 Task: Play online Dominion games.
Action: Mouse moved to (702, 413)
Screenshot: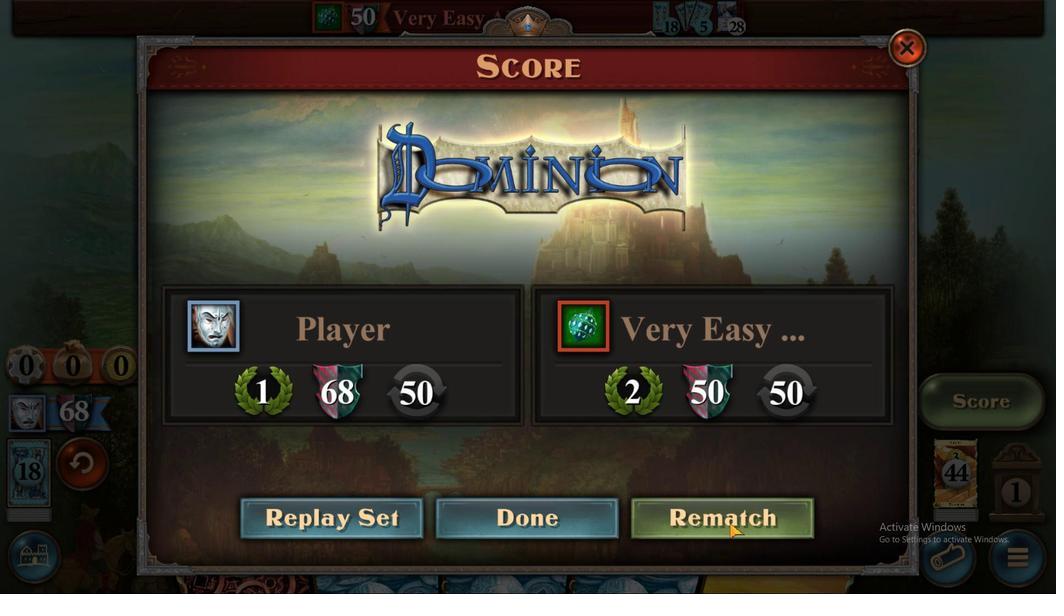 
Action: Mouse pressed left at (702, 413)
Screenshot: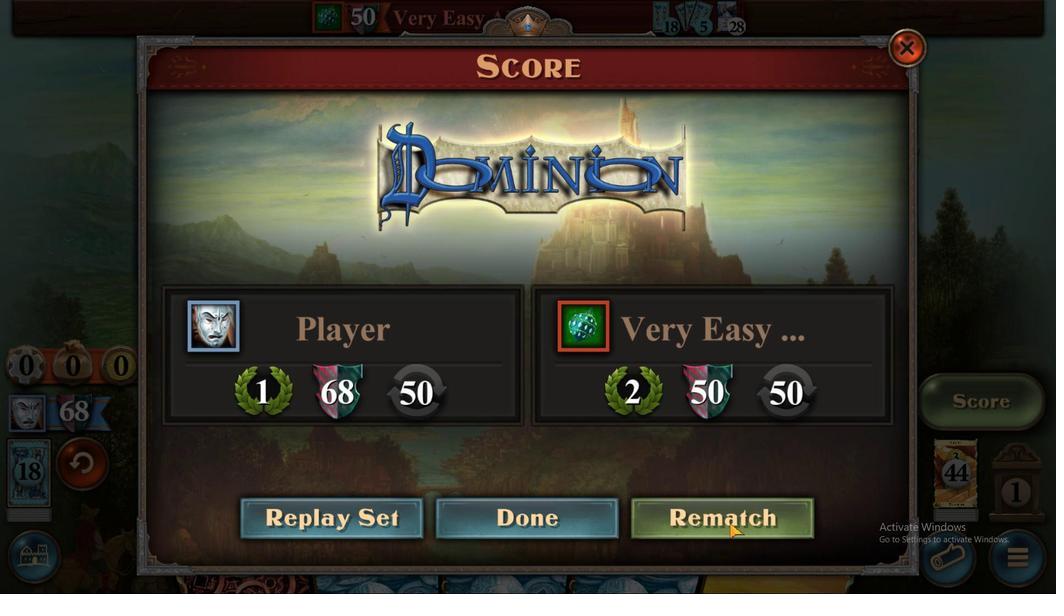 
Action: Mouse moved to (690, 415)
Screenshot: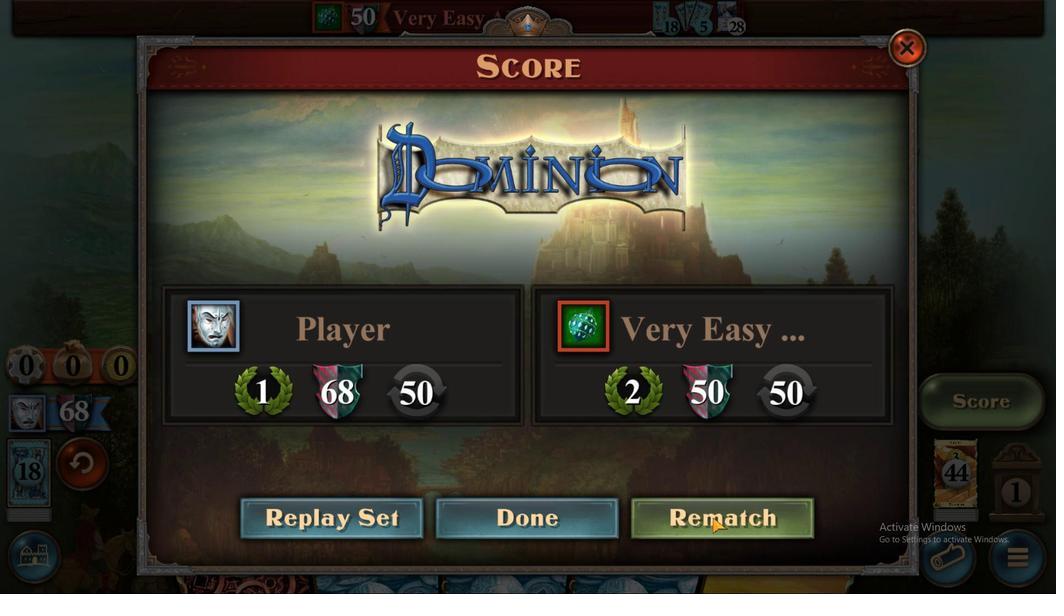 
Action: Mouse pressed left at (690, 415)
Screenshot: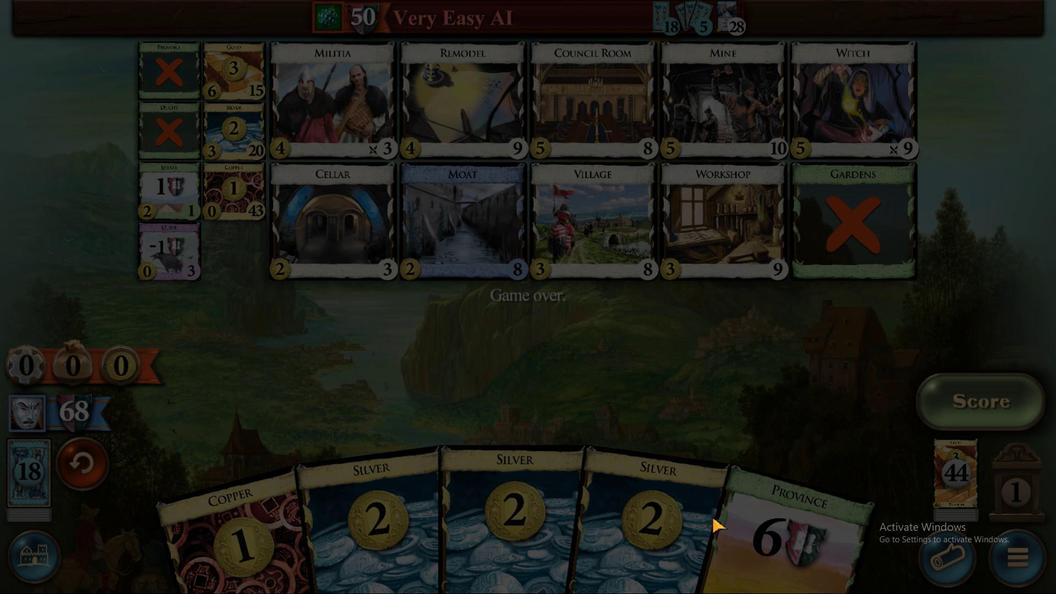
Action: Mouse moved to (633, 421)
Screenshot: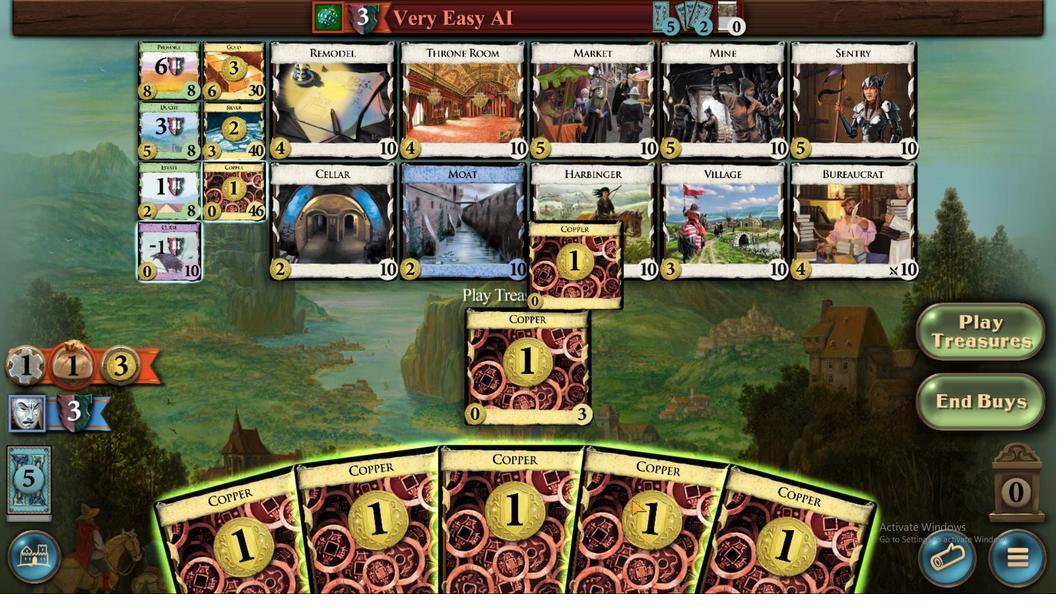 
Action: Mouse pressed left at (633, 421)
Screenshot: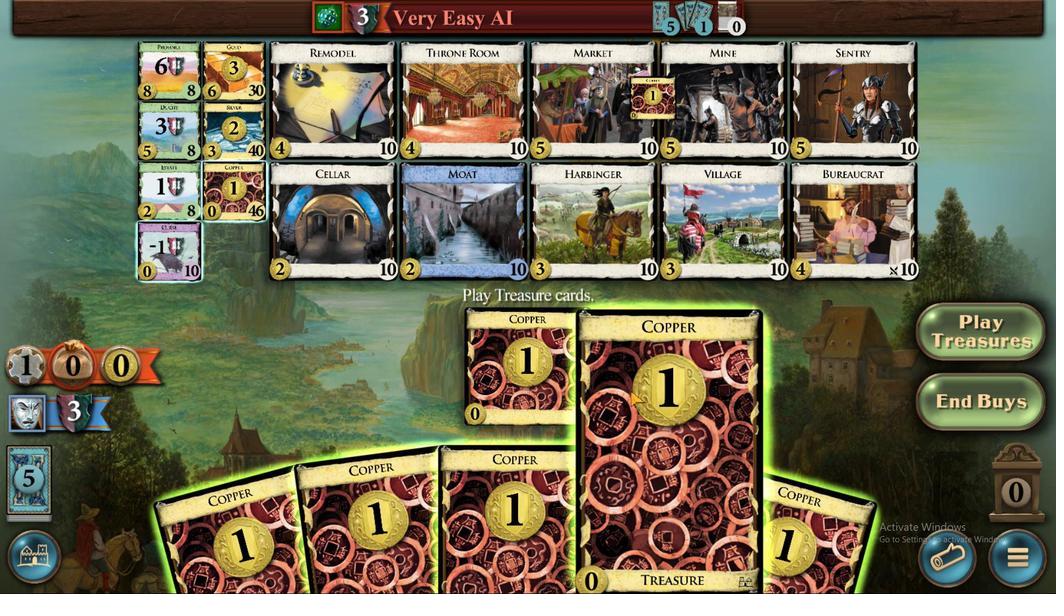 
Action: Mouse moved to (593, 422)
Screenshot: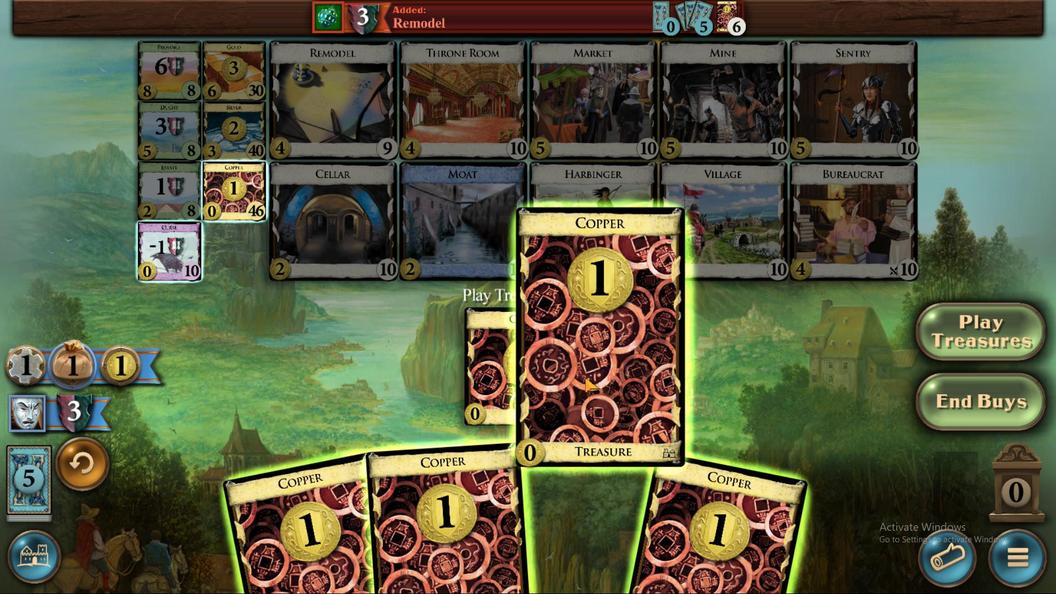 
Action: Mouse pressed left at (593, 422)
Screenshot: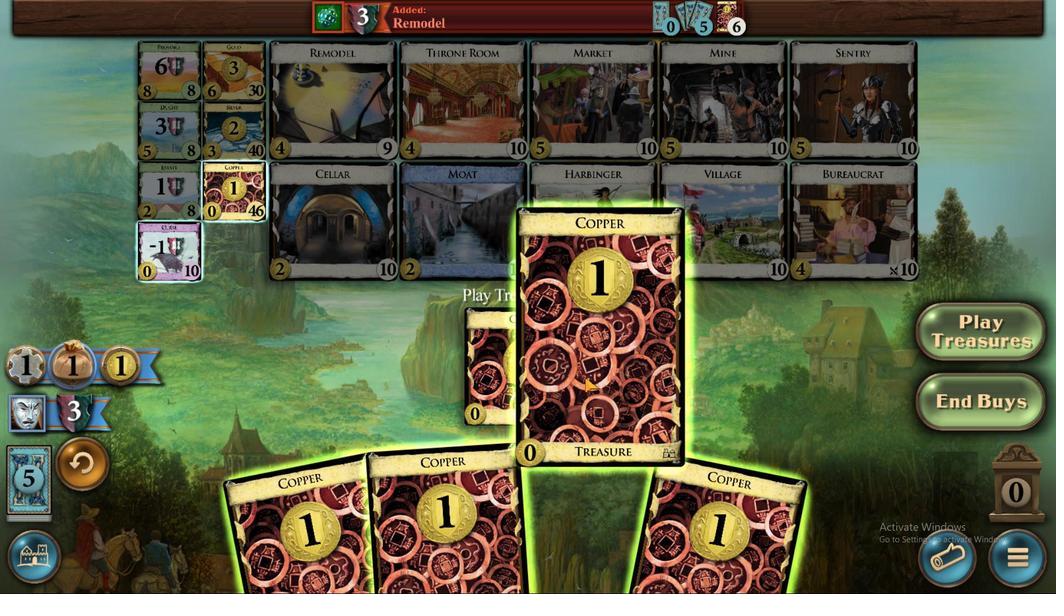 
Action: Mouse moved to (641, 401)
Screenshot: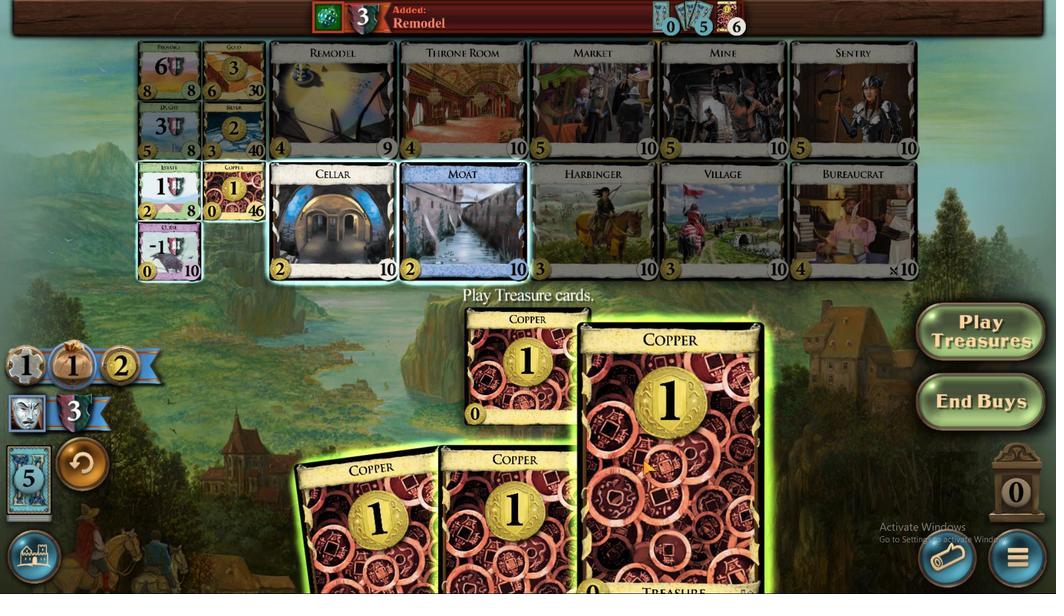 
Action: Mouse pressed left at (641, 401)
Screenshot: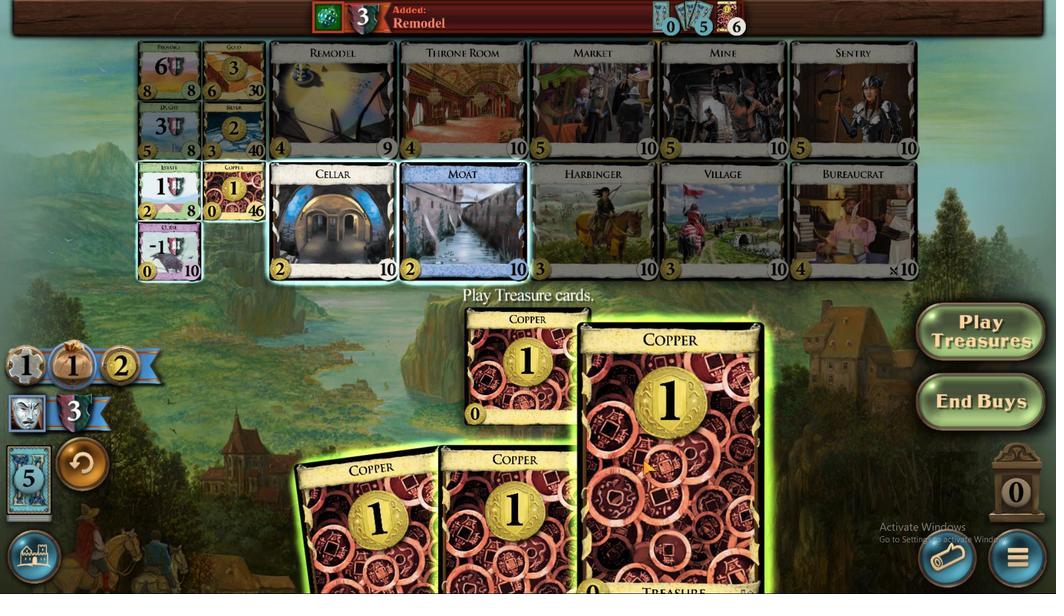 
Action: Mouse moved to (598, 413)
Screenshot: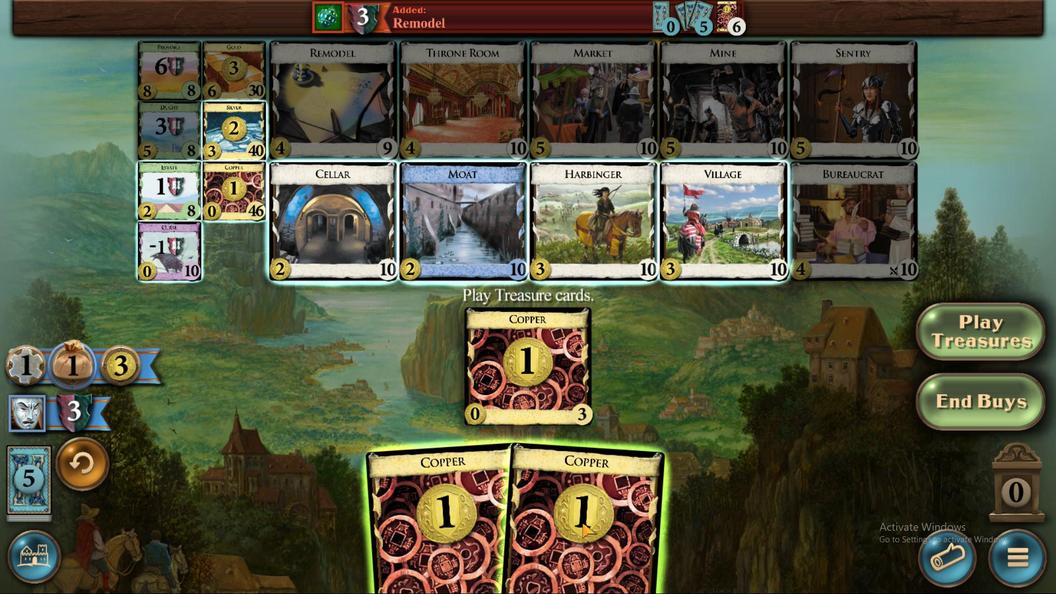 
Action: Mouse pressed left at (598, 413)
Screenshot: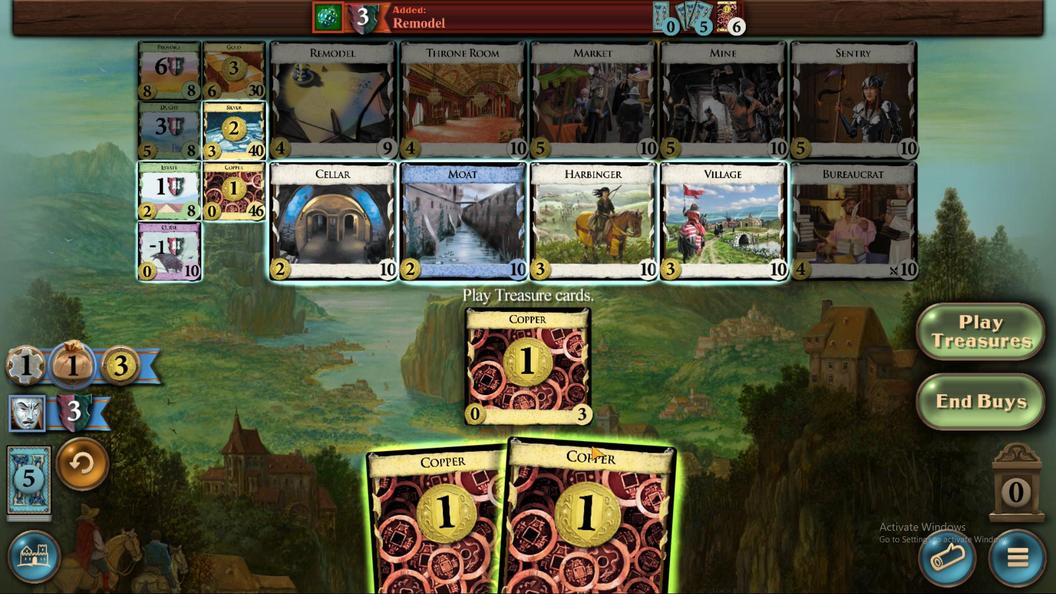 
Action: Mouse moved to (581, 400)
Screenshot: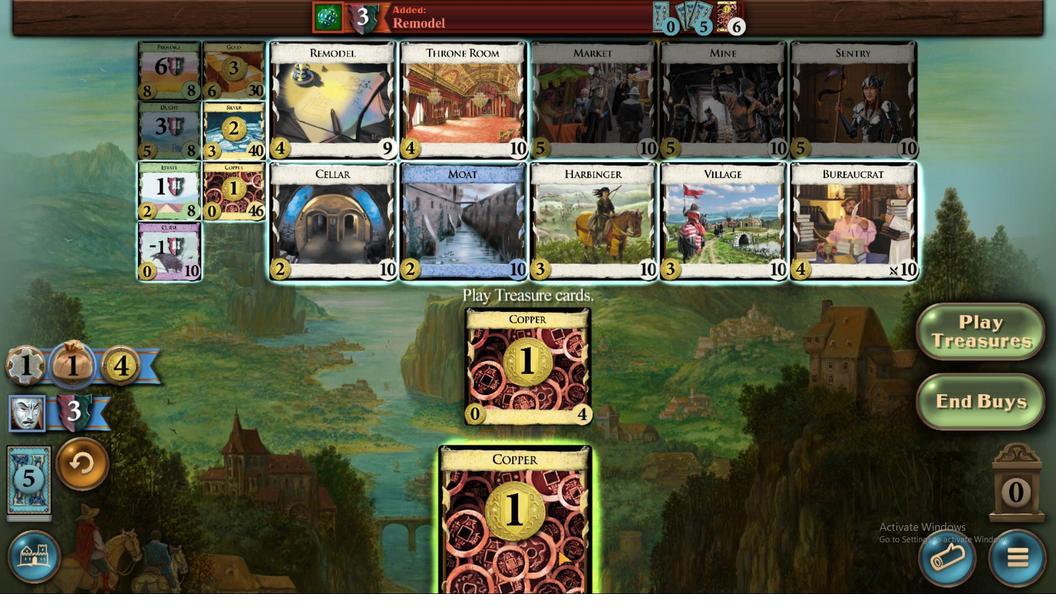 
Action: Mouse pressed left at (581, 400)
Screenshot: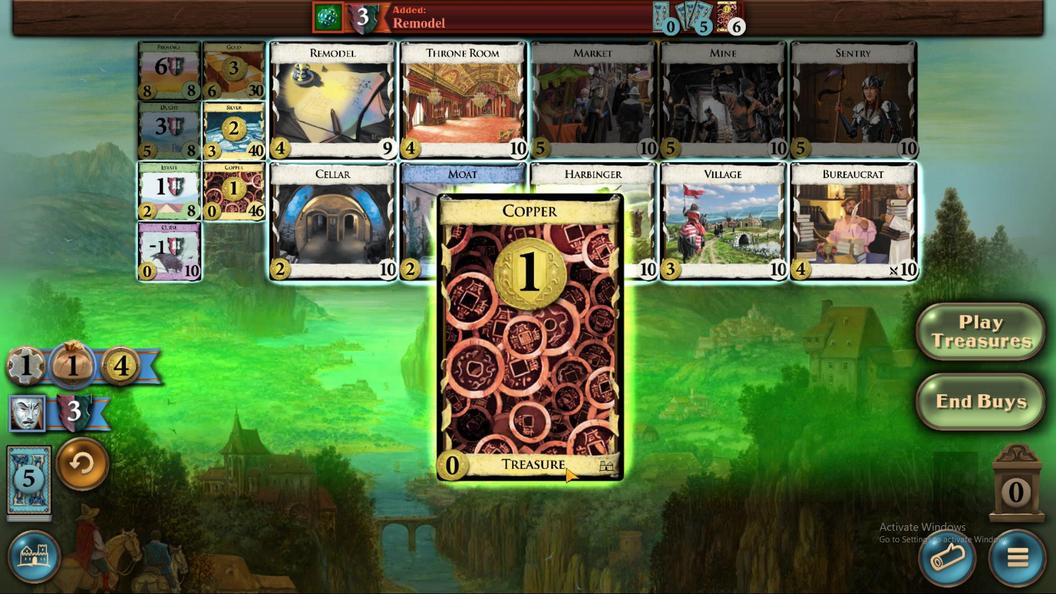 
Action: Mouse moved to (545, 401)
Screenshot: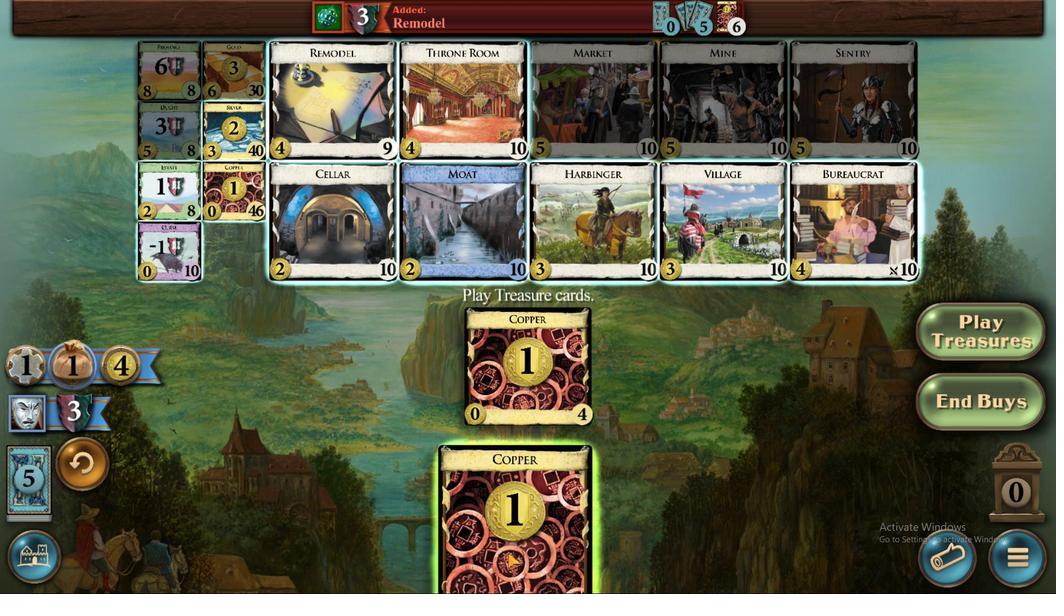 
Action: Mouse pressed left at (545, 401)
Screenshot: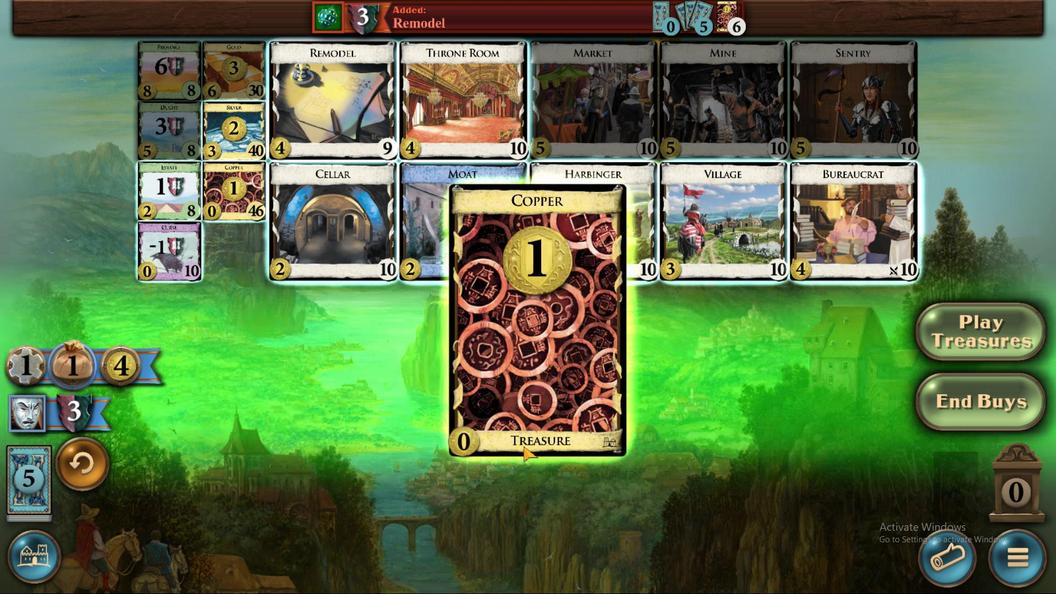 
Action: Mouse moved to (317, 549)
Screenshot: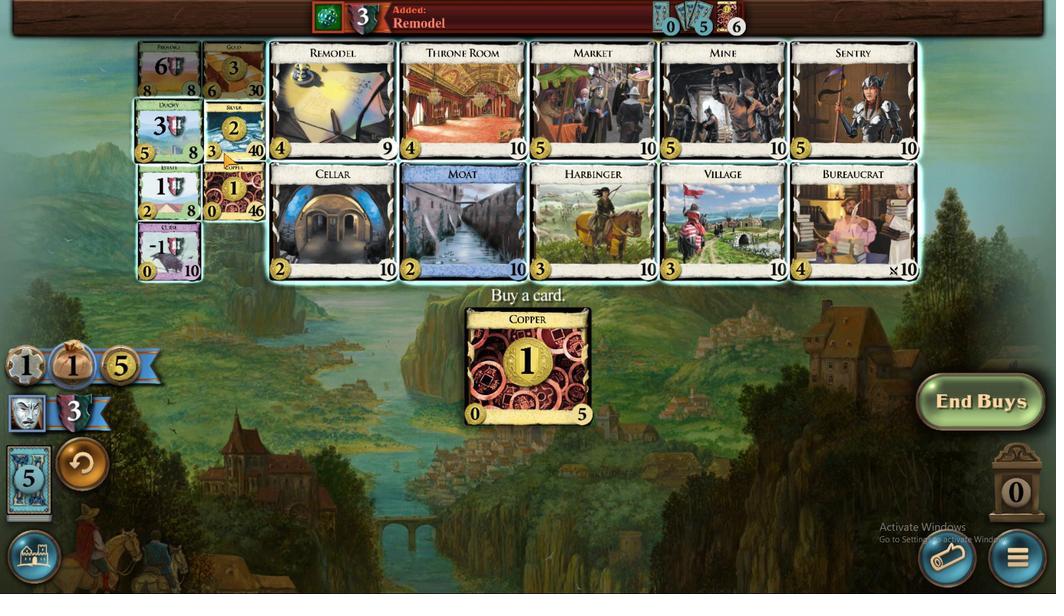 
Action: Mouse pressed left at (317, 549)
Screenshot: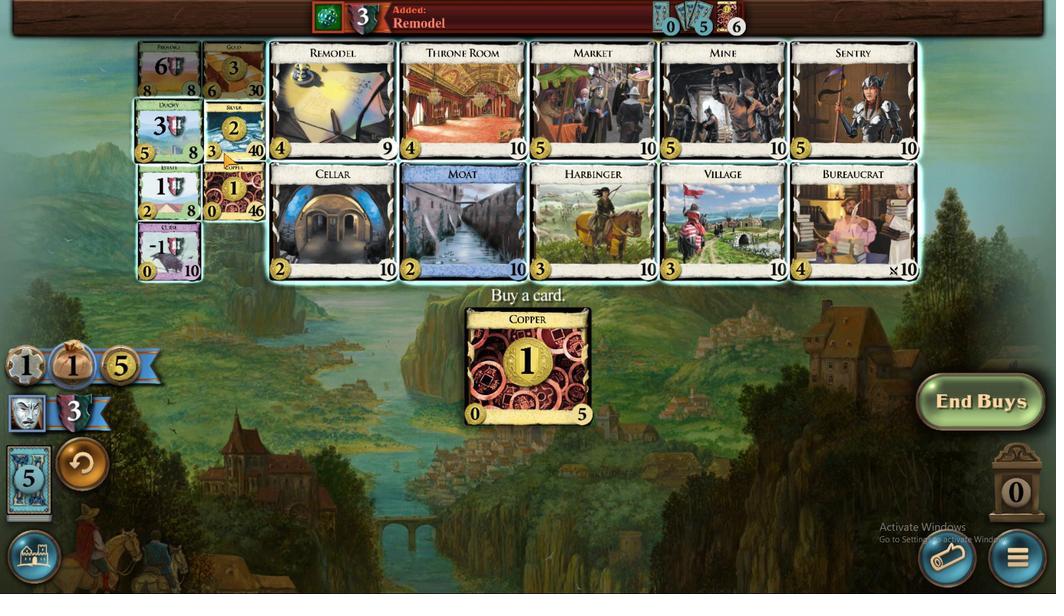 
Action: Mouse moved to (463, 416)
Screenshot: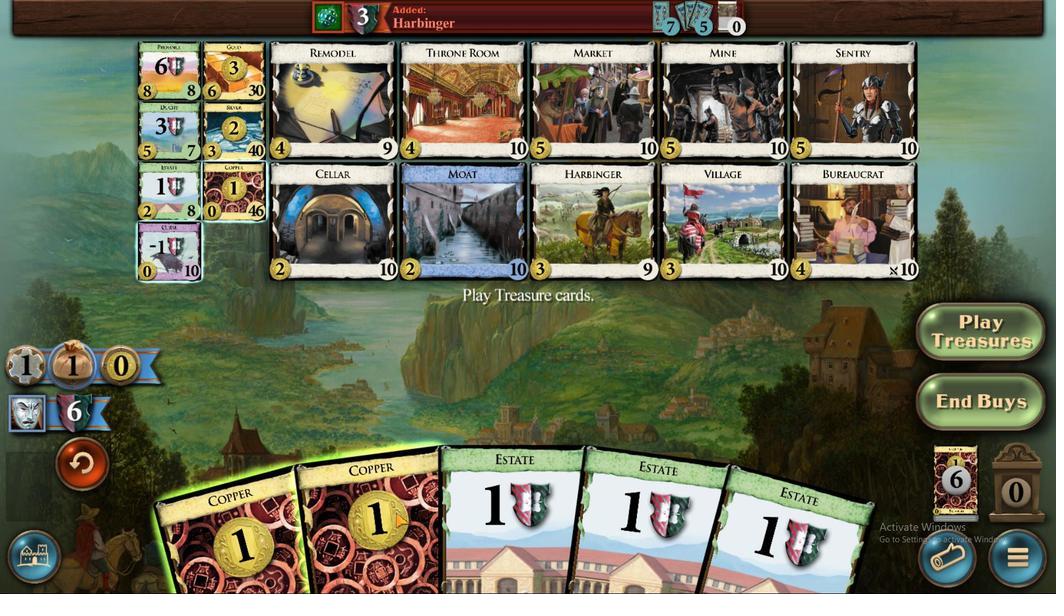 
Action: Mouse pressed left at (463, 416)
Screenshot: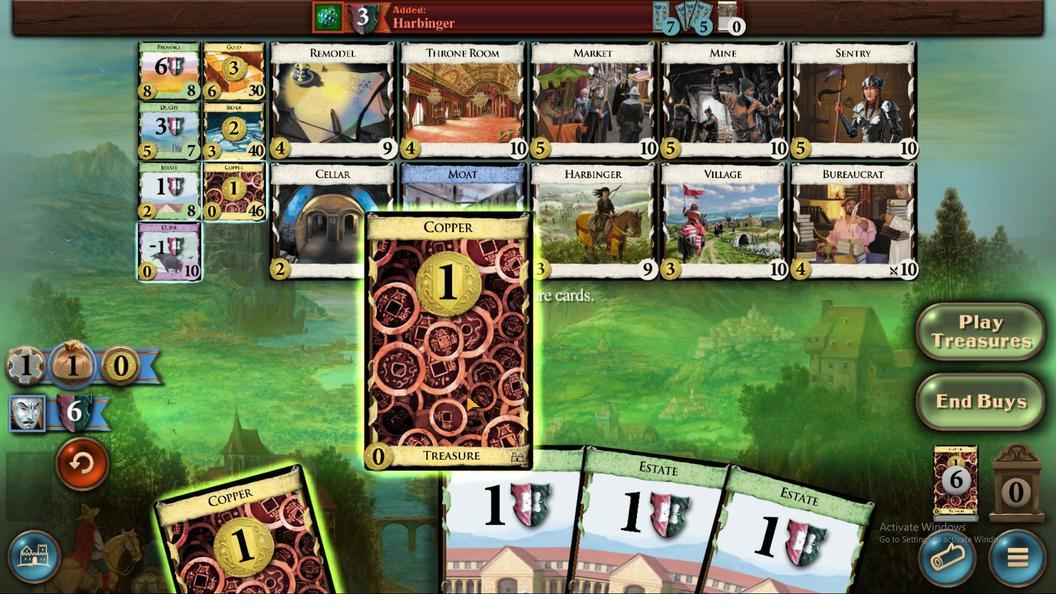 
Action: Mouse moved to (427, 428)
Screenshot: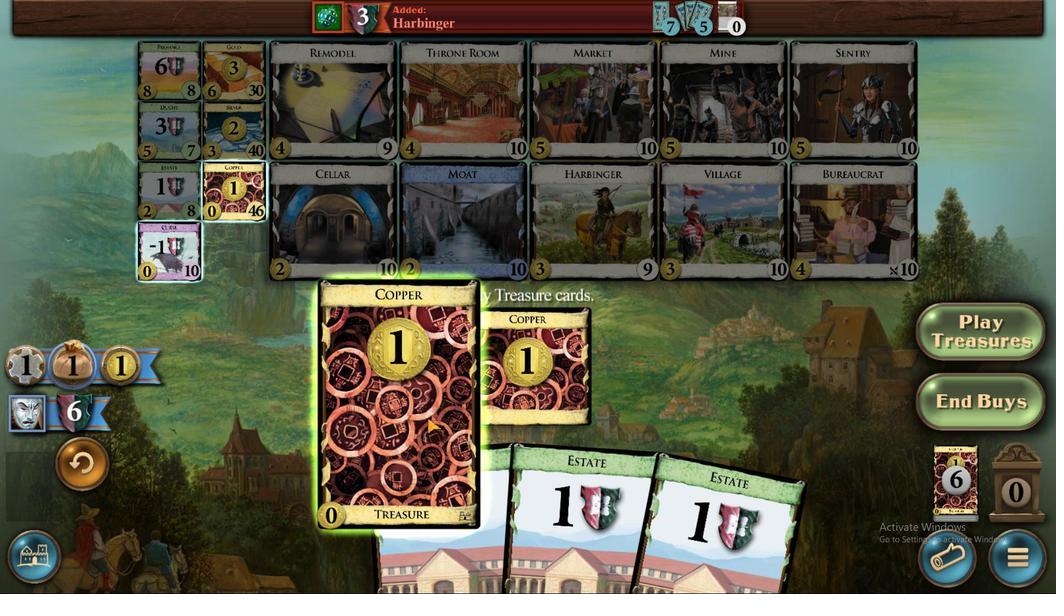 
Action: Mouse pressed left at (412, 418)
Screenshot: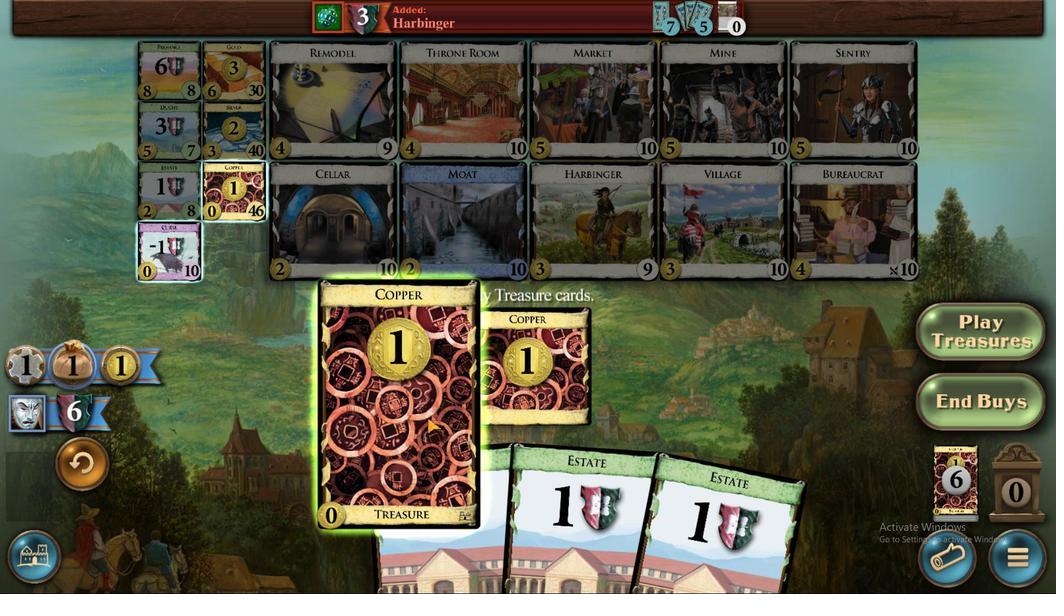 
Action: Mouse moved to (346, 530)
Screenshot: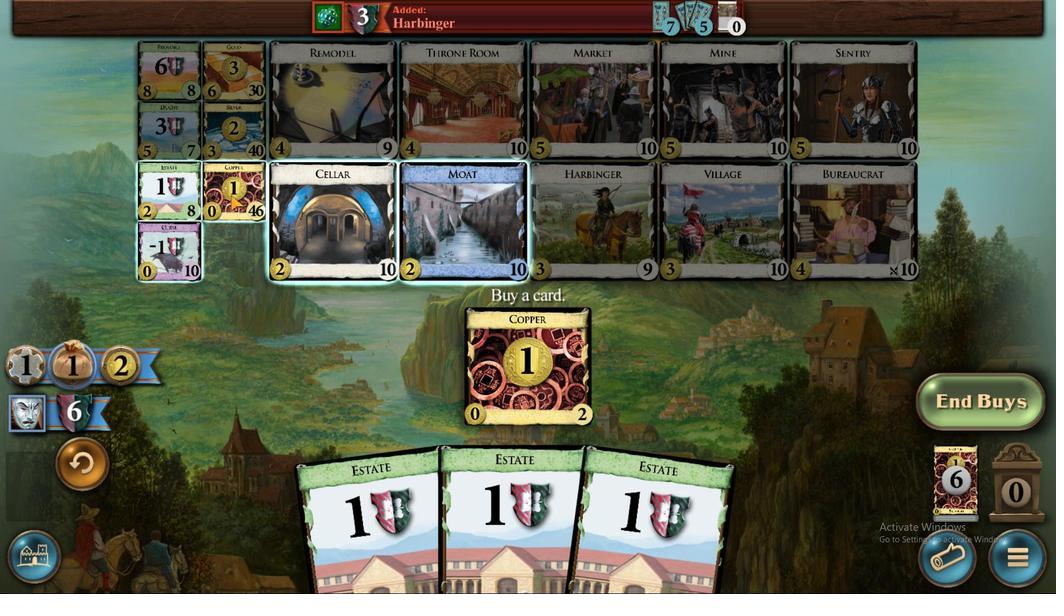 
Action: Mouse pressed left at (346, 530)
Screenshot: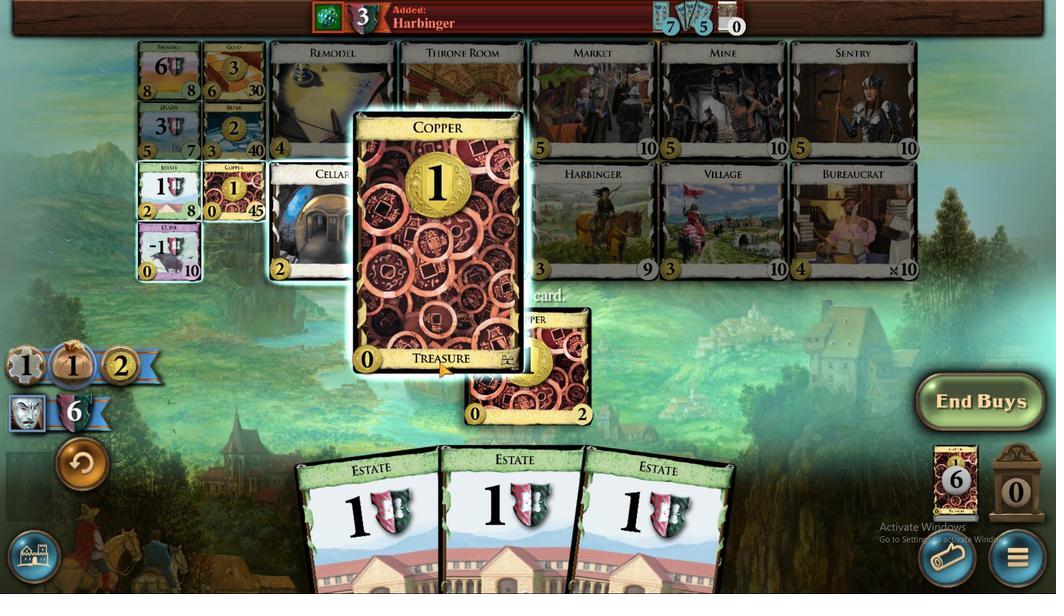 
Action: Mouse moved to (554, 427)
Screenshot: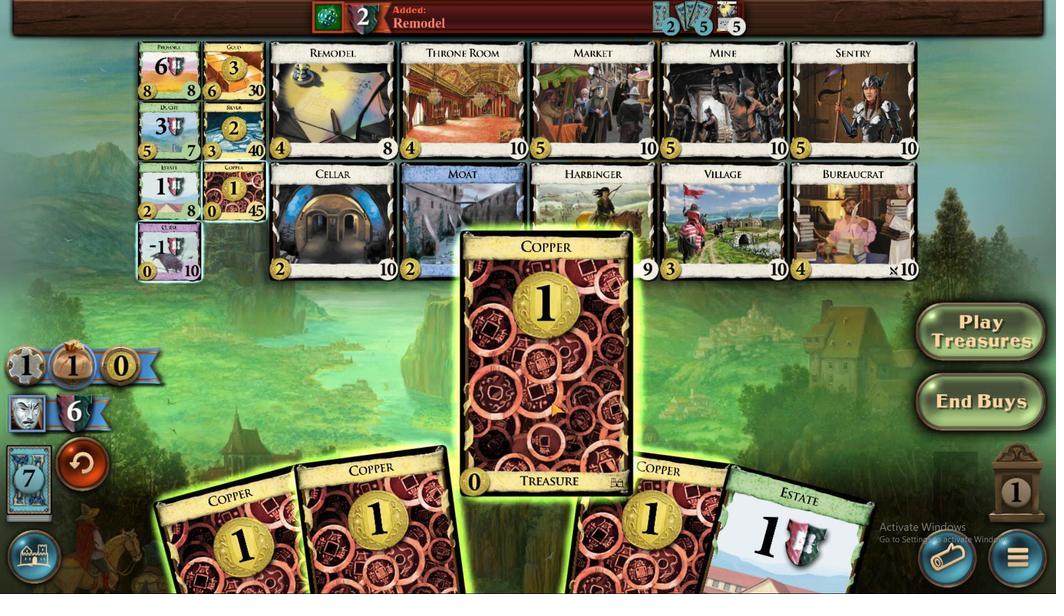 
Action: Mouse pressed left at (554, 427)
Screenshot: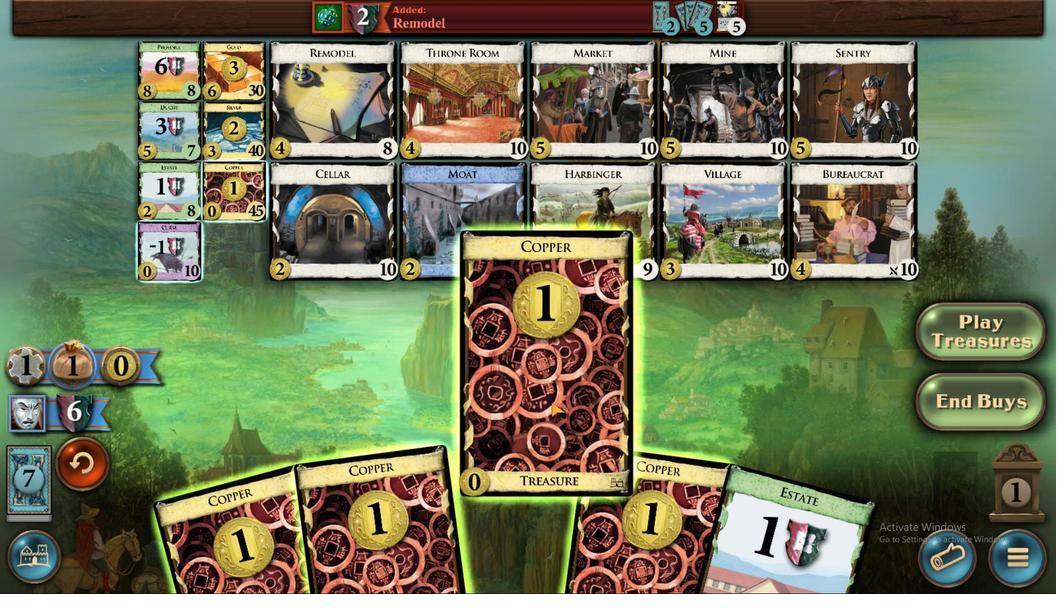 
Action: Mouse moved to (589, 424)
Screenshot: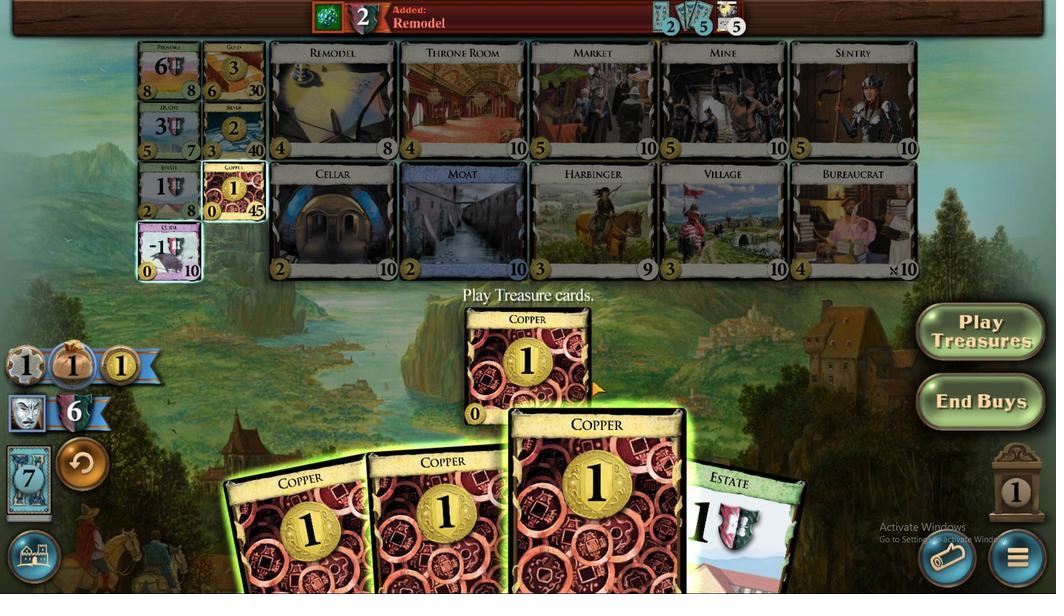 
Action: Mouse pressed left at (589, 424)
Screenshot: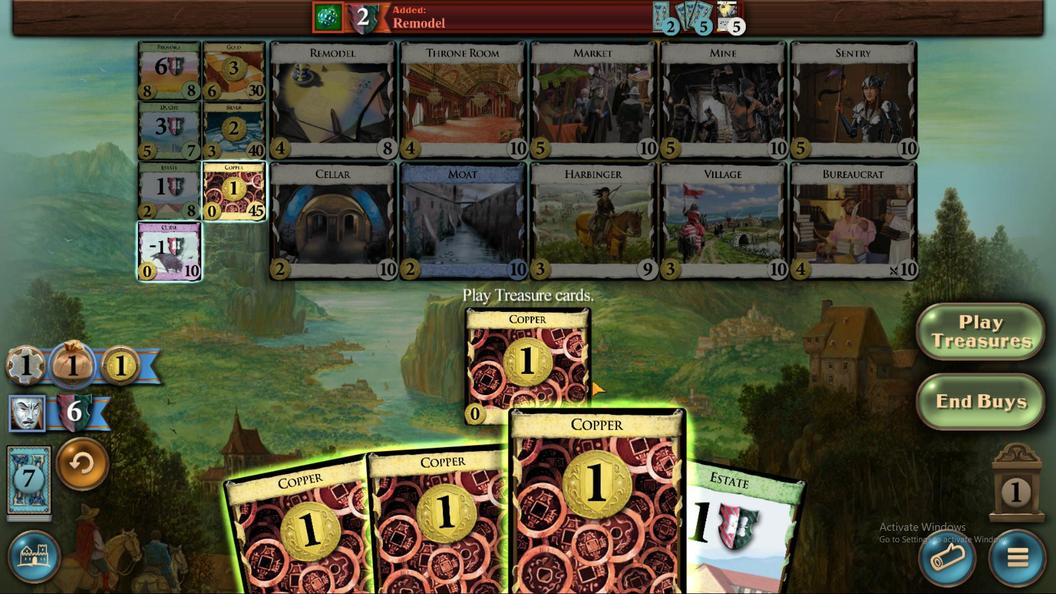
Action: Mouse moved to (553, 421)
Screenshot: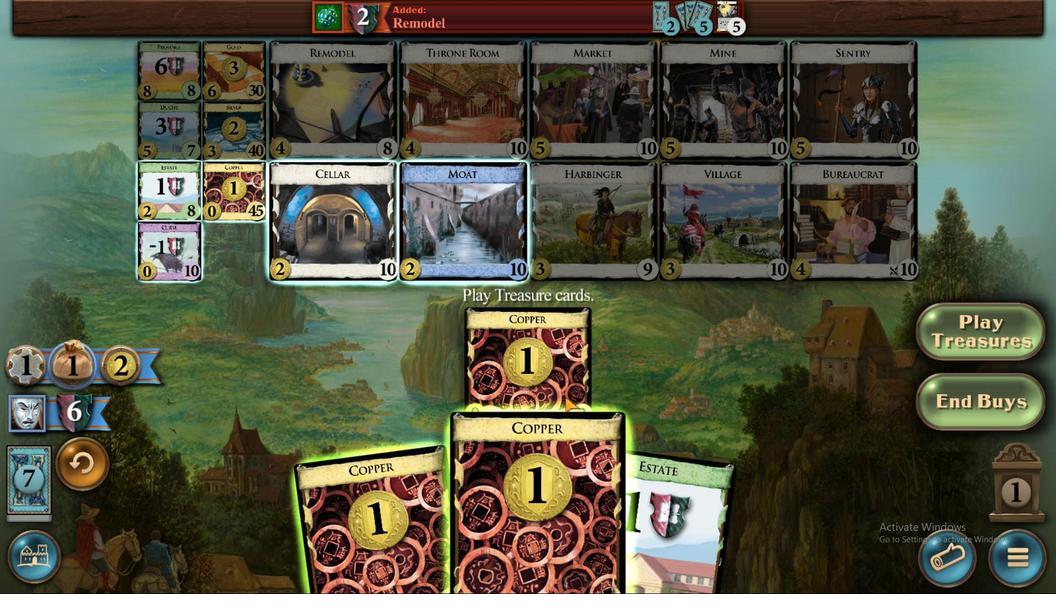 
Action: Mouse pressed left at (548, 419)
Screenshot: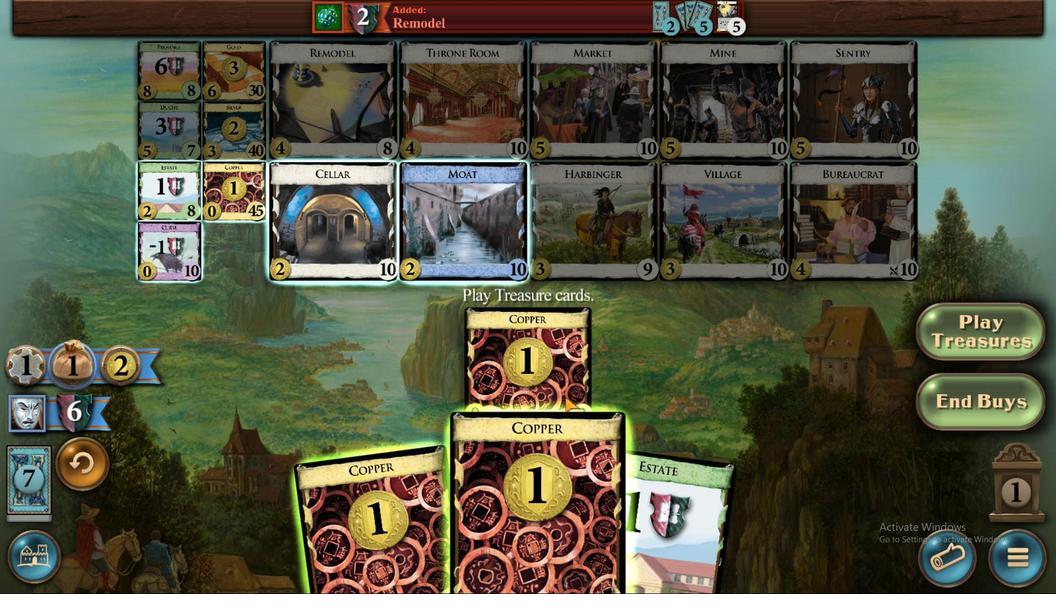 
Action: Mouse moved to (521, 420)
Screenshot: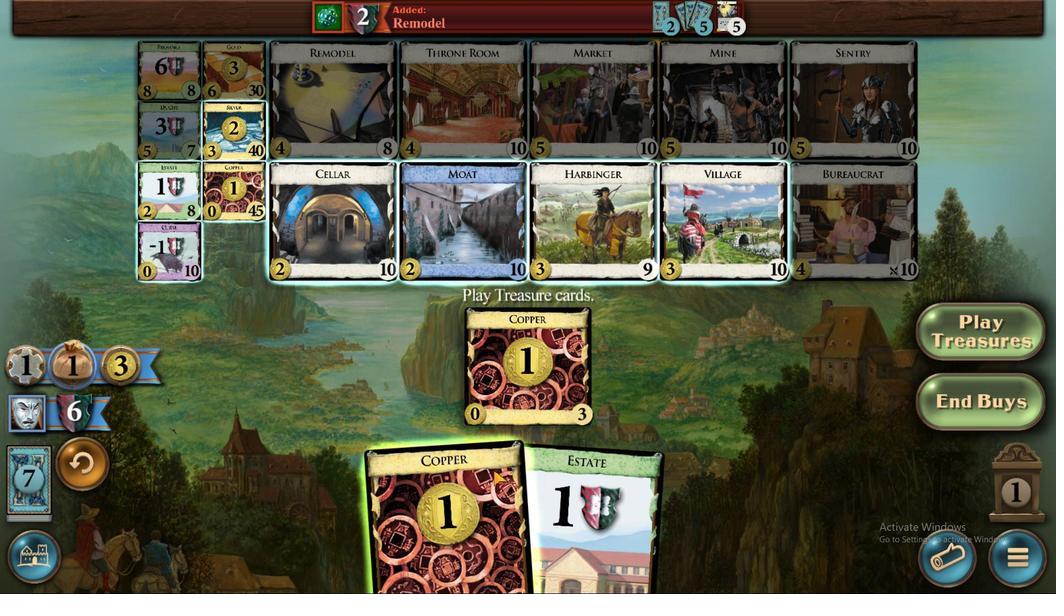 
Action: Mouse pressed left at (521, 420)
Screenshot: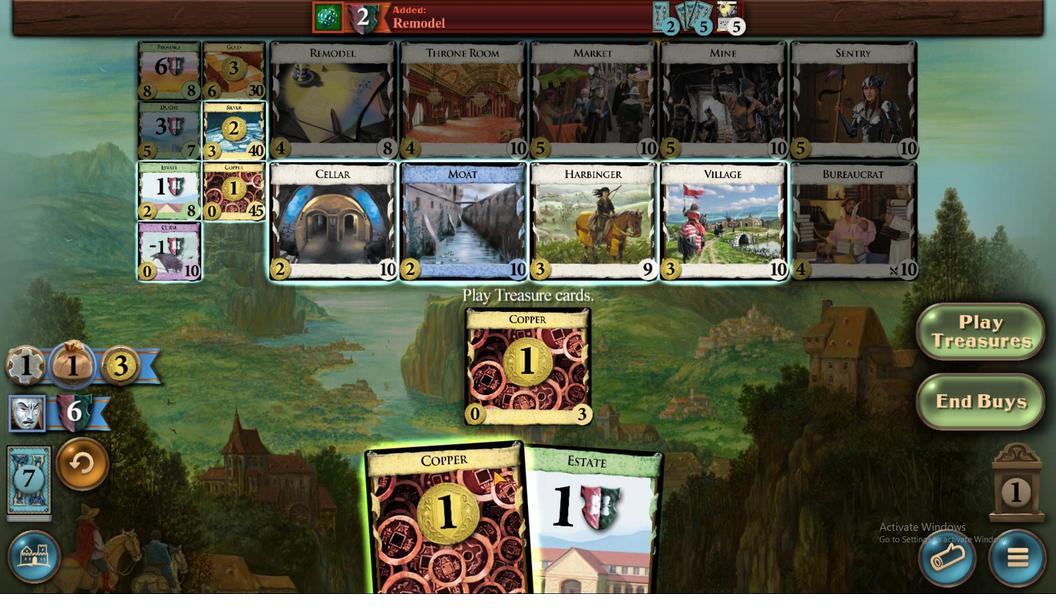 
Action: Mouse moved to (353, 551)
Screenshot: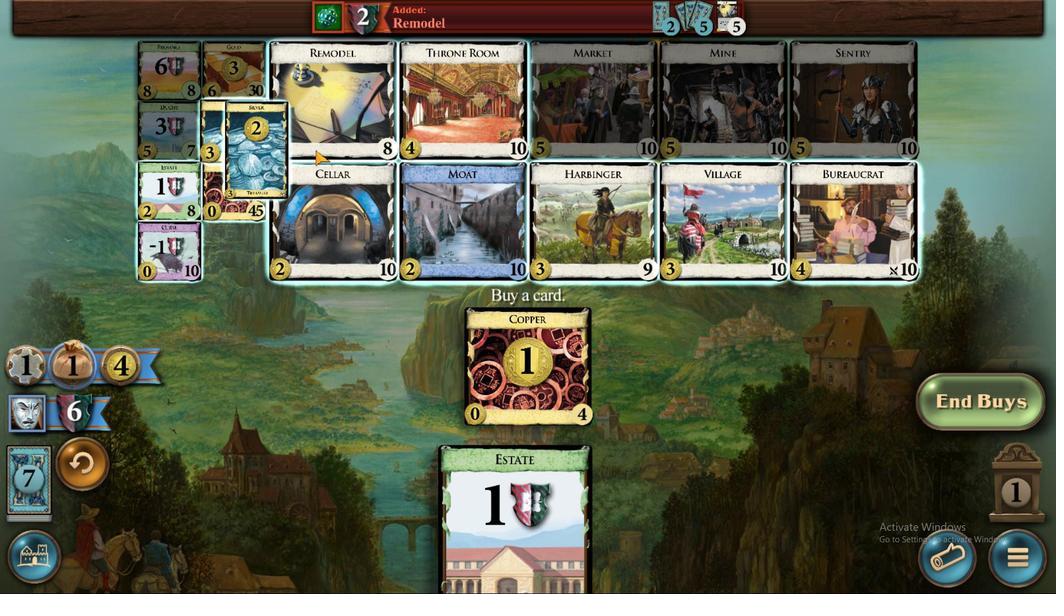 
Action: Mouse pressed left at (353, 551)
Screenshot: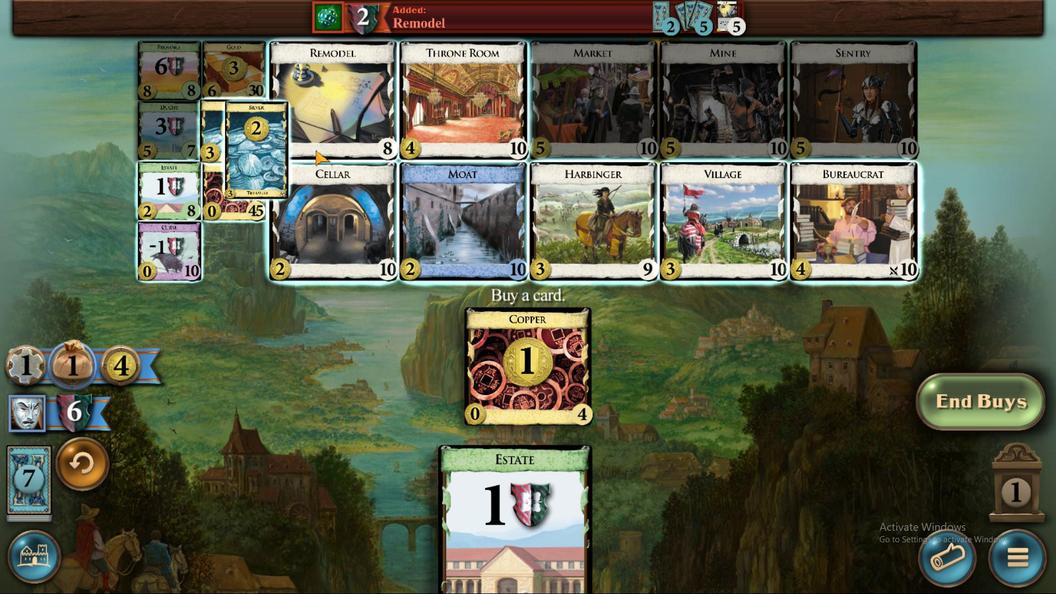 
Action: Mouse moved to (532, 408)
Screenshot: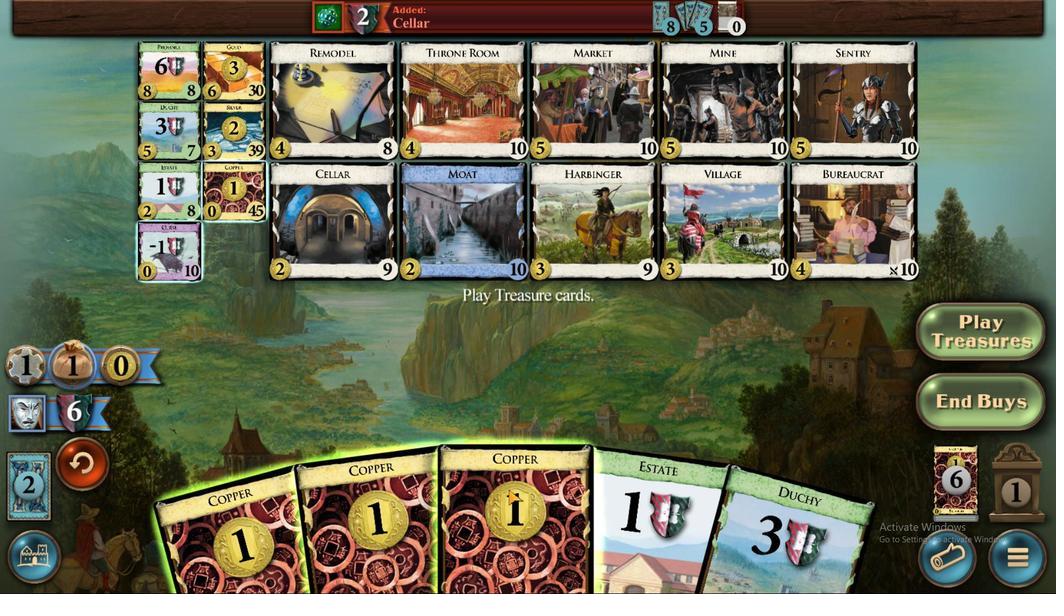 
Action: Mouse pressed left at (532, 408)
Screenshot: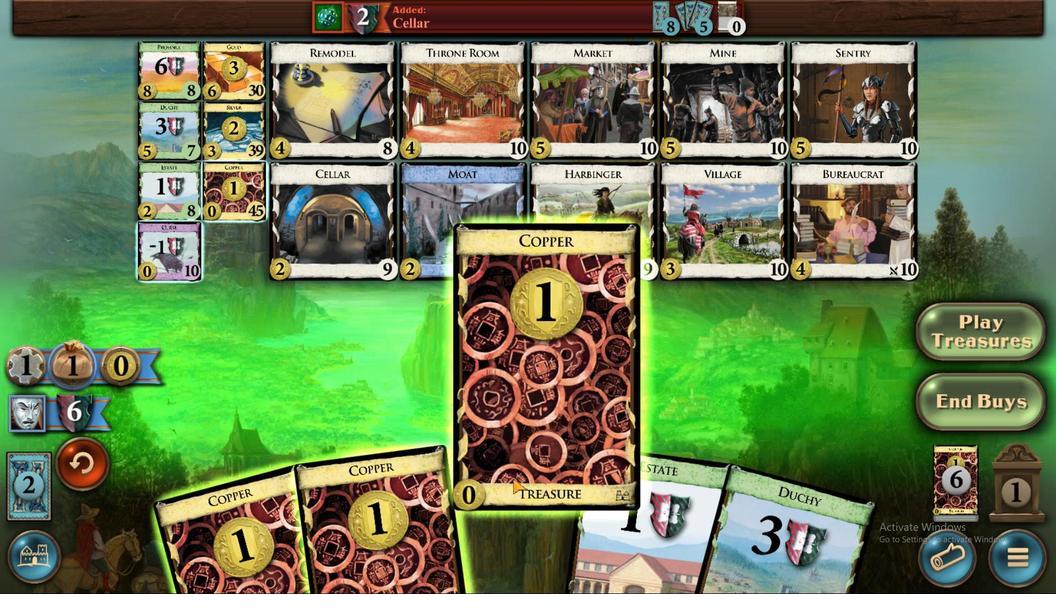 
Action: Mouse moved to (532, 417)
Screenshot: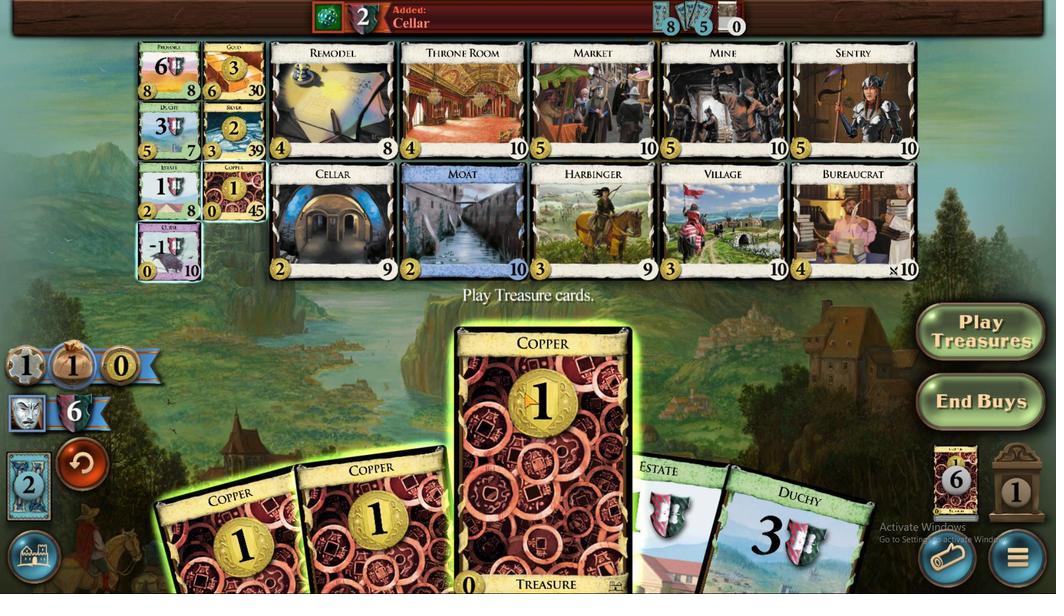 
Action: Mouse pressed left at (532, 417)
Screenshot: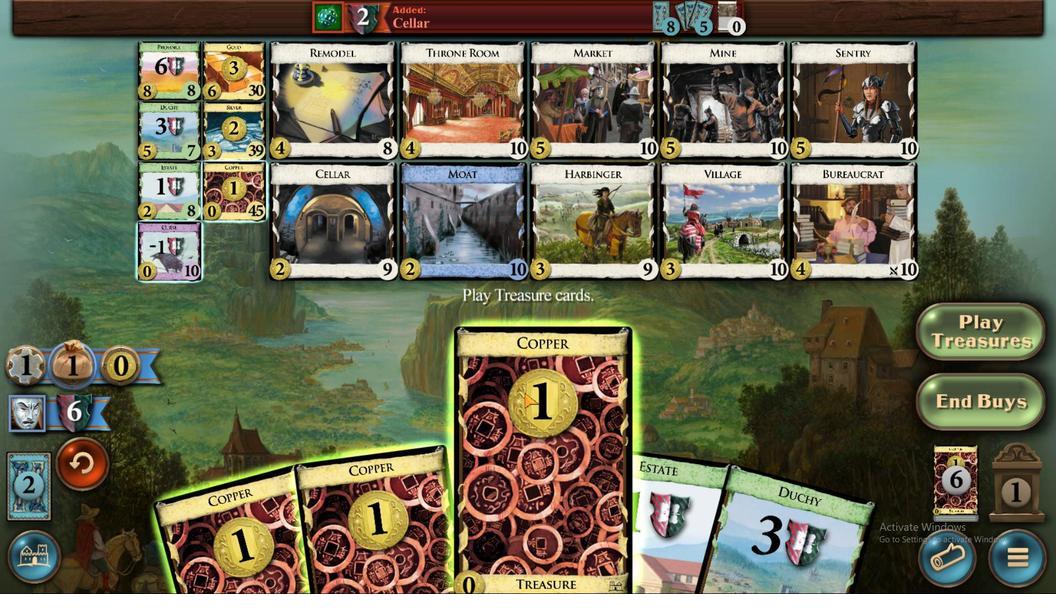 
Action: Mouse moved to (475, 419)
Screenshot: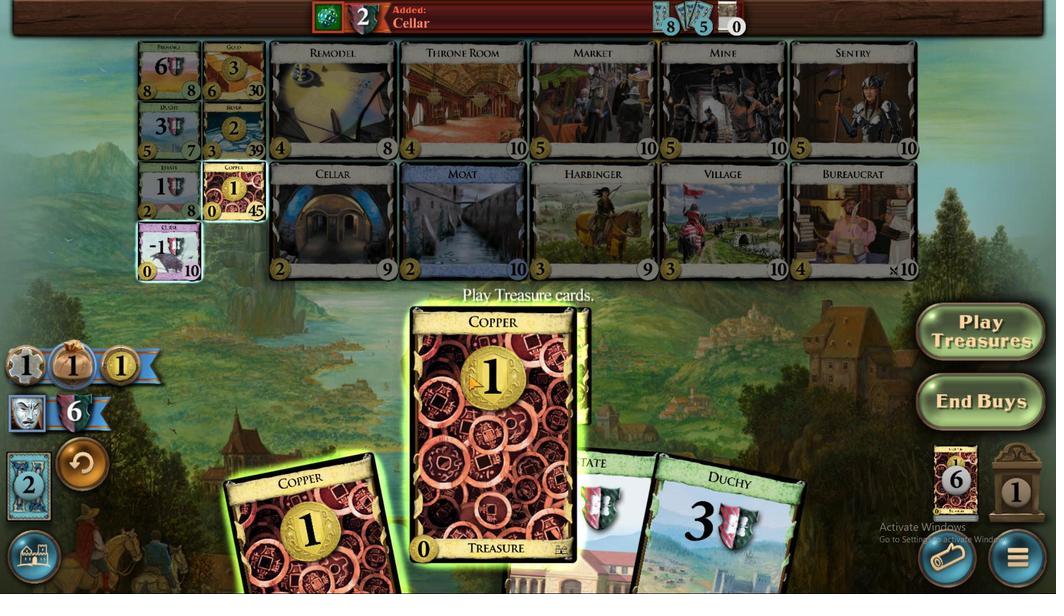 
Action: Mouse pressed left at (472, 413)
Screenshot: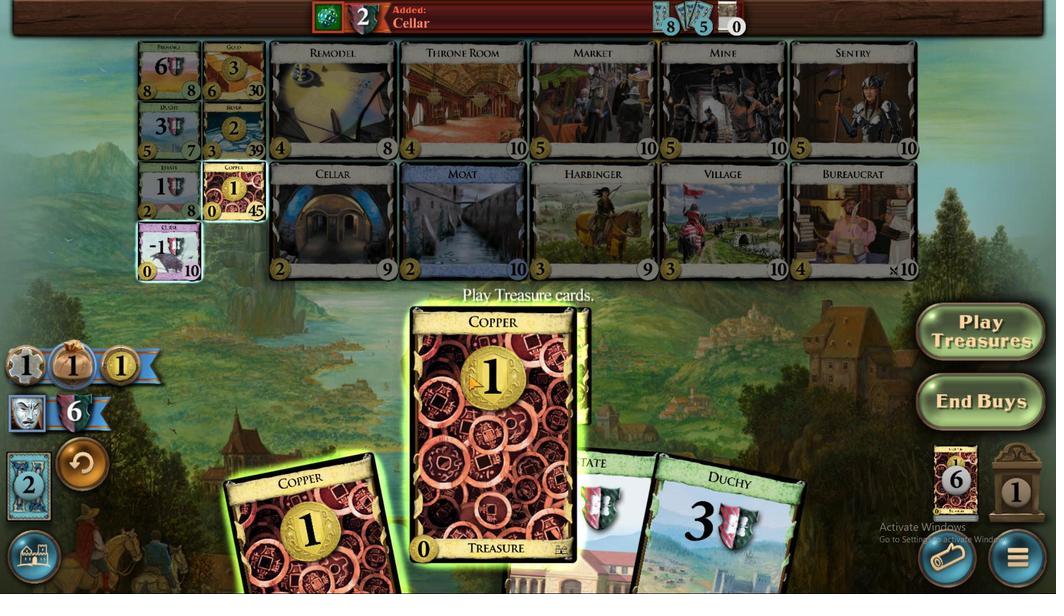 
Action: Mouse moved to (465, 424)
Screenshot: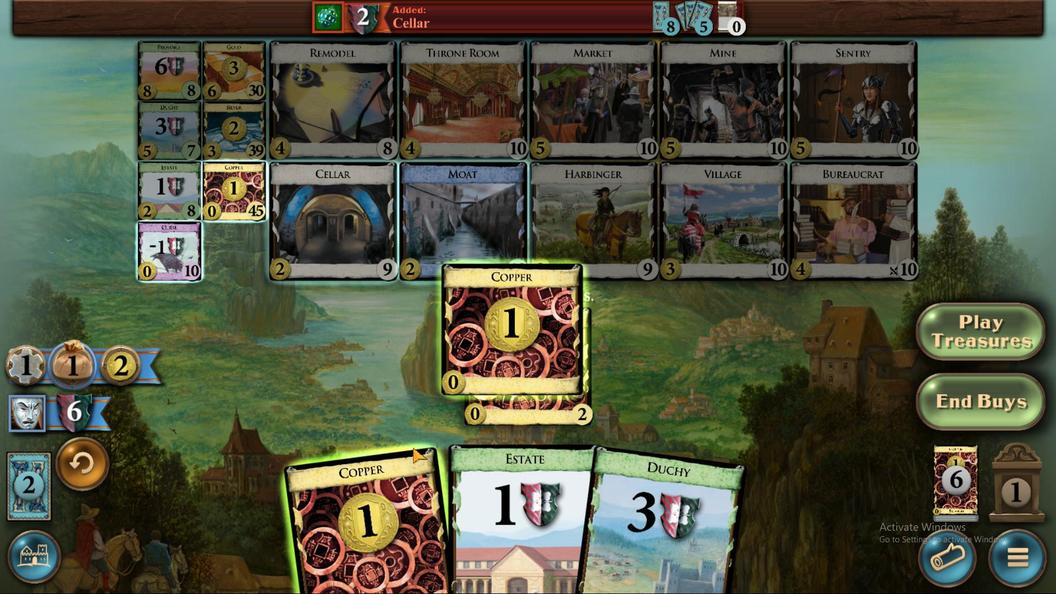 
Action: Mouse pressed left at (465, 424)
Screenshot: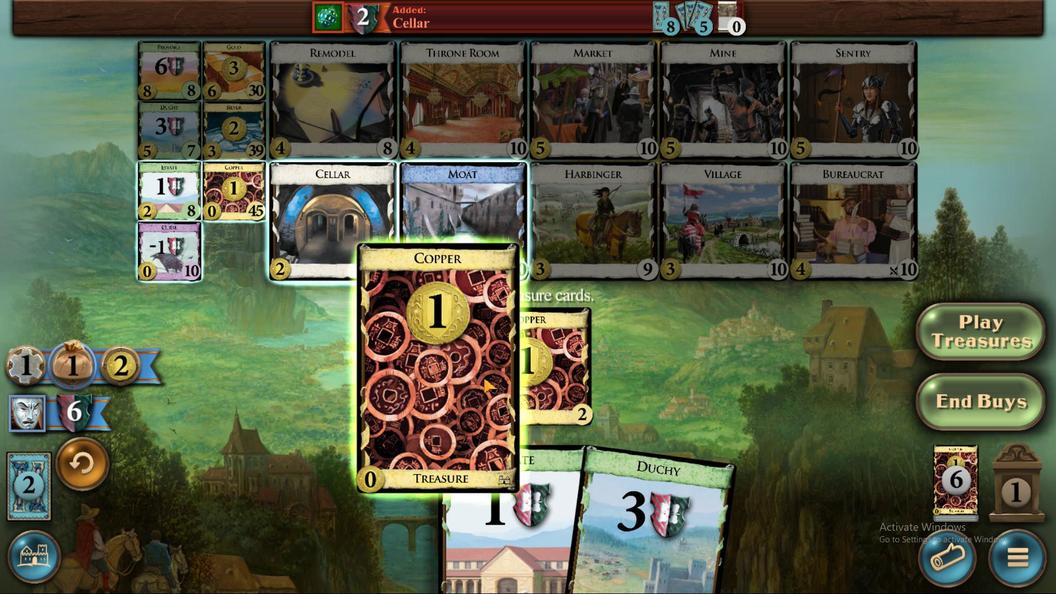 
Action: Mouse moved to (355, 554)
Screenshot: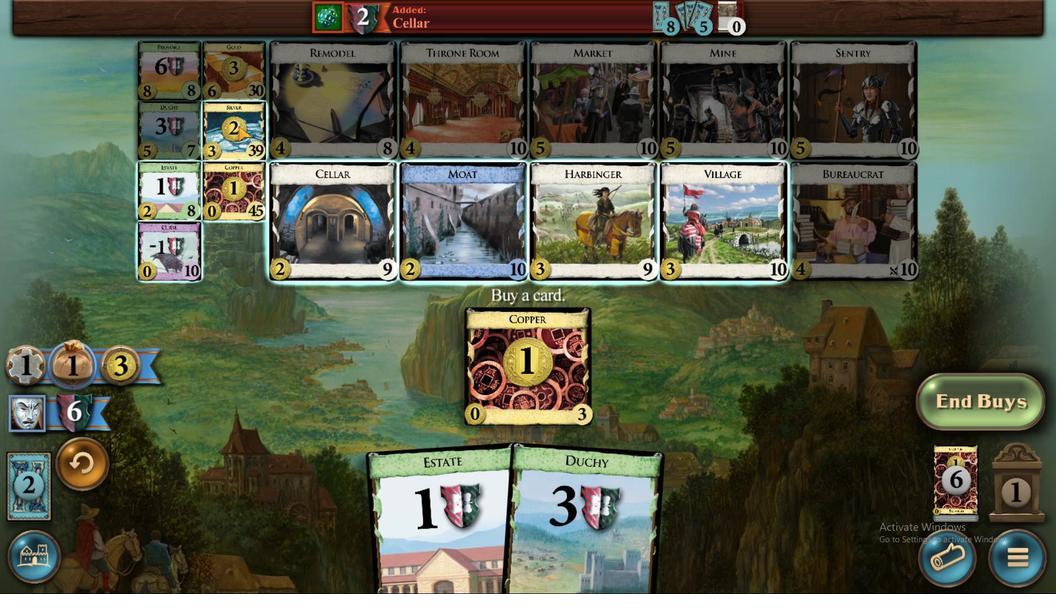 
Action: Mouse pressed left at (355, 554)
Screenshot: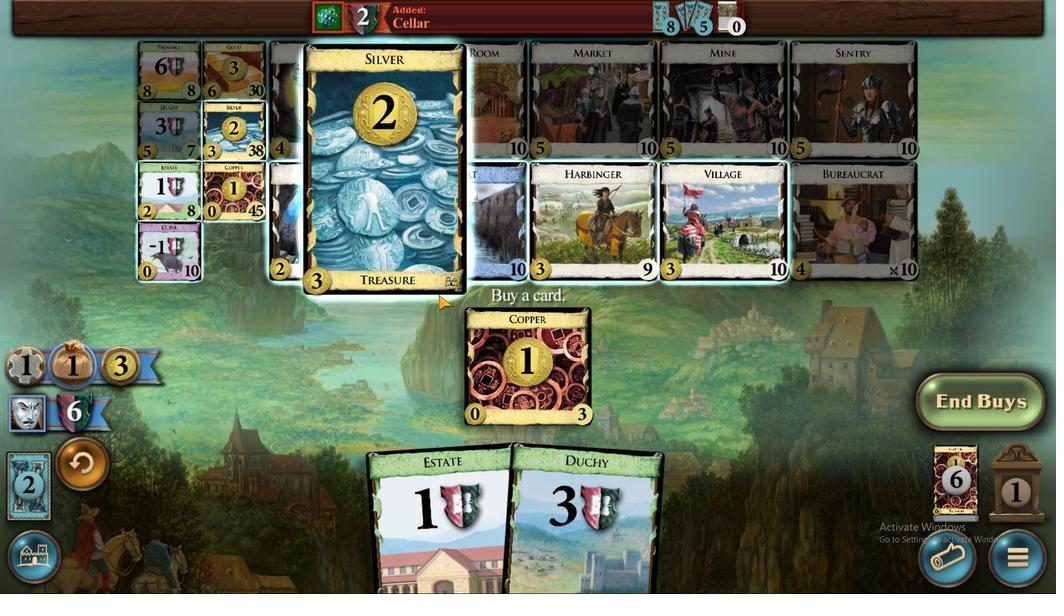 
Action: Mouse moved to (541, 418)
Screenshot: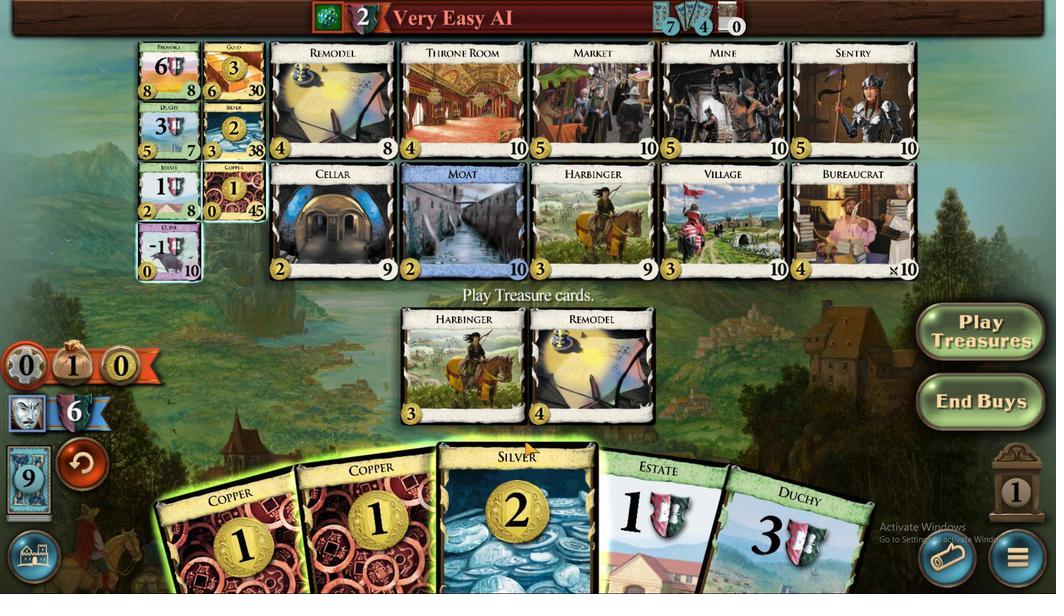 
Action: Mouse pressed left at (541, 418)
Screenshot: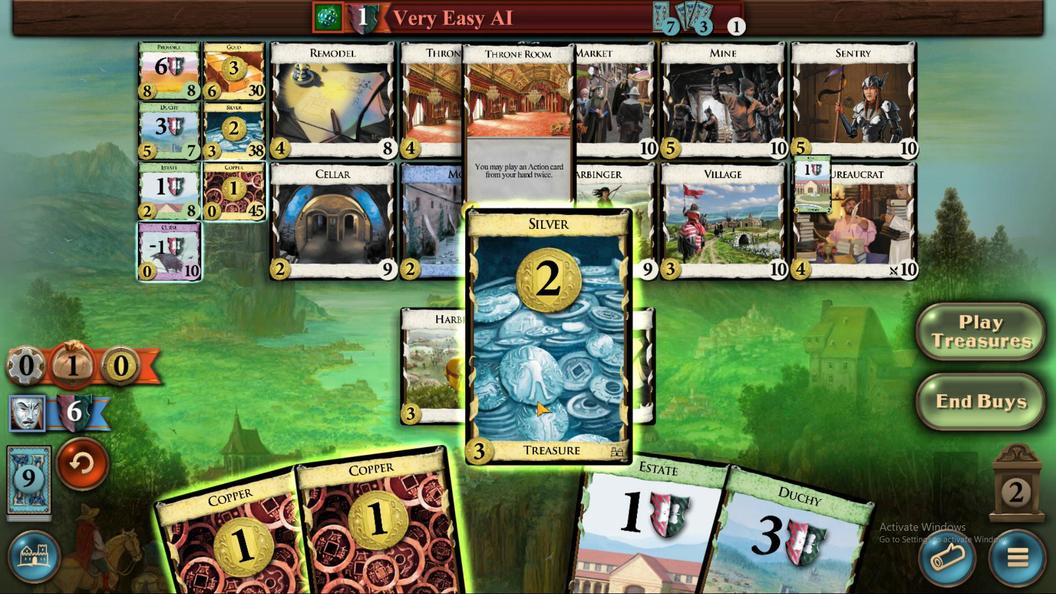 
Action: Mouse moved to (493, 413)
Screenshot: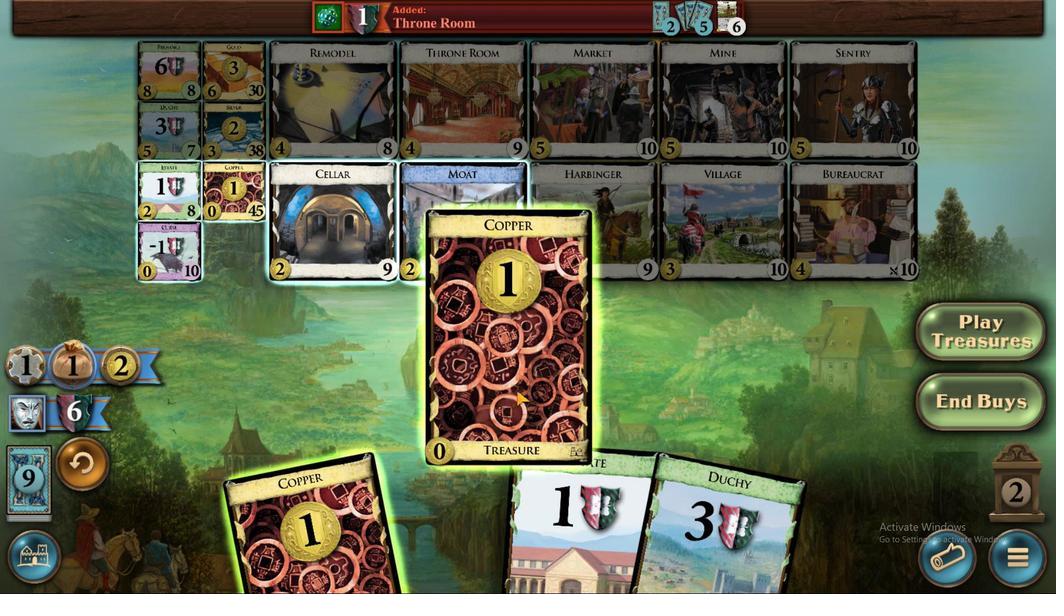 
Action: Mouse pressed left at (493, 413)
Screenshot: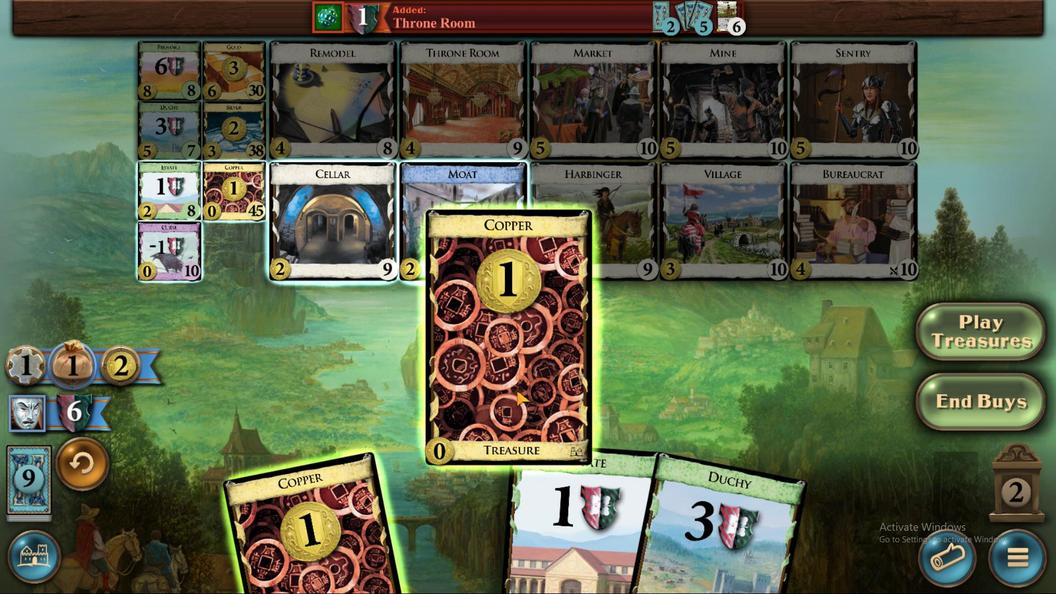 
Action: Mouse moved to (350, 555)
Screenshot: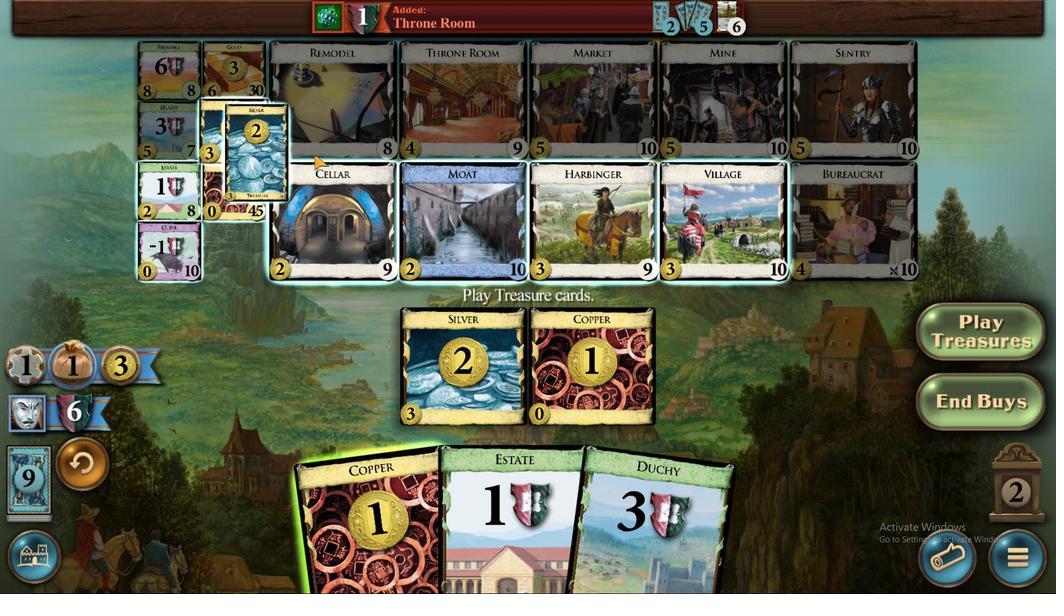 
Action: Mouse pressed left at (350, 555)
Screenshot: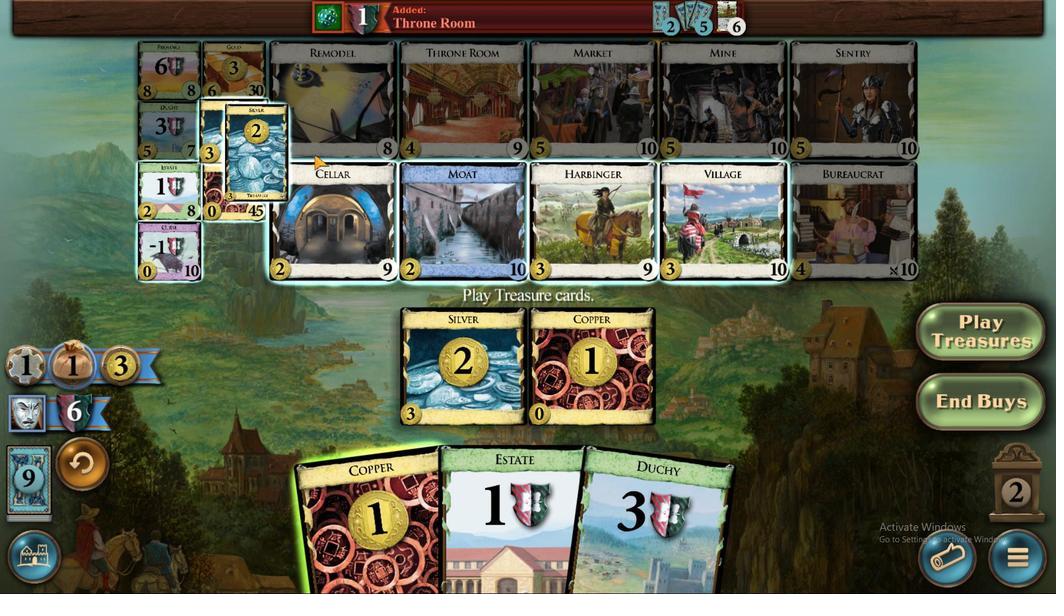 
Action: Mouse moved to (559, 419)
Screenshot: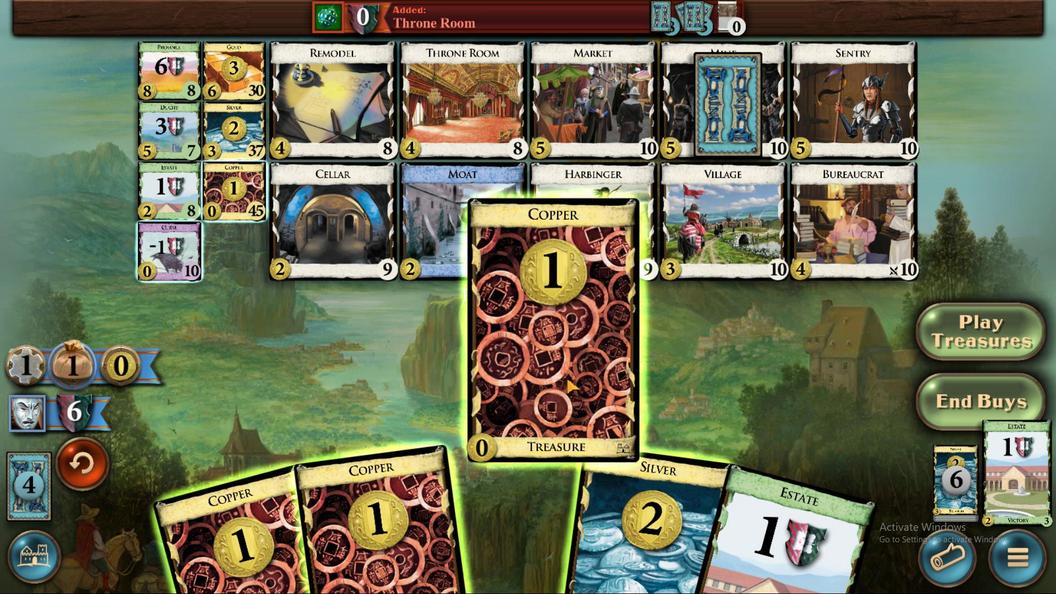 
Action: Mouse pressed left at (559, 419)
Screenshot: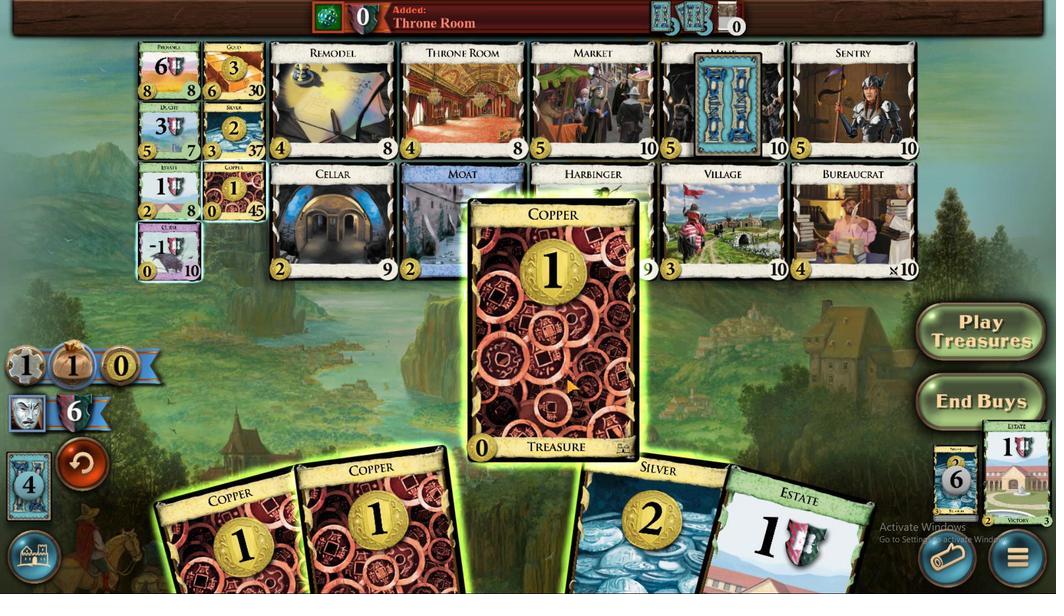 
Action: Mouse moved to (614, 421)
Screenshot: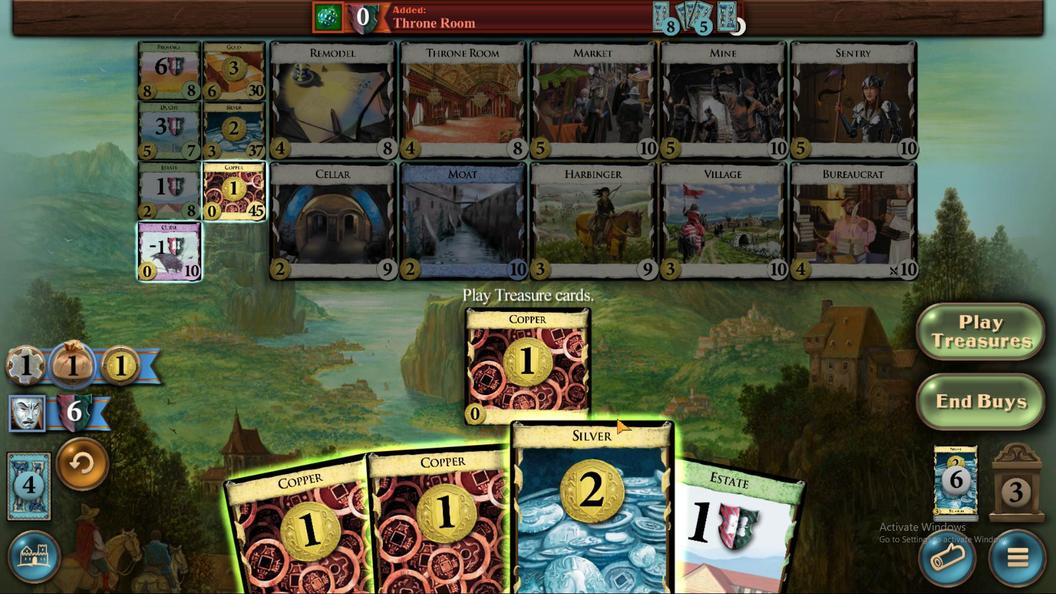 
Action: Mouse pressed left at (614, 421)
Screenshot: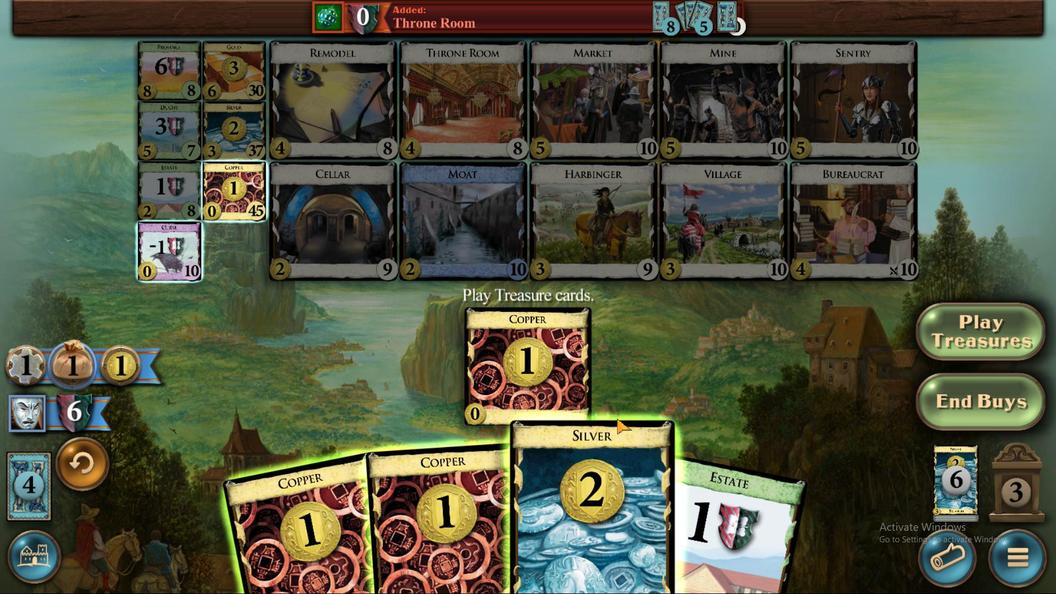 
Action: Mouse moved to (568, 425)
Screenshot: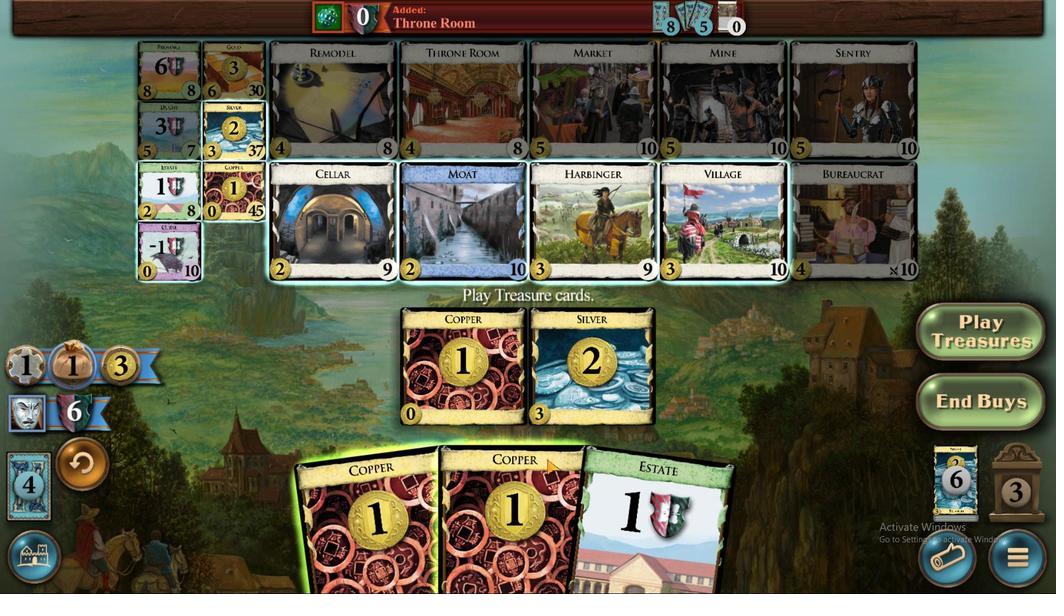 
Action: Mouse pressed left at (568, 425)
Screenshot: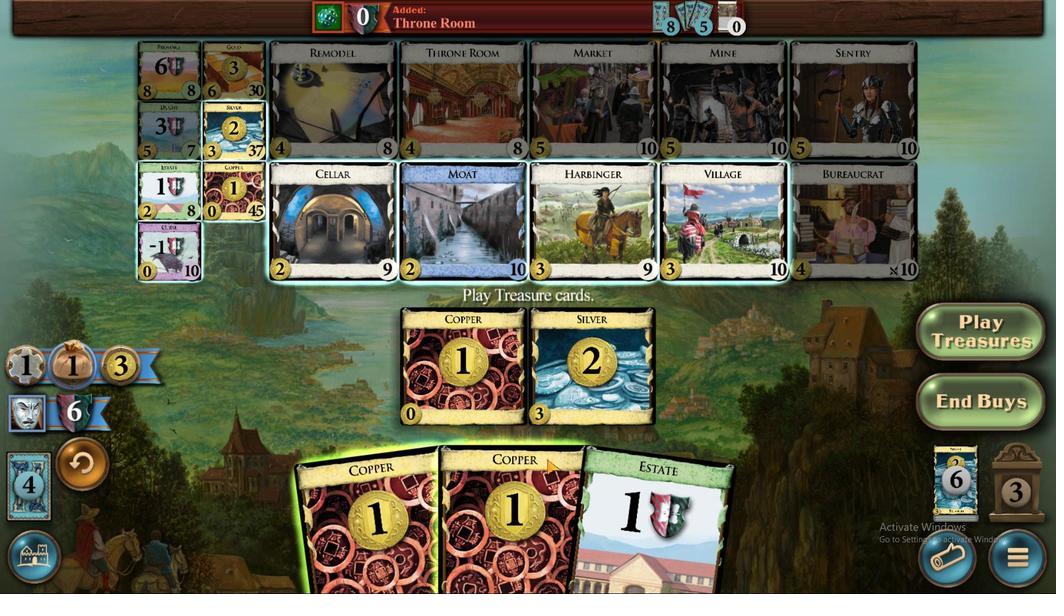 
Action: Mouse moved to (356, 553)
Screenshot: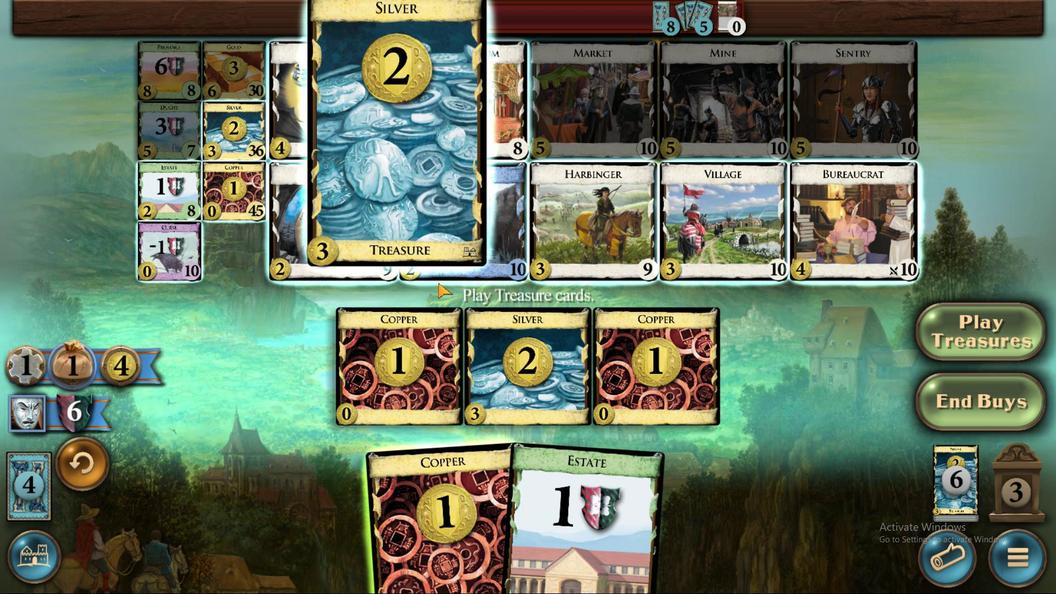 
Action: Mouse pressed left at (355, 553)
Screenshot: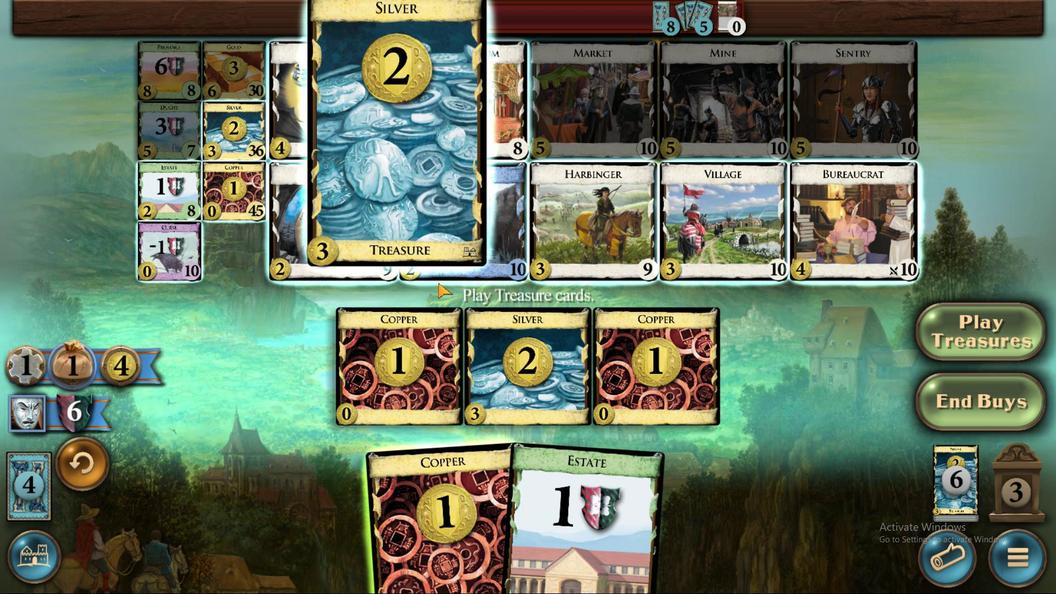 
Action: Mouse moved to (555, 423)
Screenshot: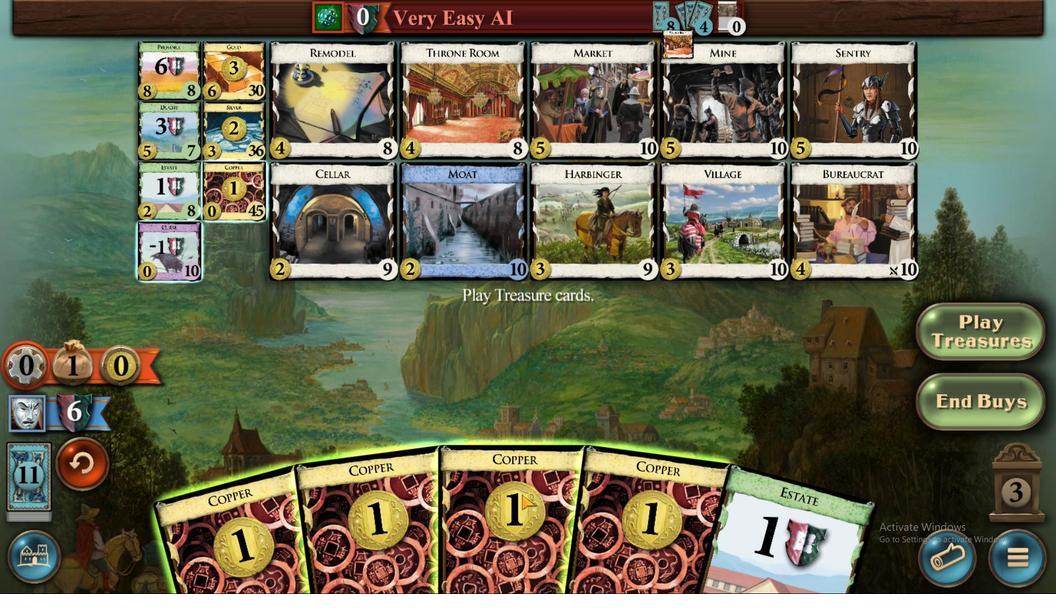 
Action: Mouse pressed left at (555, 423)
Screenshot: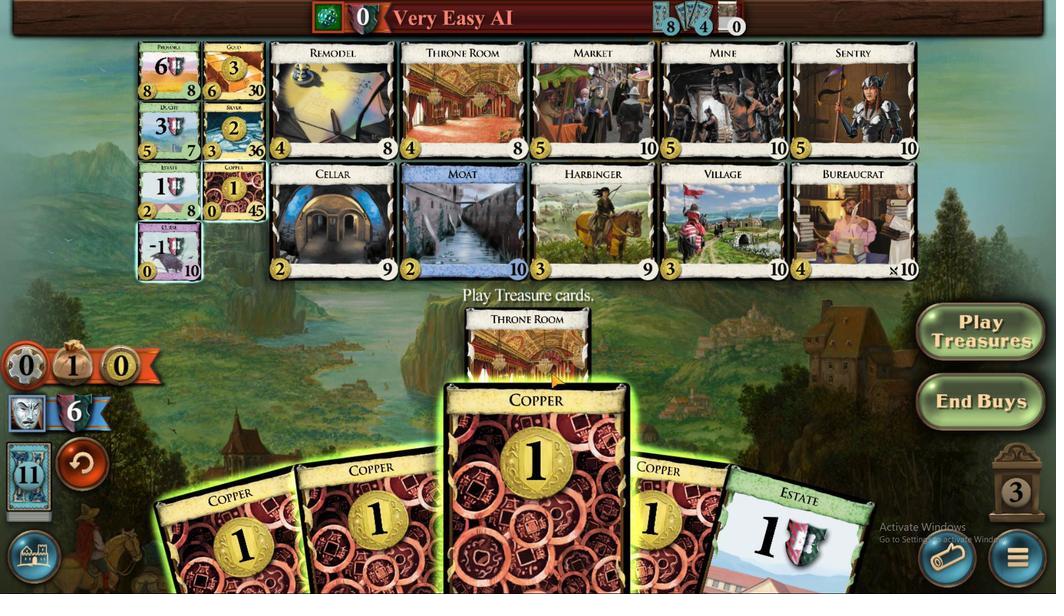 
Action: Mouse moved to (626, 421)
Screenshot: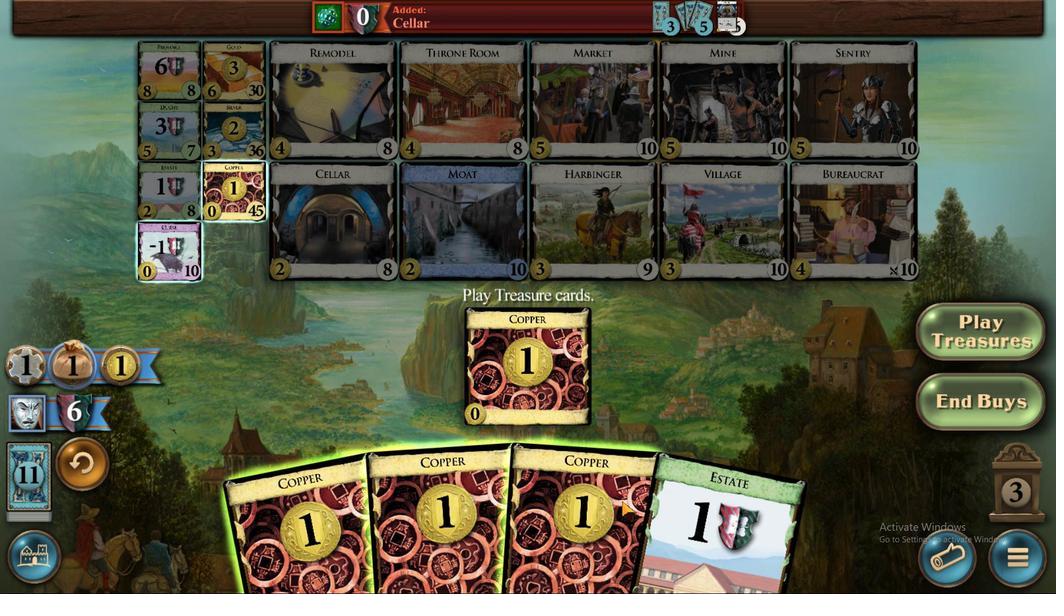
Action: Mouse pressed left at (626, 421)
Screenshot: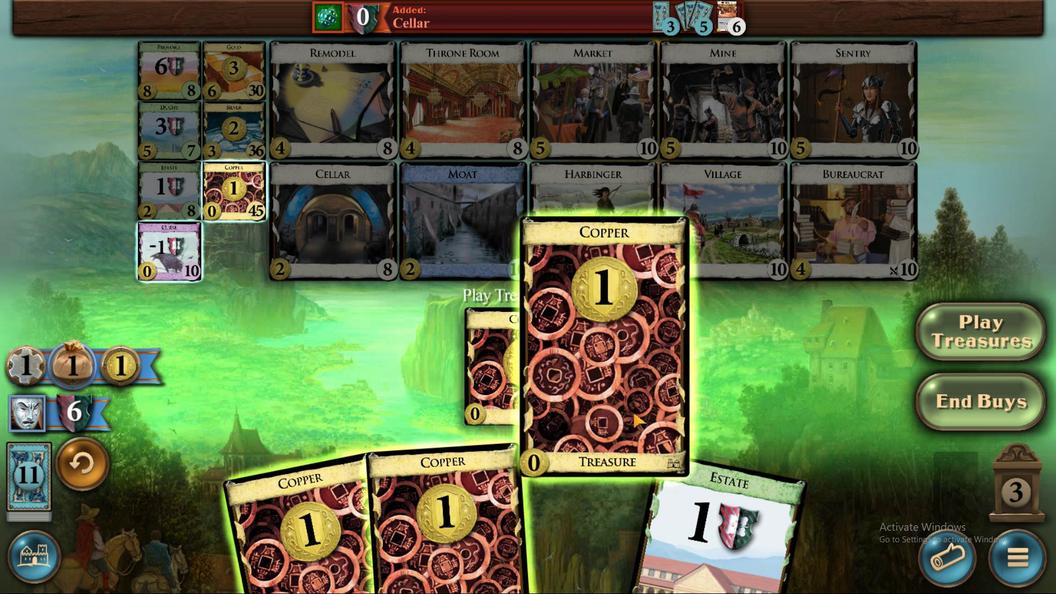 
Action: Mouse moved to (553, 413)
Screenshot: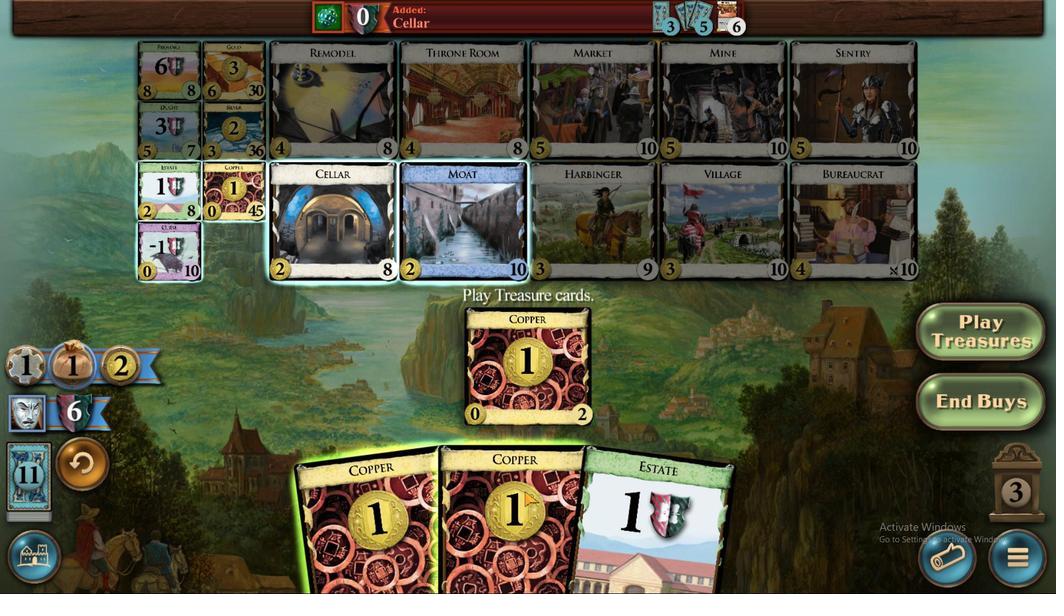 
Action: Mouse pressed left at (553, 413)
Screenshot: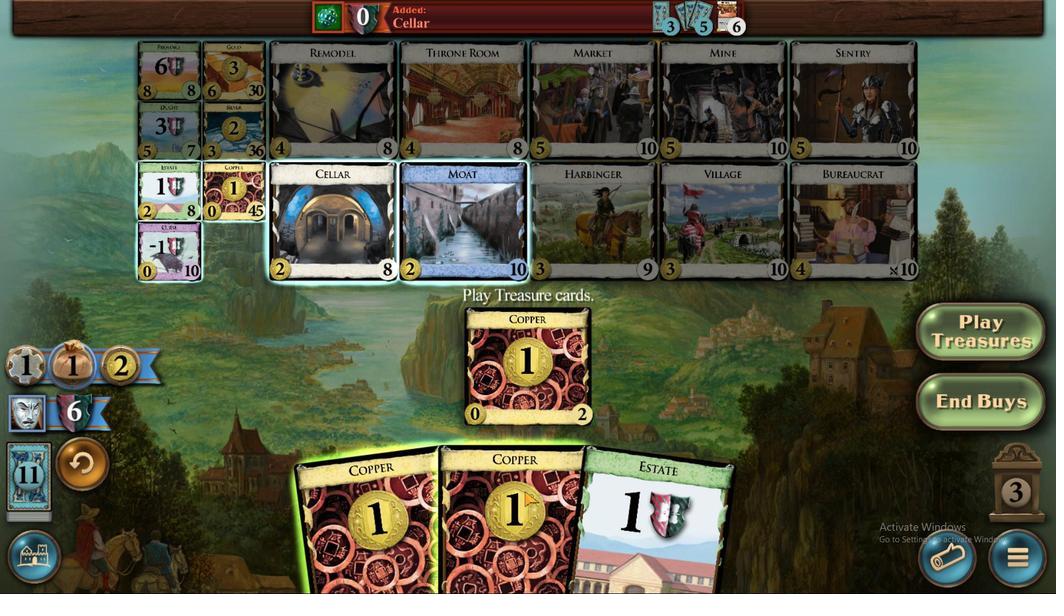 
Action: Mouse moved to (517, 418)
Screenshot: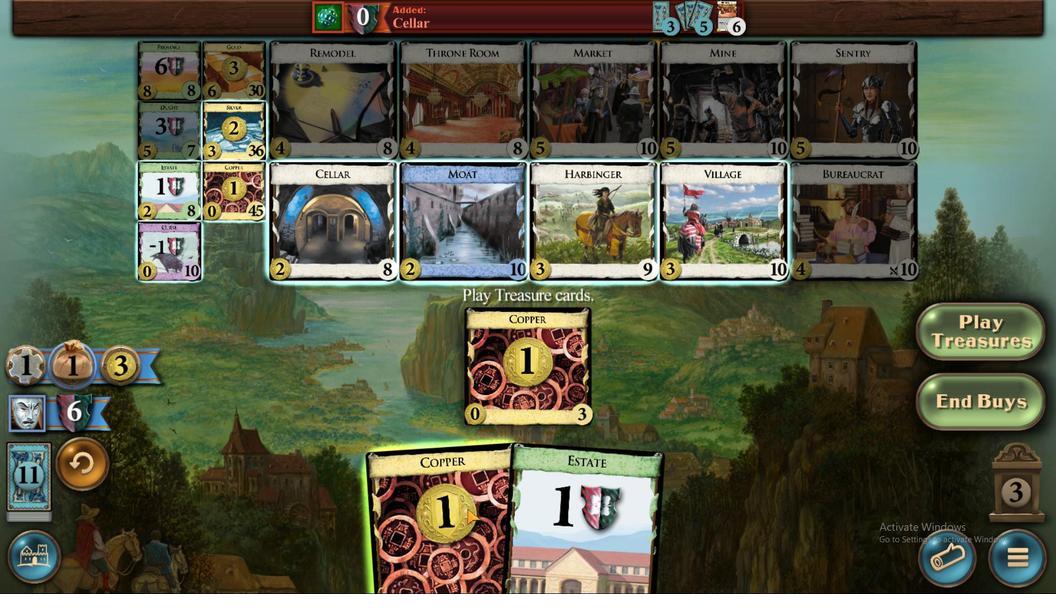 
Action: Mouse pressed left at (517, 418)
Screenshot: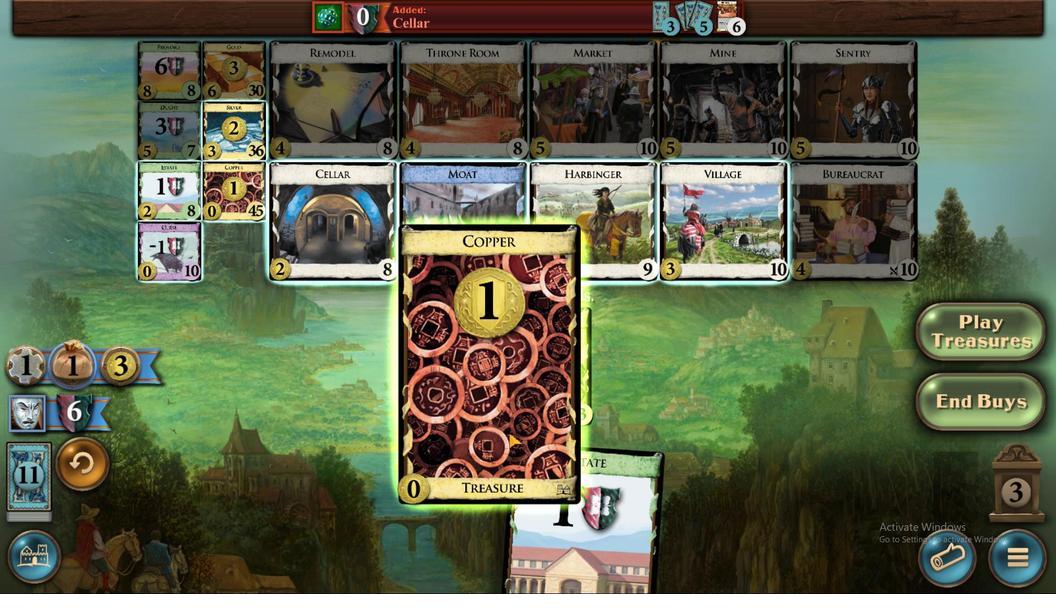
Action: Mouse moved to (364, 556)
Screenshot: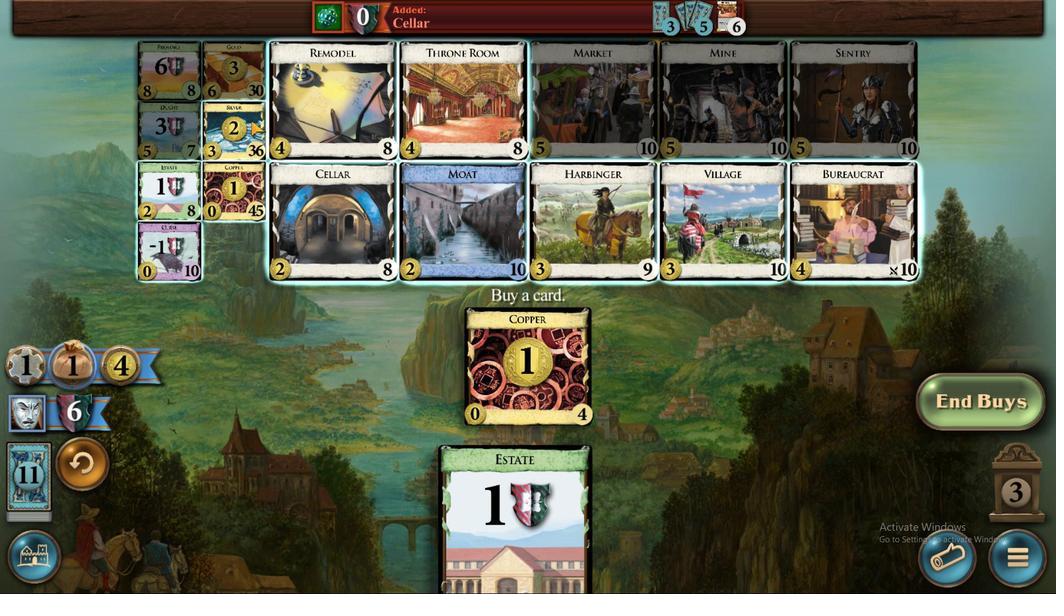 
Action: Mouse pressed left at (364, 556)
Screenshot: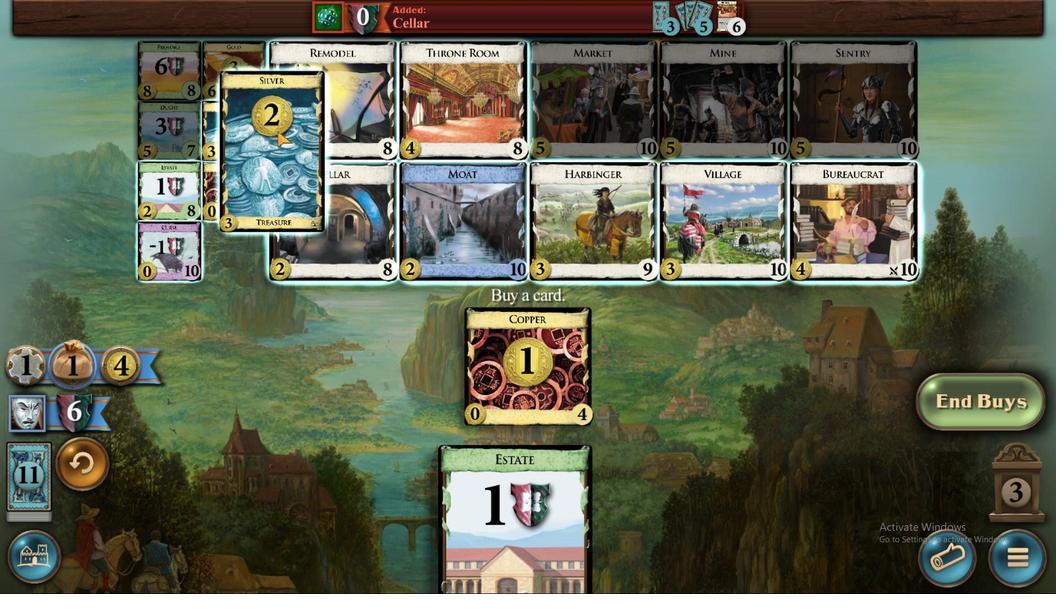 
Action: Mouse moved to (540, 425)
Screenshot: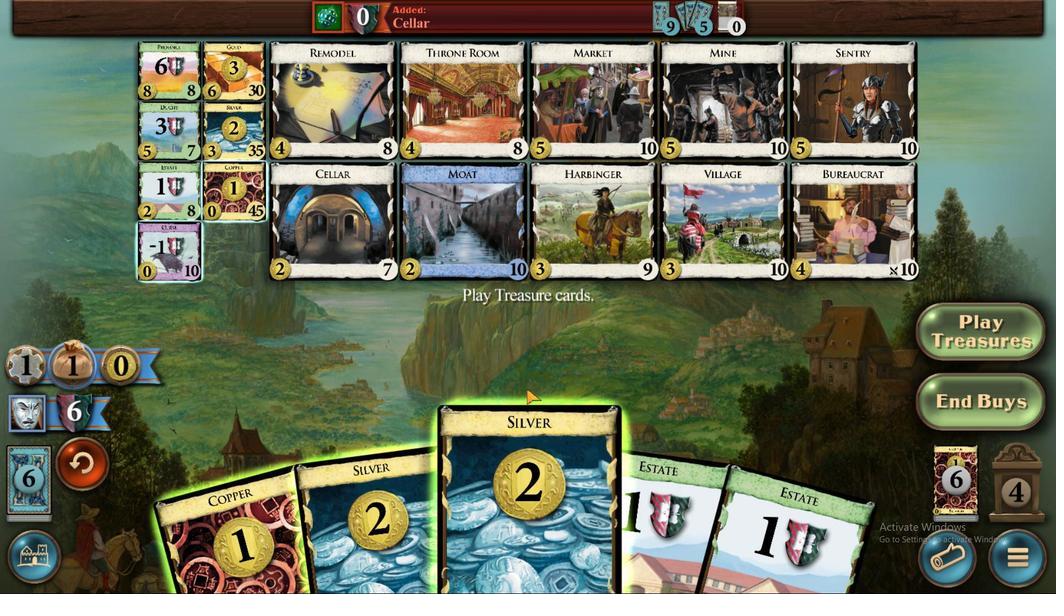 
Action: Mouse pressed left at (540, 425)
Screenshot: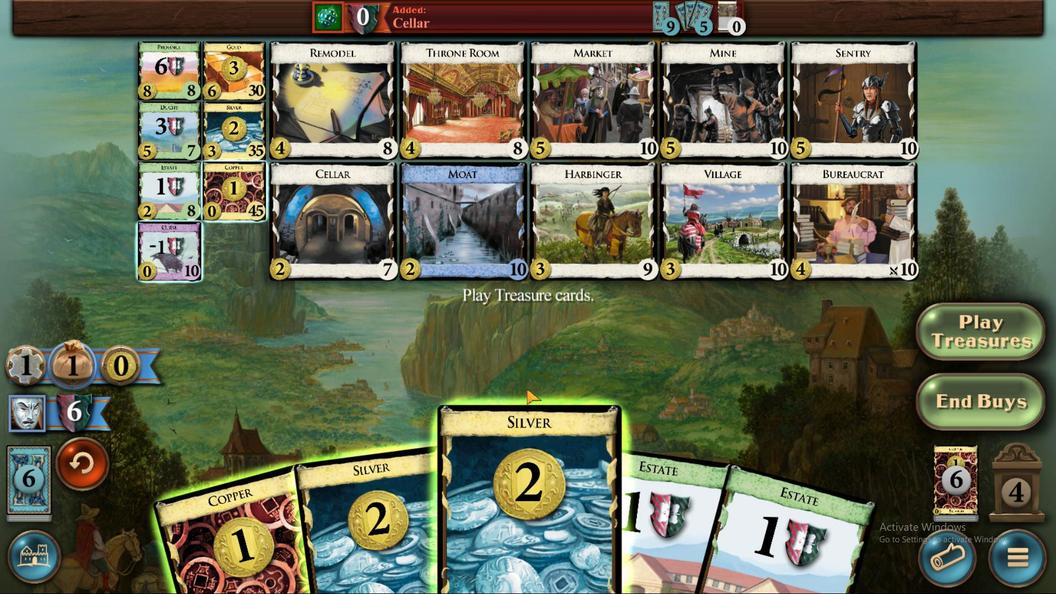 
Action: Mouse moved to (509, 416)
Screenshot: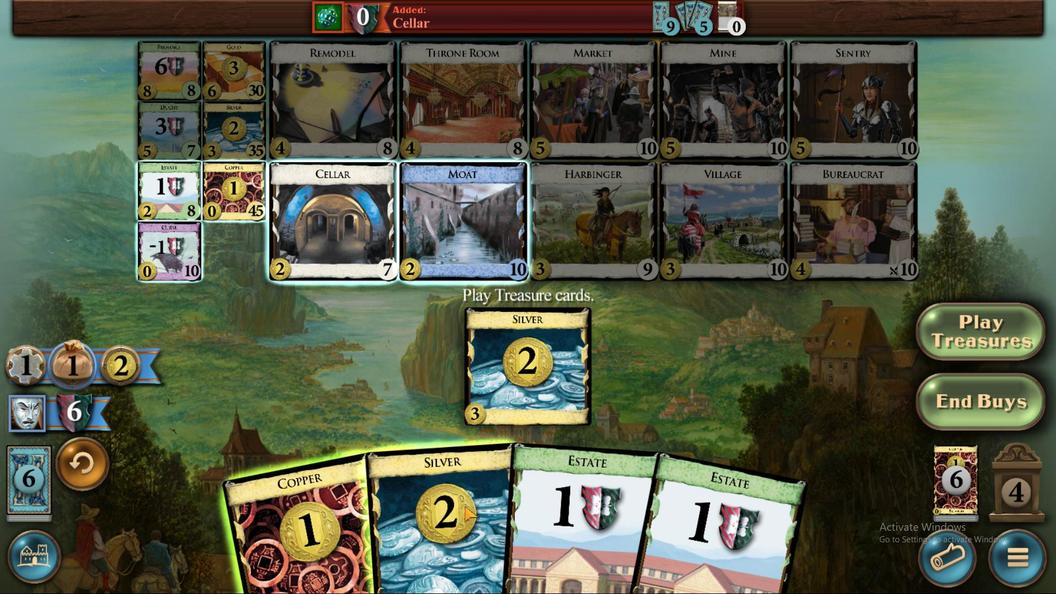 
Action: Mouse pressed left at (509, 416)
Screenshot: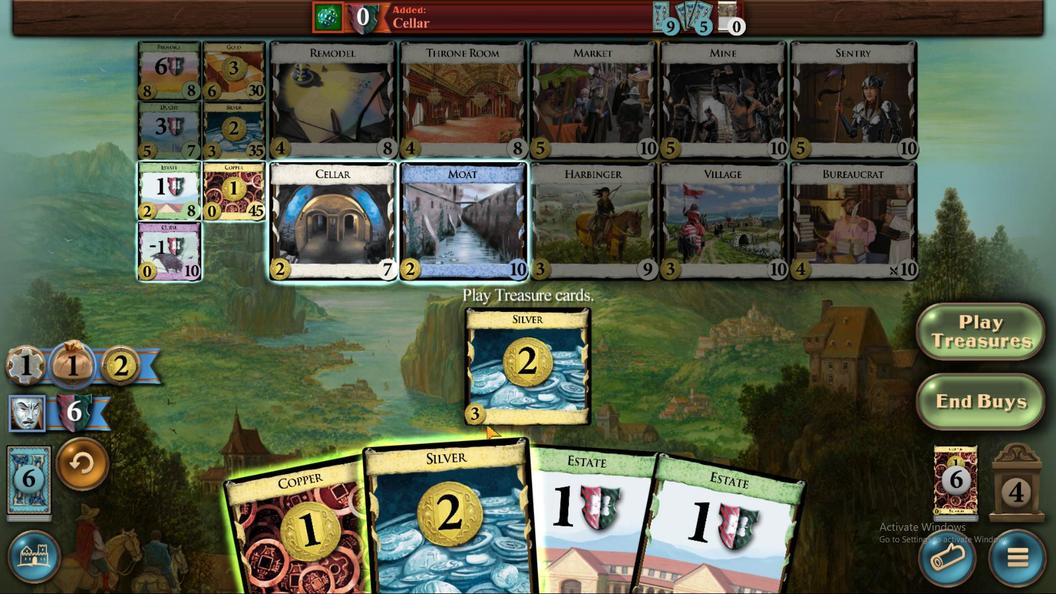 
Action: Mouse moved to (465, 414)
Screenshot: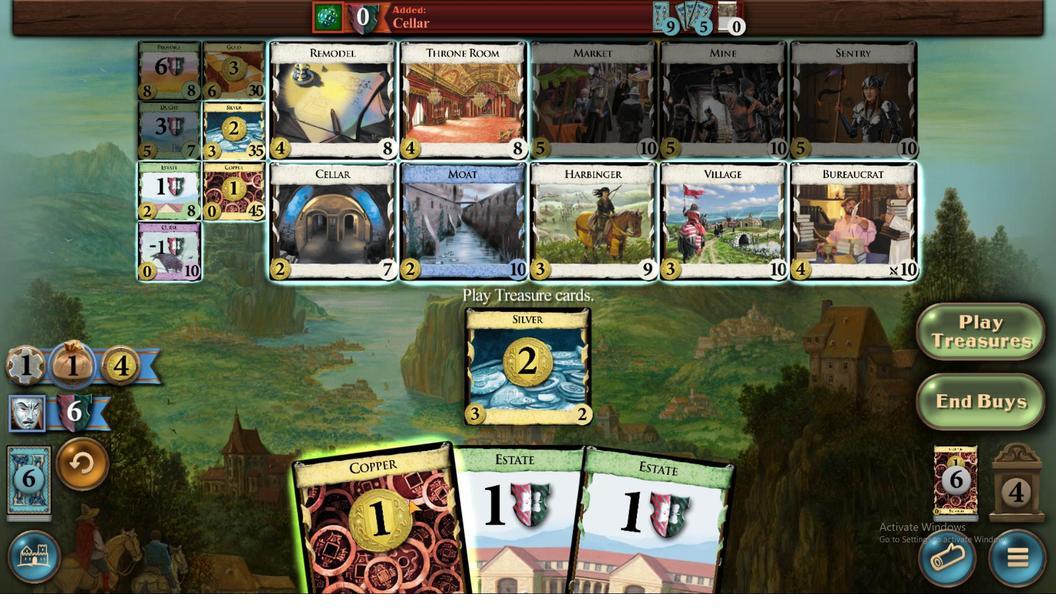 
Action: Mouse pressed left at (465, 414)
Screenshot: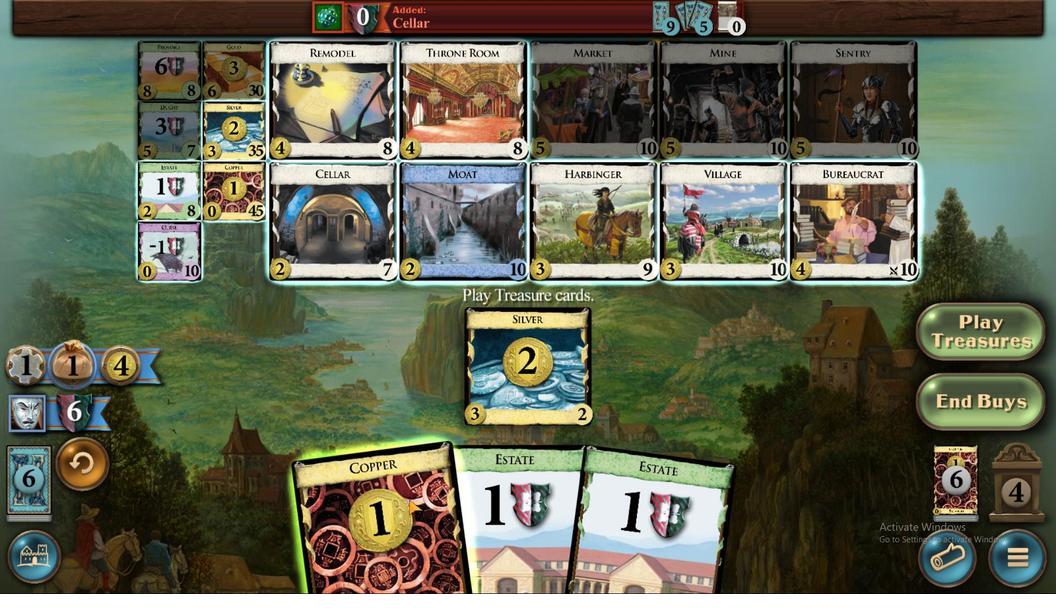 
Action: Mouse moved to (310, 559)
Screenshot: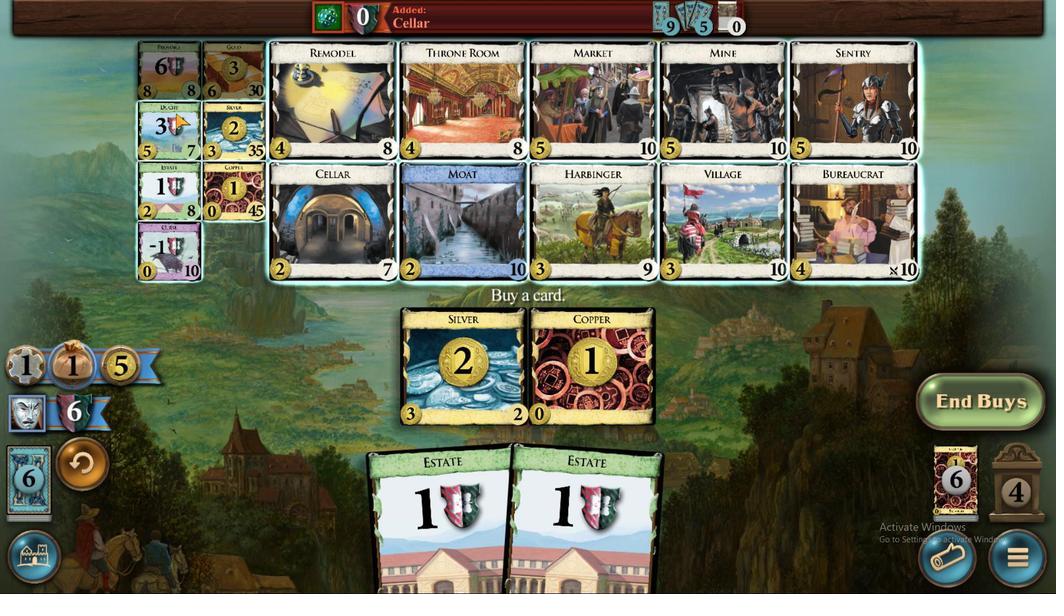 
Action: Mouse pressed left at (310, 559)
Screenshot: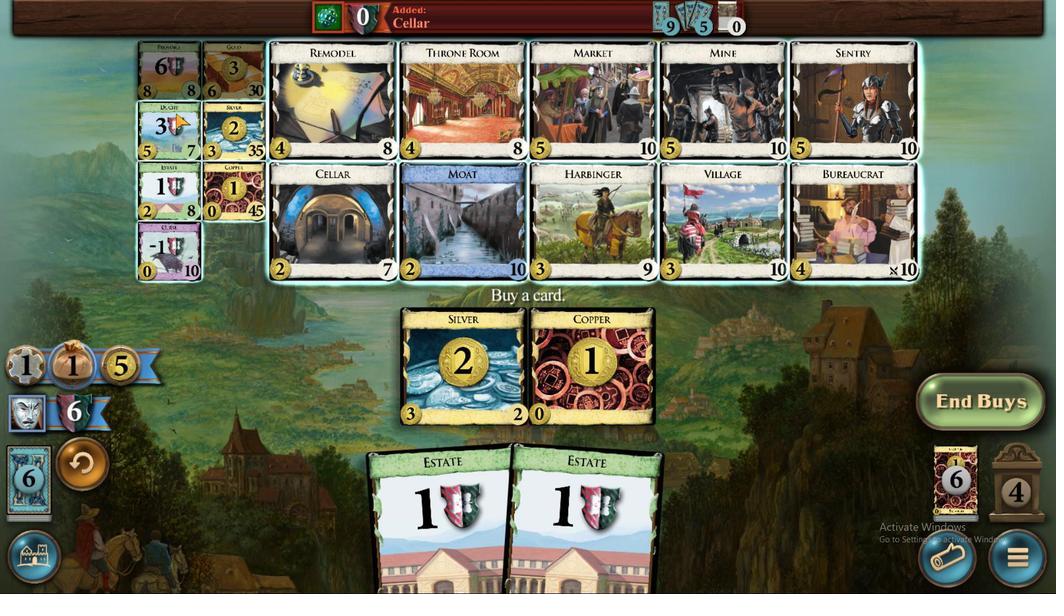 
Action: Mouse moved to (621, 414)
Screenshot: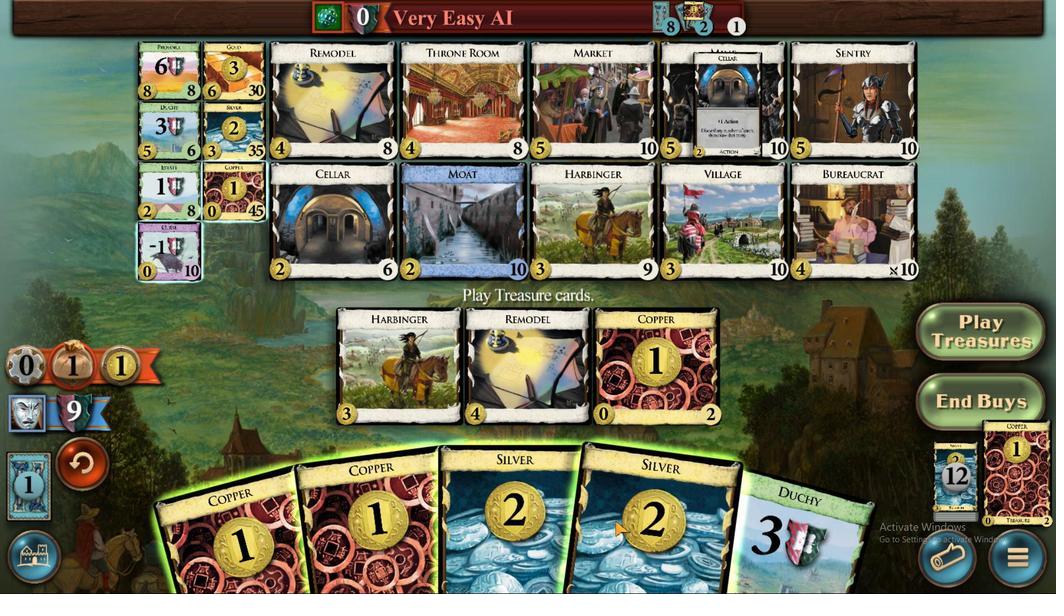 
Action: Mouse pressed left at (621, 414)
Screenshot: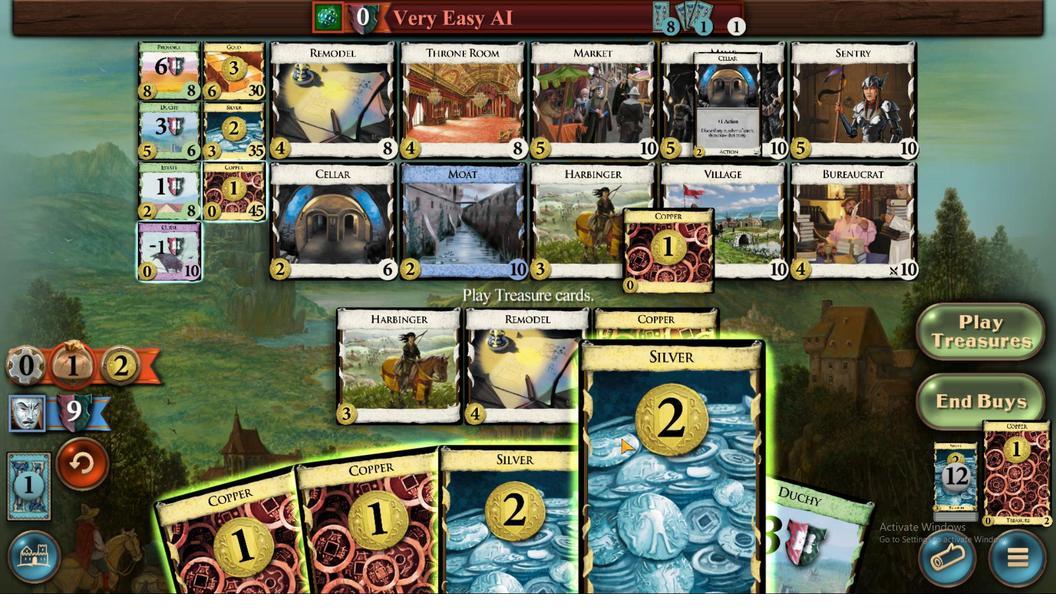 
Action: Mouse moved to (609, 421)
Screenshot: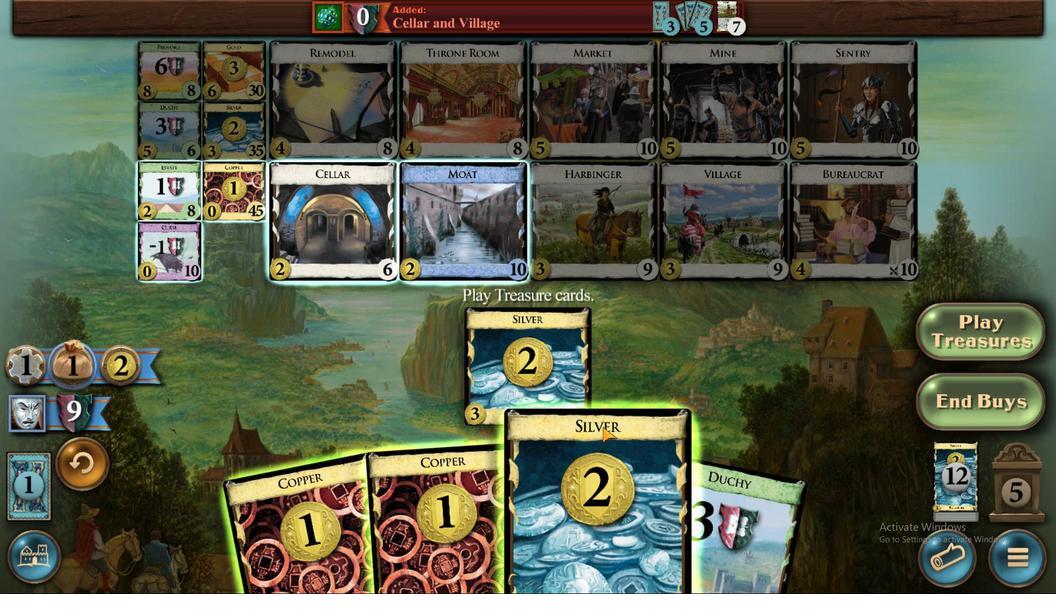 
Action: Mouse pressed left at (609, 421)
Screenshot: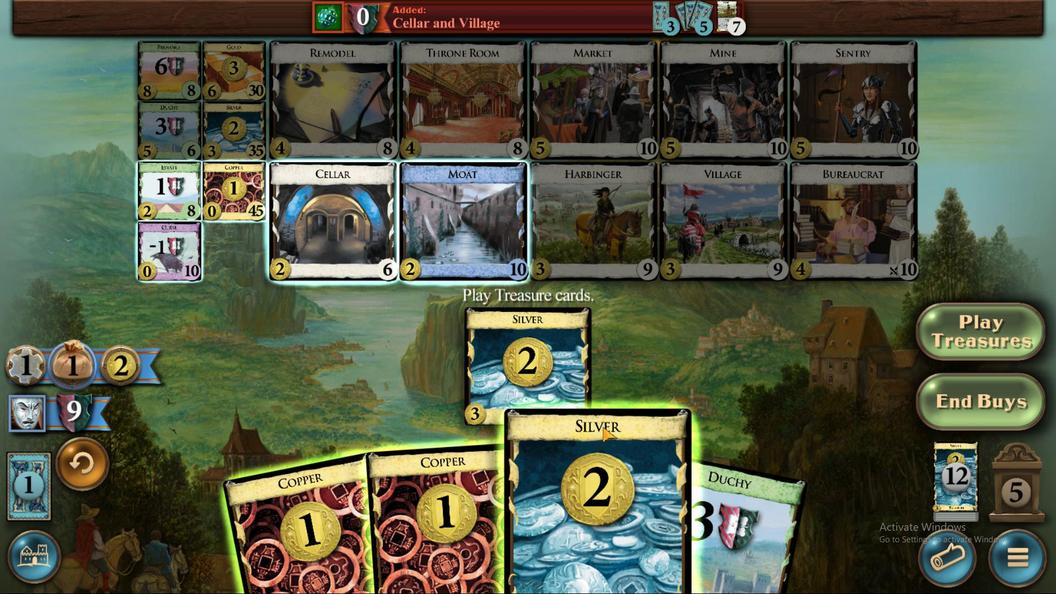 
Action: Mouse moved to (561, 407)
Screenshot: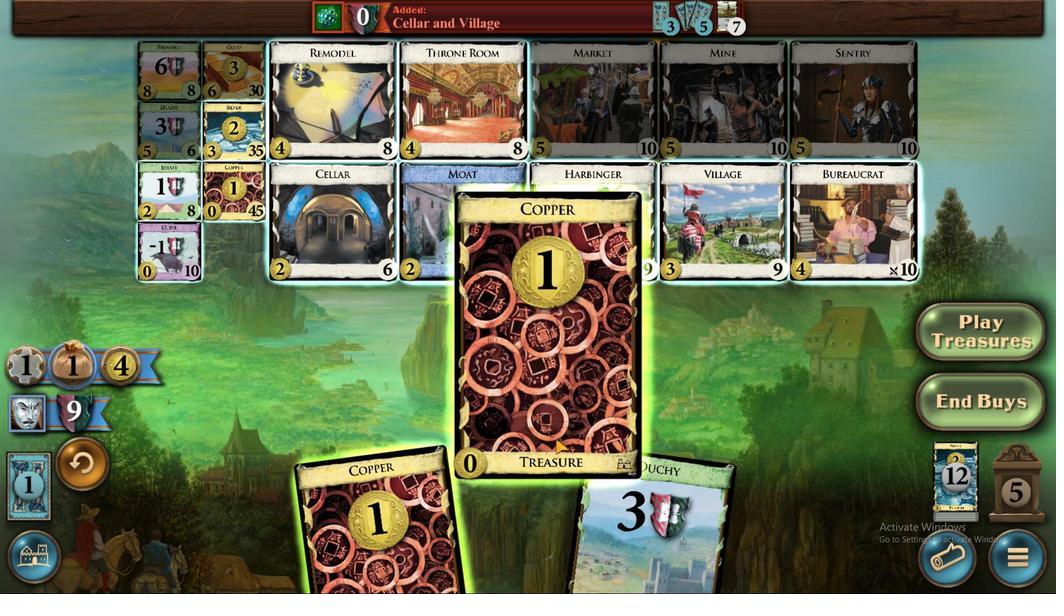 
Action: Mouse pressed left at (561, 407)
Screenshot: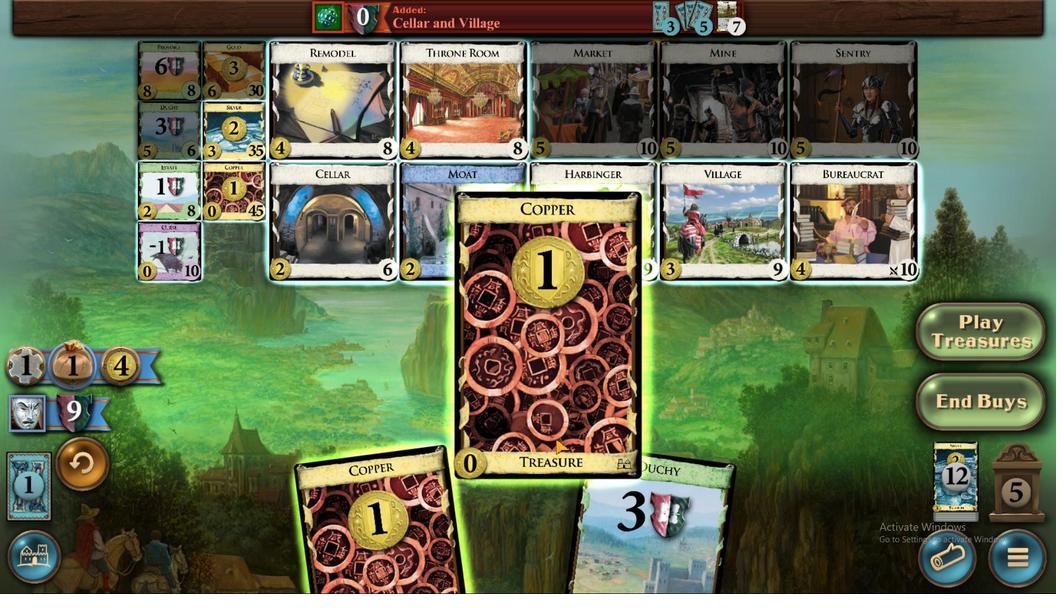 
Action: Mouse moved to (515, 412)
Screenshot: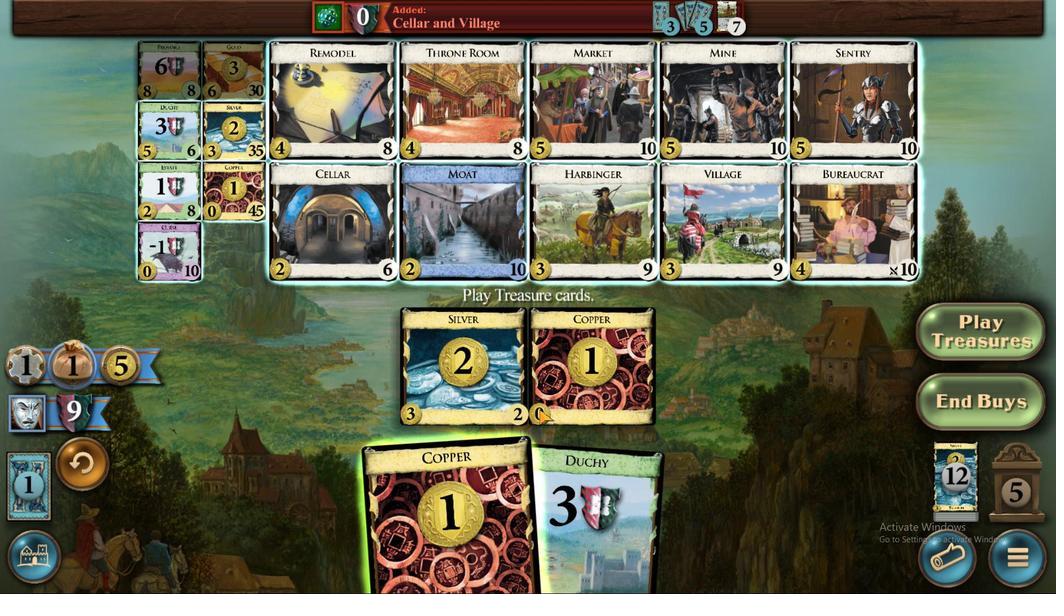 
Action: Mouse pressed left at (510, 410)
Screenshot: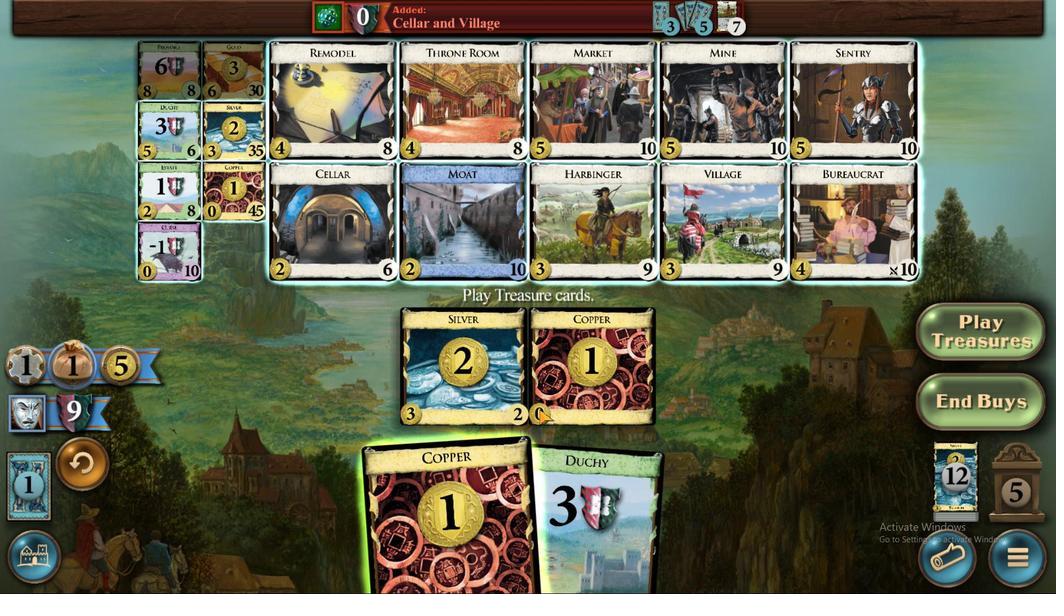 
Action: Mouse moved to (350, 570)
Screenshot: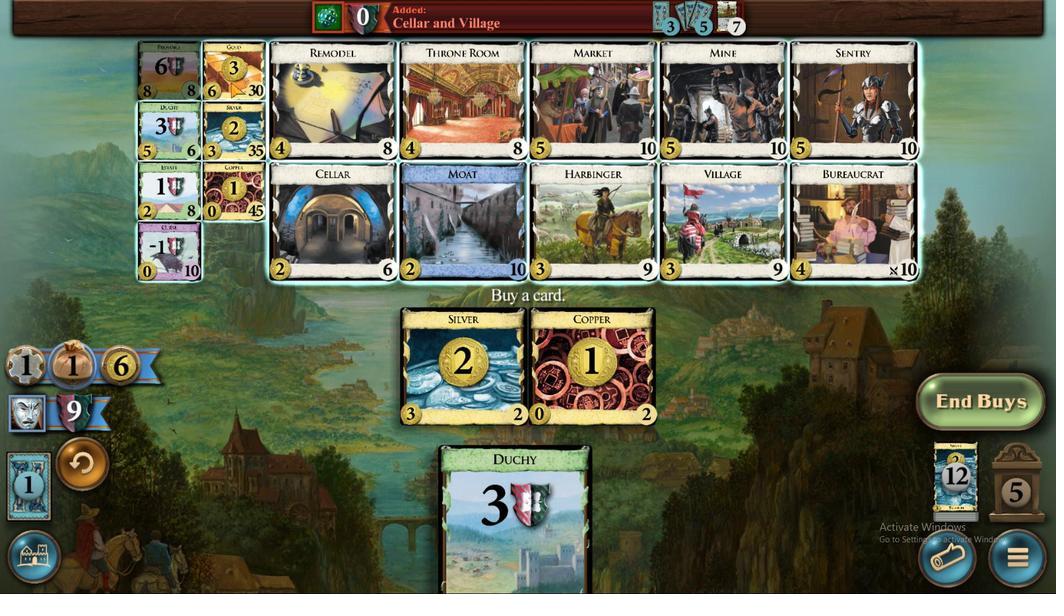 
Action: Mouse pressed left at (350, 570)
Screenshot: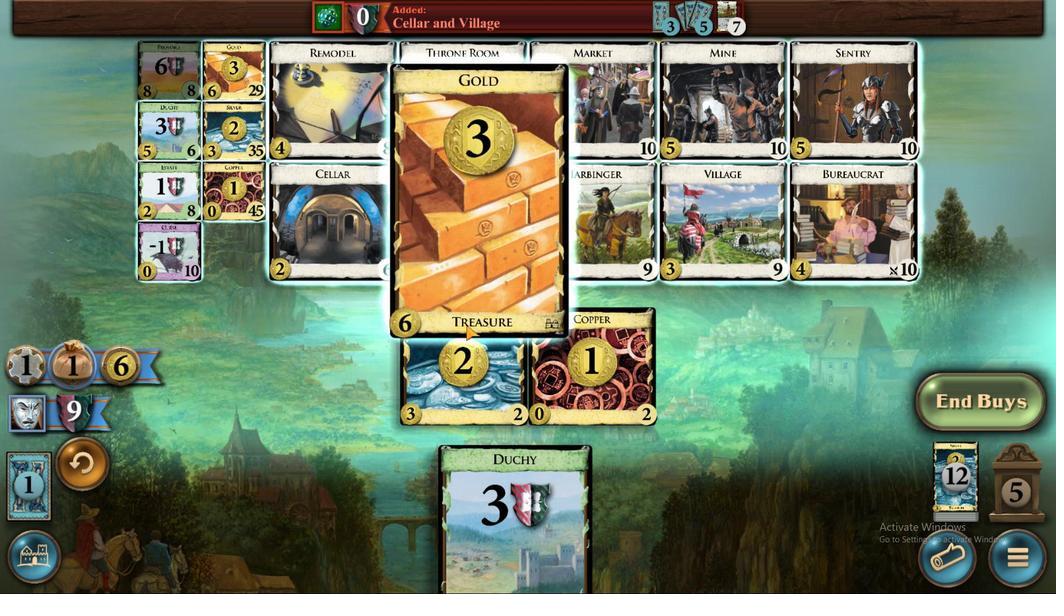 
Action: Mouse moved to (733, 413)
Screenshot: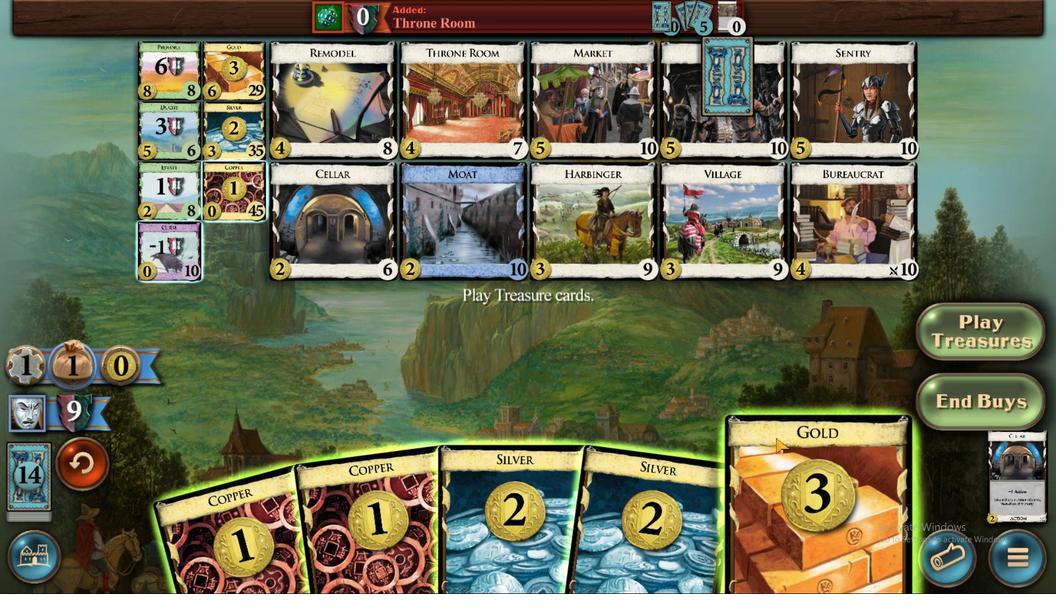 
Action: Mouse pressed left at (733, 413)
Screenshot: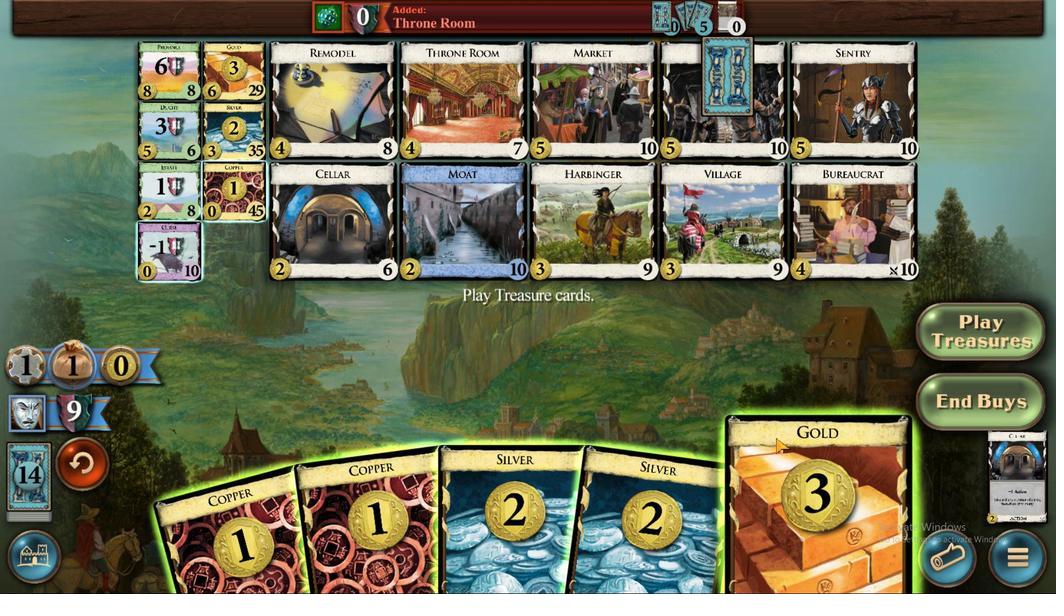 
Action: Mouse moved to (696, 427)
Screenshot: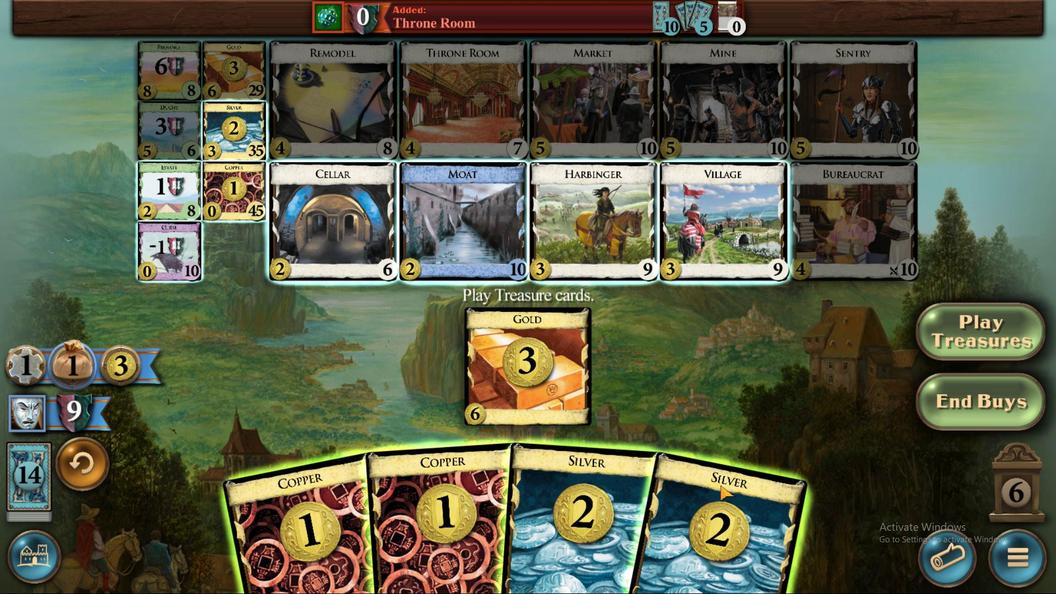 
Action: Mouse pressed left at (696, 427)
Screenshot: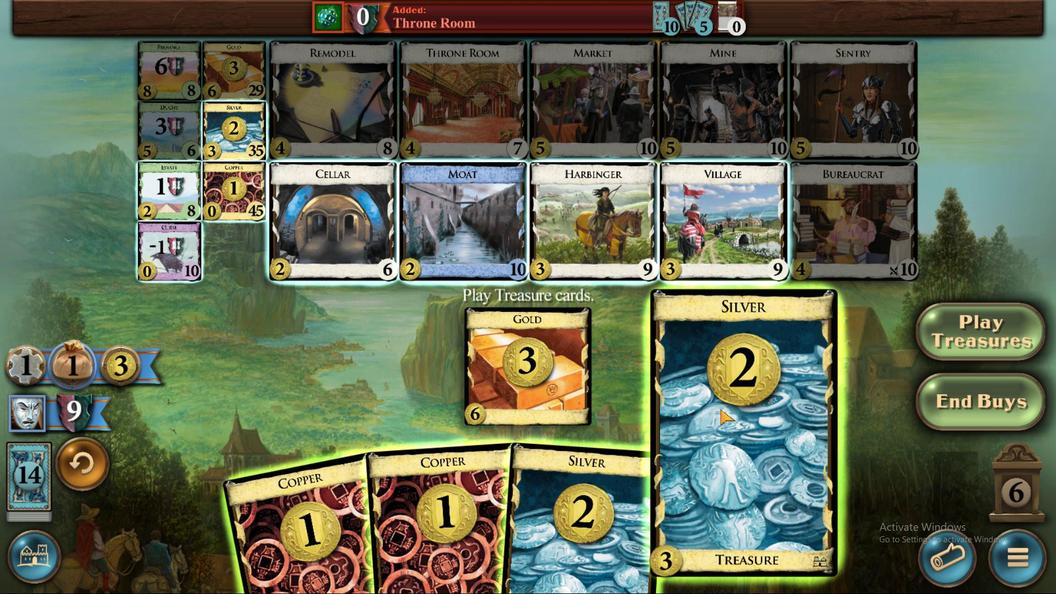 
Action: Mouse moved to (676, 424)
Screenshot: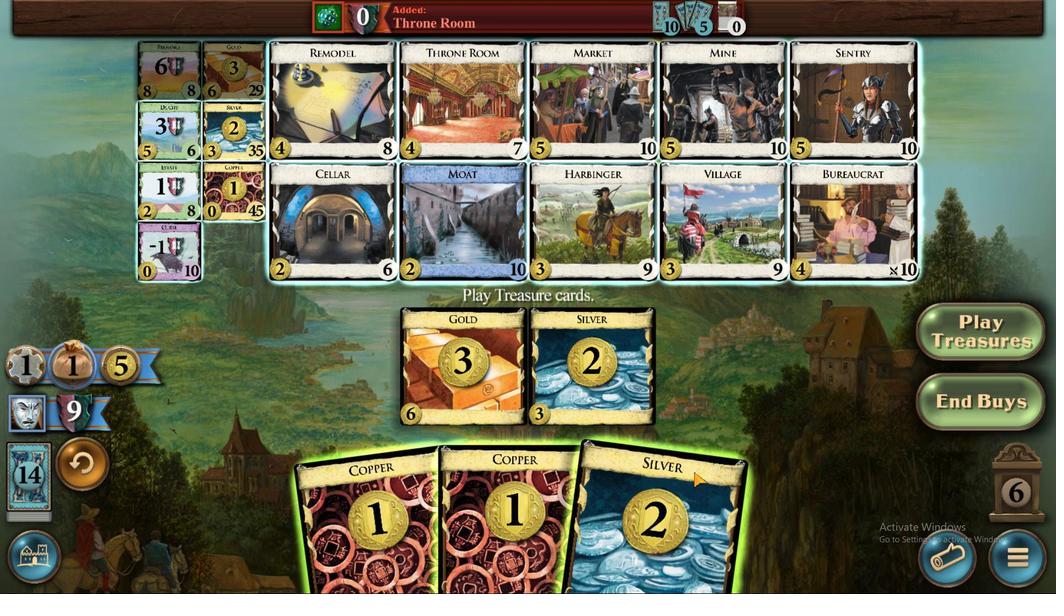 
Action: Mouse pressed left at (676, 424)
Screenshot: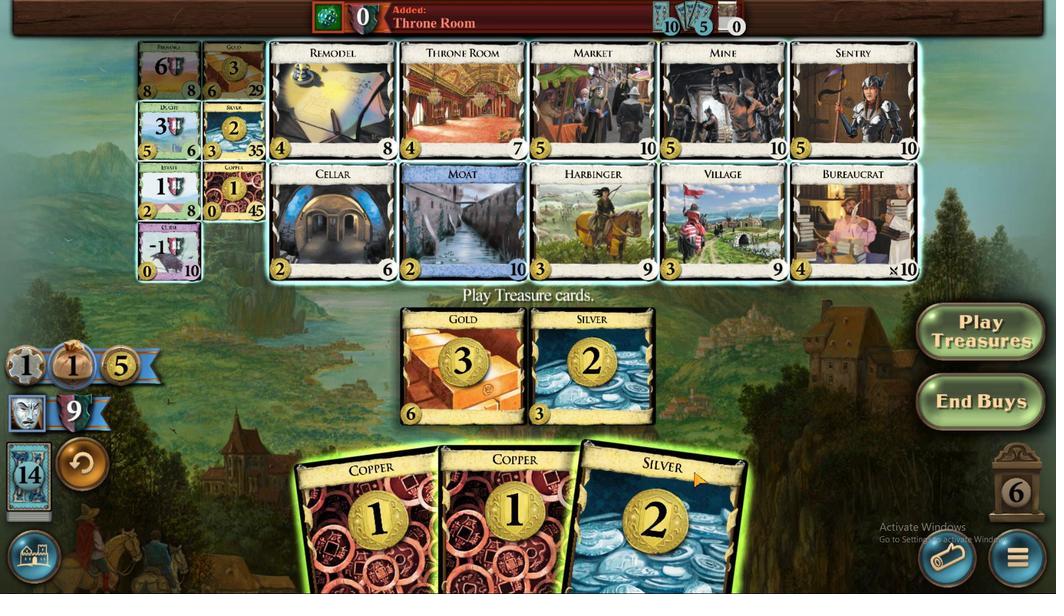 
Action: Mouse moved to (627, 422)
Screenshot: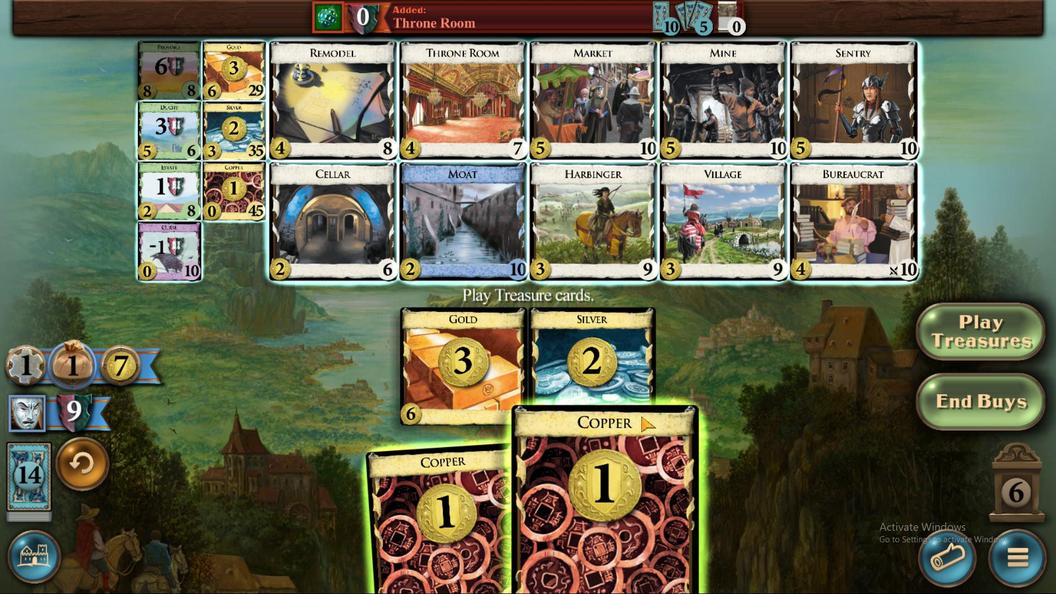 
Action: Mouse pressed left at (627, 422)
Screenshot: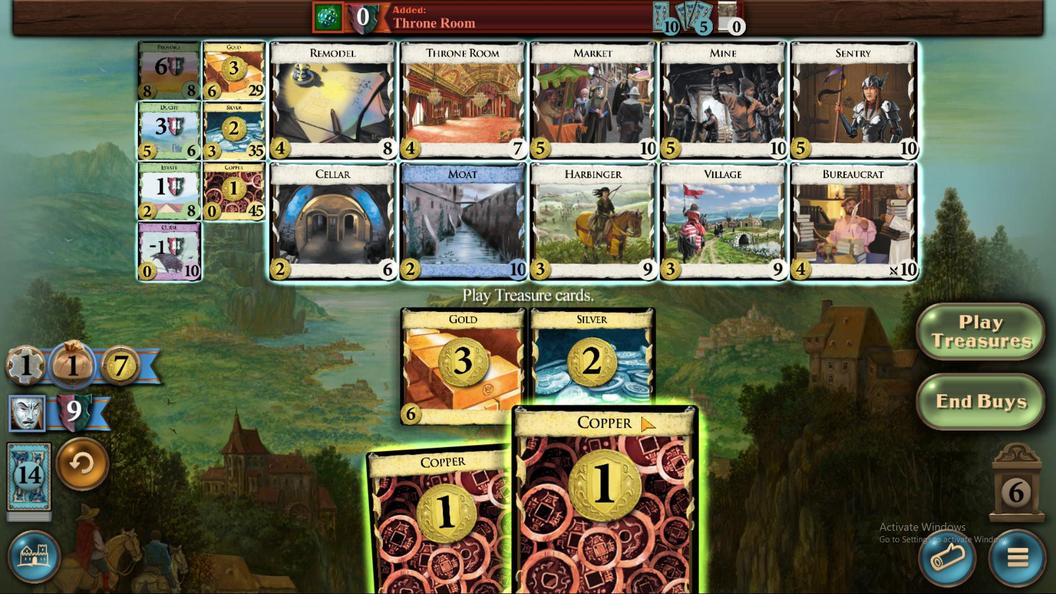 
Action: Mouse moved to (555, 420)
Screenshot: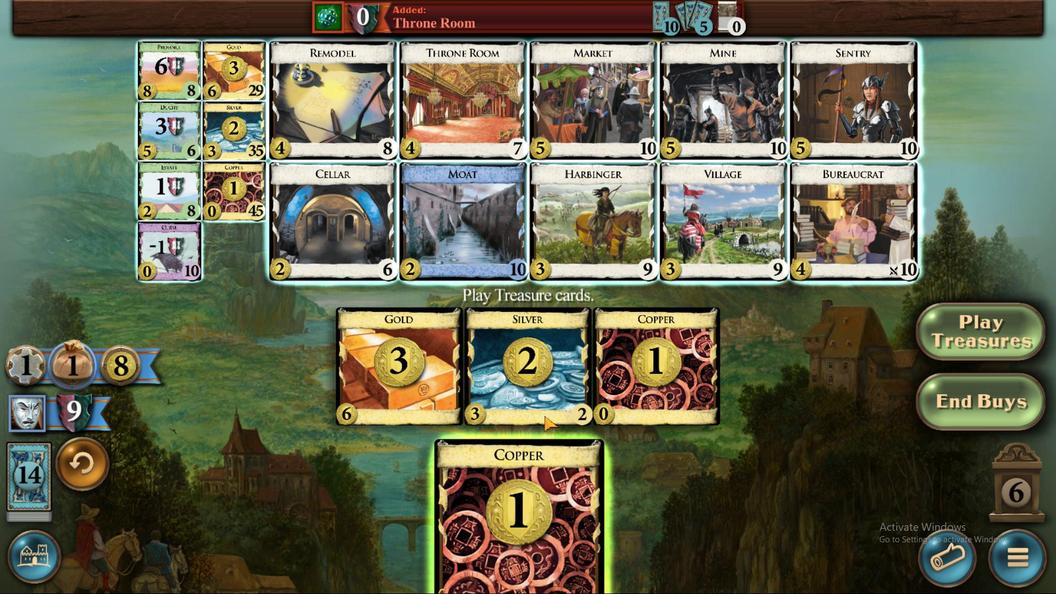 
Action: Mouse pressed left at (555, 420)
Screenshot: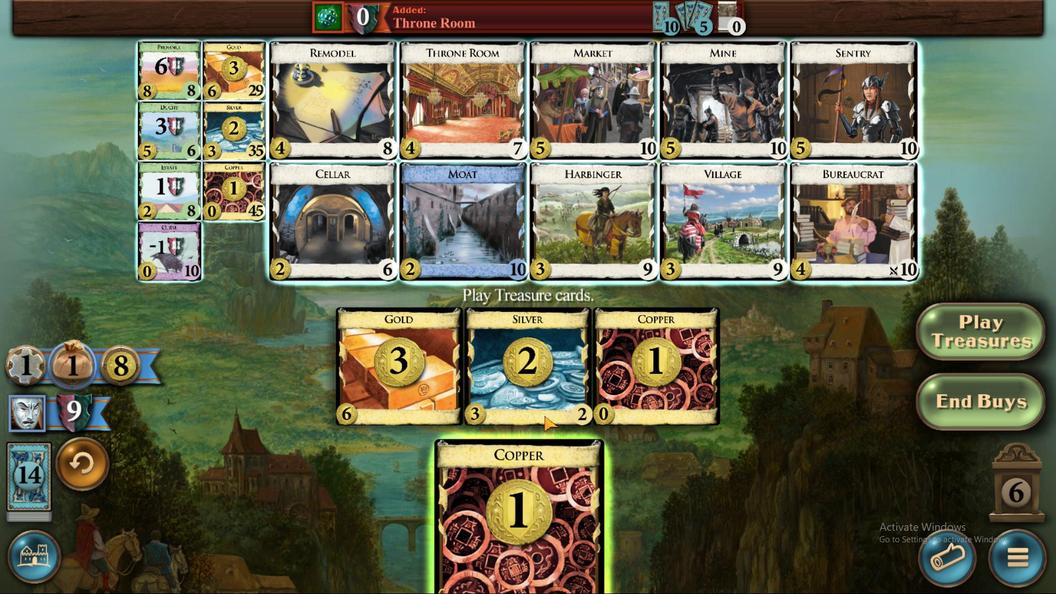 
Action: Mouse moved to (308, 571)
Screenshot: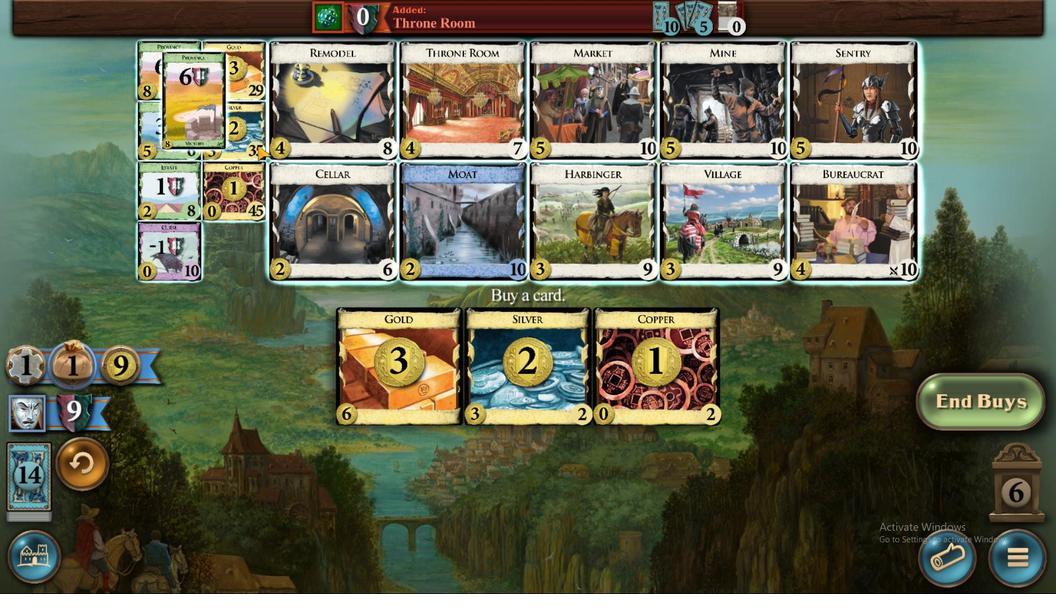 
Action: Mouse pressed left at (308, 571)
Screenshot: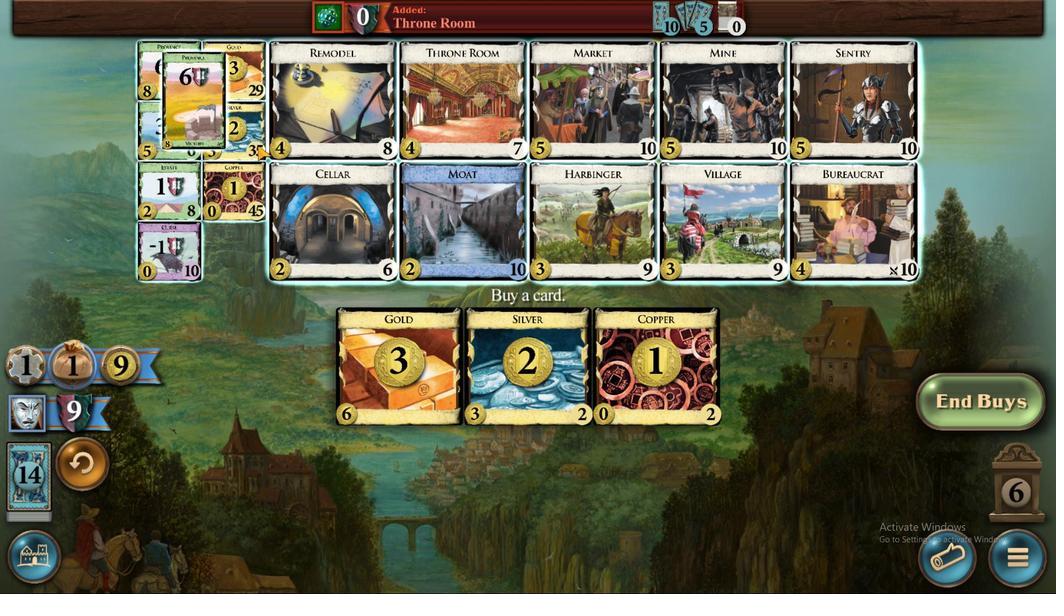 
Action: Mouse moved to (461, 413)
Screenshot: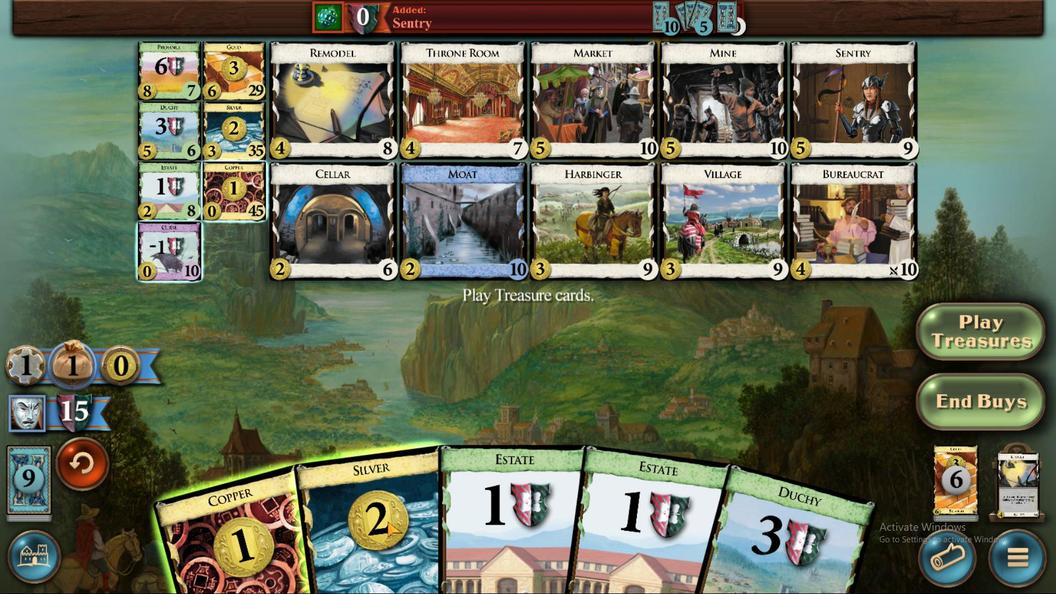 
Action: Mouse pressed left at (461, 413)
Screenshot: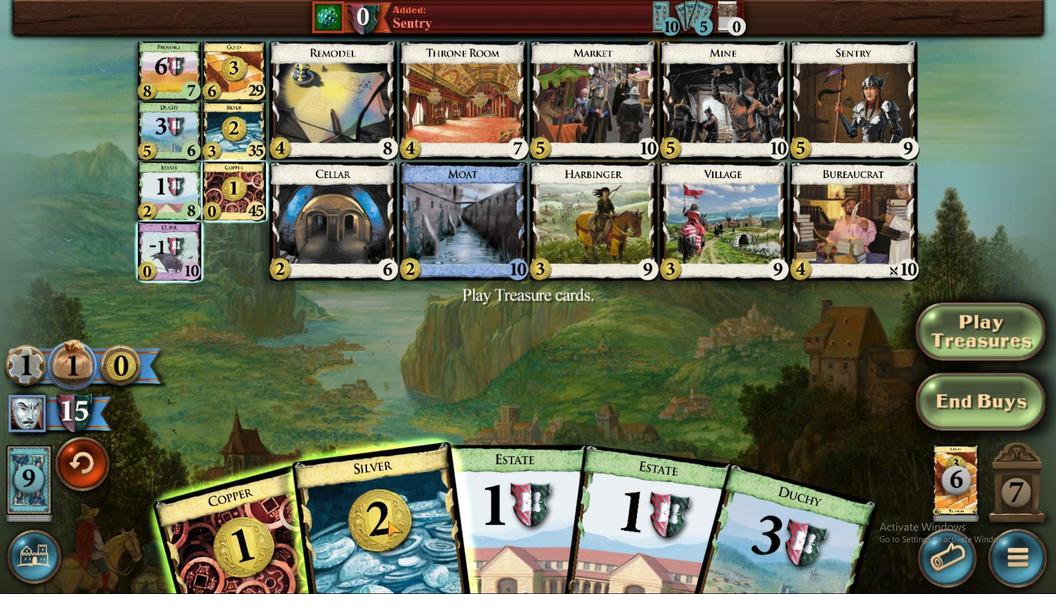 
Action: Mouse moved to (419, 417)
Screenshot: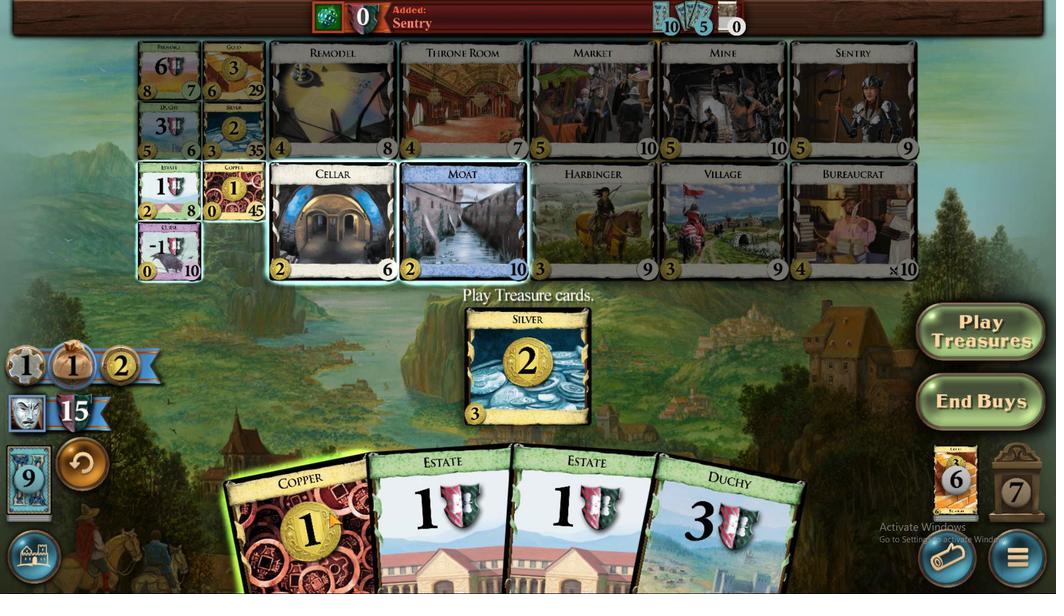 
Action: Mouse pressed left at (419, 417)
Screenshot: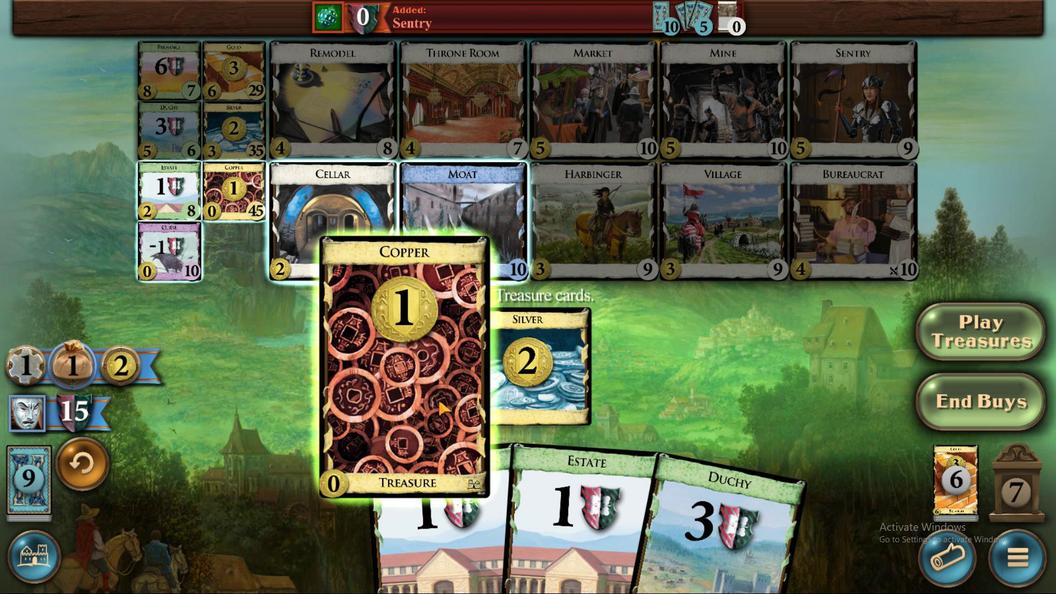 
Action: Mouse moved to (360, 550)
Screenshot: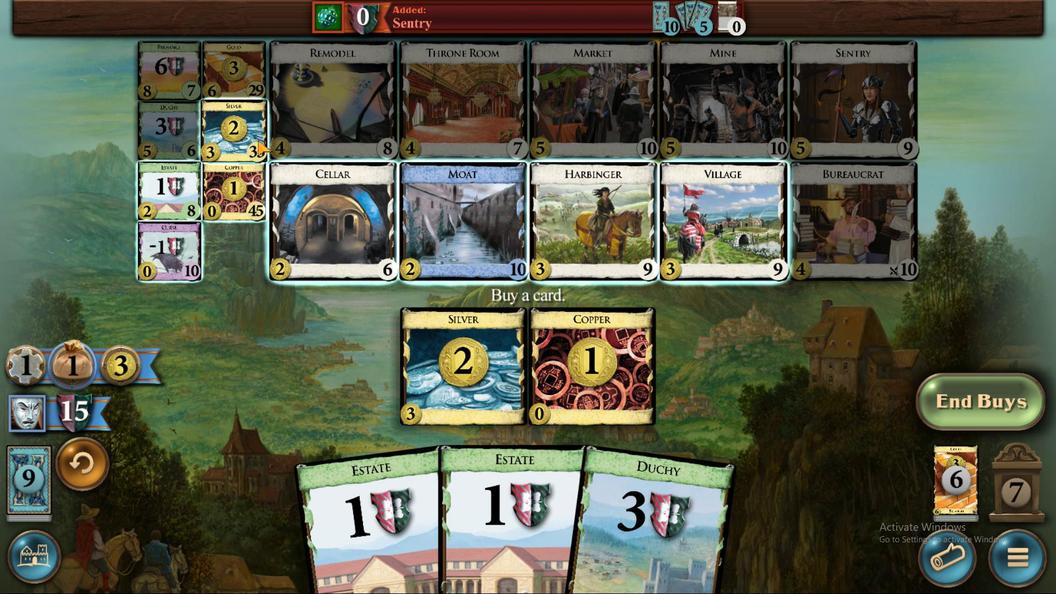 
Action: Mouse pressed left at (360, 550)
Screenshot: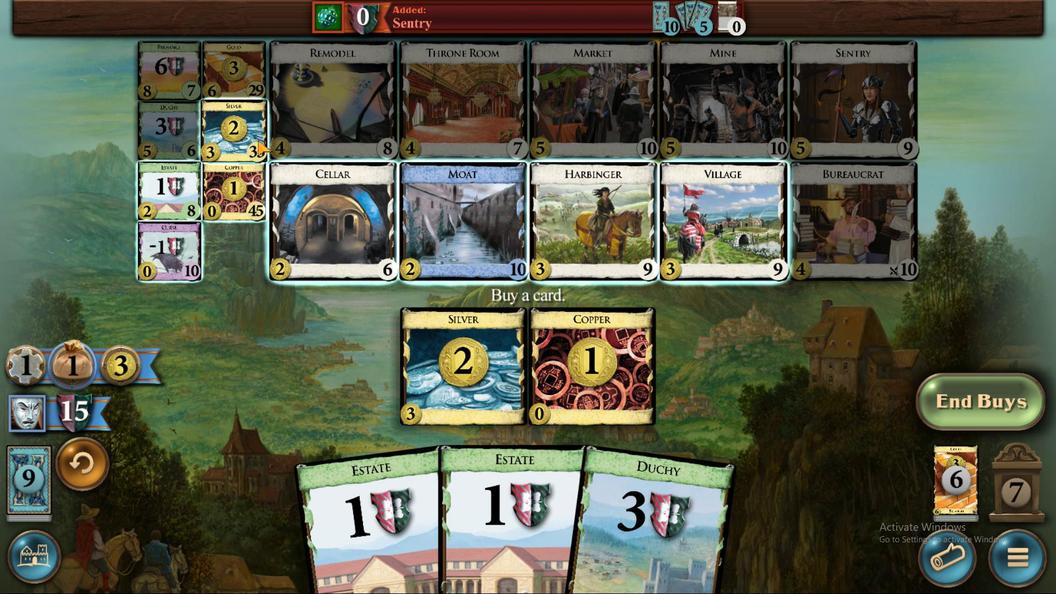 
Action: Mouse moved to (745, 418)
Screenshot: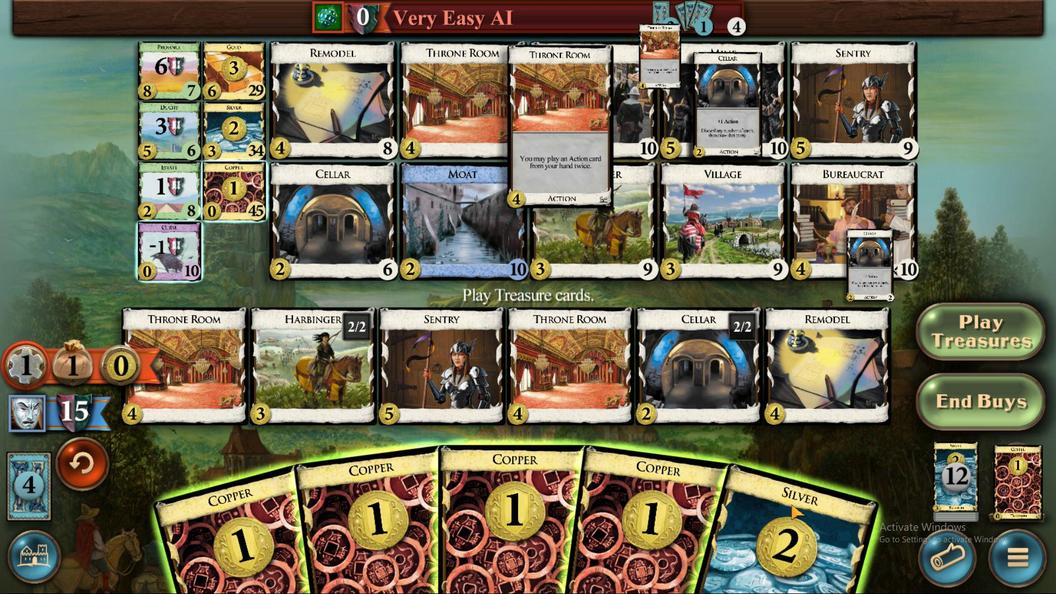 
Action: Mouse pressed left at (745, 418)
Screenshot: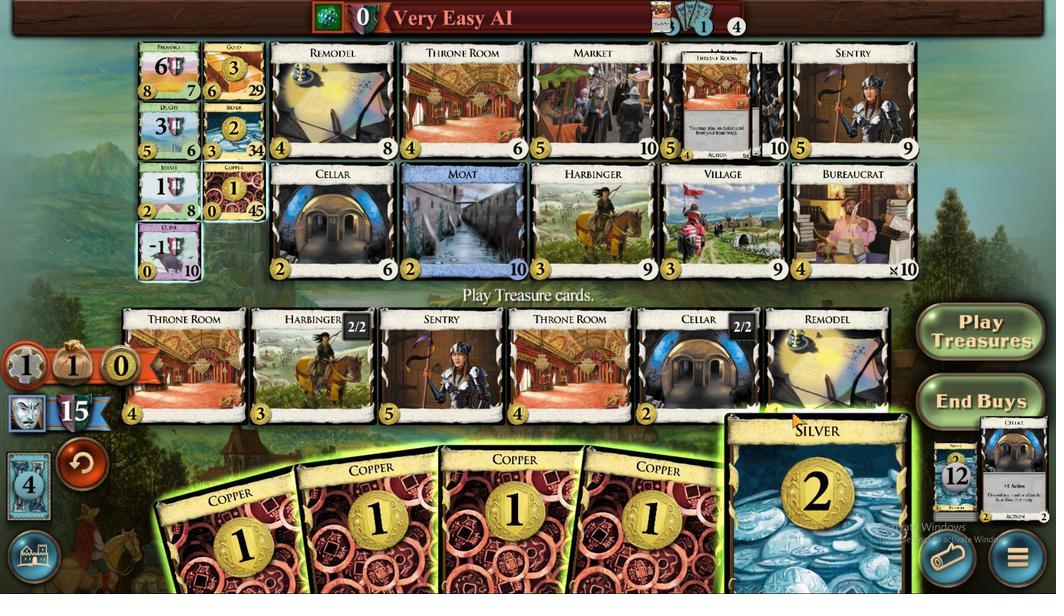 
Action: Mouse moved to (668, 417)
Screenshot: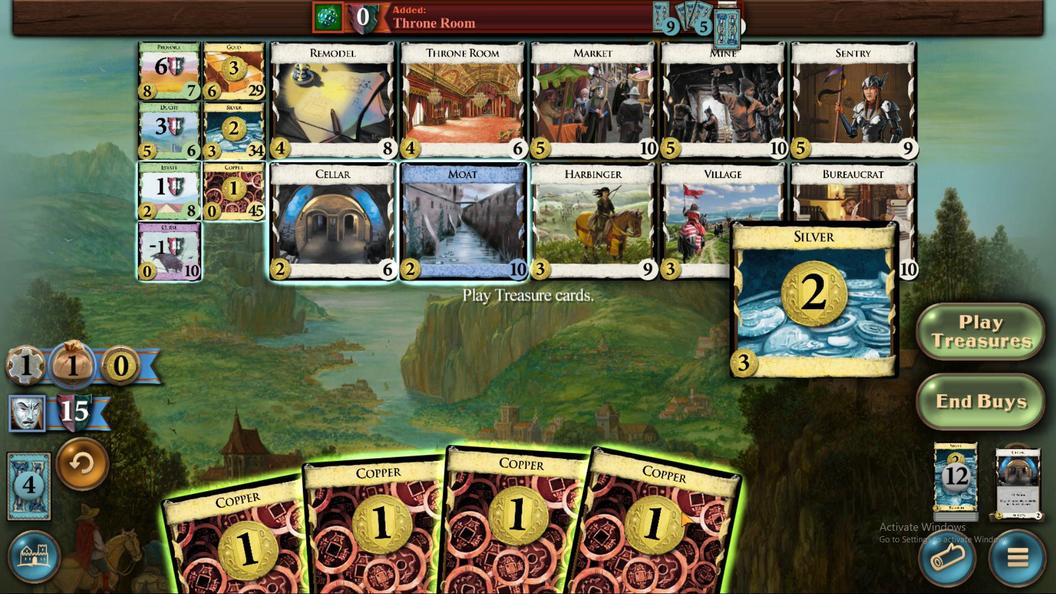 
Action: Mouse pressed left at (668, 417)
Screenshot: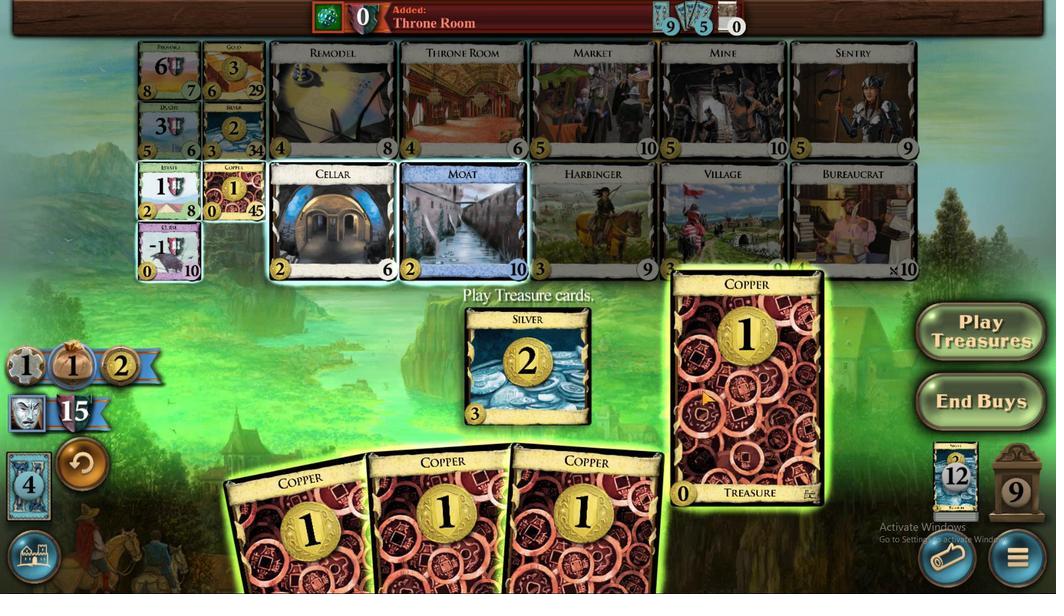 
Action: Mouse moved to (654, 424)
Screenshot: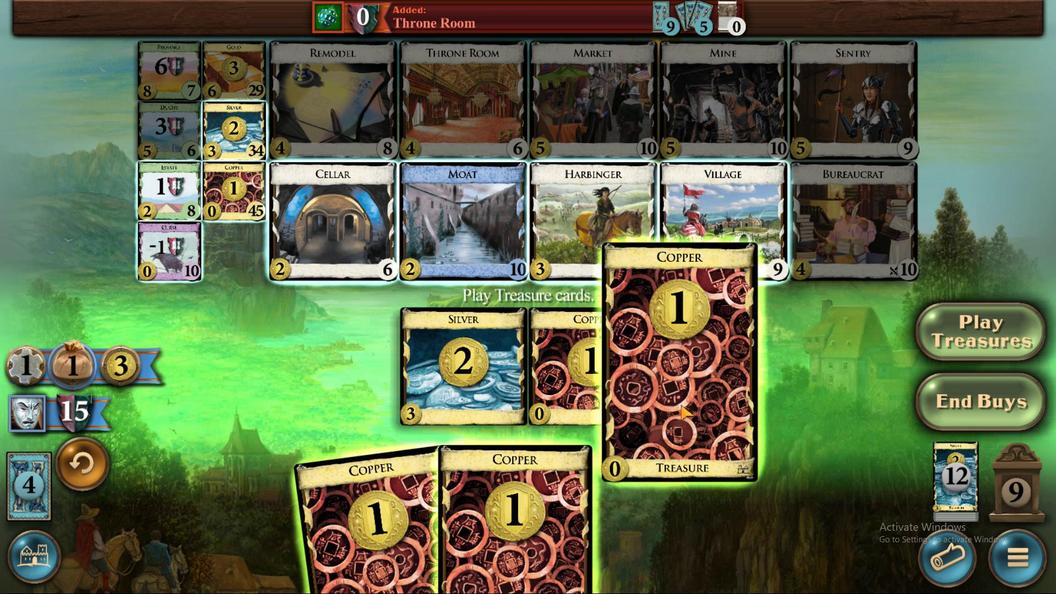 
Action: Mouse pressed left at (653, 423)
Screenshot: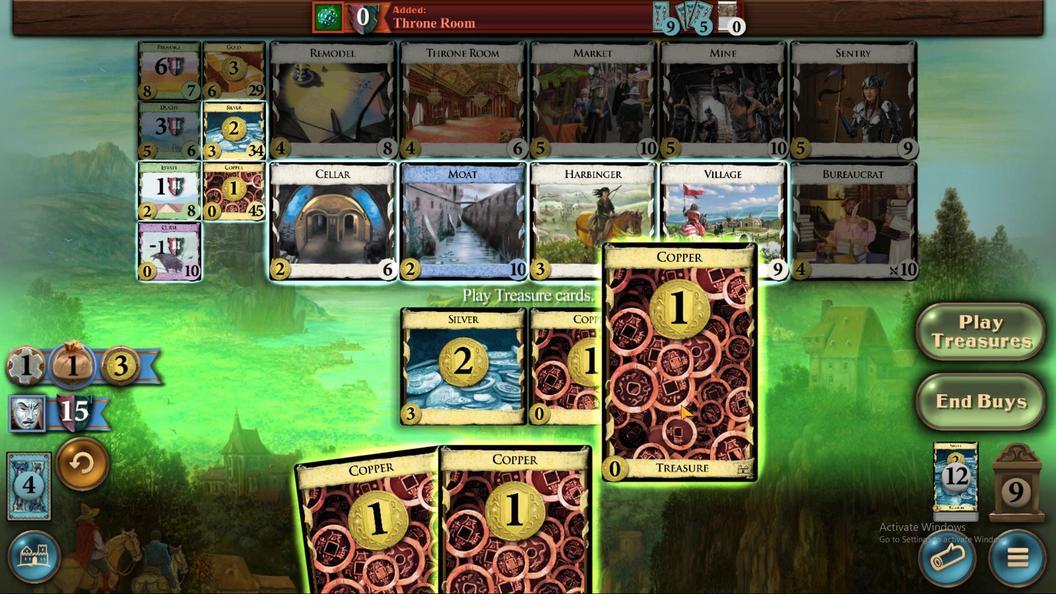
Action: Mouse moved to (615, 418)
Screenshot: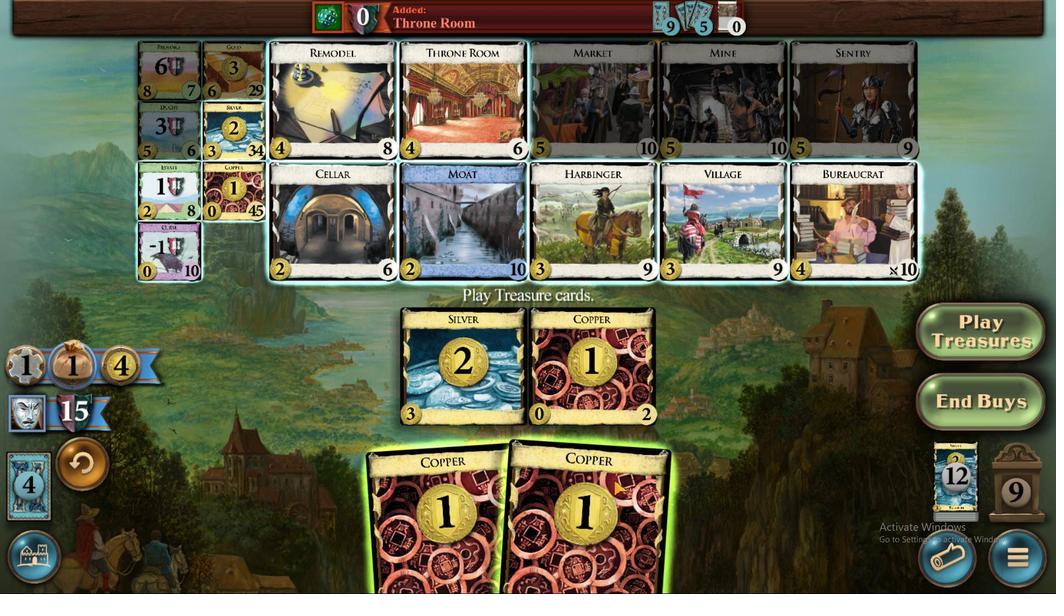 
Action: Mouse pressed left at (615, 418)
Screenshot: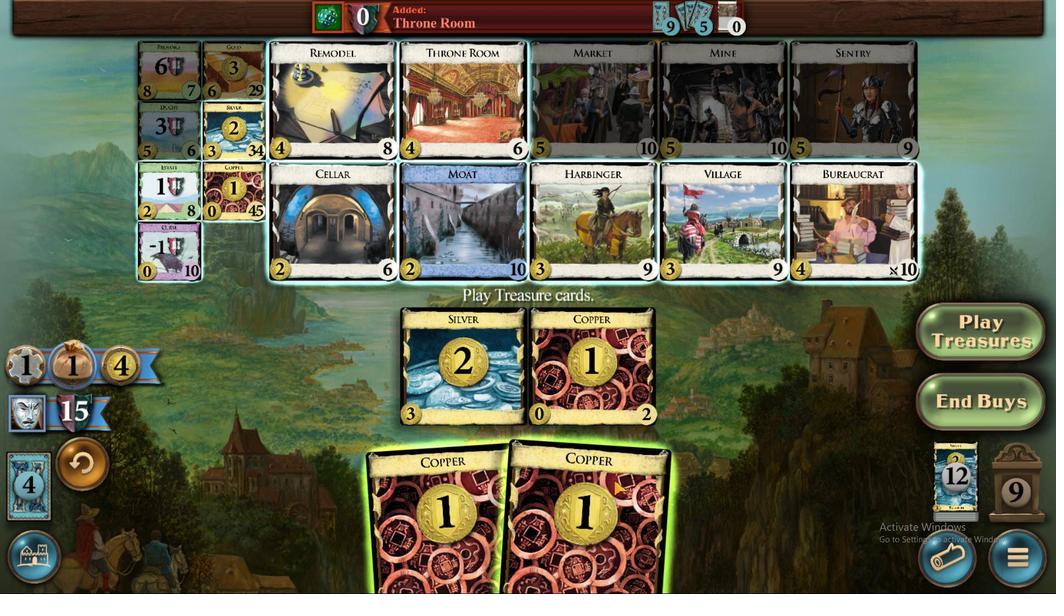 
Action: Mouse moved to (302, 554)
Screenshot: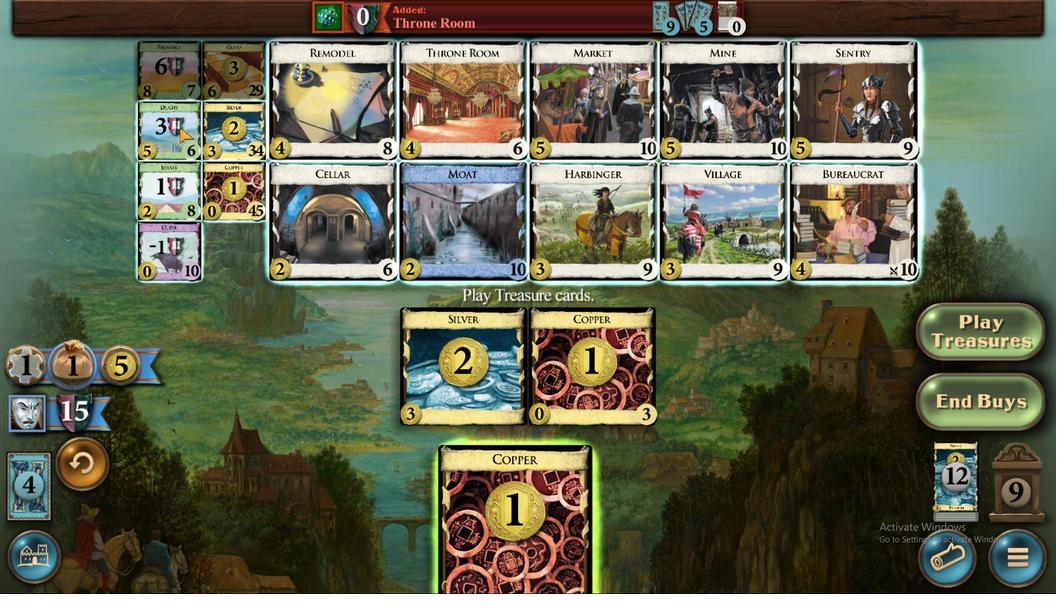 
Action: Mouse pressed left at (302, 554)
Screenshot: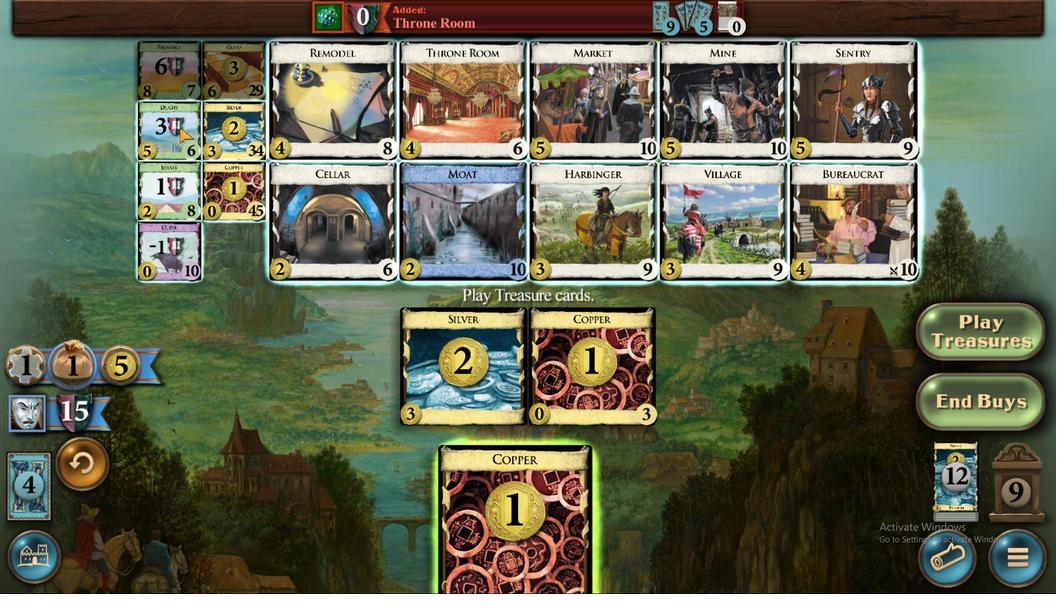 
Action: Mouse moved to (543, 423)
Screenshot: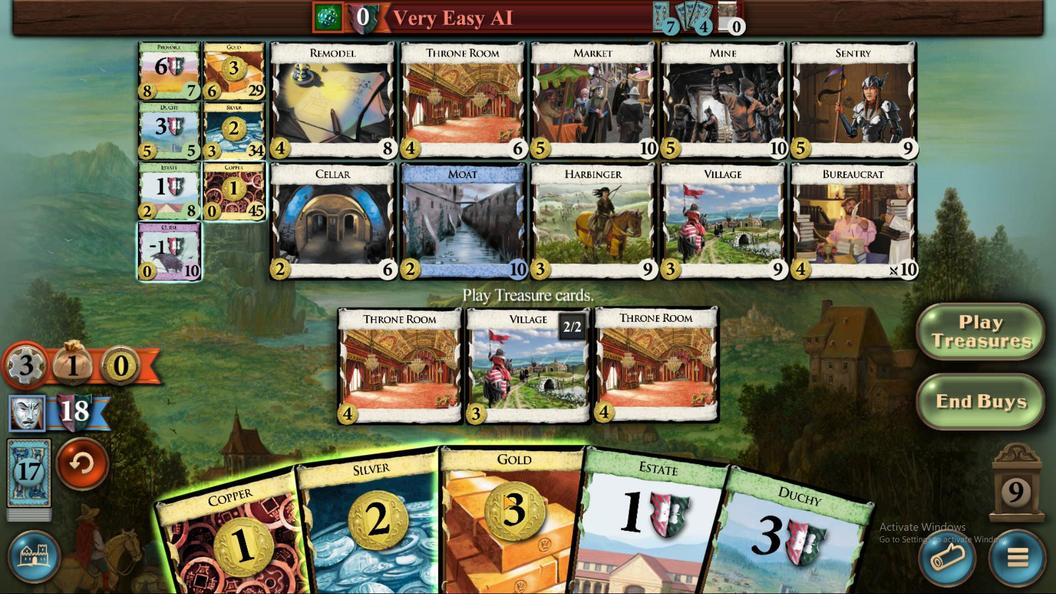 
Action: Mouse pressed left at (543, 423)
Screenshot: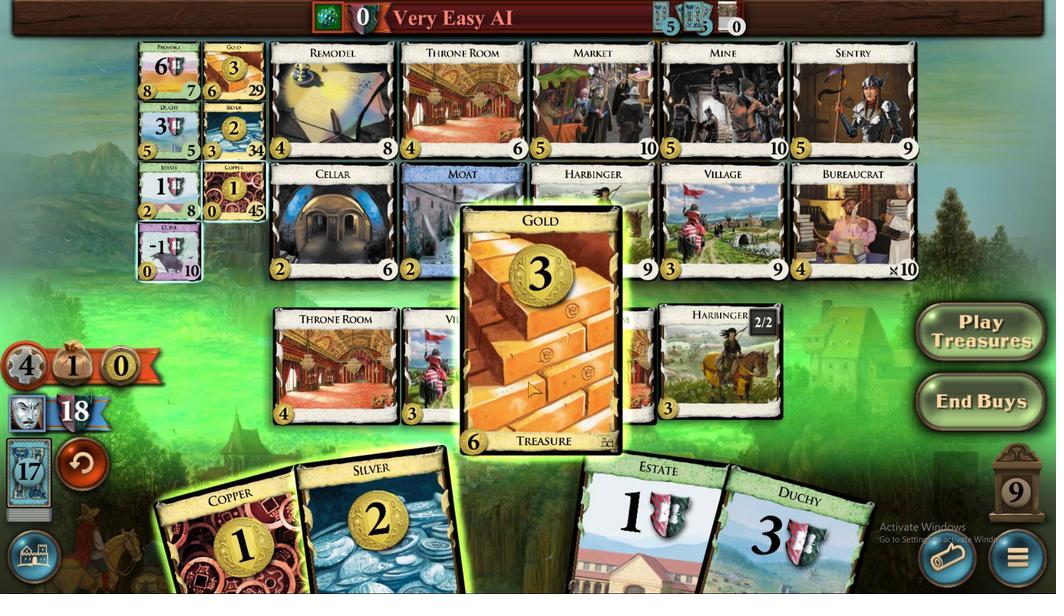 
Action: Mouse moved to (506, 426)
Screenshot: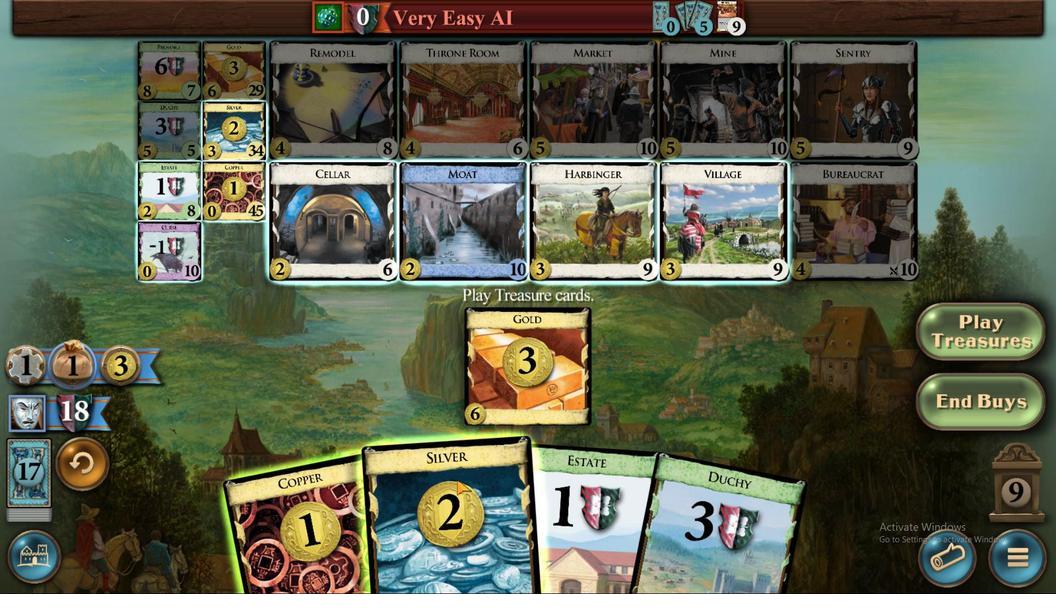 
Action: Mouse pressed left at (506, 426)
Screenshot: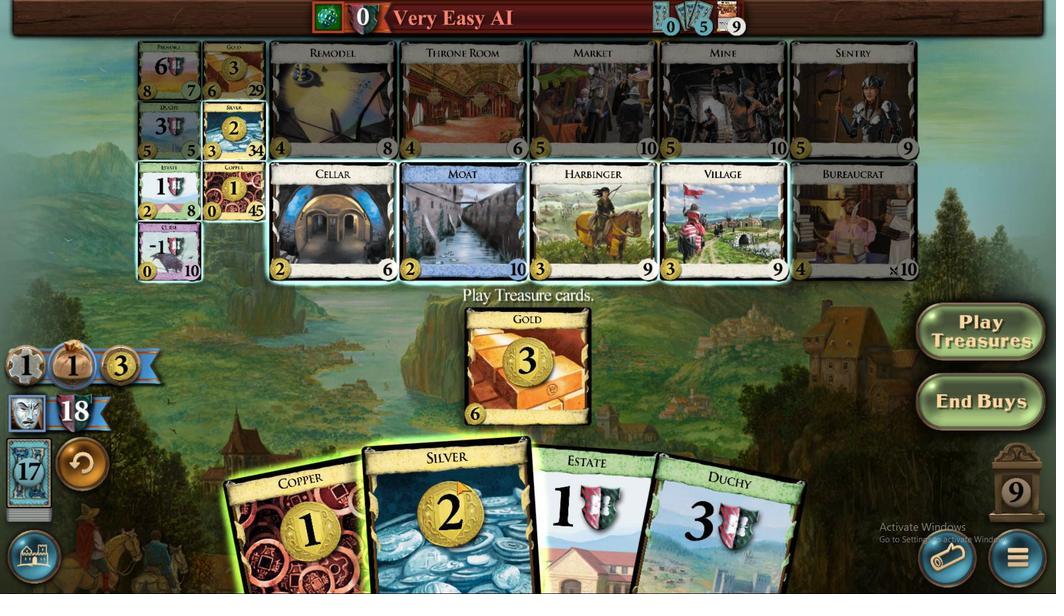 
Action: Mouse moved to (466, 421)
Screenshot: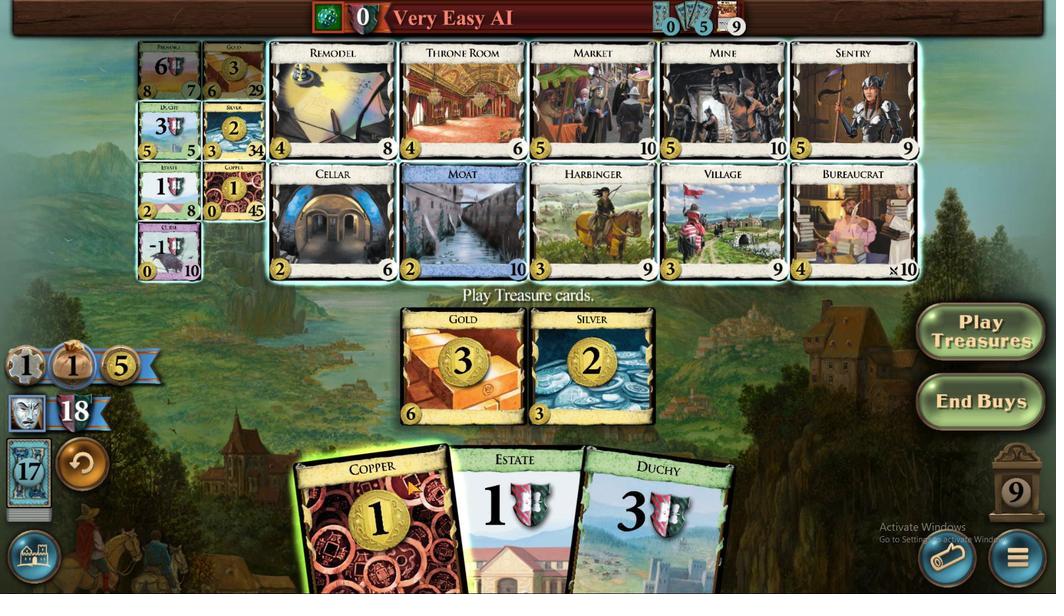 
Action: Mouse pressed left at (466, 421)
Screenshot: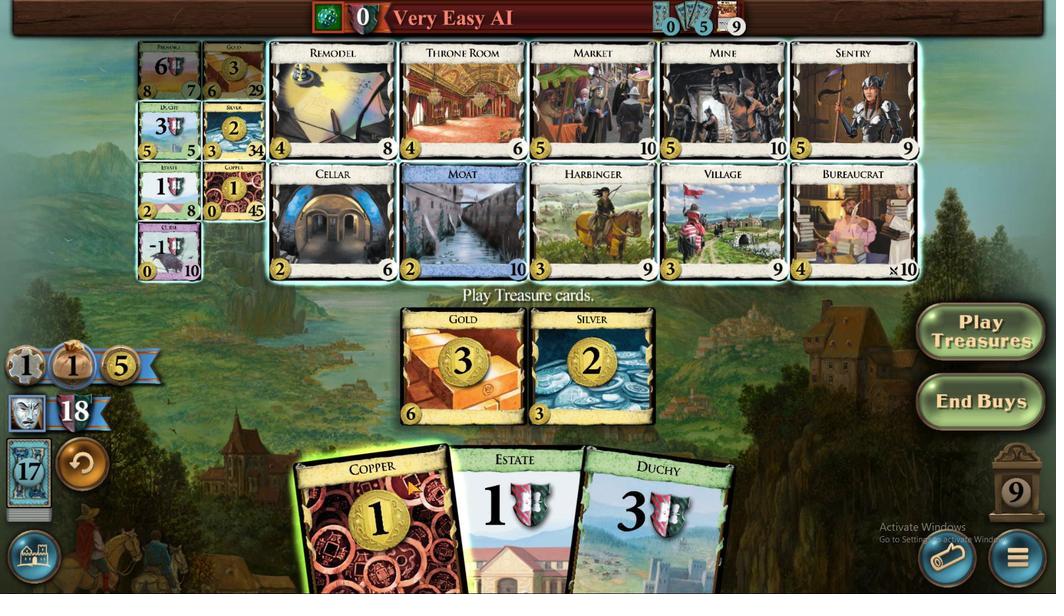 
Action: Mouse moved to (358, 580)
Screenshot: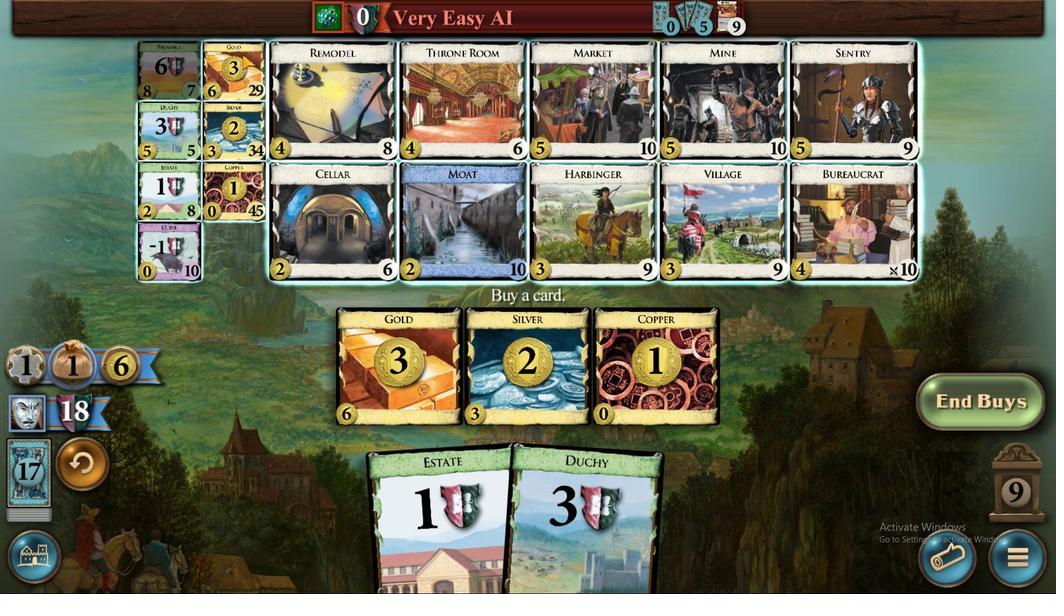 
Action: Mouse pressed left at (358, 580)
Screenshot: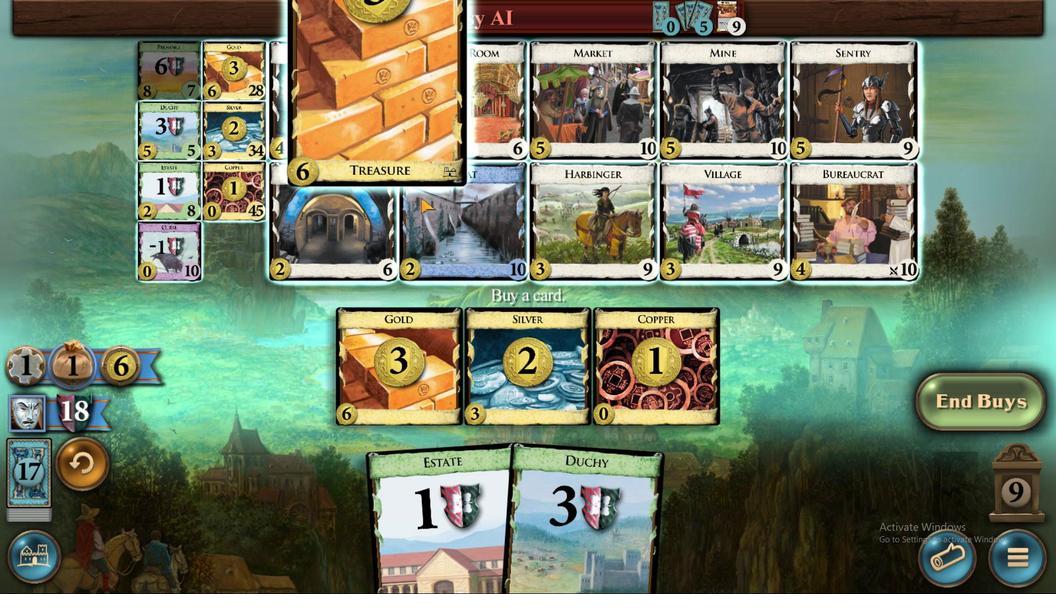 
Action: Mouse moved to (662, 429)
Screenshot: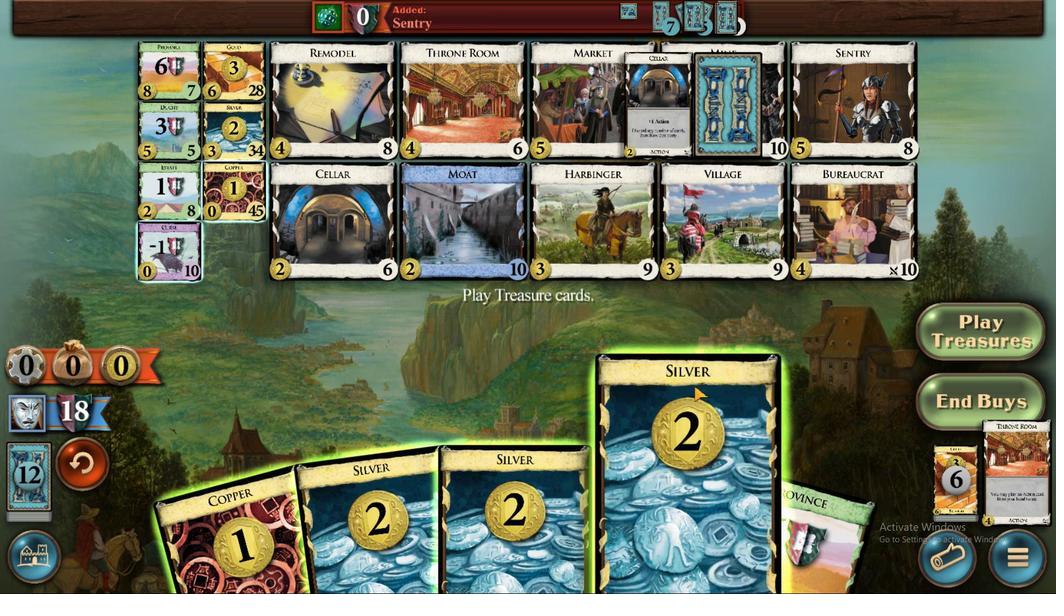 
Action: Mouse pressed left at (662, 429)
Screenshot: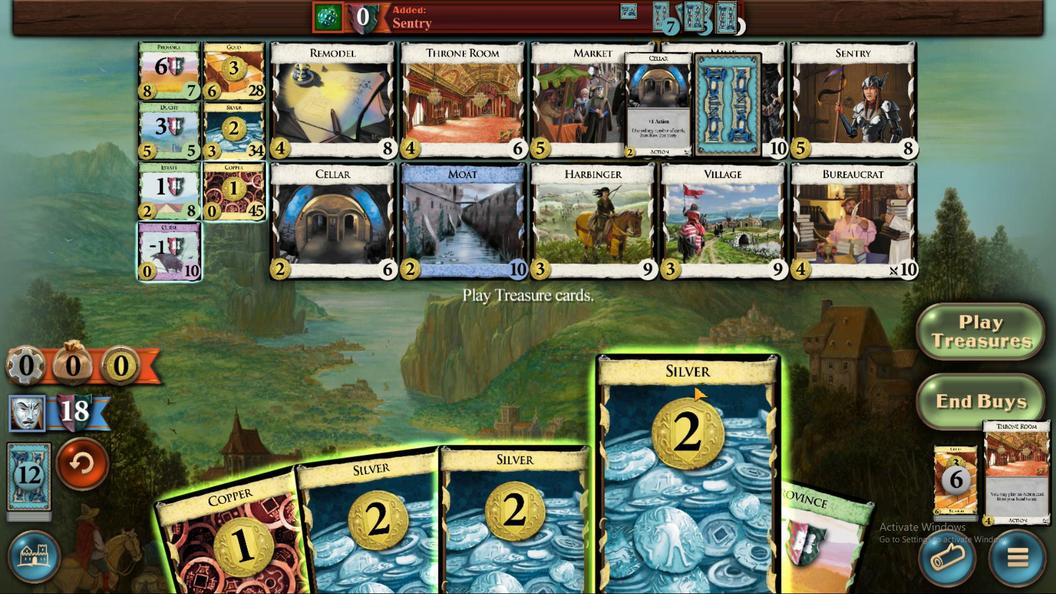 
Action: Mouse moved to (594, 424)
Screenshot: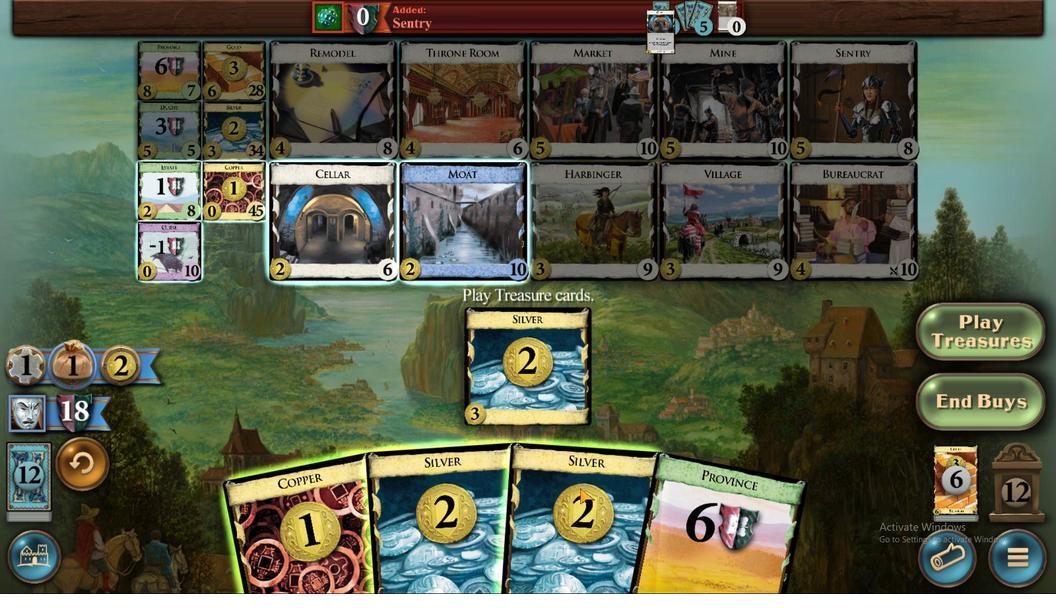 
Action: Mouse pressed left at (594, 424)
Screenshot: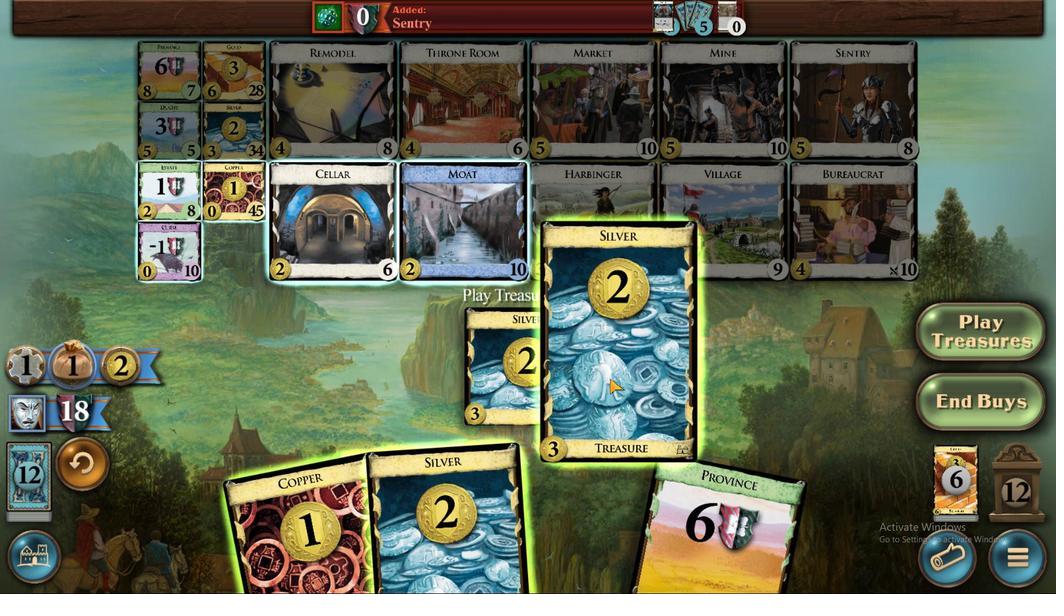 
Action: Mouse moved to (580, 427)
Screenshot: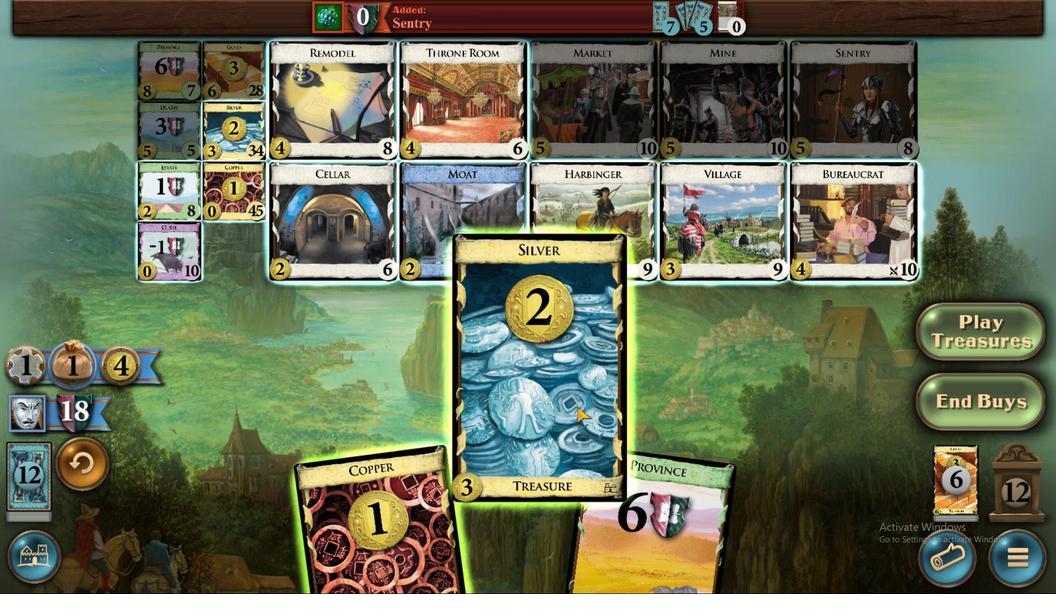 
Action: Mouse pressed left at (580, 427)
Screenshot: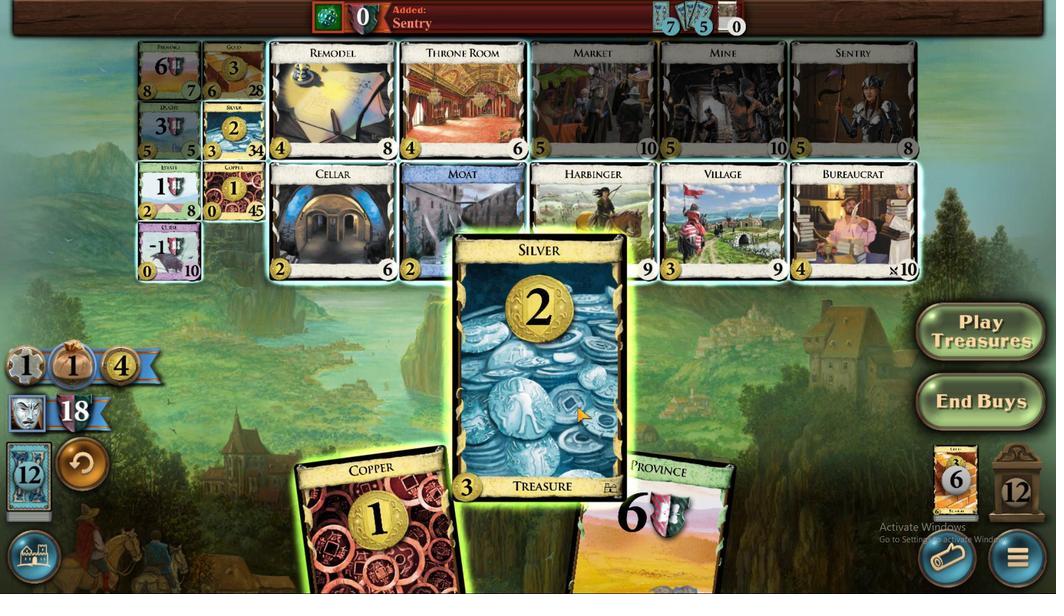 
Action: Mouse moved to (358, 577)
Screenshot: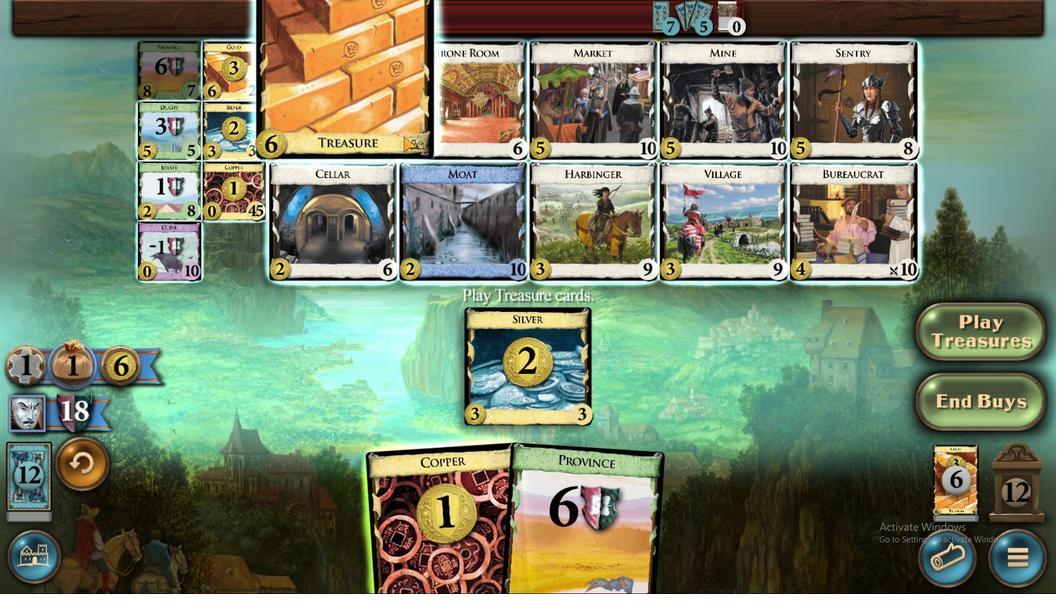 
Action: Mouse pressed left at (358, 577)
Screenshot: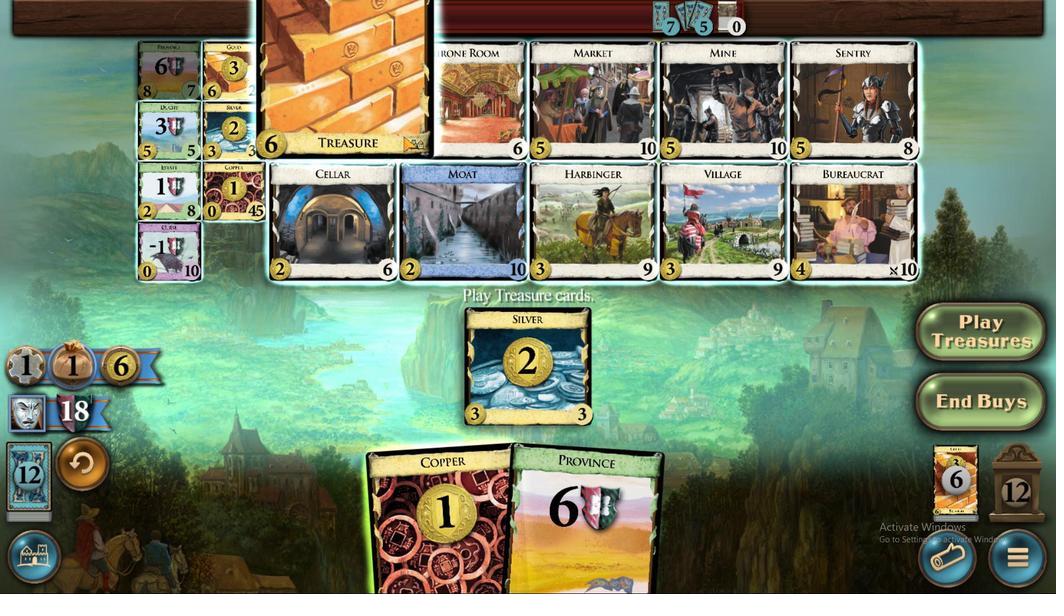 
Action: Mouse moved to (634, 418)
Screenshot: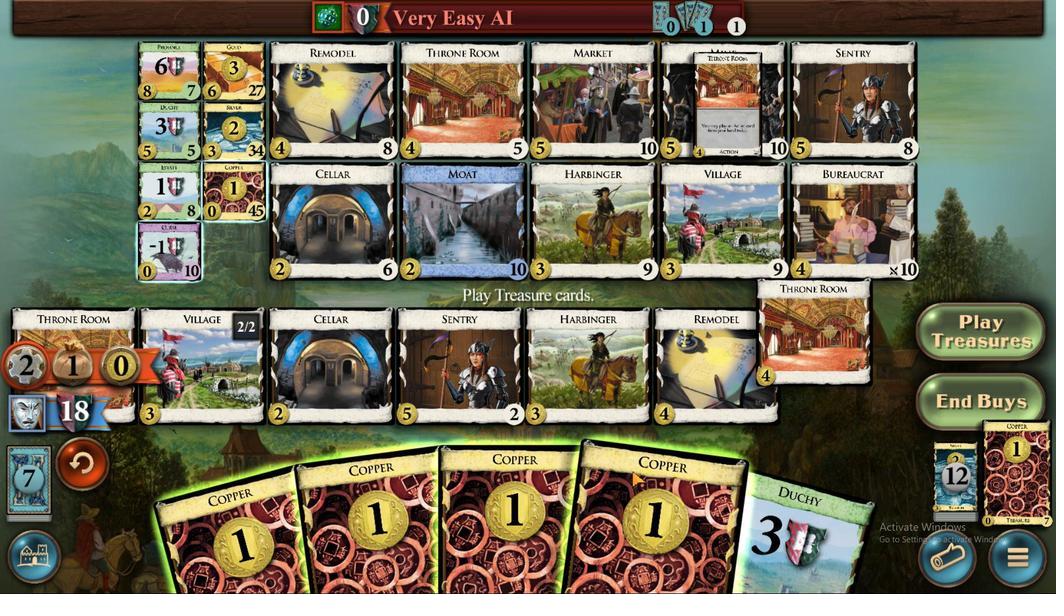 
Action: Mouse pressed left at (634, 418)
Screenshot: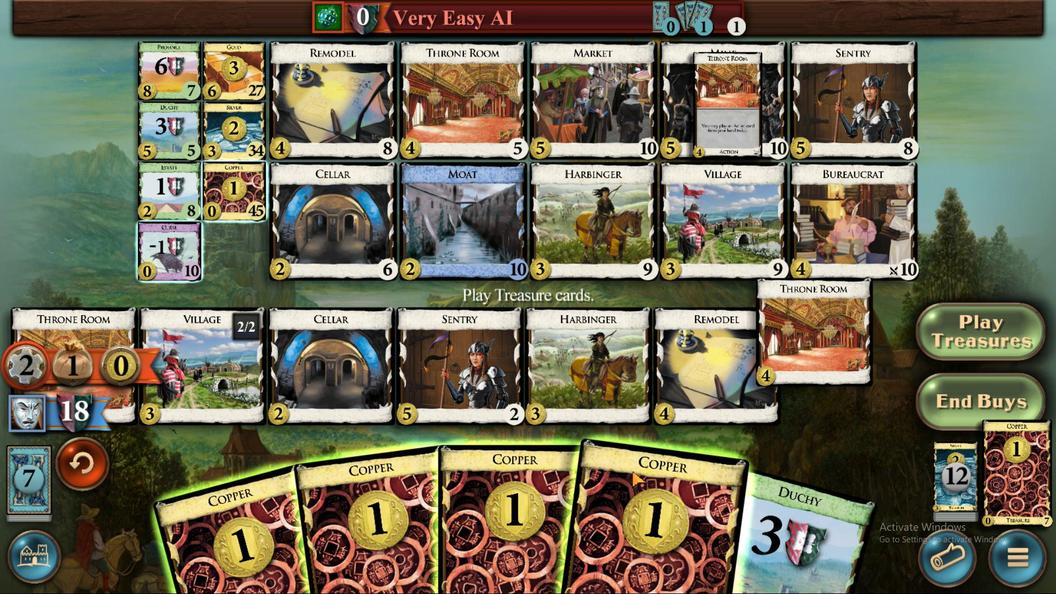 
Action: Mouse moved to (570, 427)
Screenshot: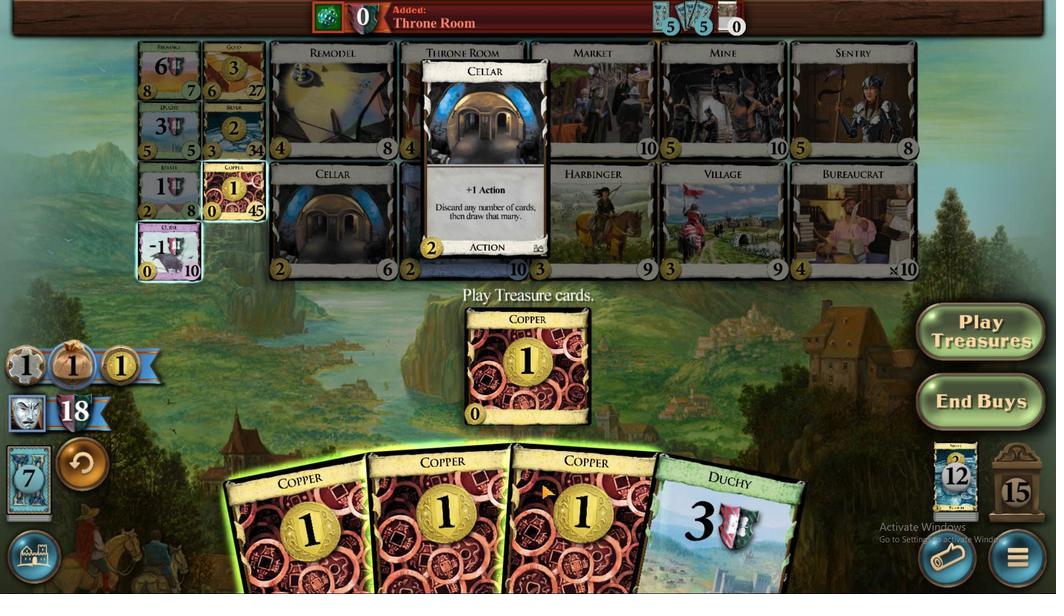 
Action: Mouse pressed left at (570, 427)
Screenshot: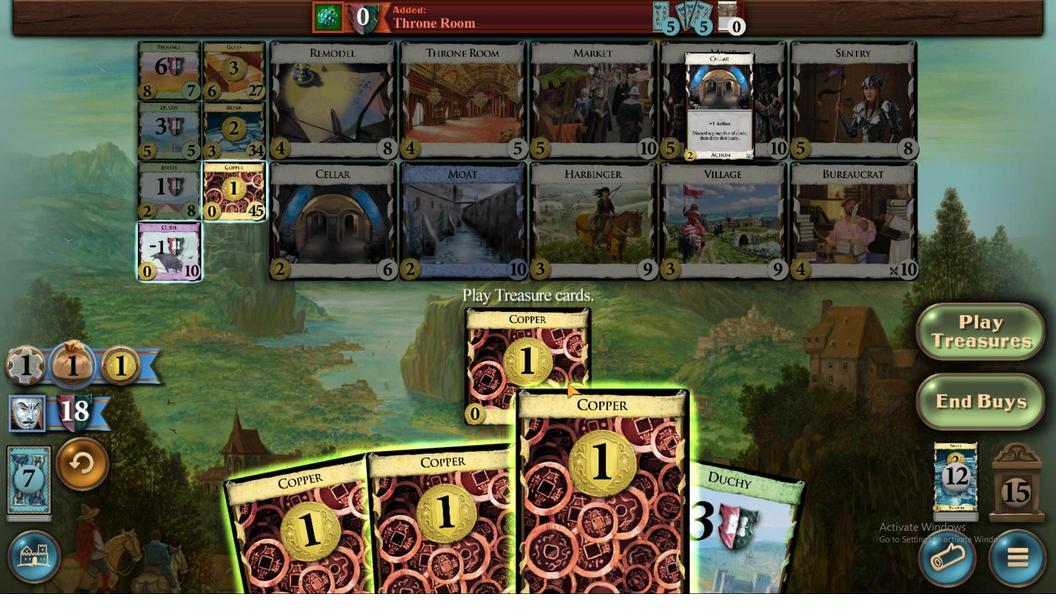 
Action: Mouse moved to (566, 428)
Screenshot: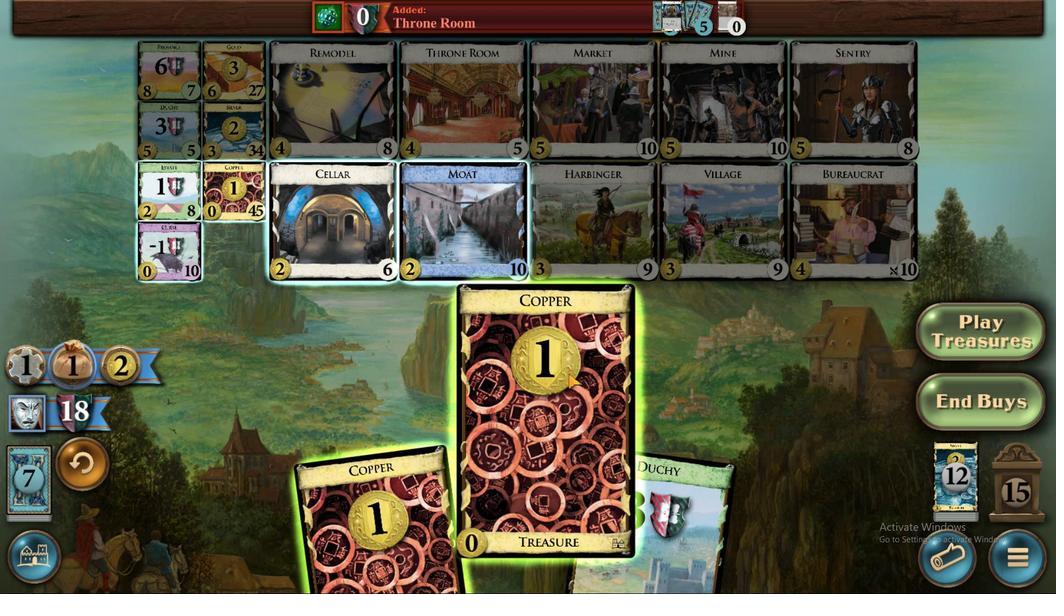 
Action: Mouse pressed left at (566, 428)
Screenshot: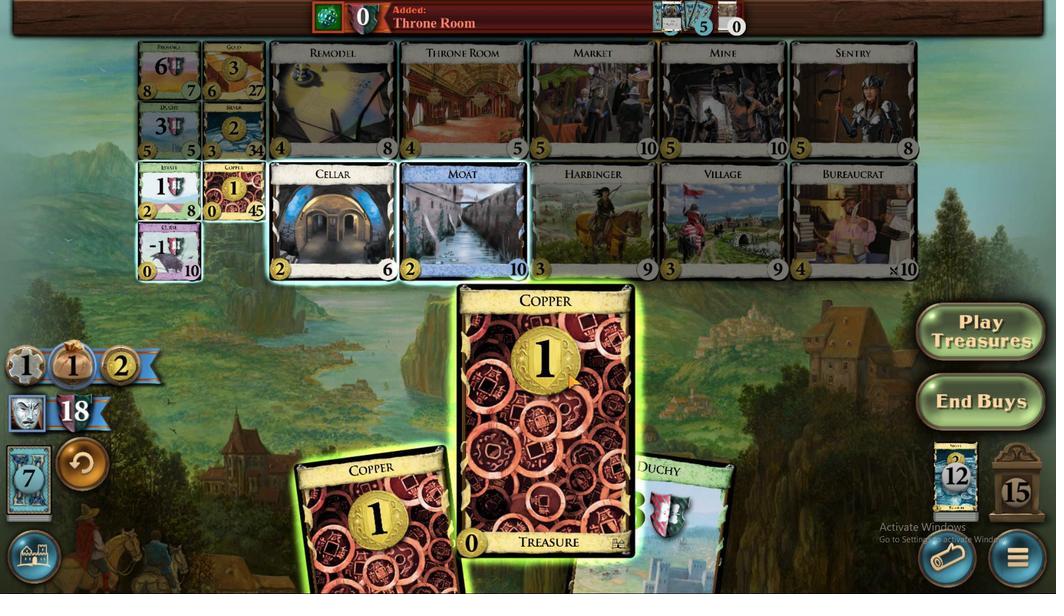 
Action: Mouse moved to (354, 549)
Screenshot: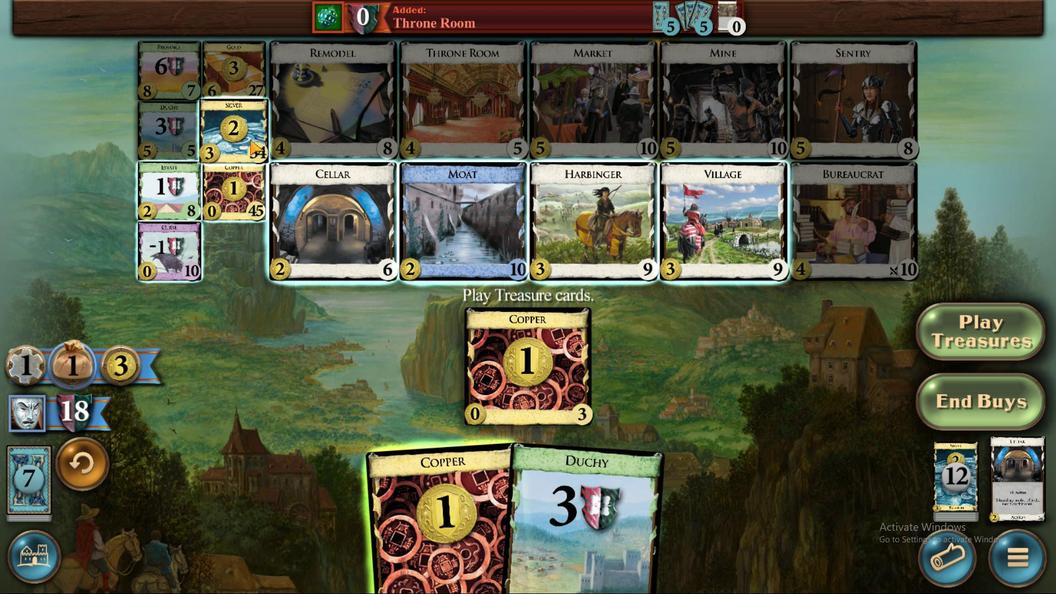 
Action: Mouse pressed left at (354, 549)
Screenshot: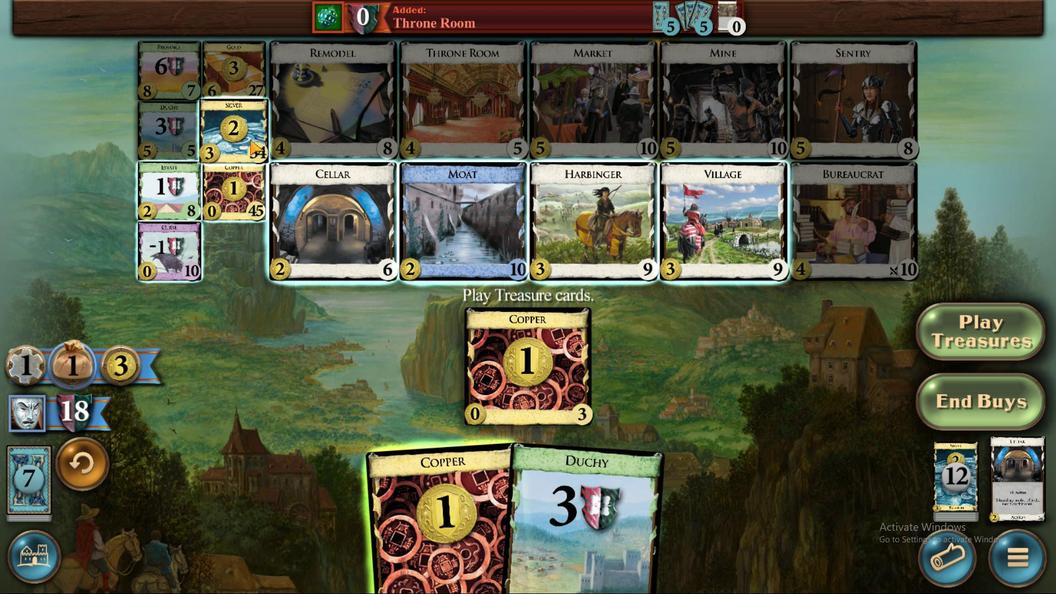 
Action: Mouse moved to (645, 421)
Screenshot: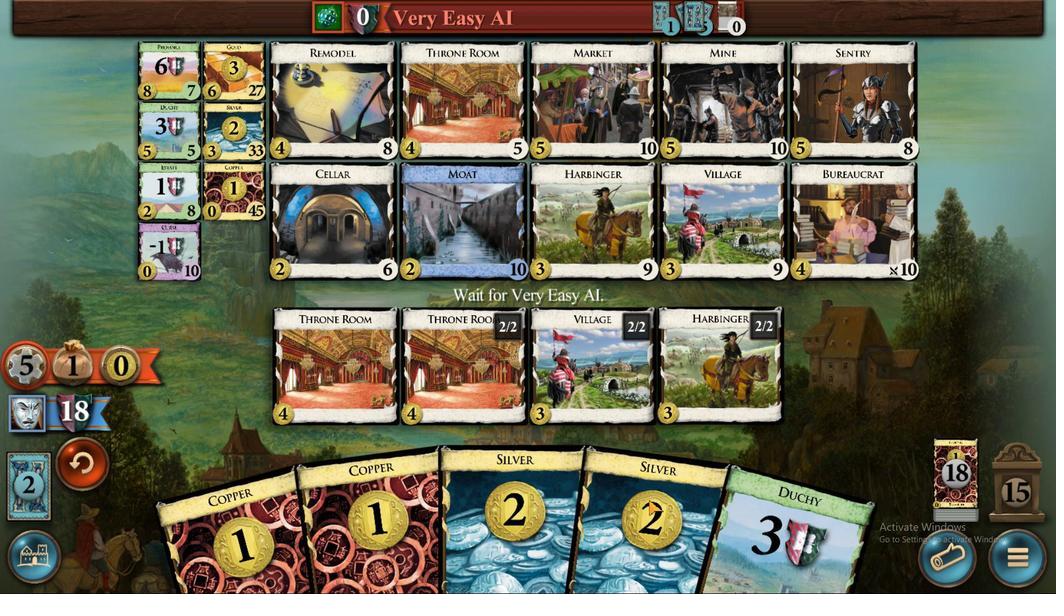 
Action: Mouse pressed left at (645, 421)
Screenshot: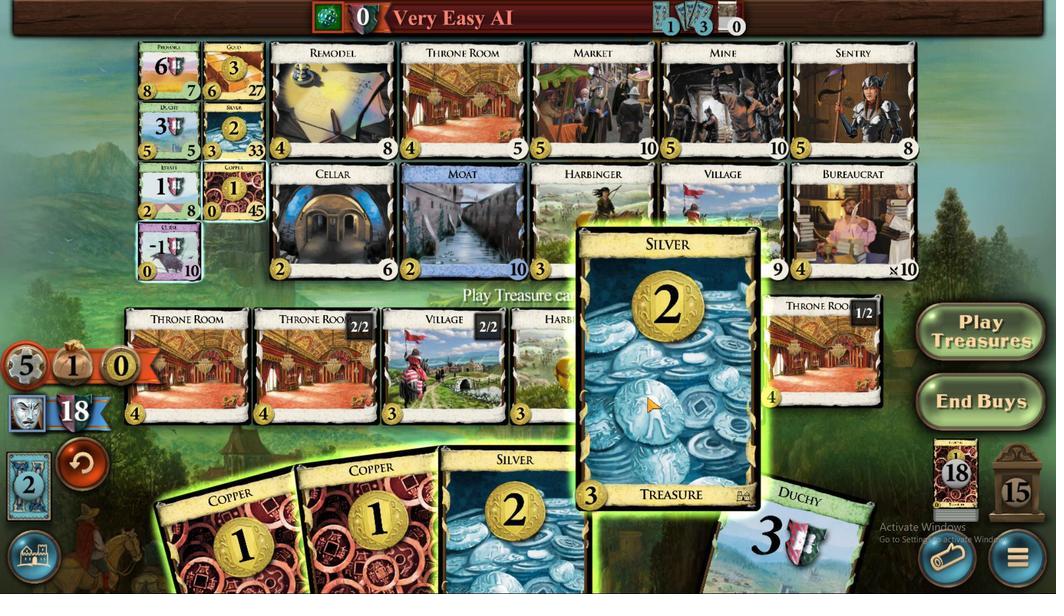 
Action: Mouse moved to (586, 419)
Screenshot: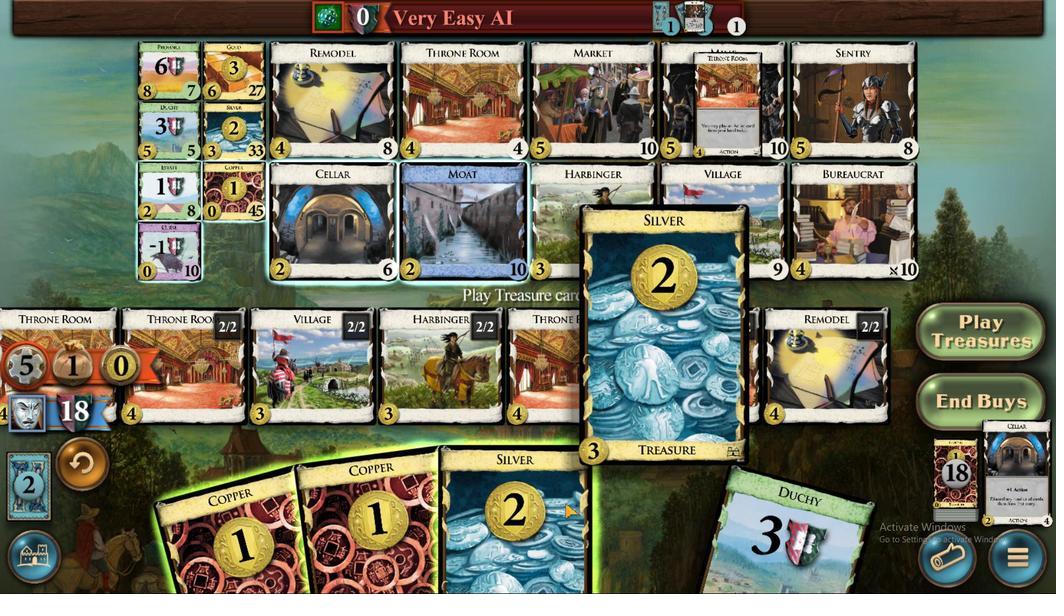
Action: Mouse pressed left at (586, 419)
Screenshot: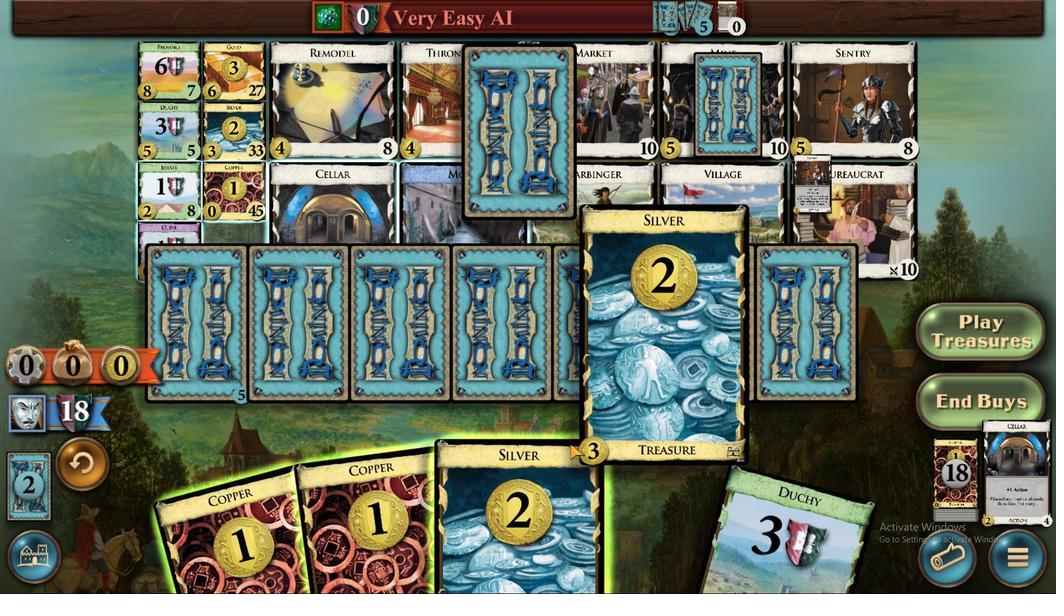 
Action: Mouse moved to (490, 422)
Screenshot: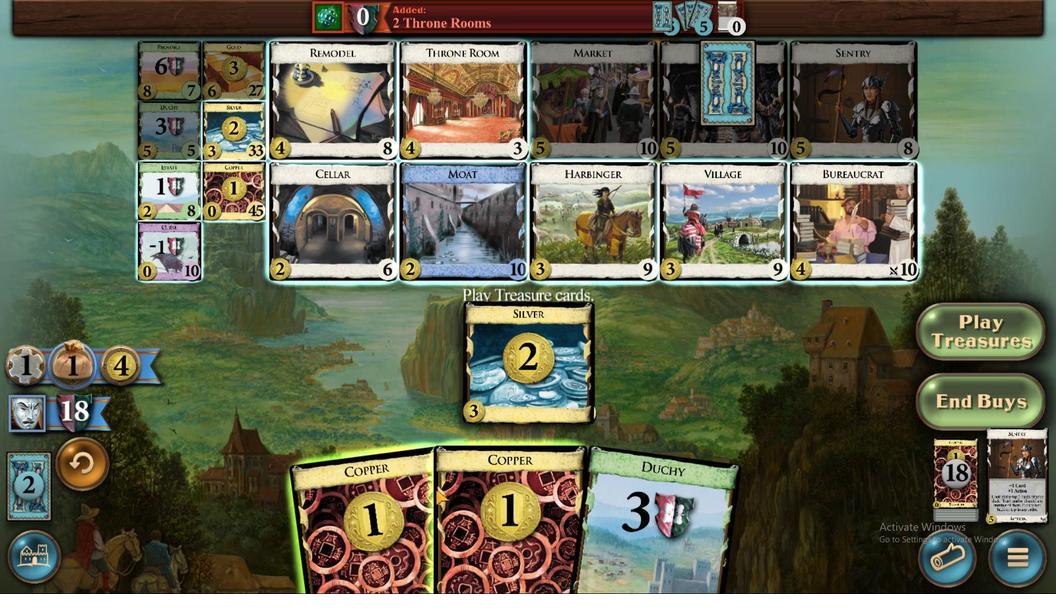 
Action: Mouse pressed left at (490, 422)
Screenshot: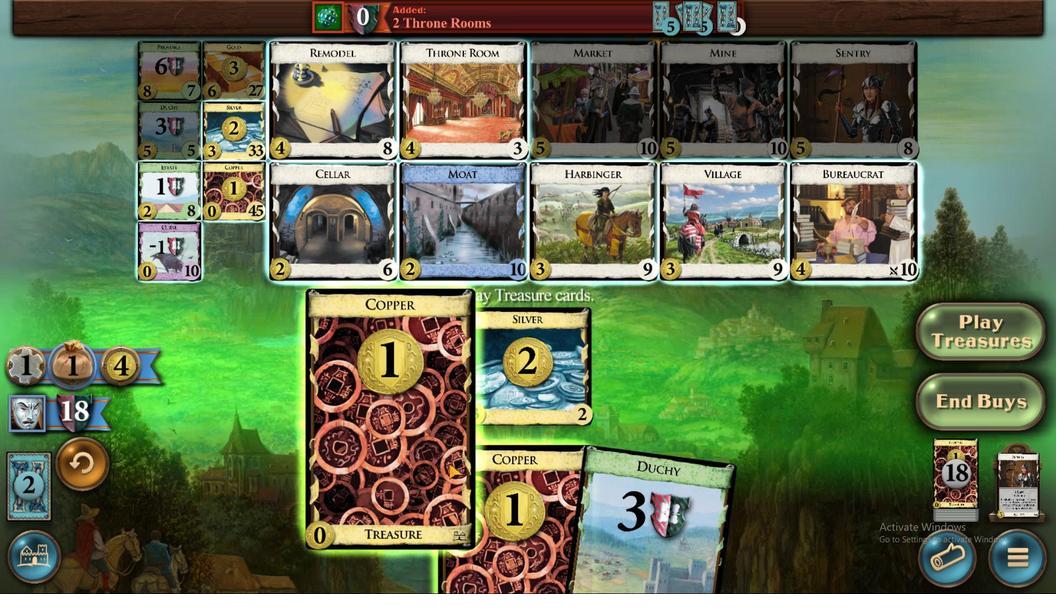 
Action: Mouse moved to (511, 424)
Screenshot: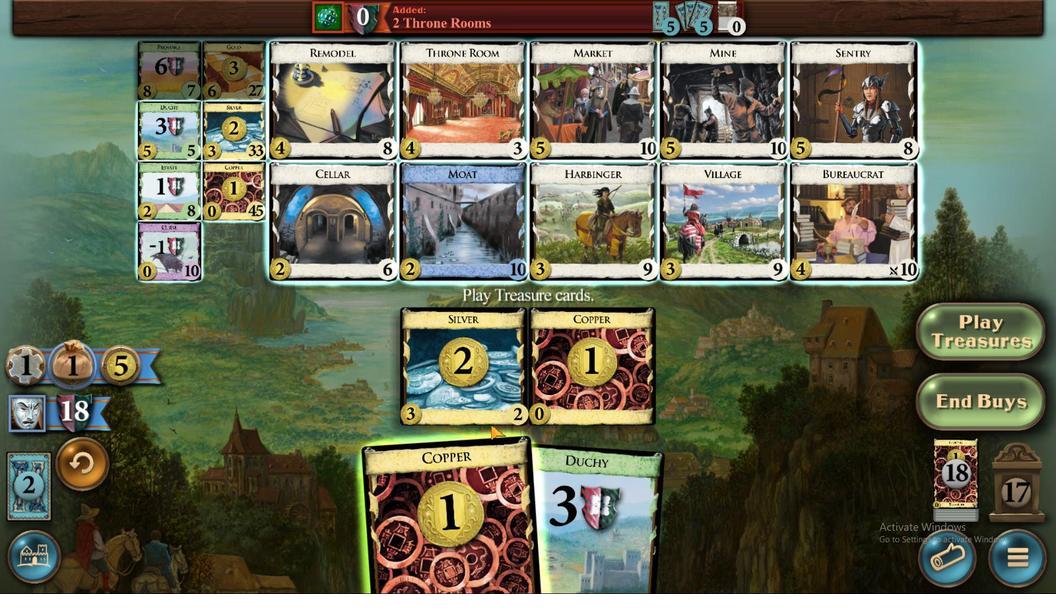 
Action: Mouse pressed left at (511, 424)
Screenshot: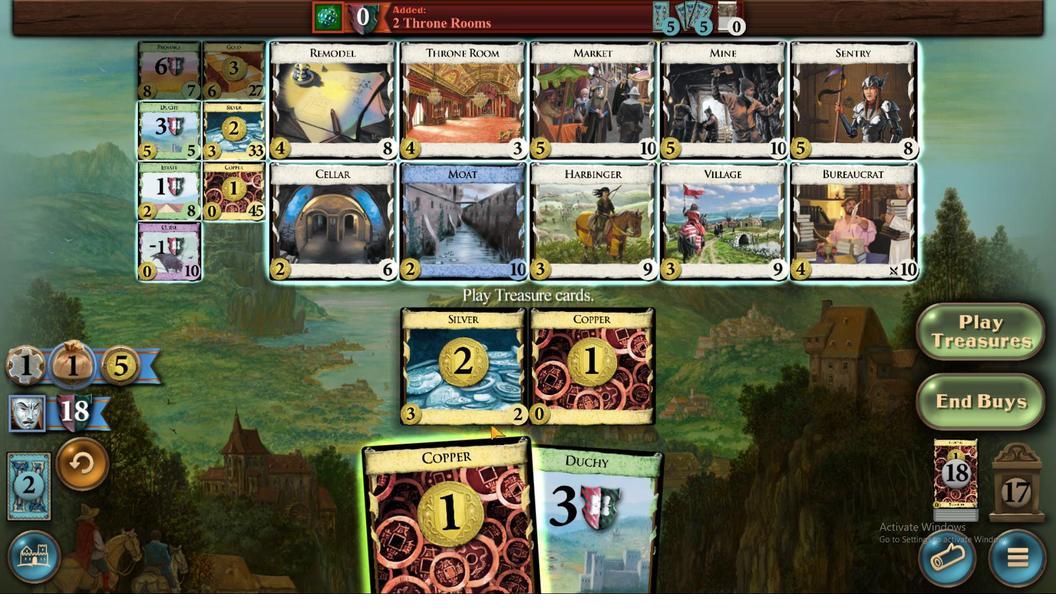 
Action: Mouse moved to (347, 575)
Screenshot: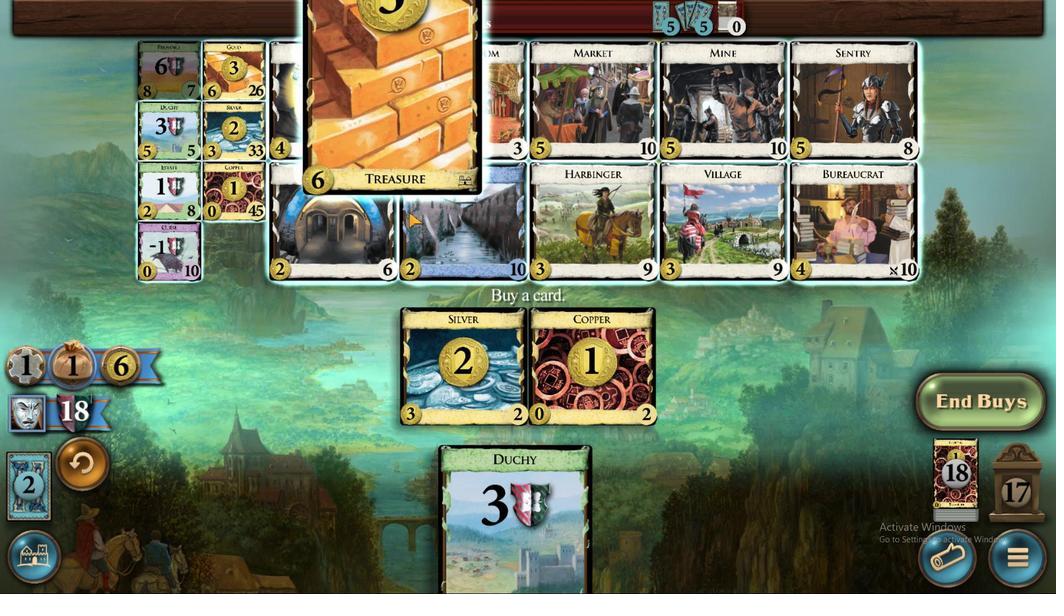 
Action: Mouse pressed left at (346, 575)
Screenshot: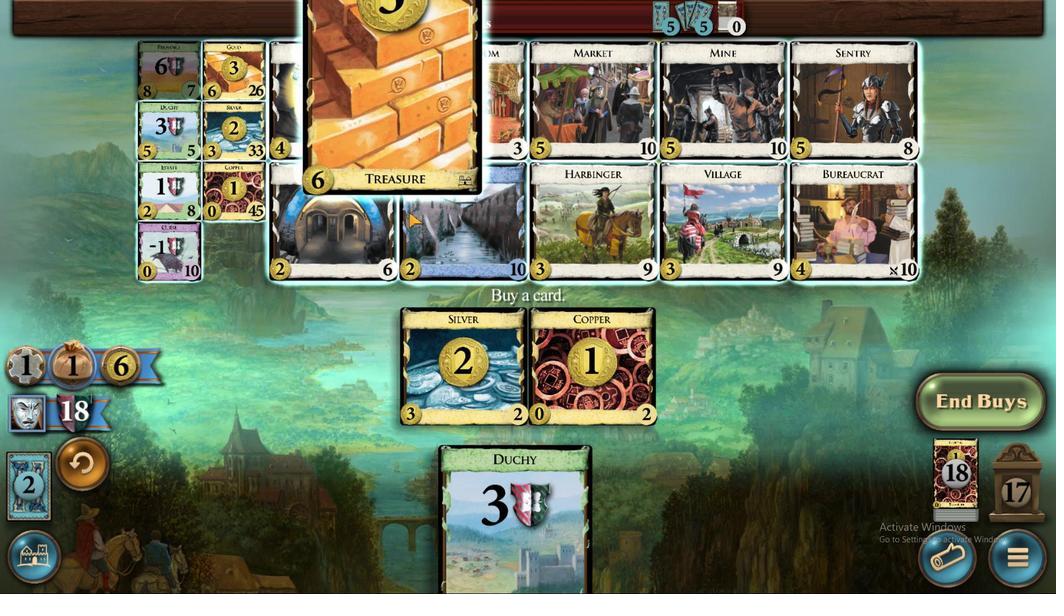 
Action: Mouse moved to (477, 414)
Screenshot: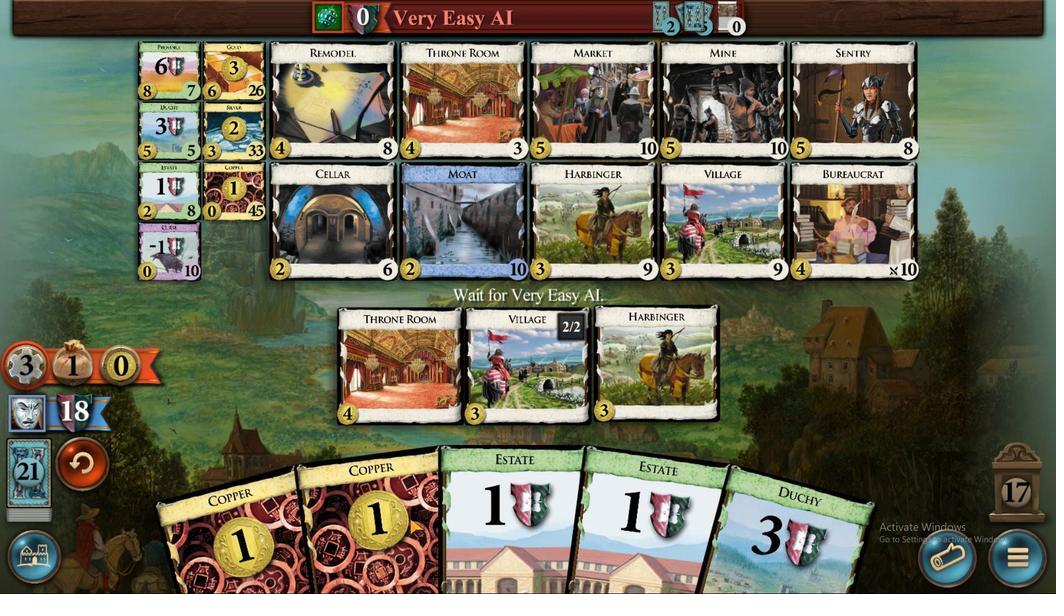 
Action: Mouse pressed left at (477, 414)
Screenshot: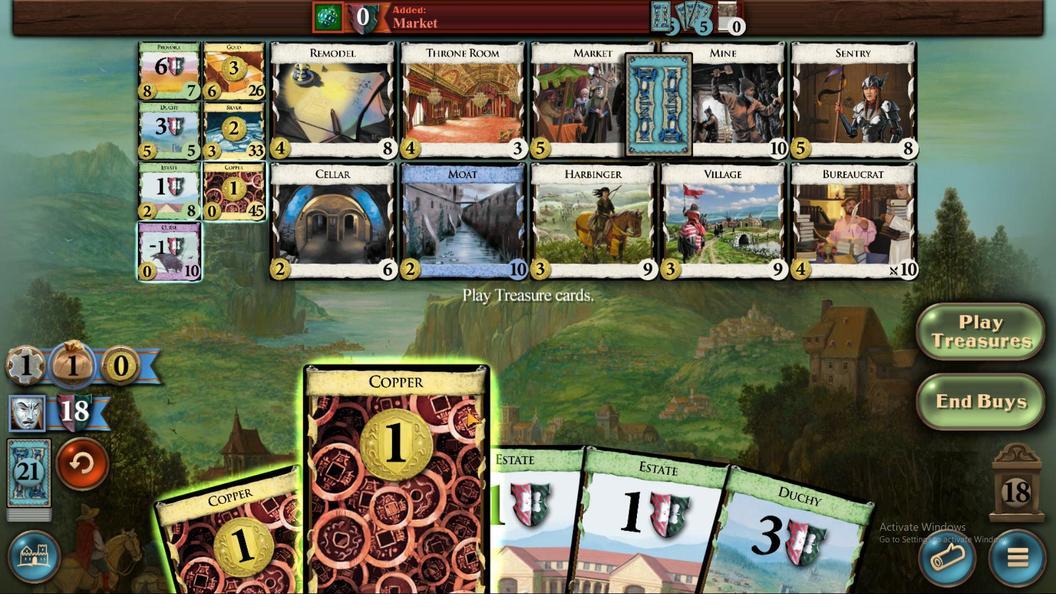 
Action: Mouse moved to (425, 419)
Screenshot: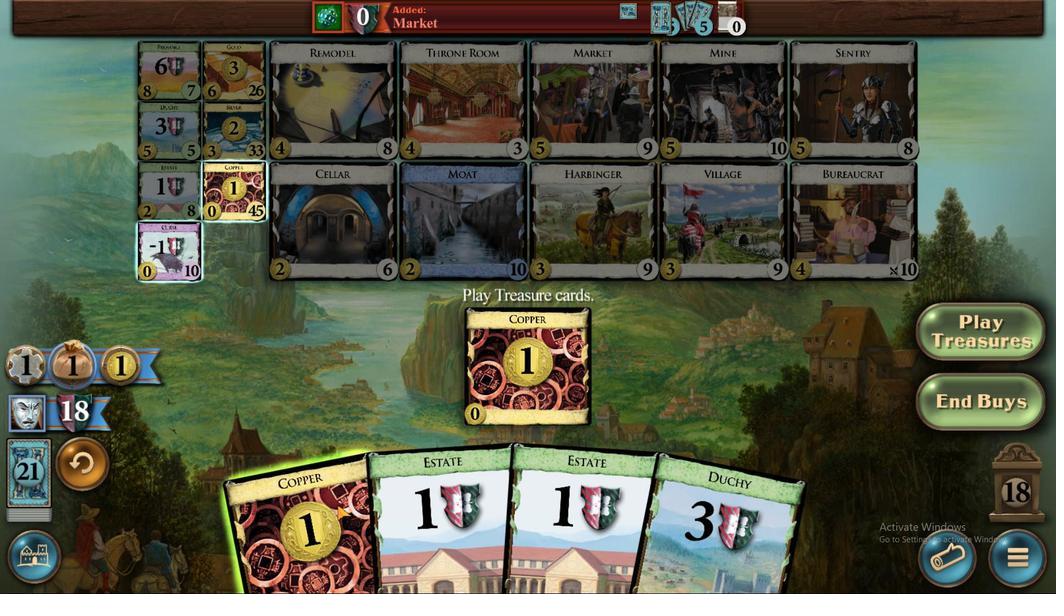 
Action: Mouse pressed left at (425, 419)
Screenshot: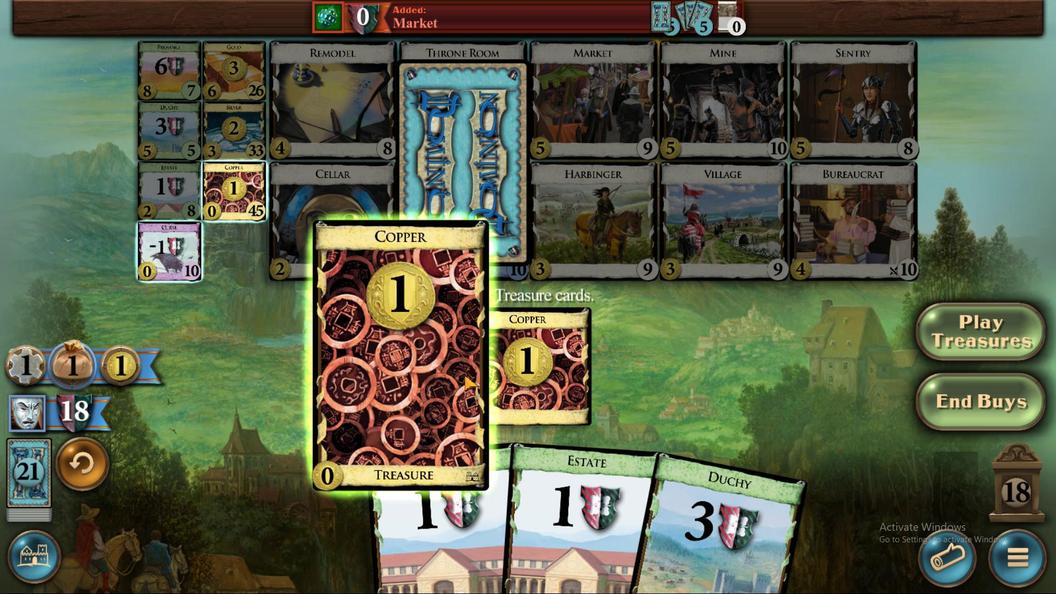 
Action: Mouse moved to (346, 534)
Screenshot: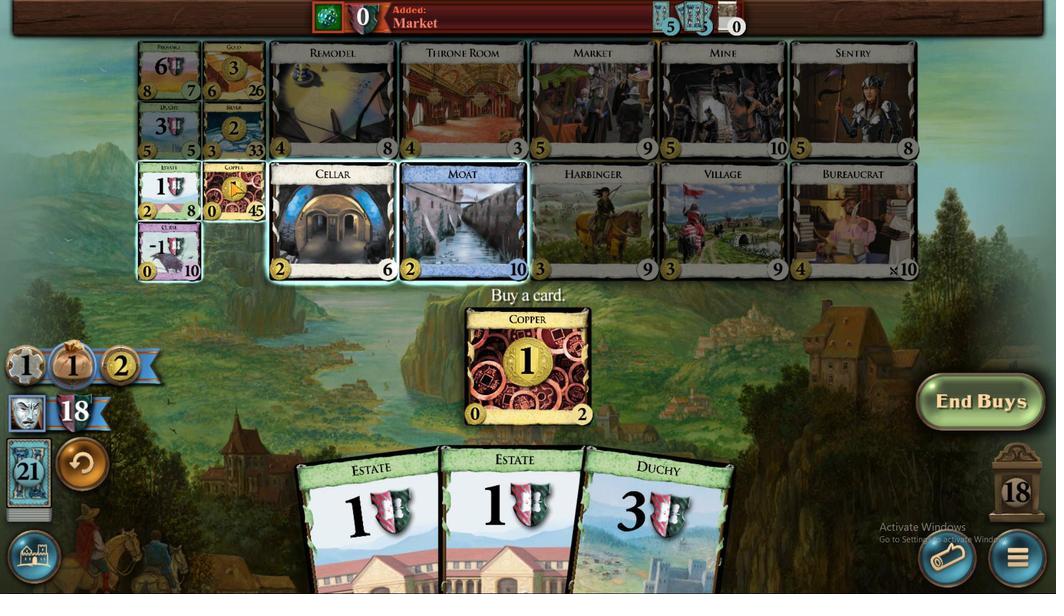 
Action: Mouse pressed left at (346, 534)
Screenshot: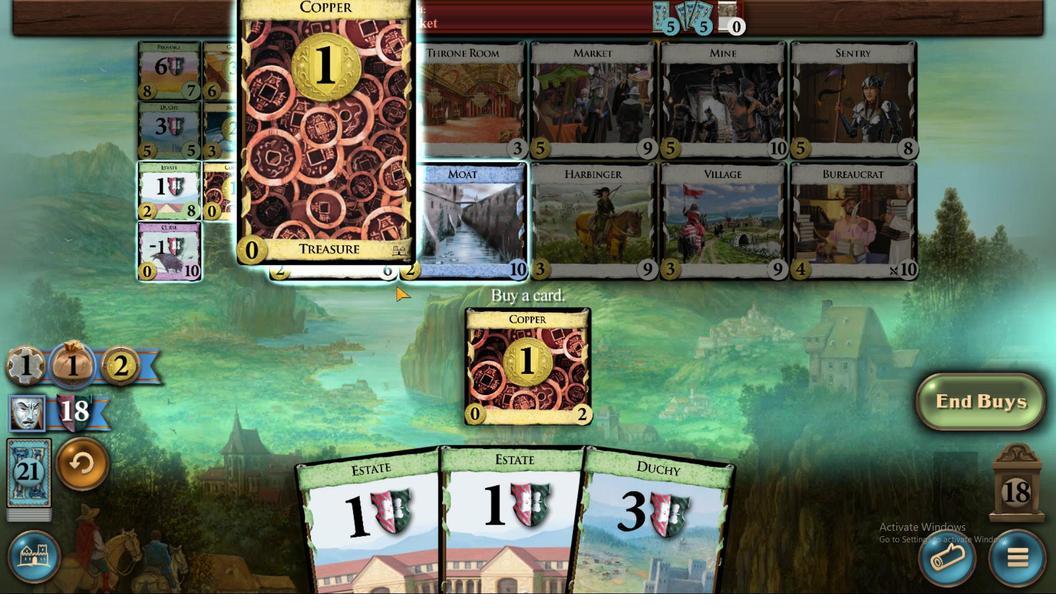 
Action: Mouse moved to (627, 416)
Screenshot: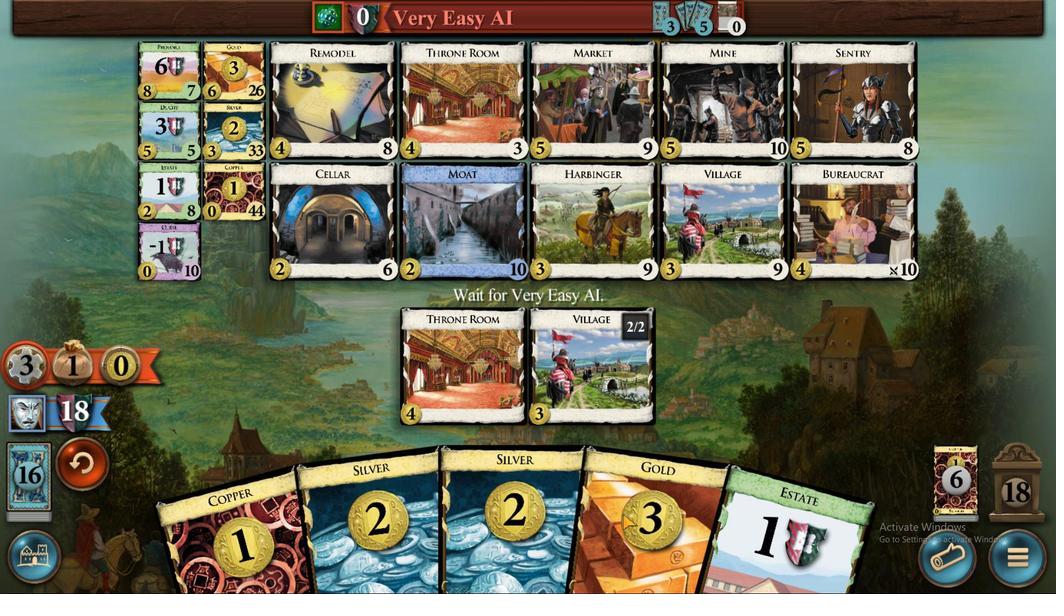 
Action: Mouse pressed left at (627, 416)
Screenshot: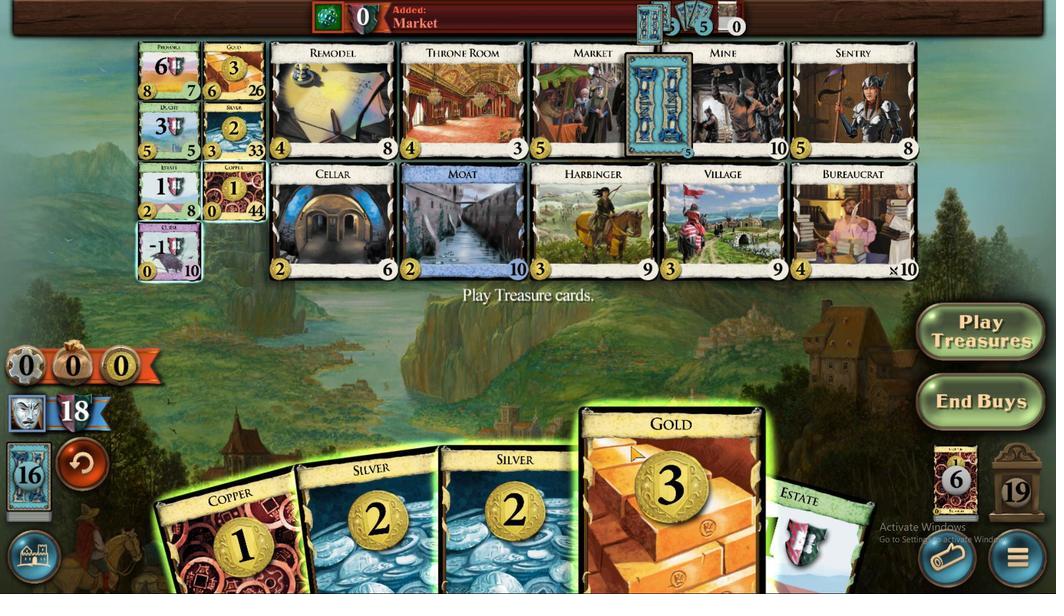 
Action: Mouse moved to (594, 429)
Screenshot: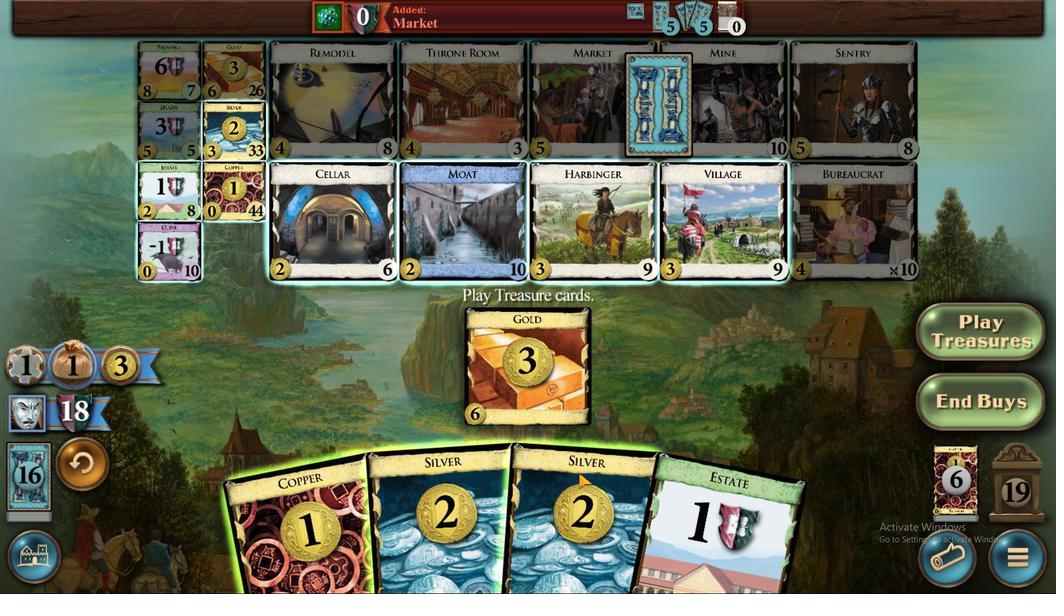 
Action: Mouse pressed left at (594, 429)
Screenshot: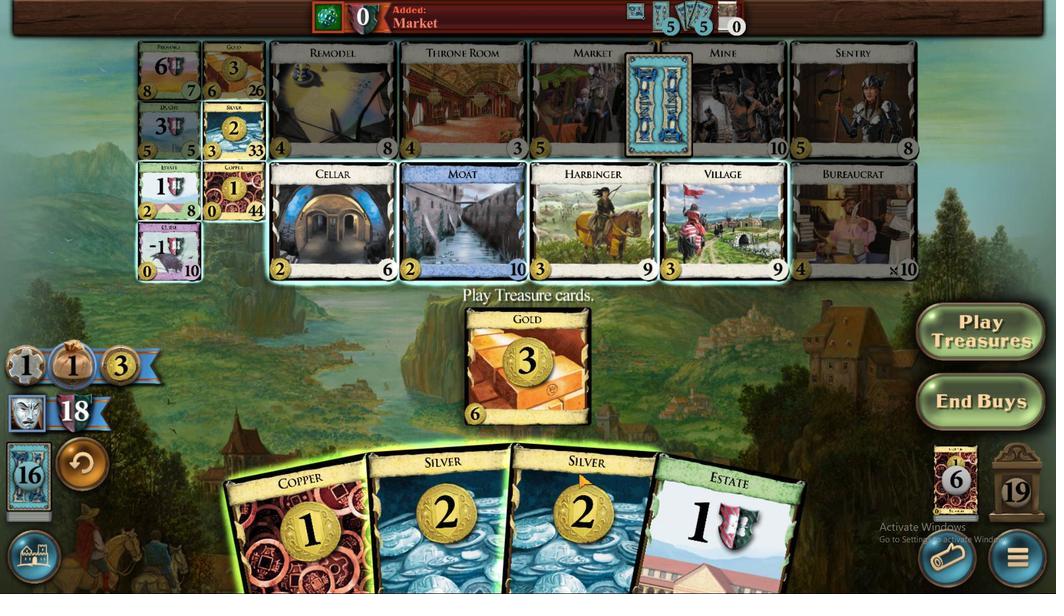 
Action: Mouse moved to (572, 426)
Screenshot: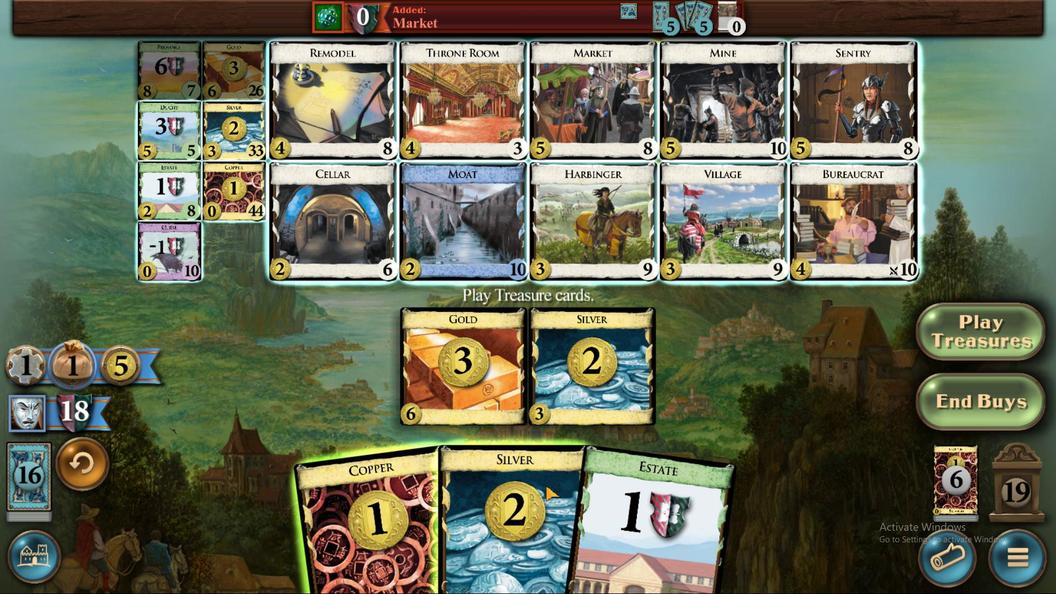 
Action: Mouse pressed left at (572, 426)
Screenshot: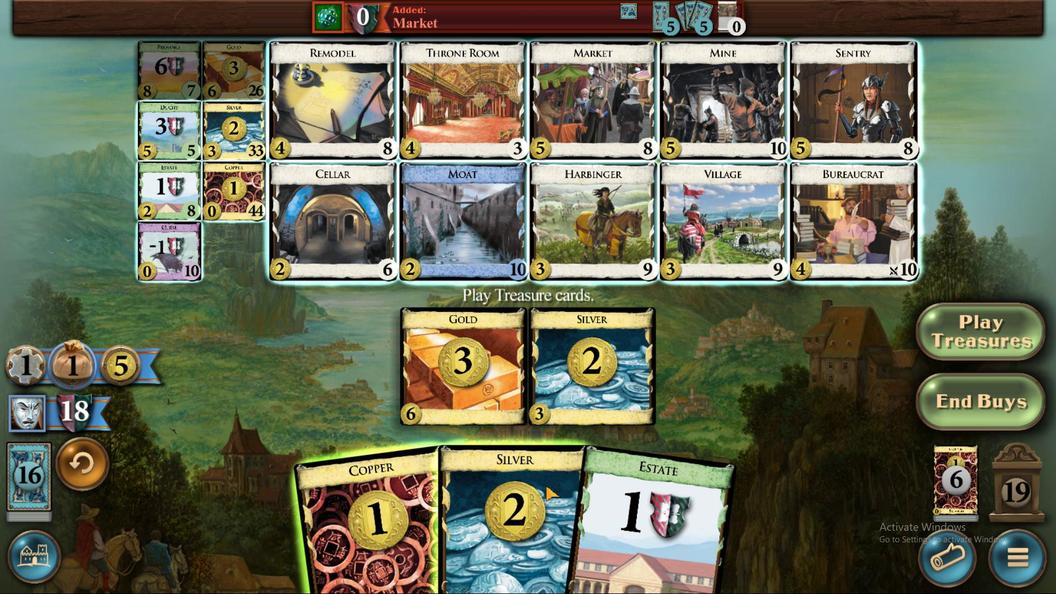 
Action: Mouse moved to (499, 425)
Screenshot: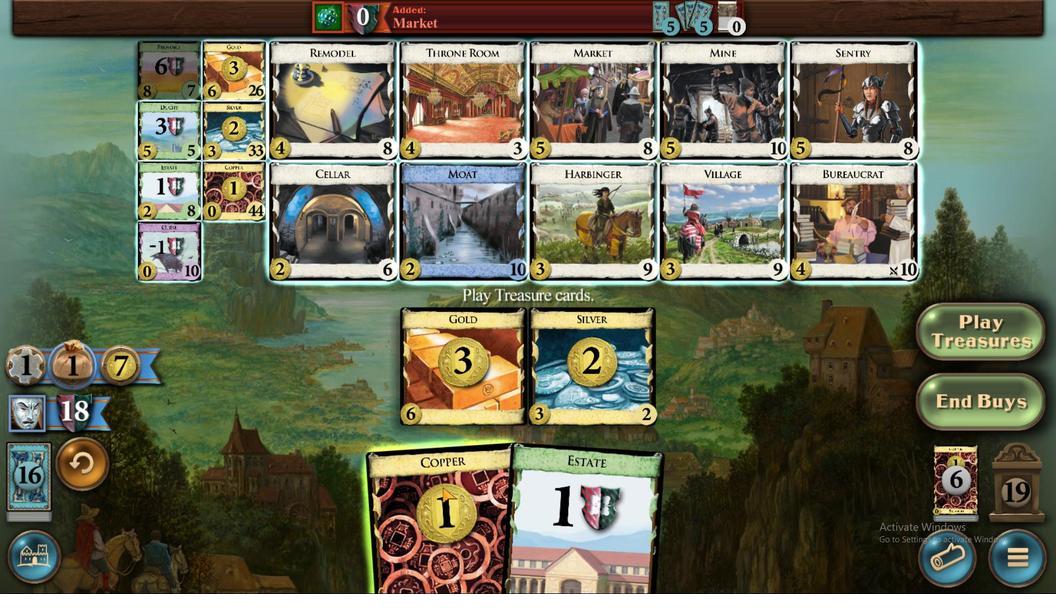 
Action: Mouse pressed left at (499, 425)
Screenshot: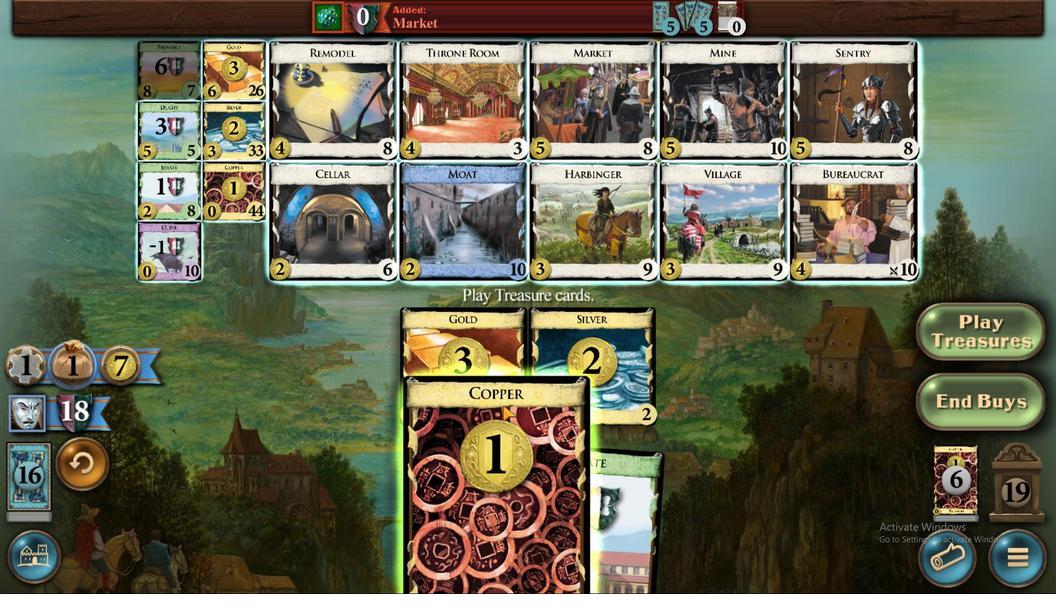 
Action: Mouse moved to (331, 575)
Screenshot: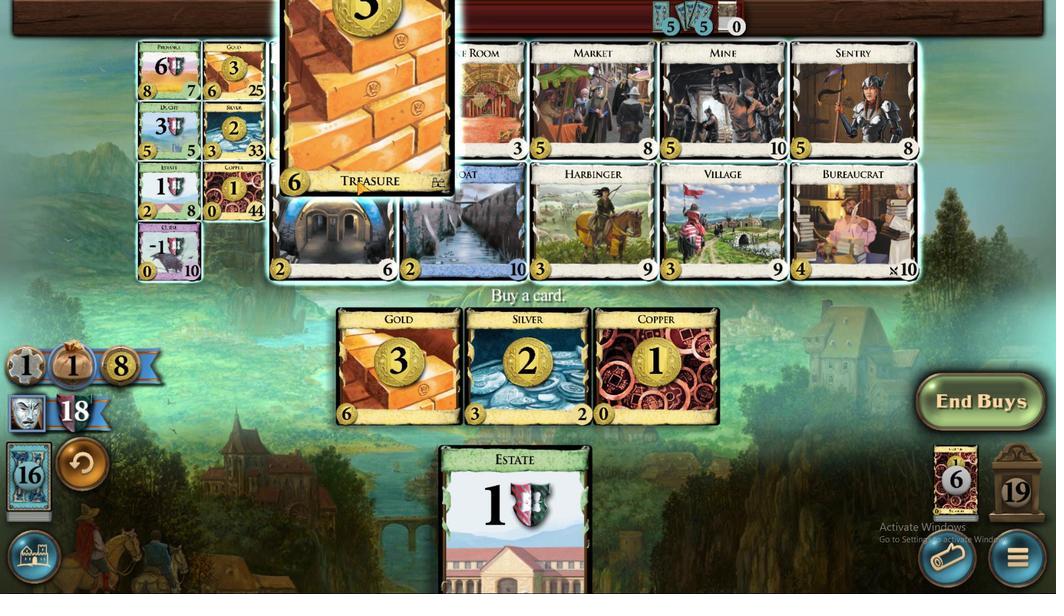 
Action: Mouse pressed left at (304, 574)
Screenshot: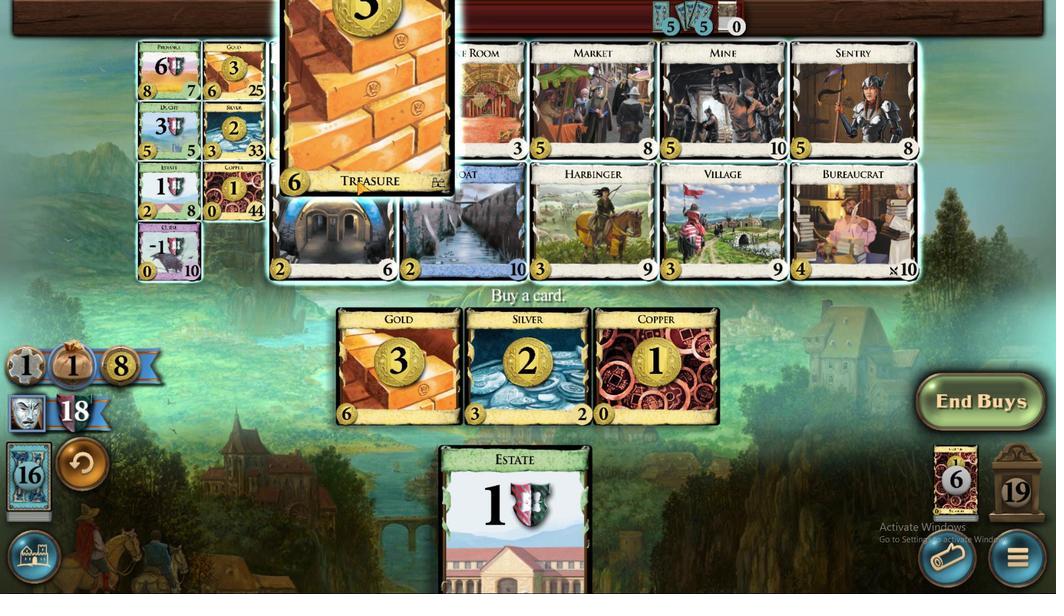 
Action: Mouse moved to (307, 578)
Screenshot: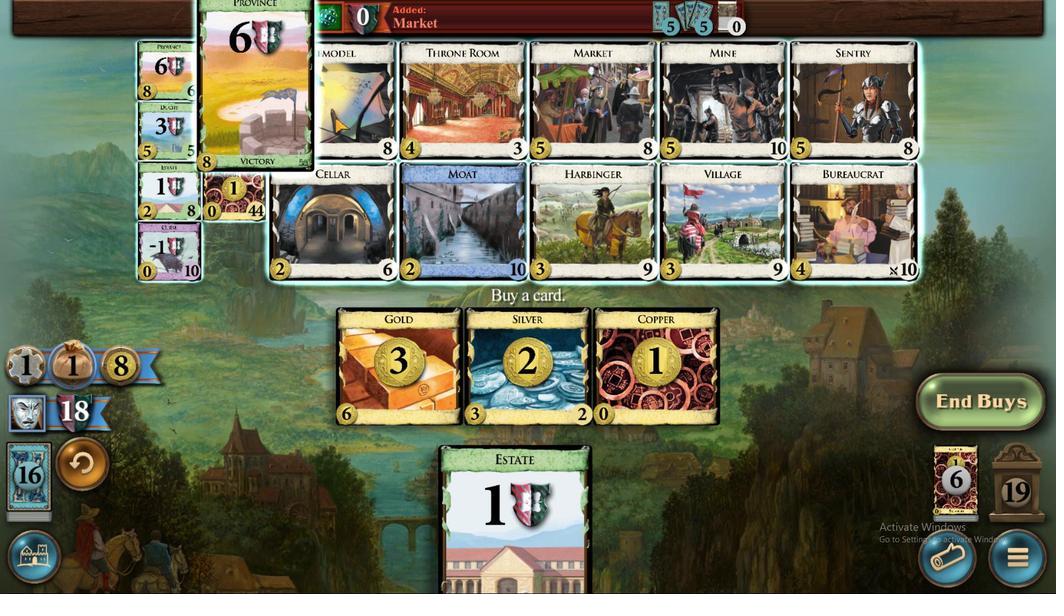 
Action: Mouse pressed left at (307, 578)
Screenshot: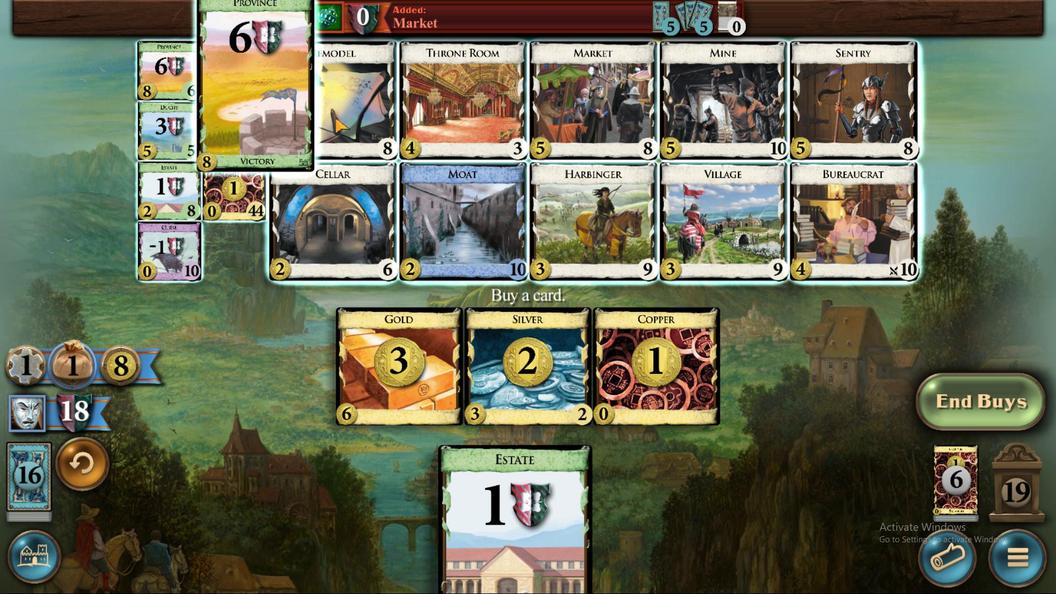 
Action: Mouse moved to (657, 425)
Screenshot: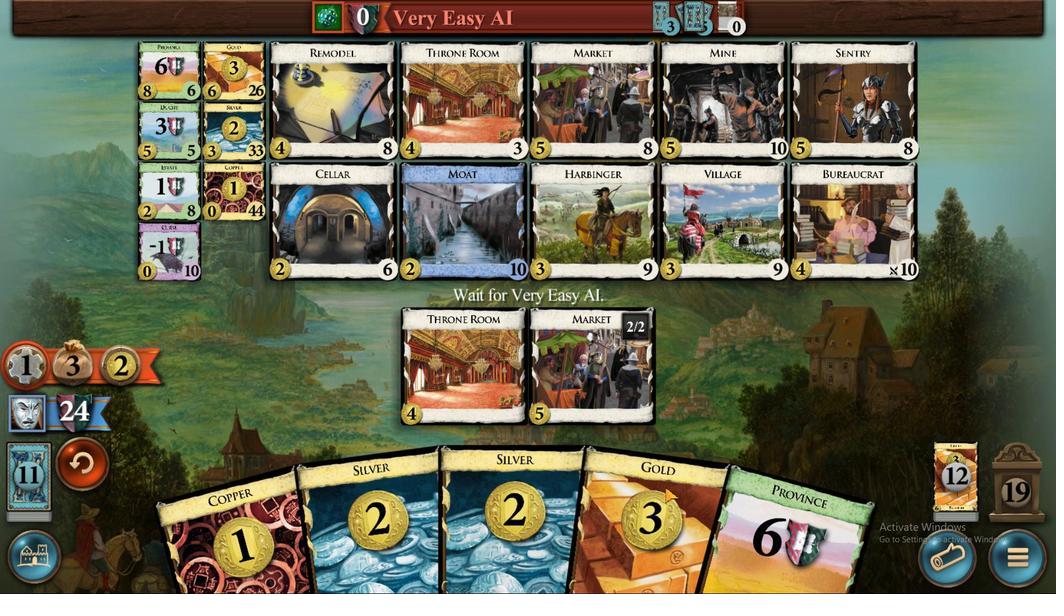 
Action: Mouse pressed left at (657, 425)
Screenshot: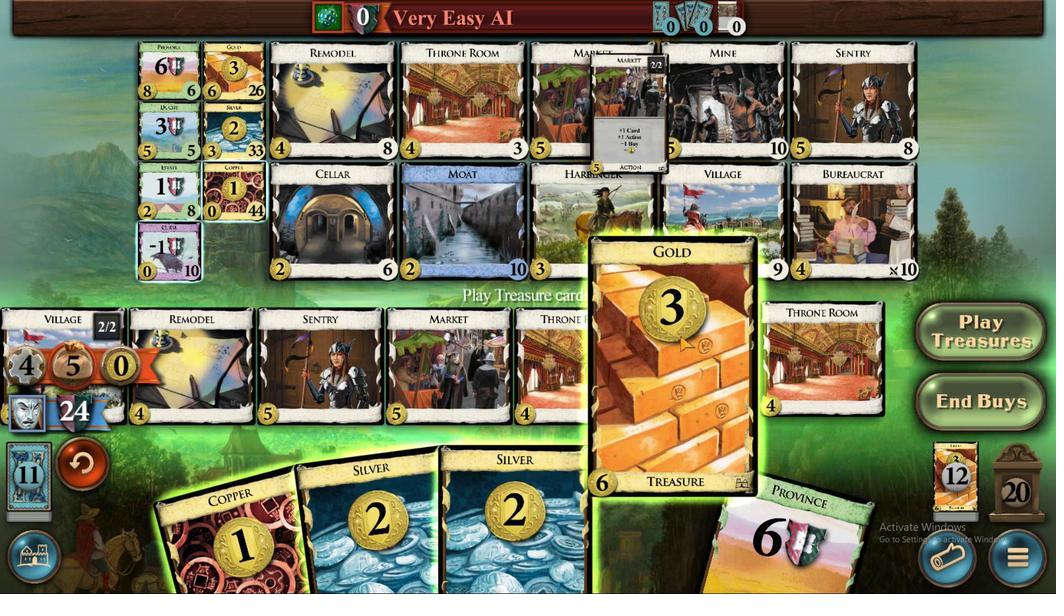 
Action: Mouse moved to (575, 418)
Screenshot: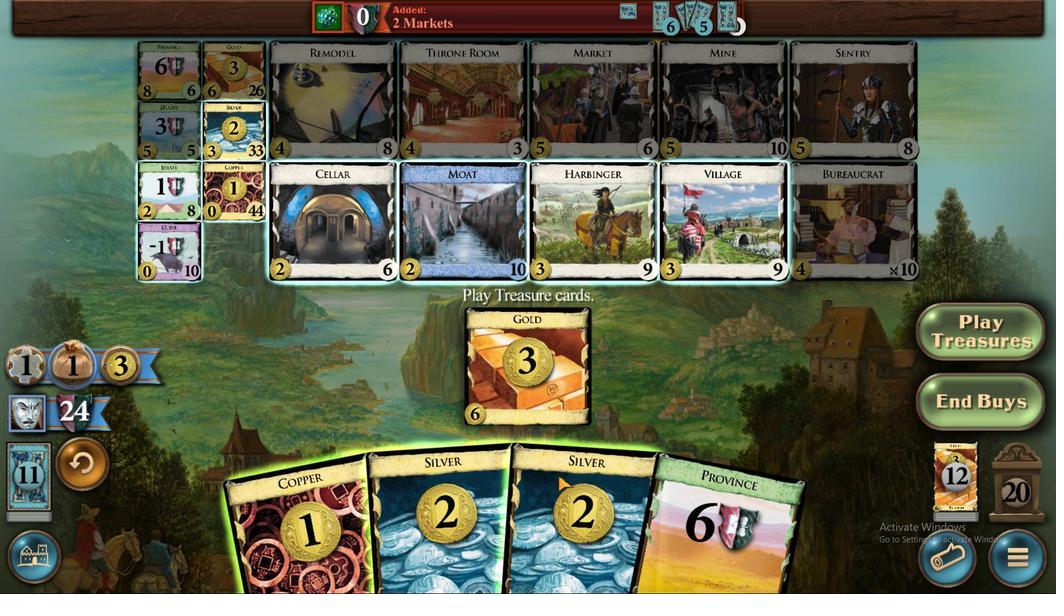 
Action: Mouse pressed left at (575, 418)
Screenshot: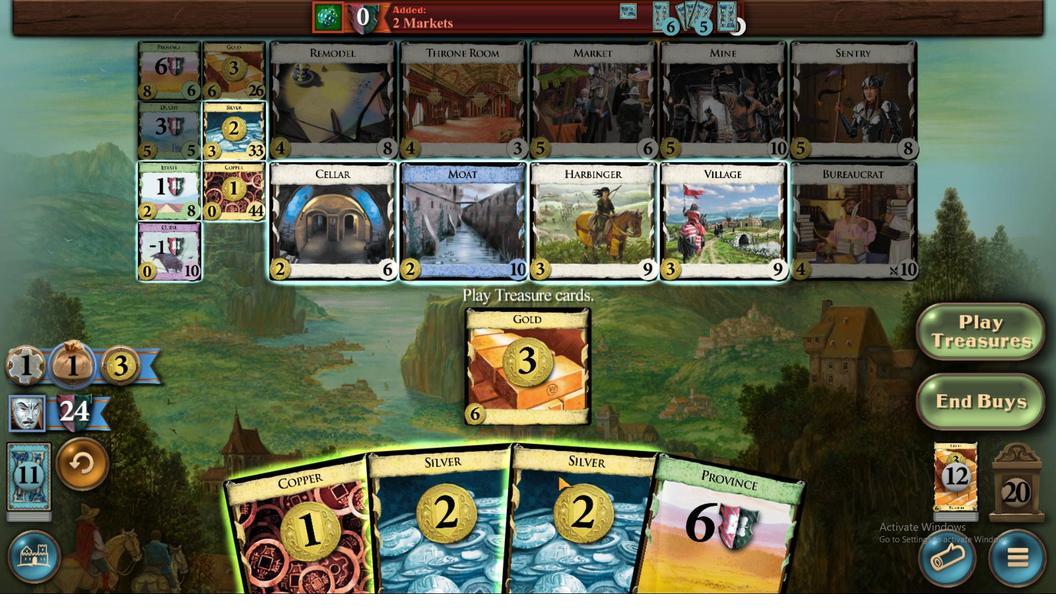 
Action: Mouse moved to (560, 426)
Screenshot: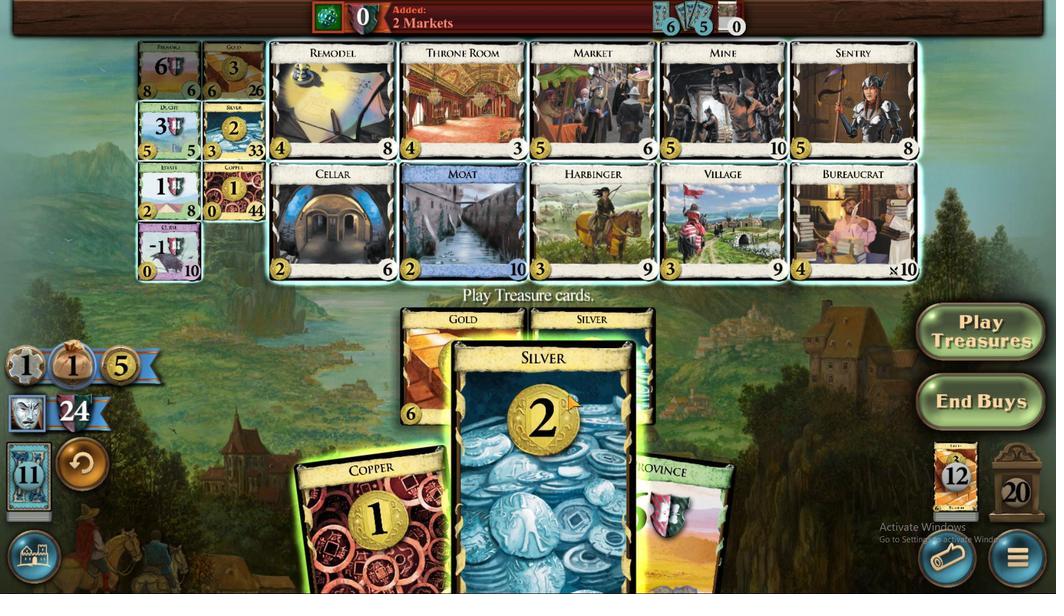 
Action: Mouse pressed left at (560, 426)
Screenshot: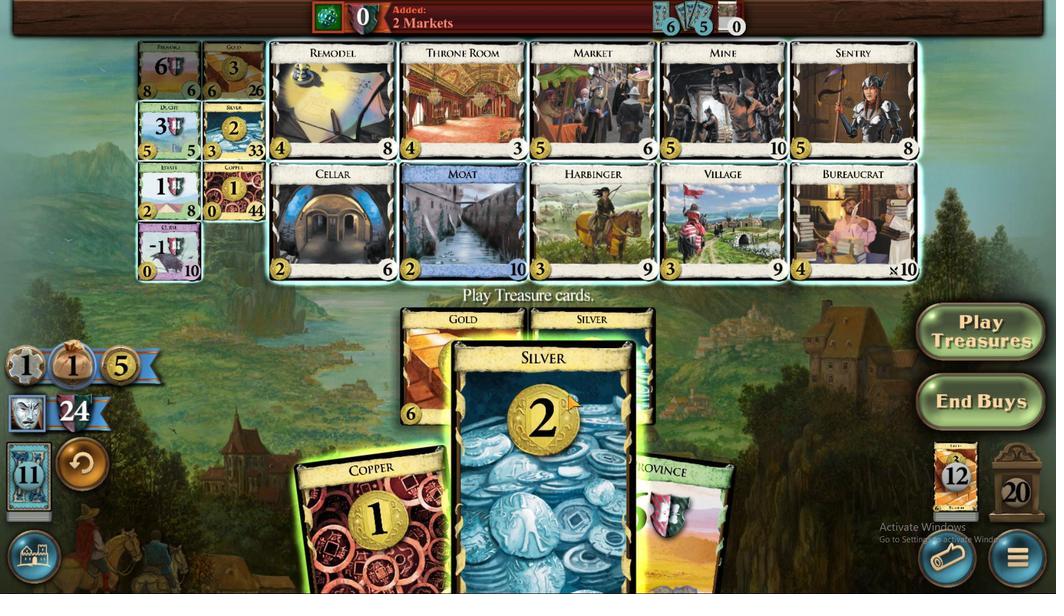 
Action: Mouse moved to (524, 422)
Screenshot: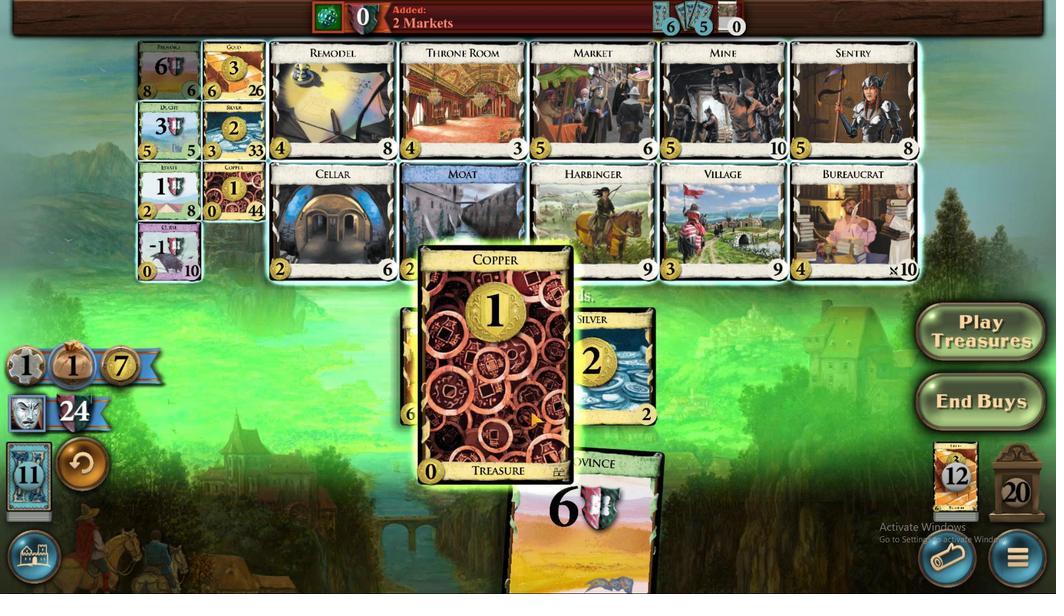 
Action: Mouse pressed left at (523, 421)
Screenshot: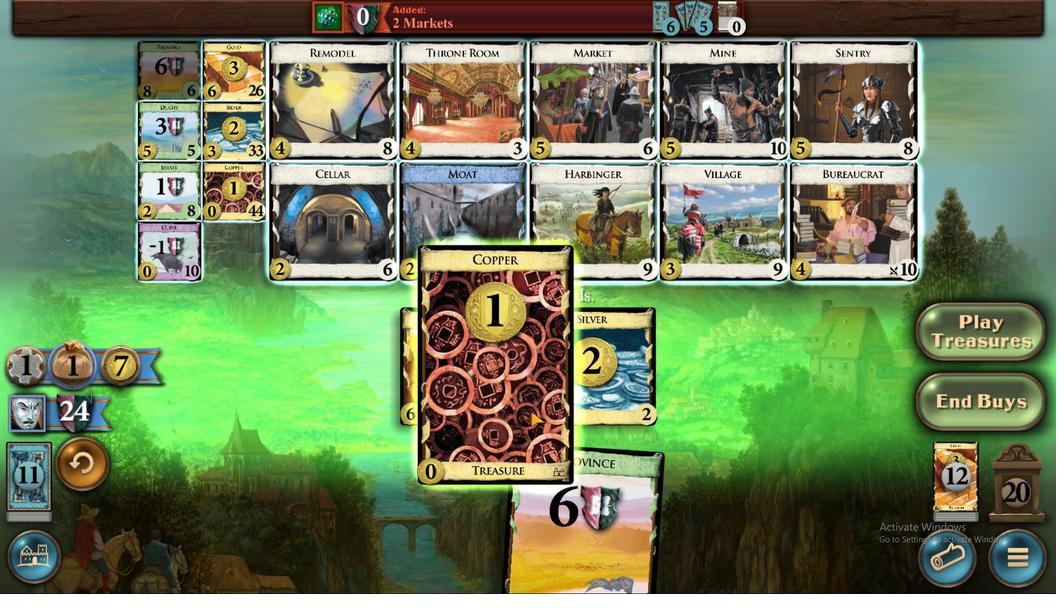 
Action: Mouse moved to (314, 577)
Screenshot: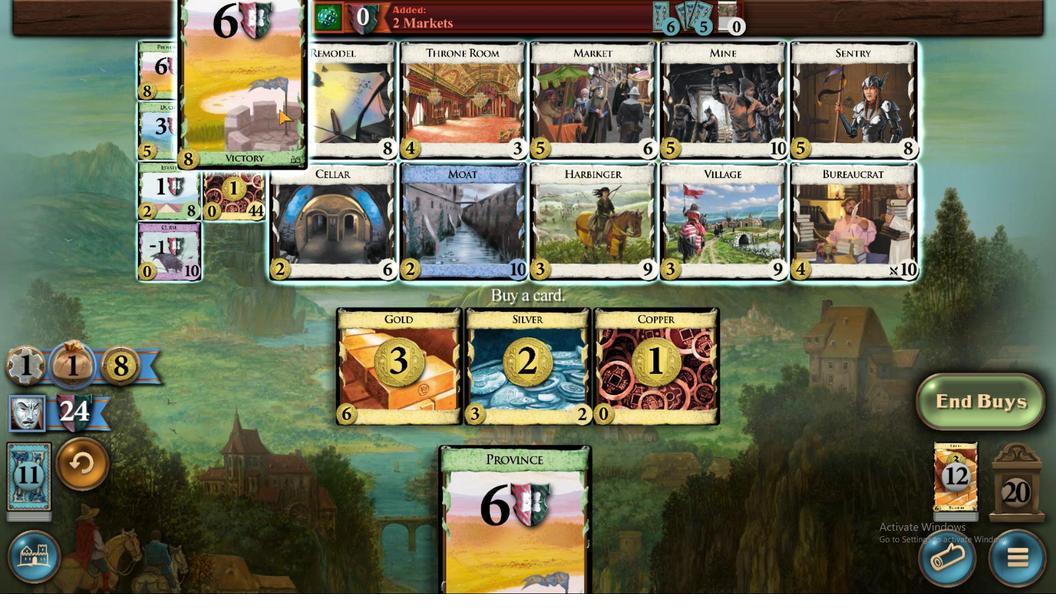 
Action: Mouse pressed left at (314, 577)
Screenshot: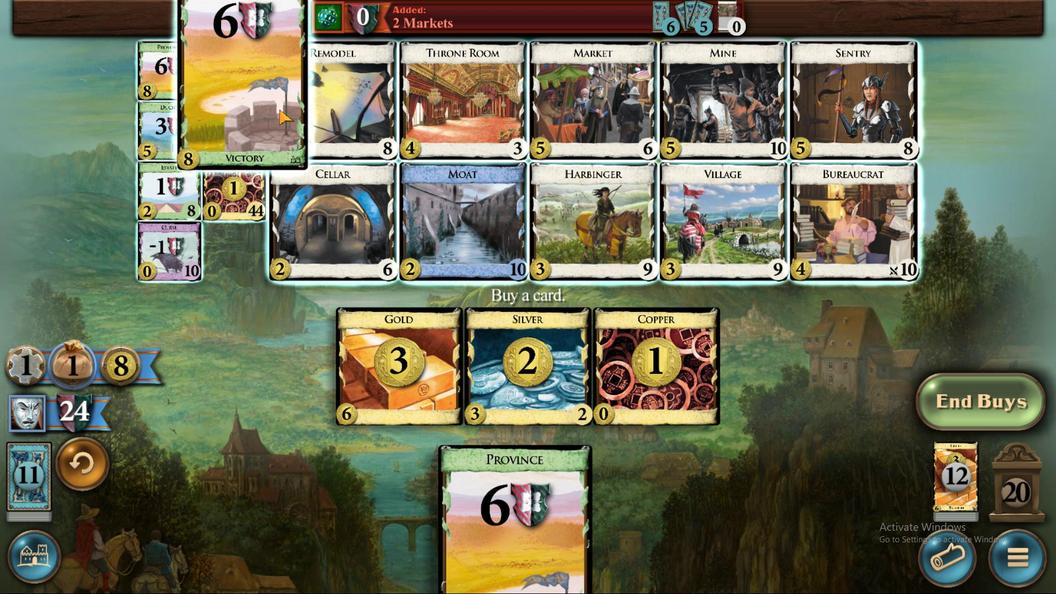 
Action: Mouse moved to (564, 417)
Screenshot: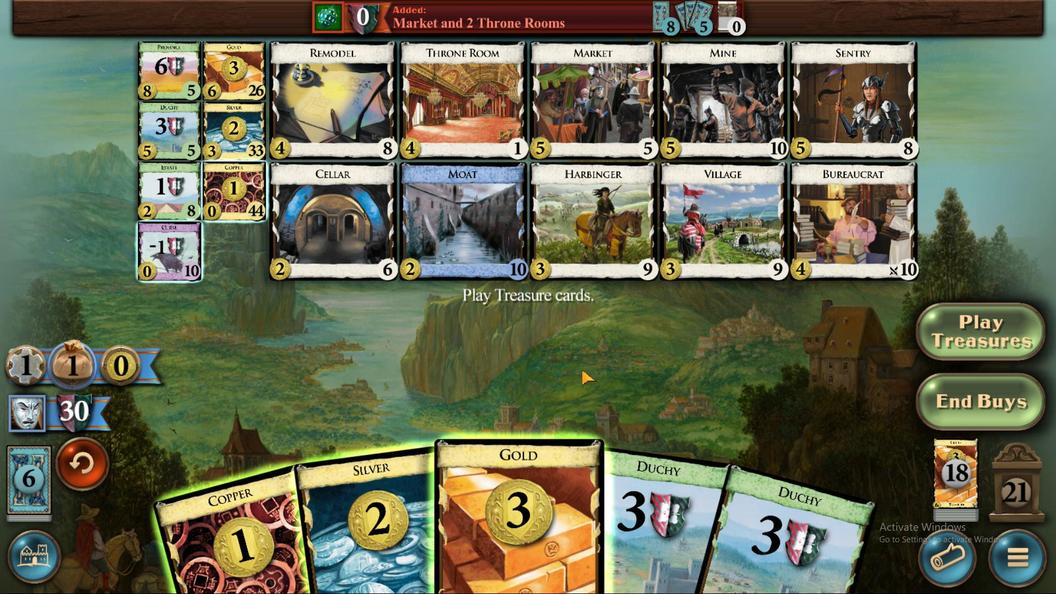 
Action: Mouse pressed left at (564, 417)
Screenshot: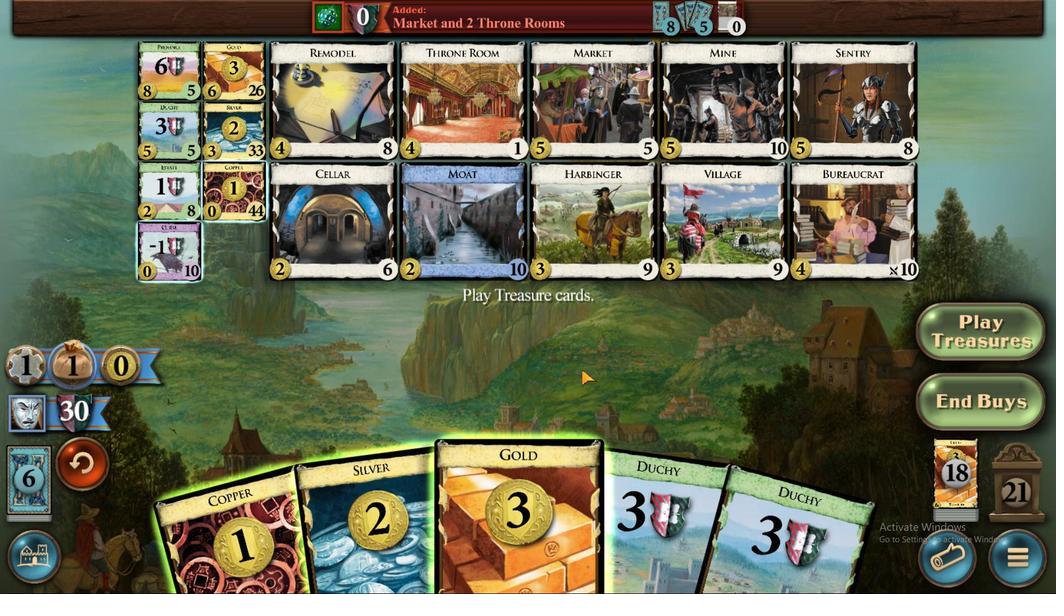 
Action: Mouse moved to (525, 424)
Screenshot: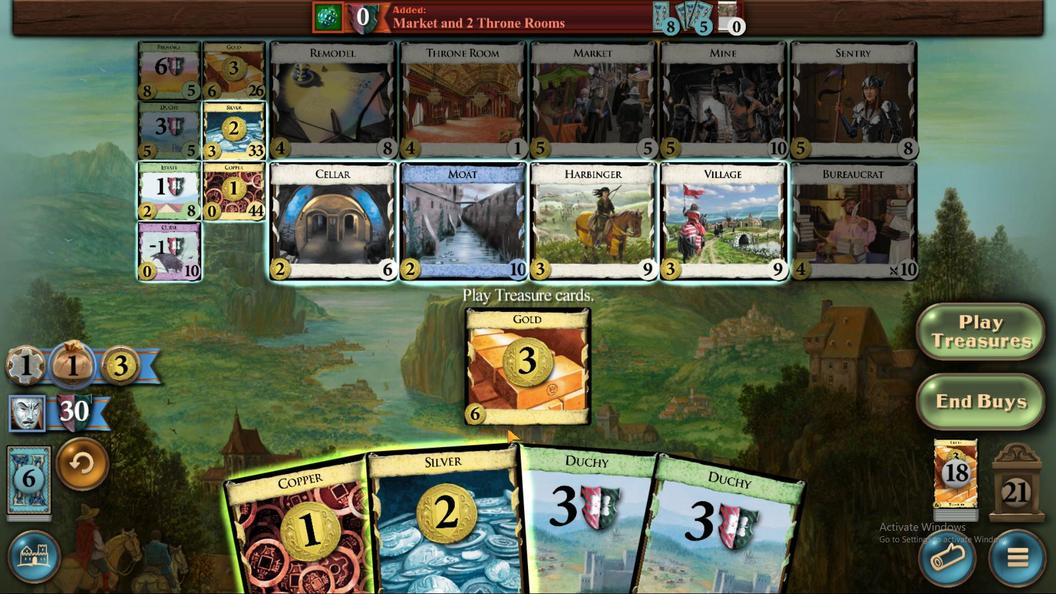
Action: Mouse pressed left at (525, 424)
Screenshot: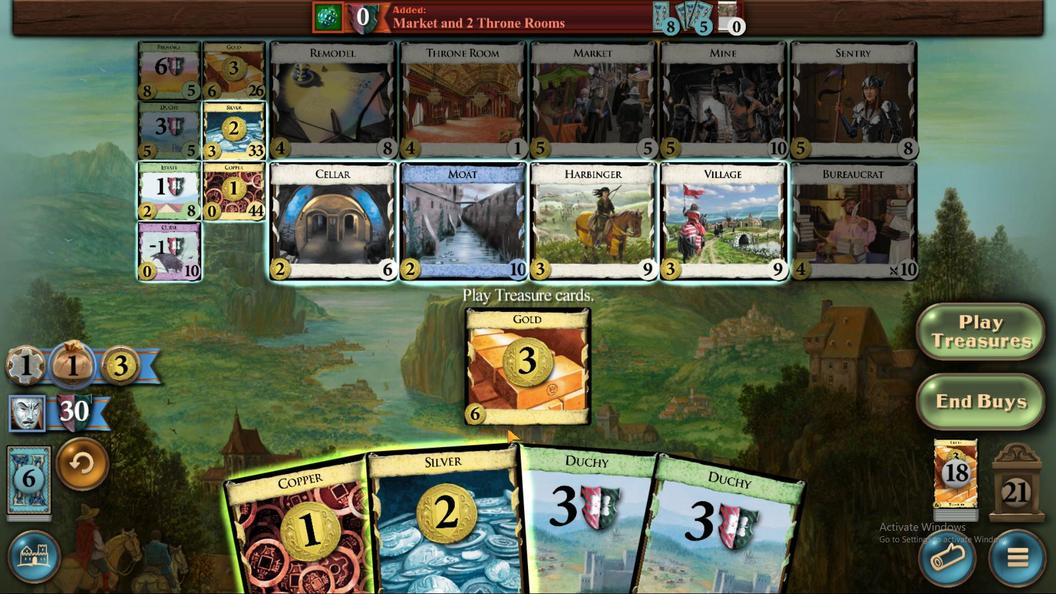 
Action: Mouse moved to (475, 428)
Screenshot: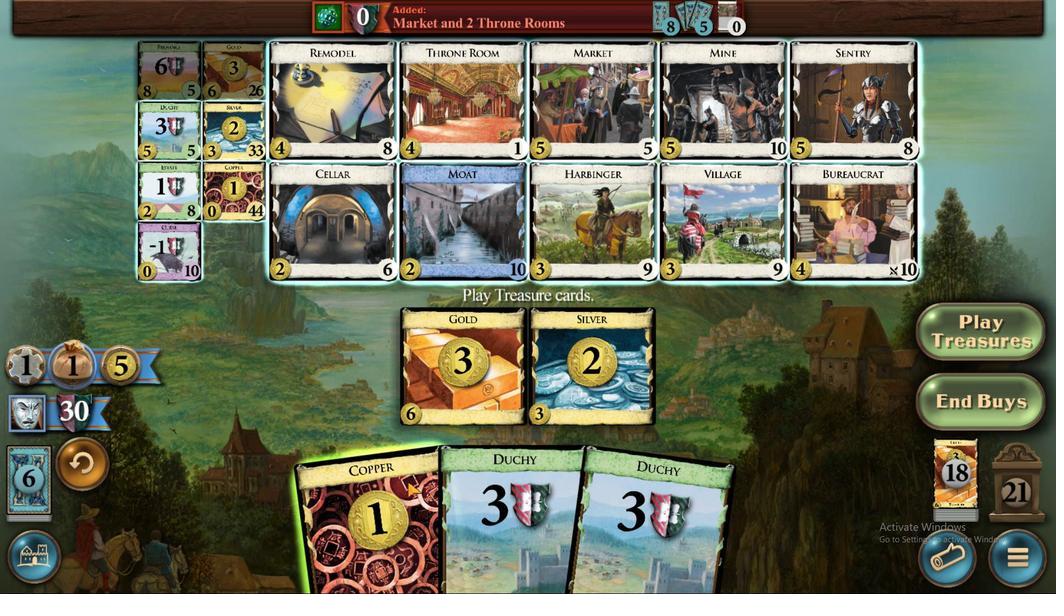 
Action: Mouse pressed left at (475, 428)
Screenshot: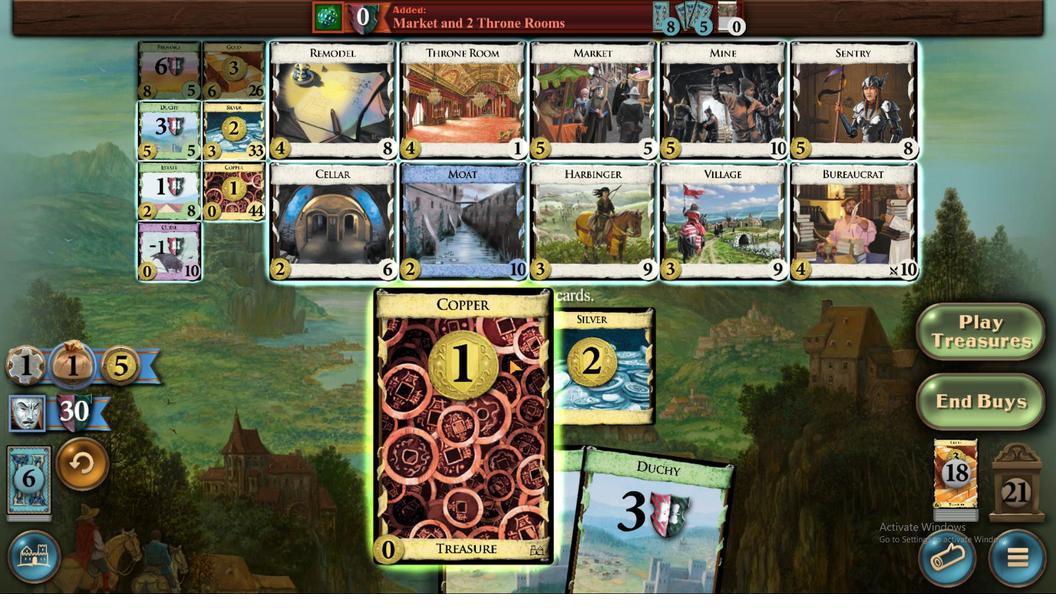 
Action: Mouse moved to (352, 576)
Screenshot: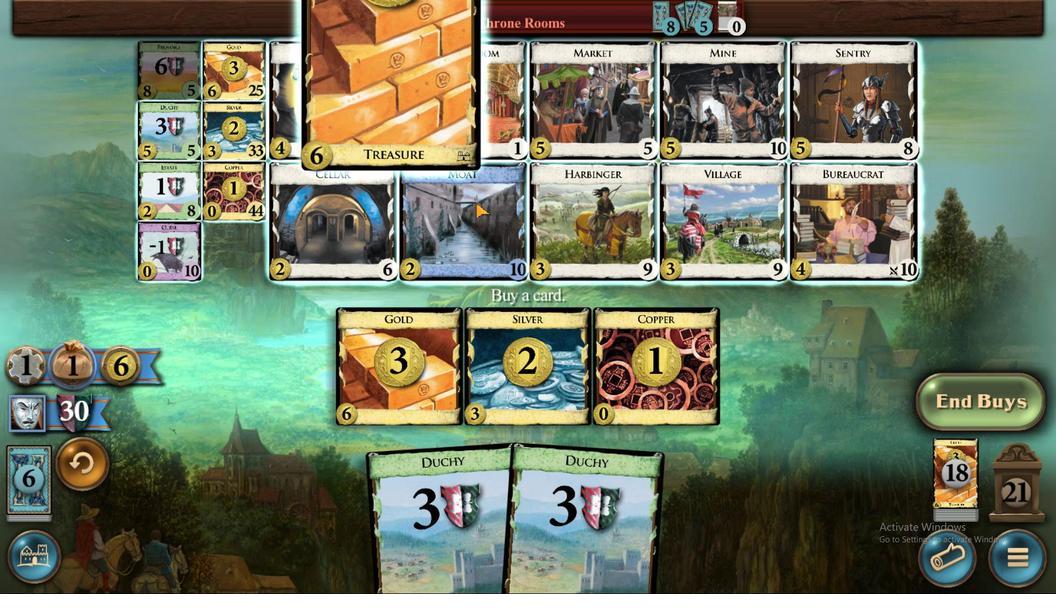 
Action: Mouse pressed left at (352, 576)
Screenshot: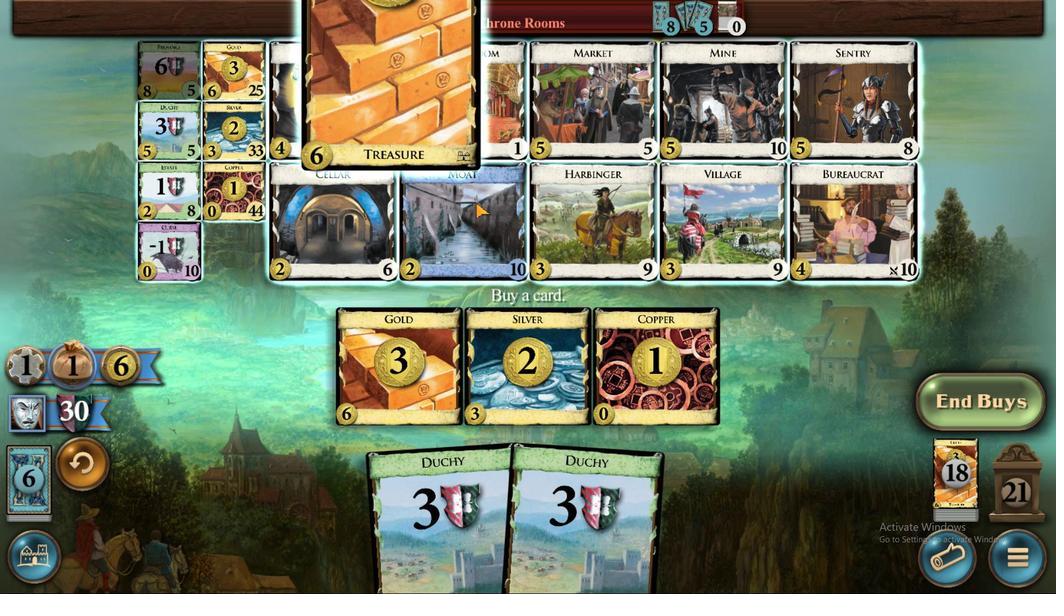 
Action: Mouse moved to (722, 418)
Screenshot: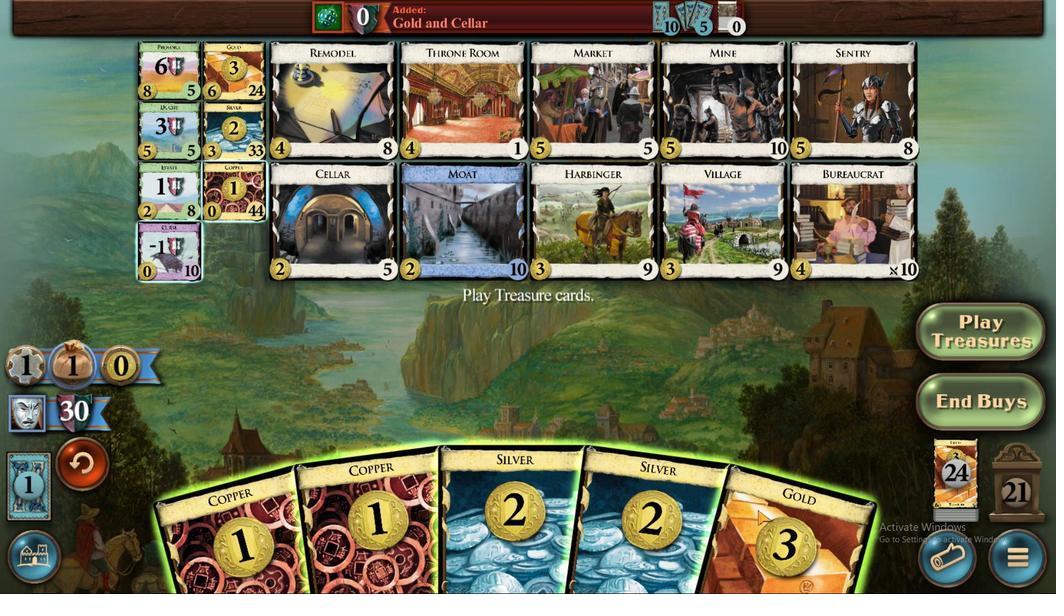
Action: Mouse pressed left at (722, 418)
Screenshot: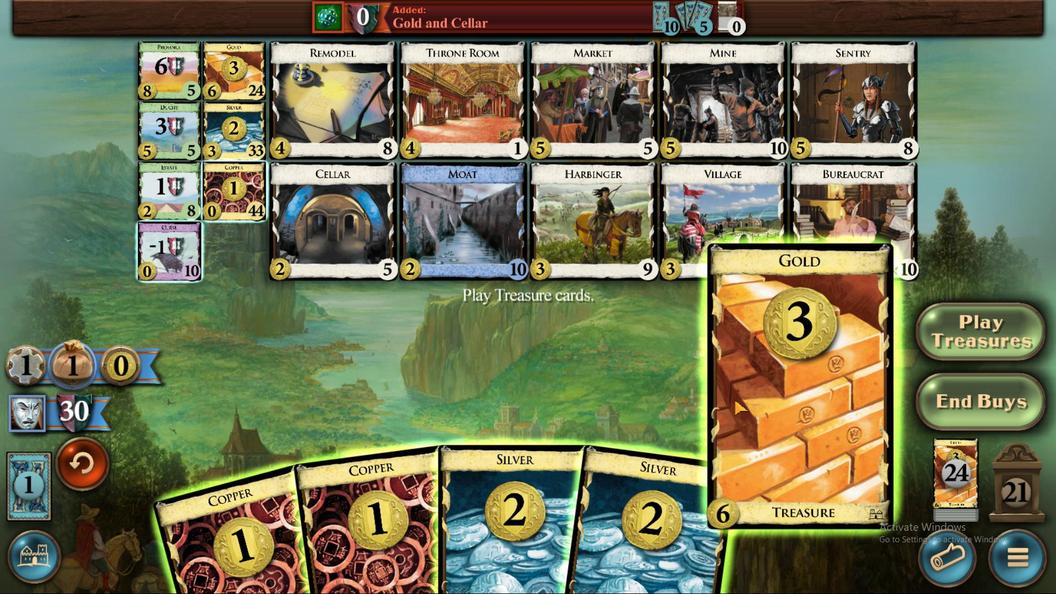 
Action: Mouse moved to (681, 422)
Screenshot: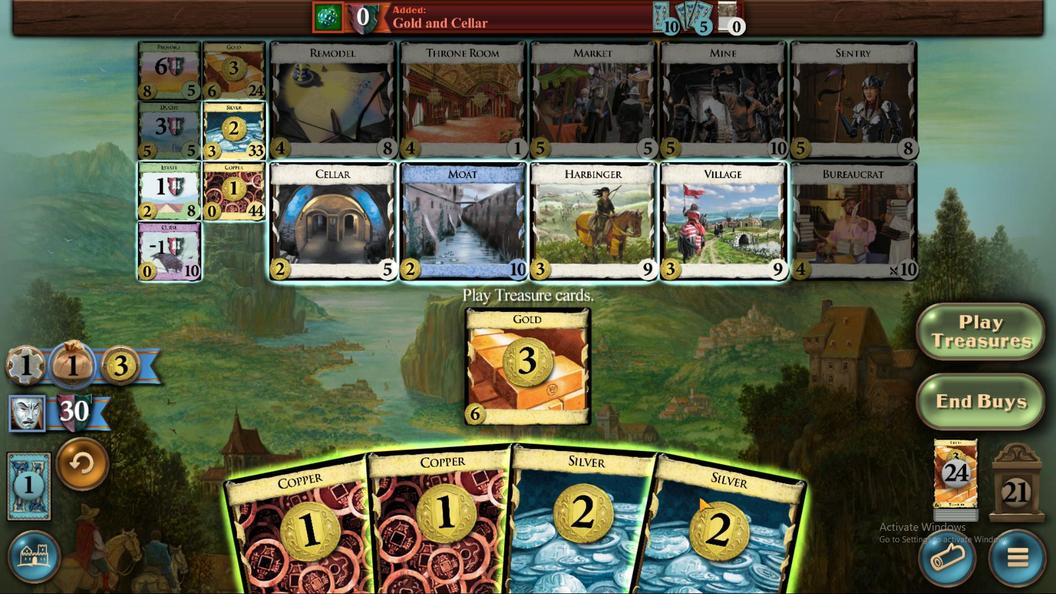 
Action: Mouse pressed left at (681, 422)
Screenshot: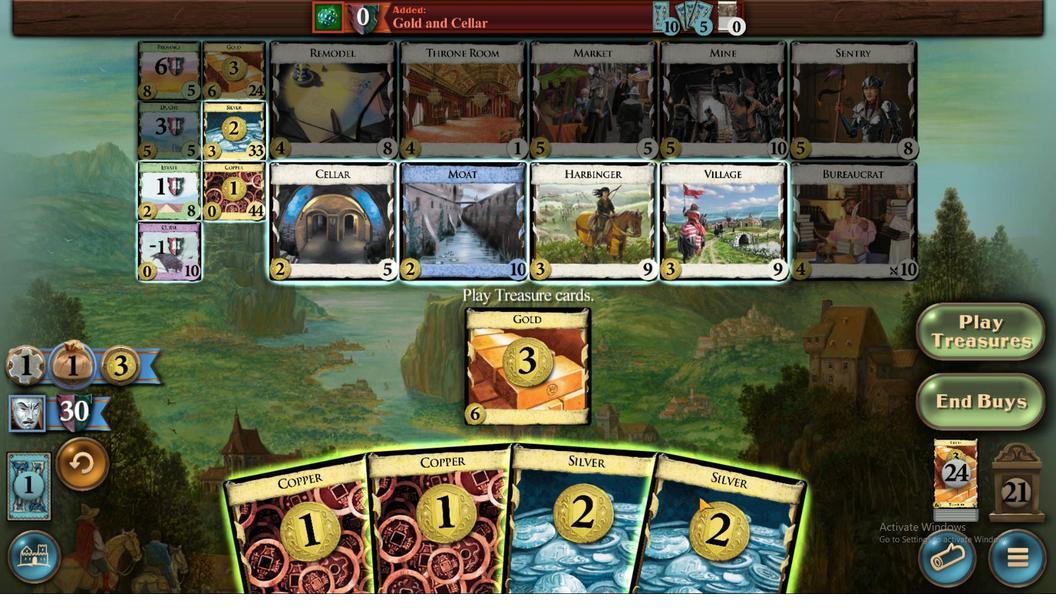 
Action: Mouse moved to (648, 422)
Screenshot: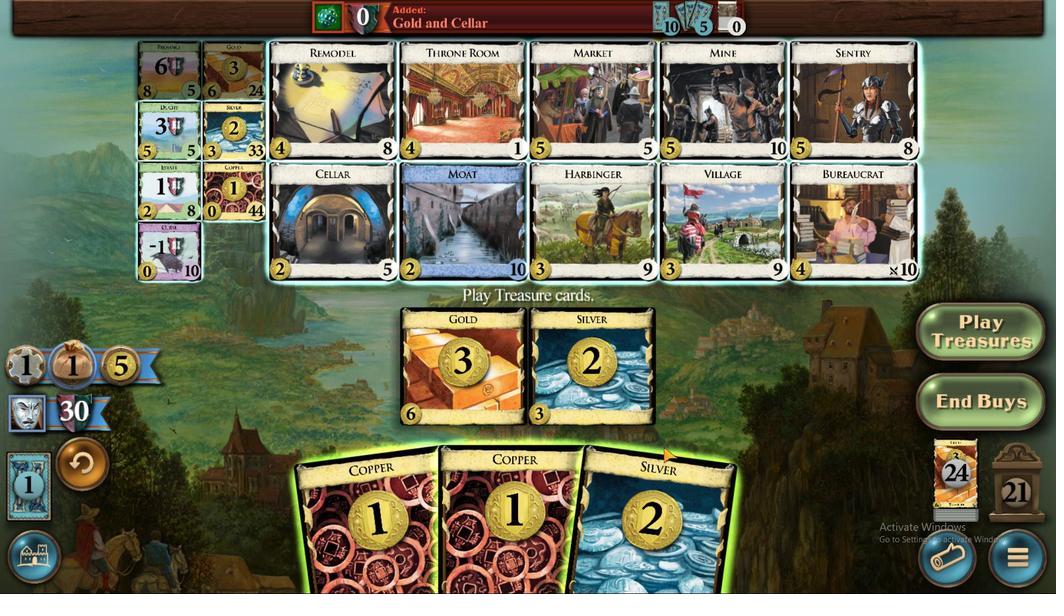 
Action: Mouse pressed left at (648, 422)
Screenshot: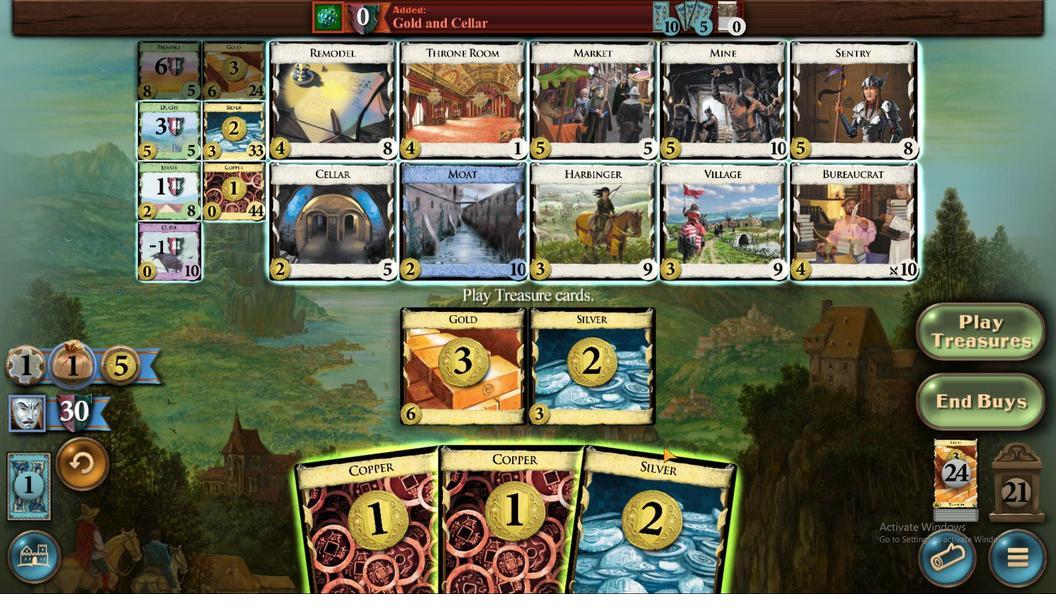
Action: Mouse moved to (602, 409)
Screenshot: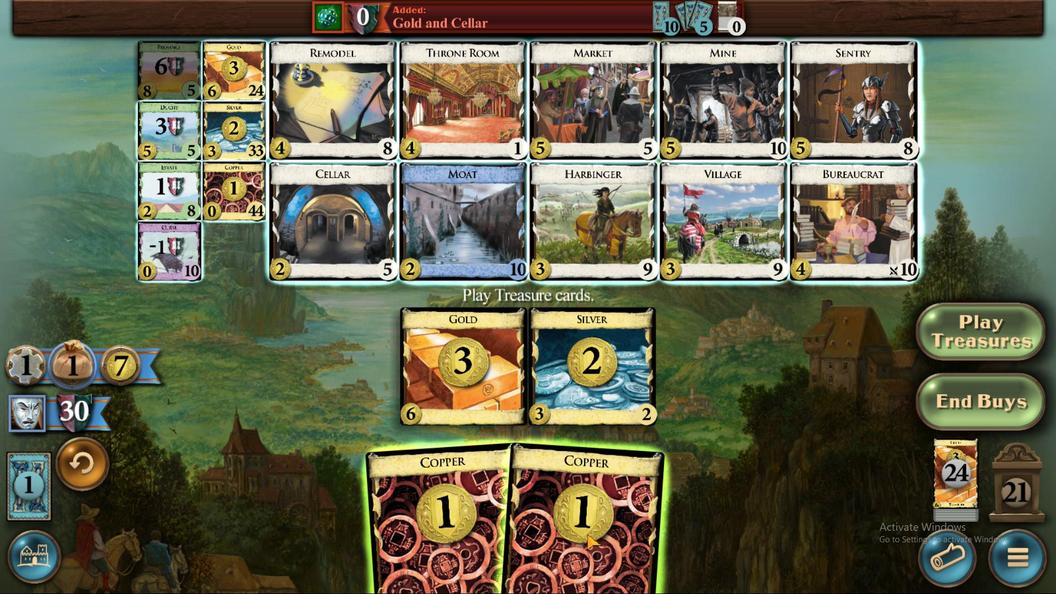 
Action: Mouse pressed left at (602, 409)
Screenshot: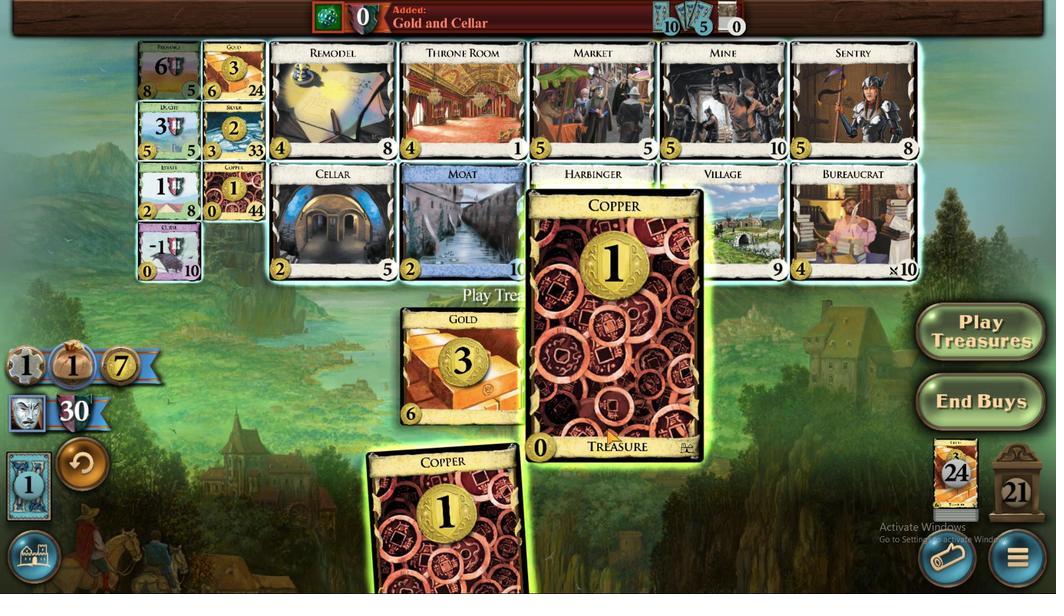 
Action: Mouse moved to (312, 575)
Screenshot: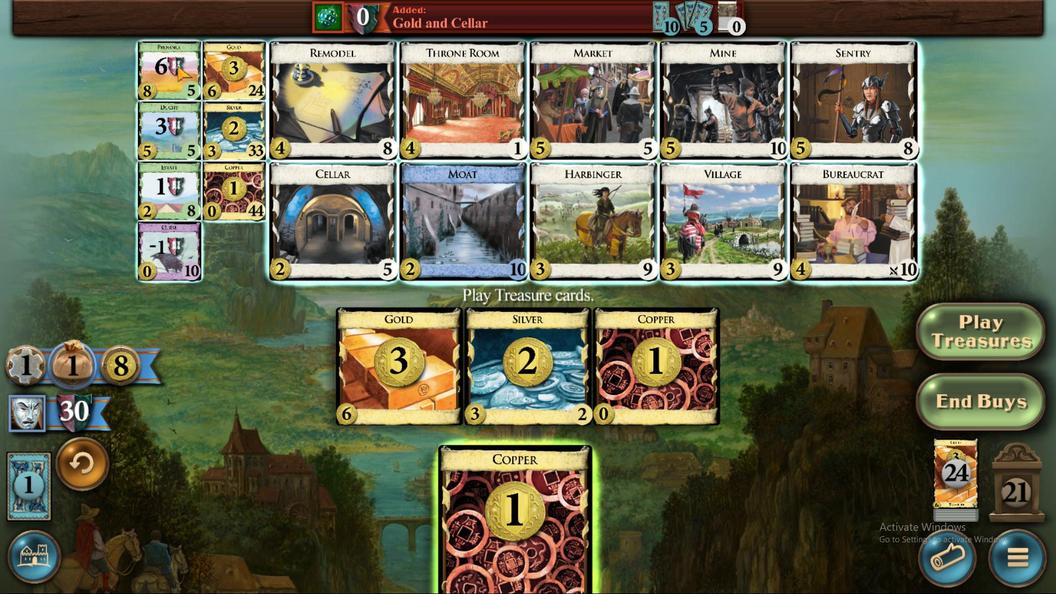 
Action: Mouse pressed left at (312, 575)
Screenshot: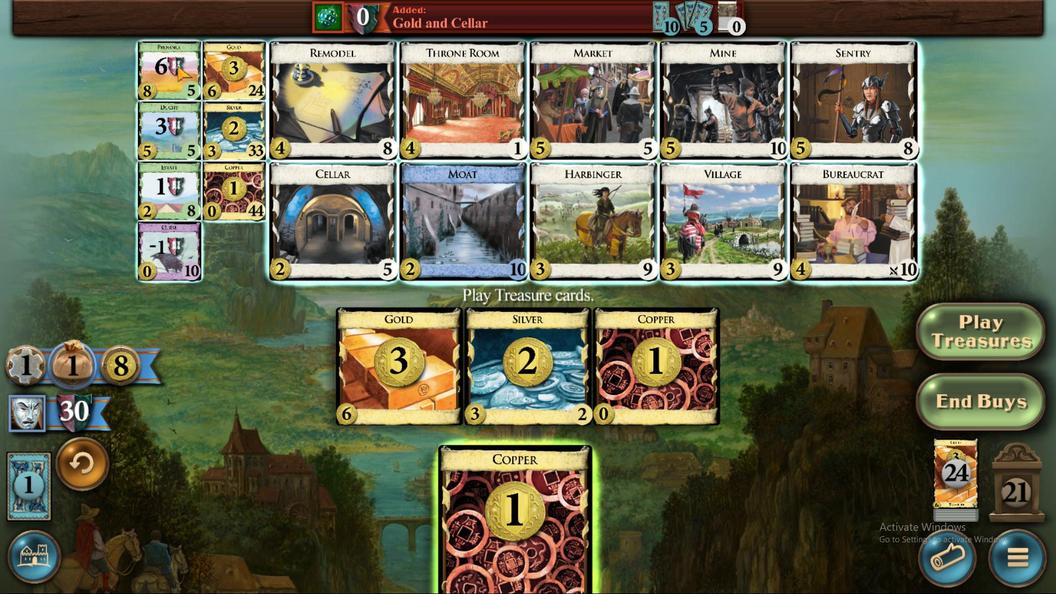 
Action: Mouse moved to (635, 417)
Screenshot: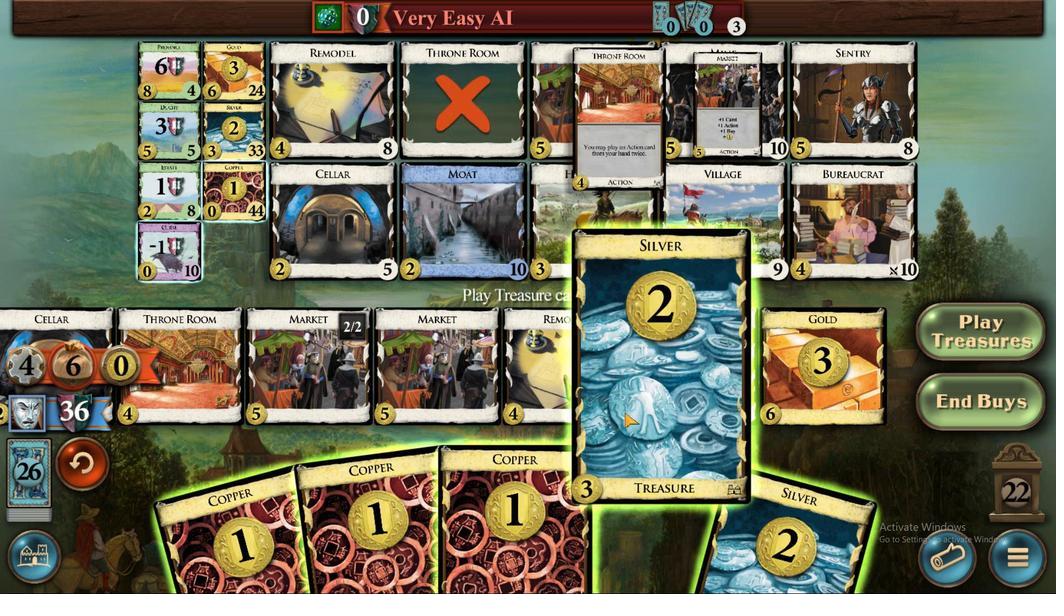 
Action: Mouse pressed left at (635, 417)
Screenshot: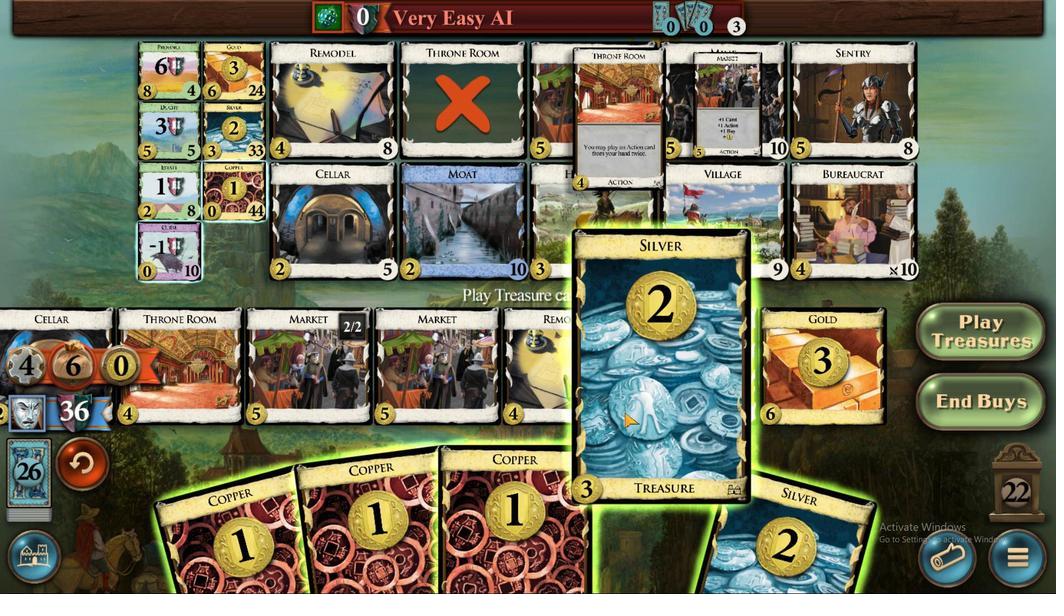
Action: Mouse moved to (721, 399)
Screenshot: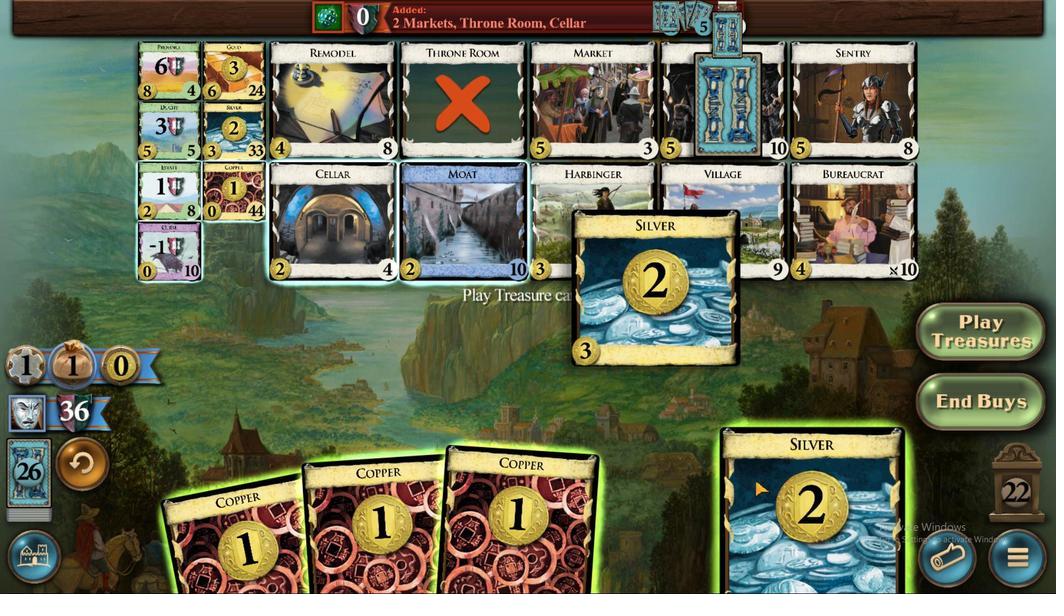 
Action: Mouse pressed left at (721, 399)
Screenshot: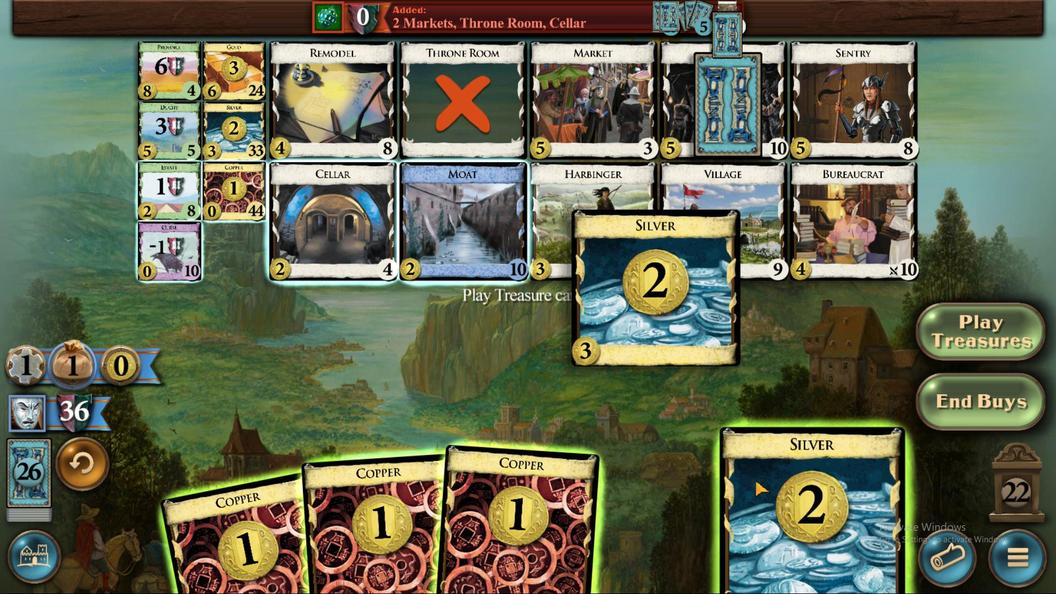 
Action: Mouse moved to (684, 408)
Screenshot: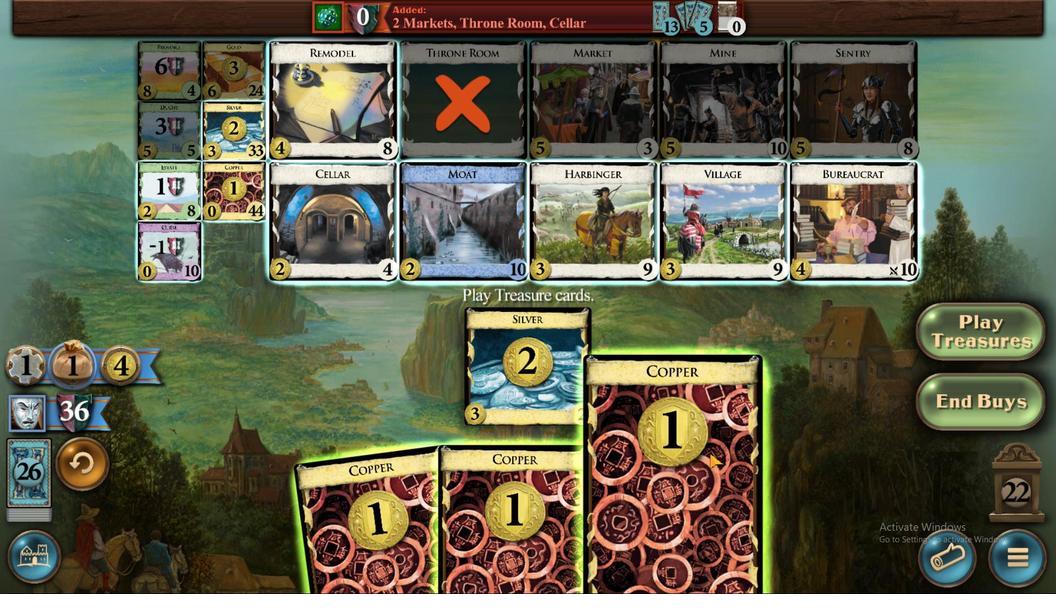 
Action: Mouse pressed left at (684, 408)
Screenshot: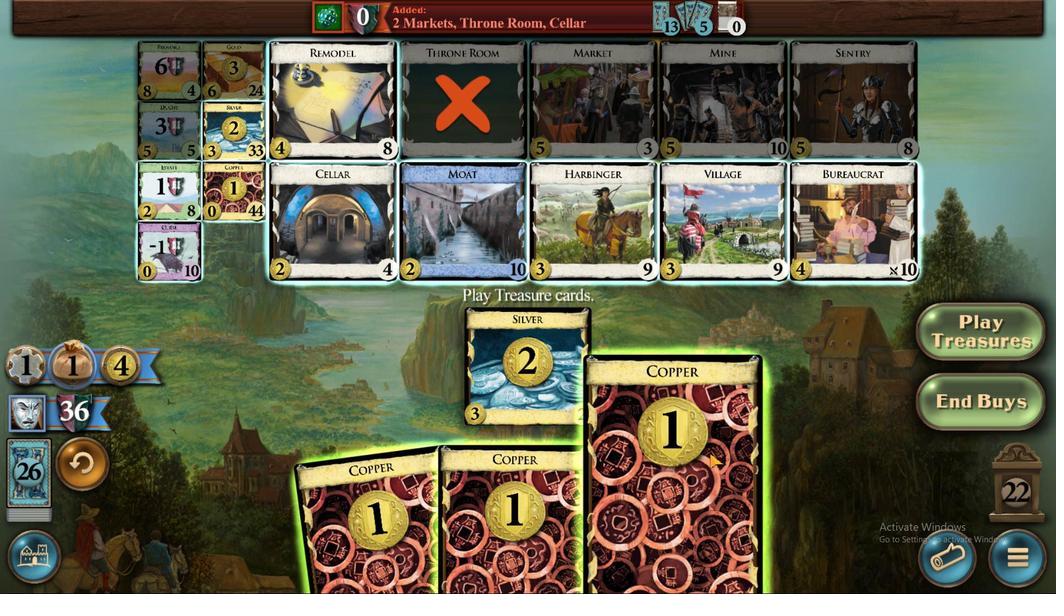 
Action: Mouse moved to (635, 411)
Screenshot: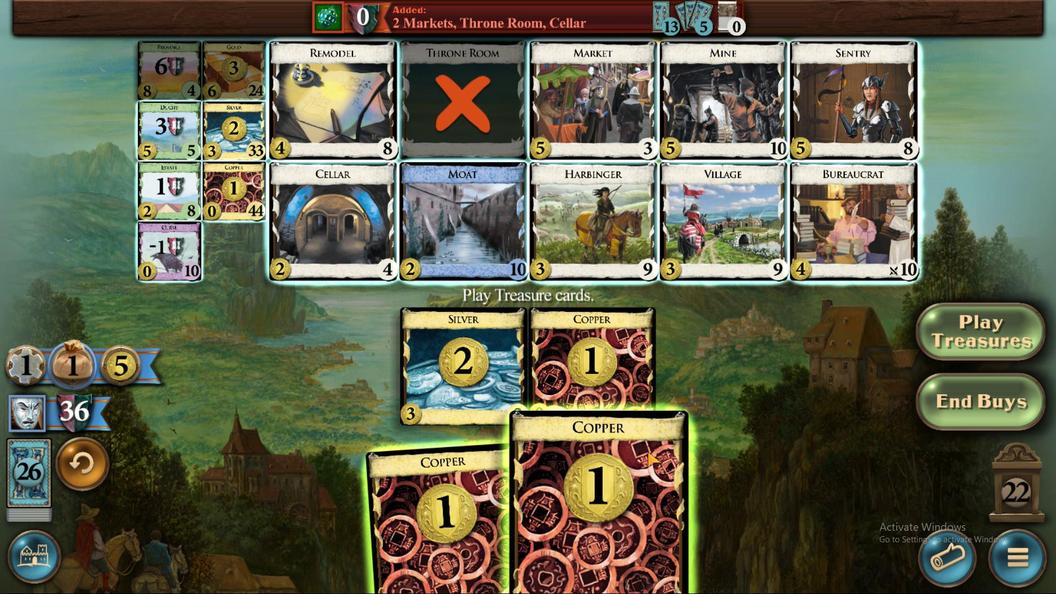 
Action: Mouse pressed left at (635, 411)
Screenshot: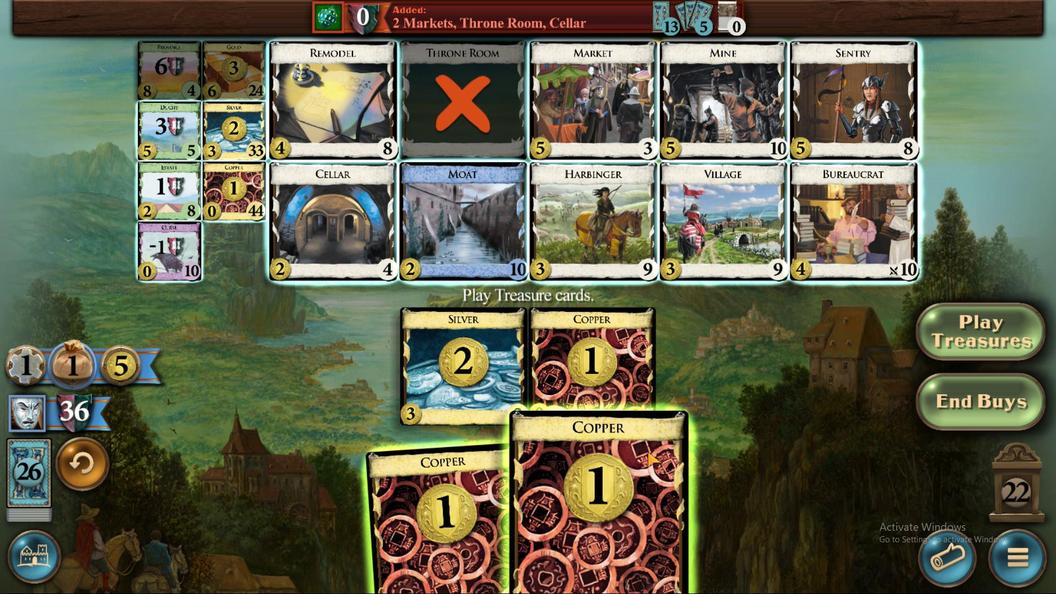 
Action: Mouse moved to (559, 418)
Screenshot: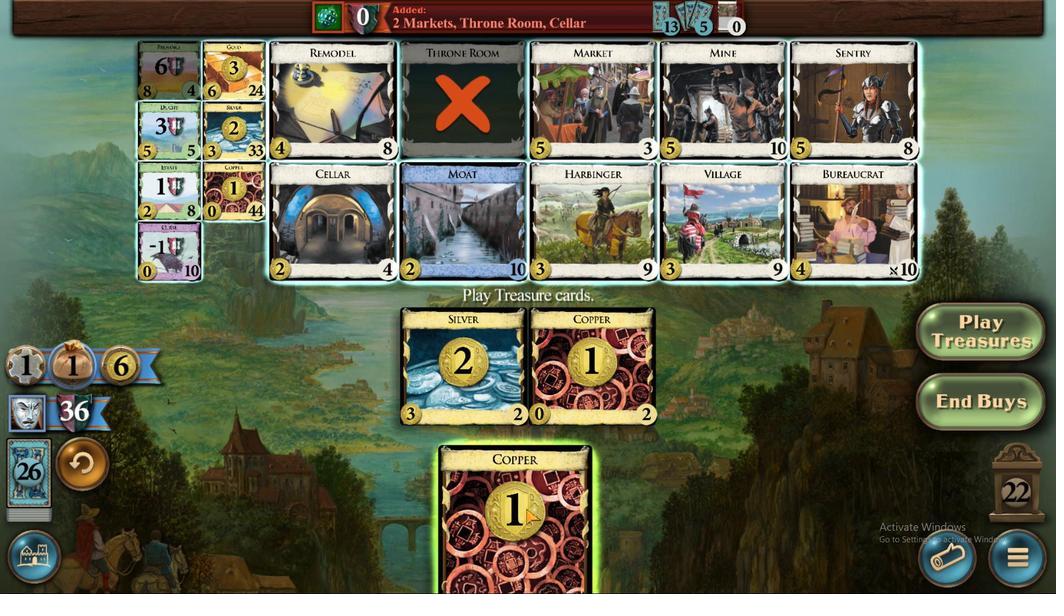 
Action: Mouse pressed left at (559, 418)
Screenshot: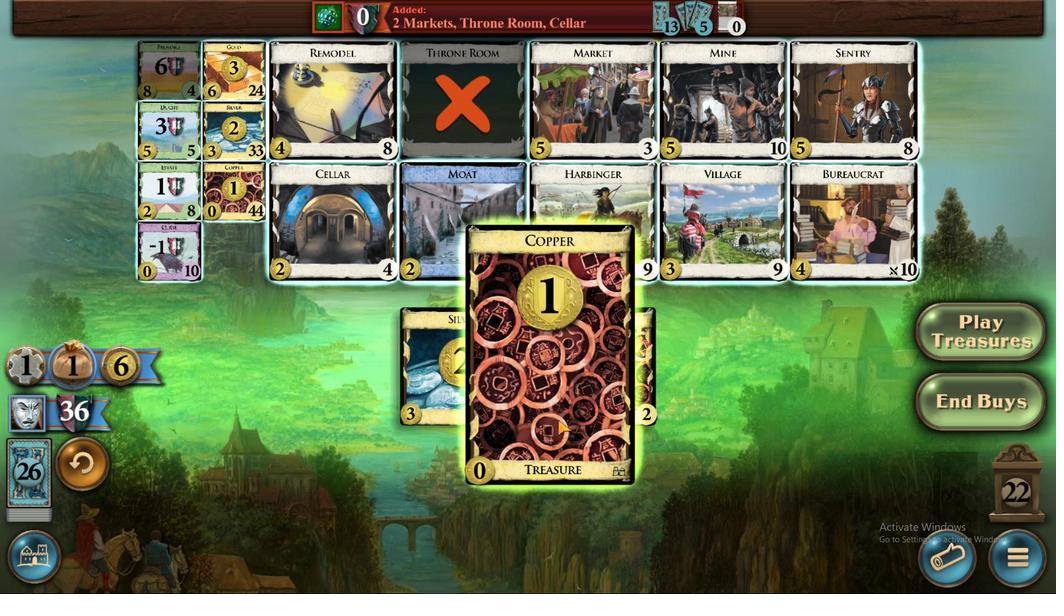 
Action: Mouse moved to (358, 573)
Screenshot: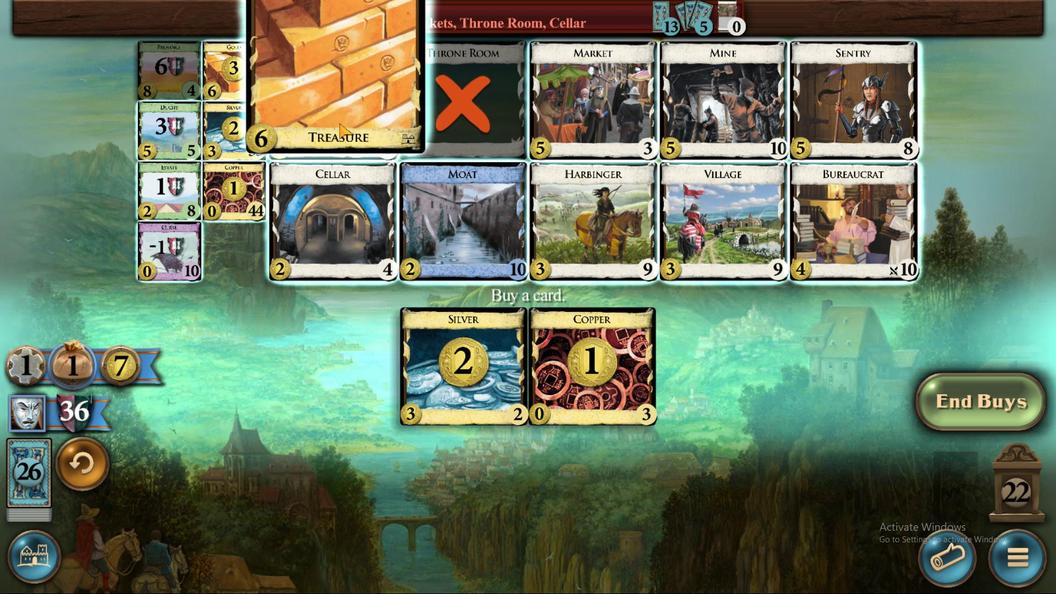 
Action: Mouse pressed left at (358, 573)
Screenshot: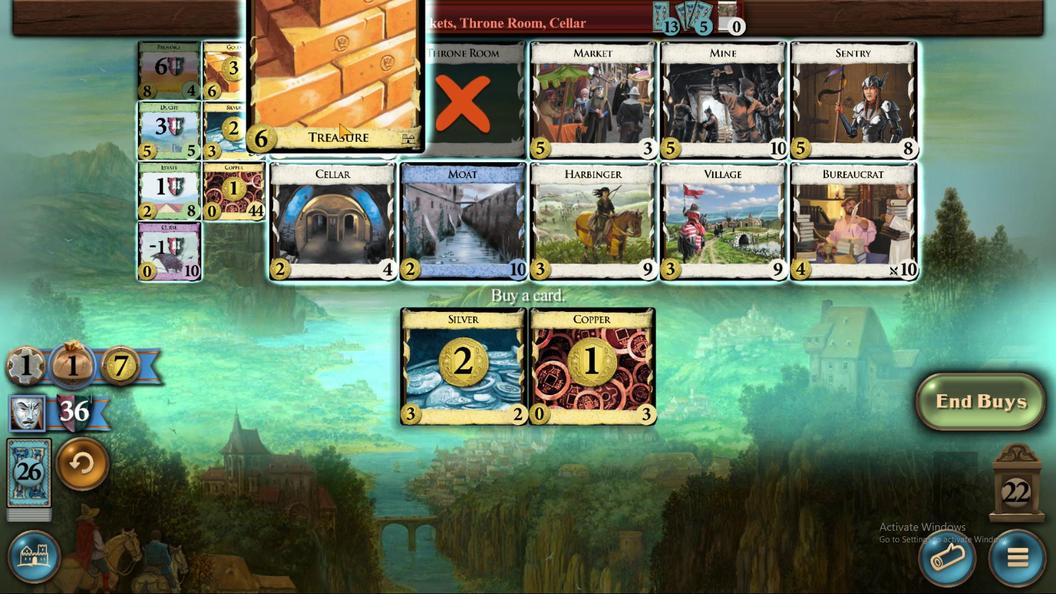 
Action: Mouse moved to (649, 418)
Screenshot: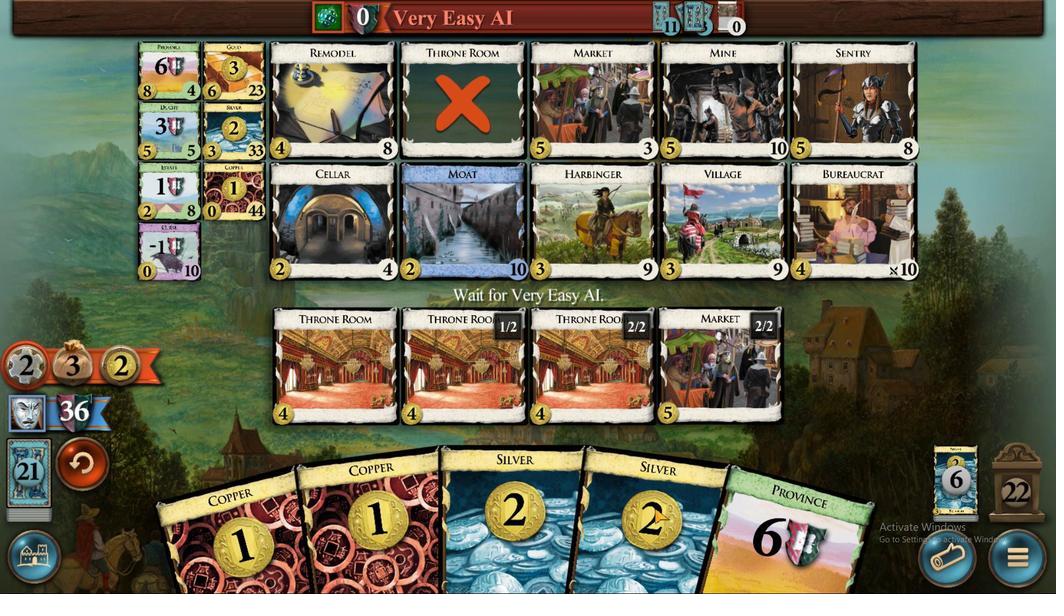 
Action: Mouse pressed left at (649, 418)
Screenshot: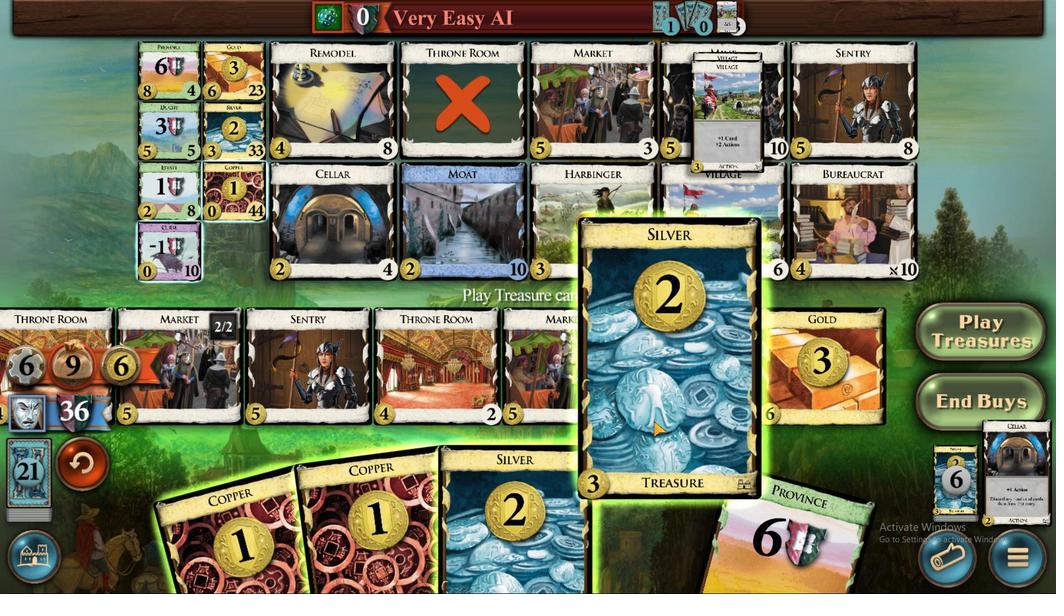 
Action: Mouse moved to (591, 433)
Screenshot: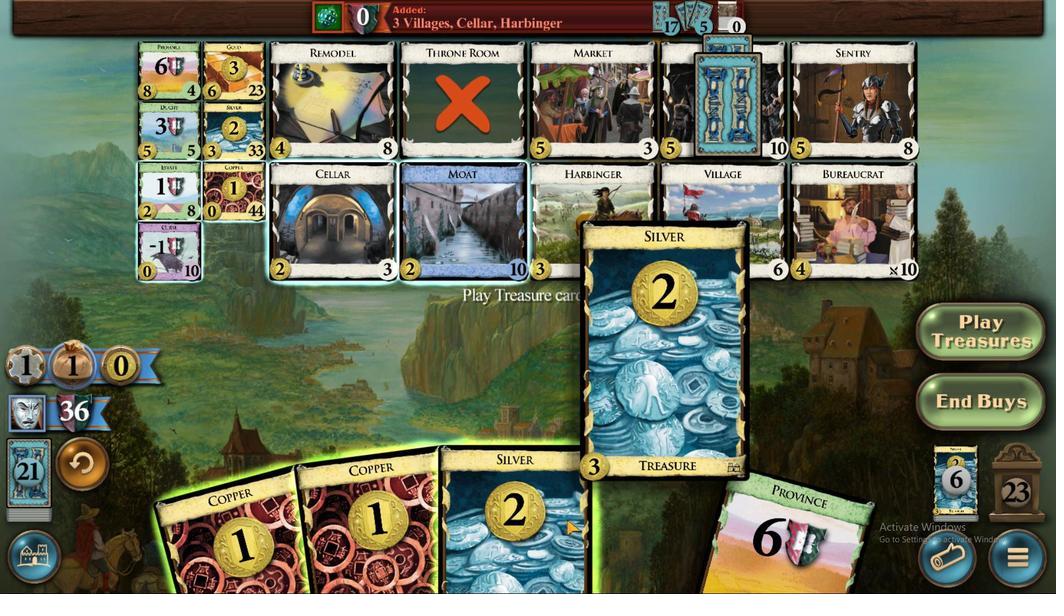 
Action: Mouse pressed left at (587, 414)
Screenshot: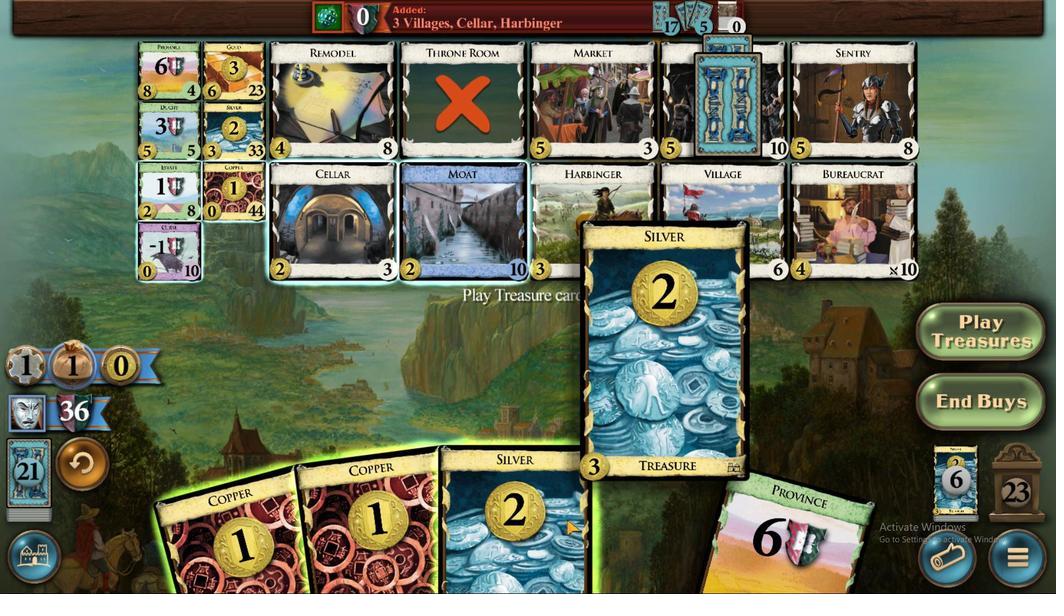 
Action: Mouse moved to (605, 419)
Screenshot: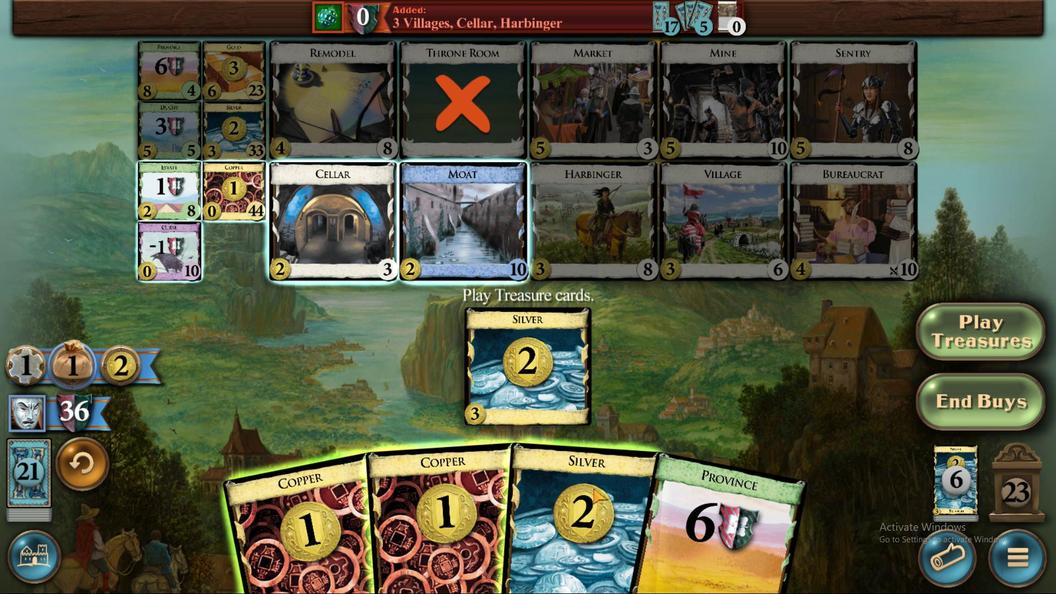 
Action: Mouse pressed left at (605, 419)
Screenshot: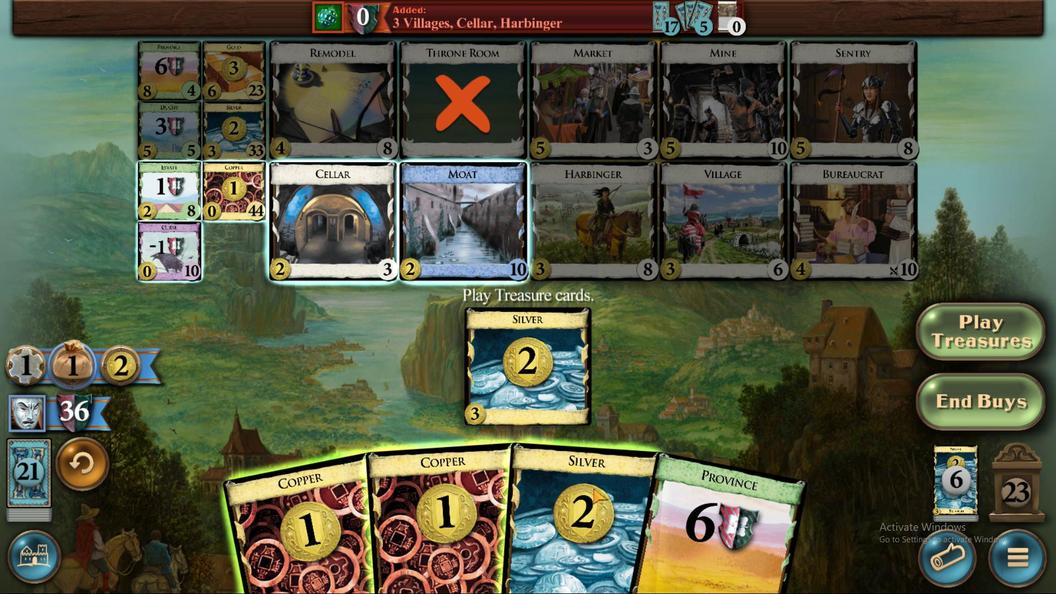
Action: Mouse moved to (577, 426)
Screenshot: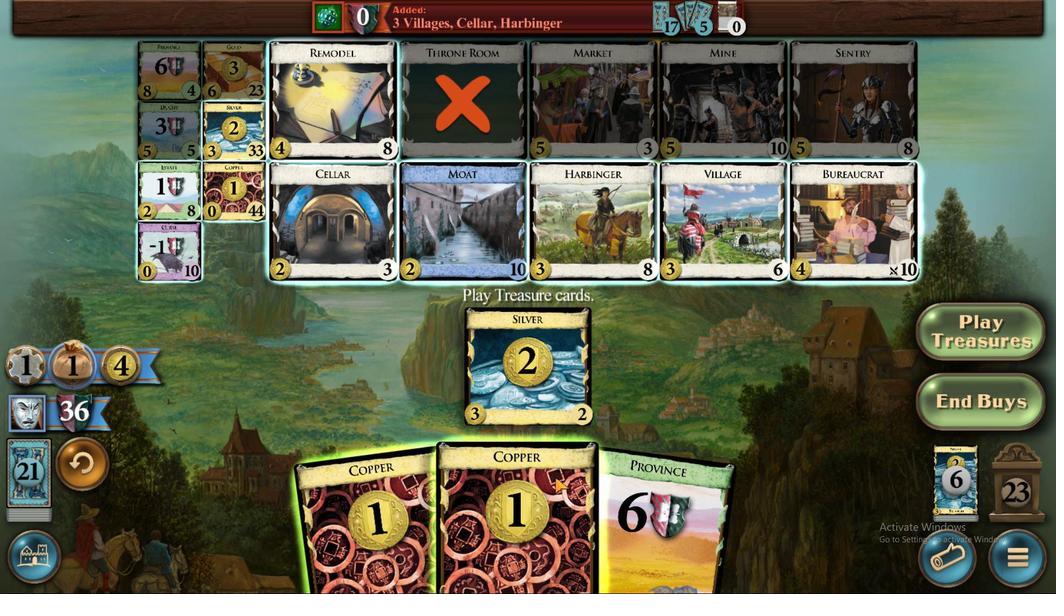 
Action: Mouse pressed left at (577, 426)
Screenshot: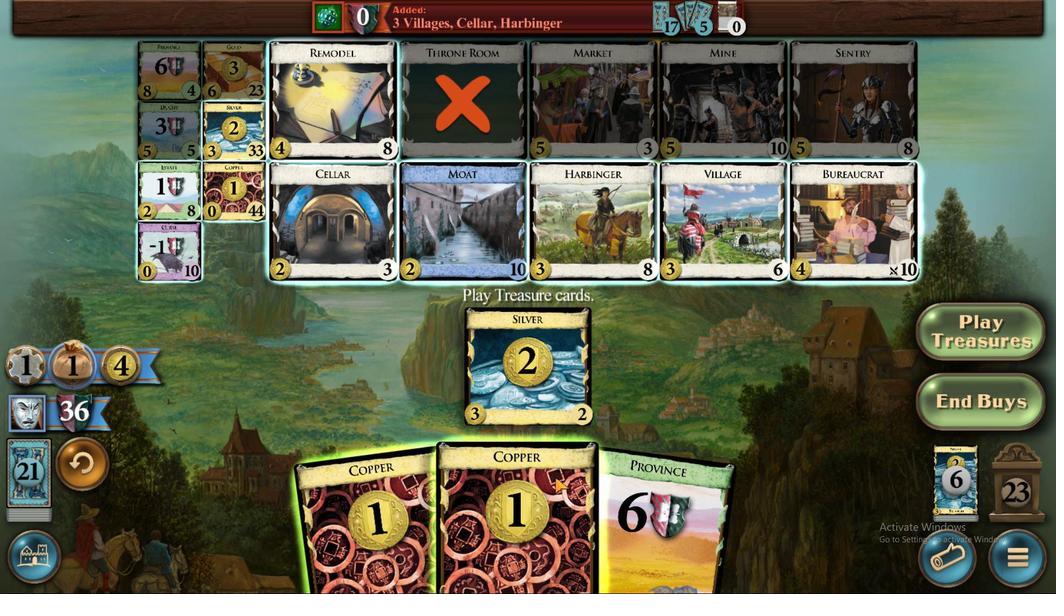 
Action: Mouse moved to (530, 419)
Screenshot: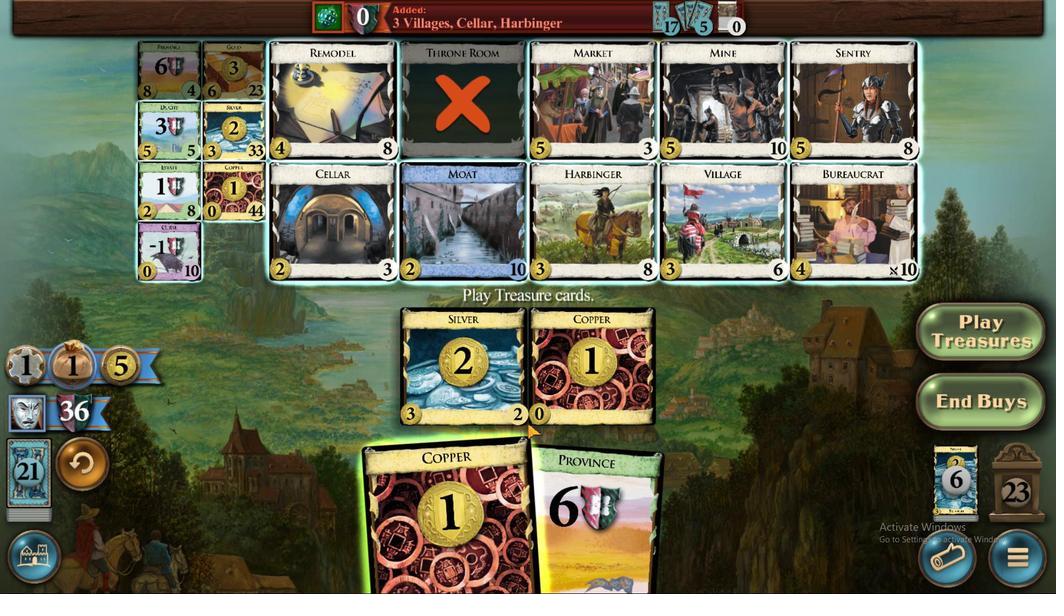 
Action: Mouse pressed left at (530, 419)
Screenshot: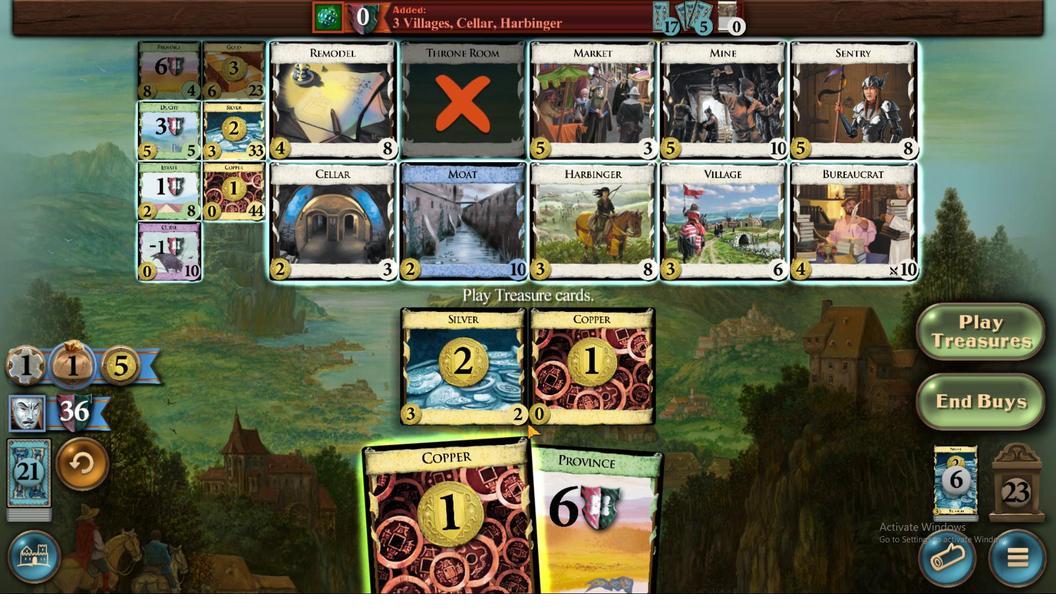 
Action: Mouse moved to (356, 578)
Screenshot: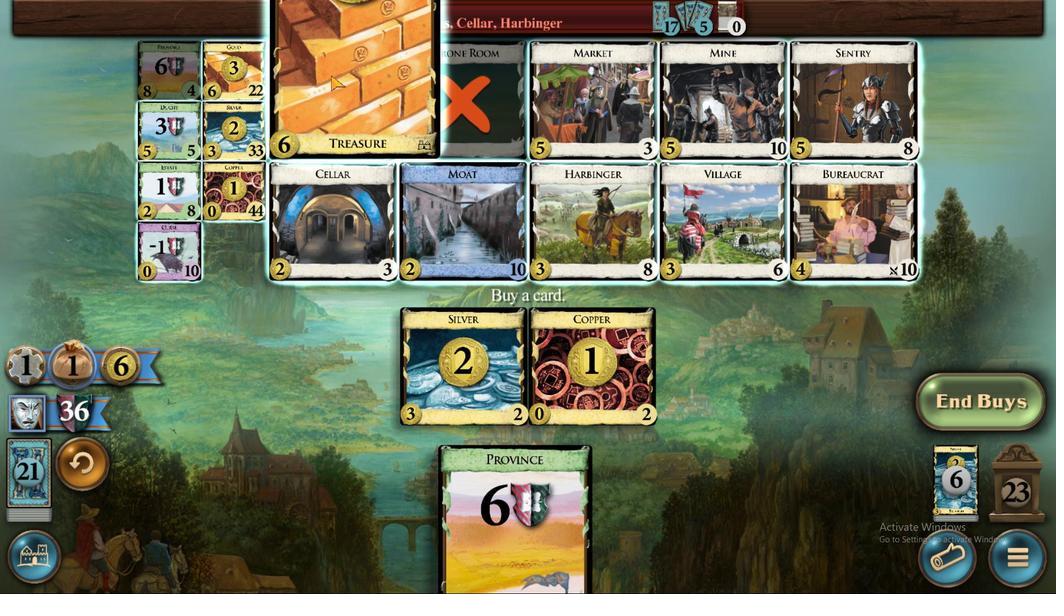 
Action: Mouse pressed left at (356, 578)
Screenshot: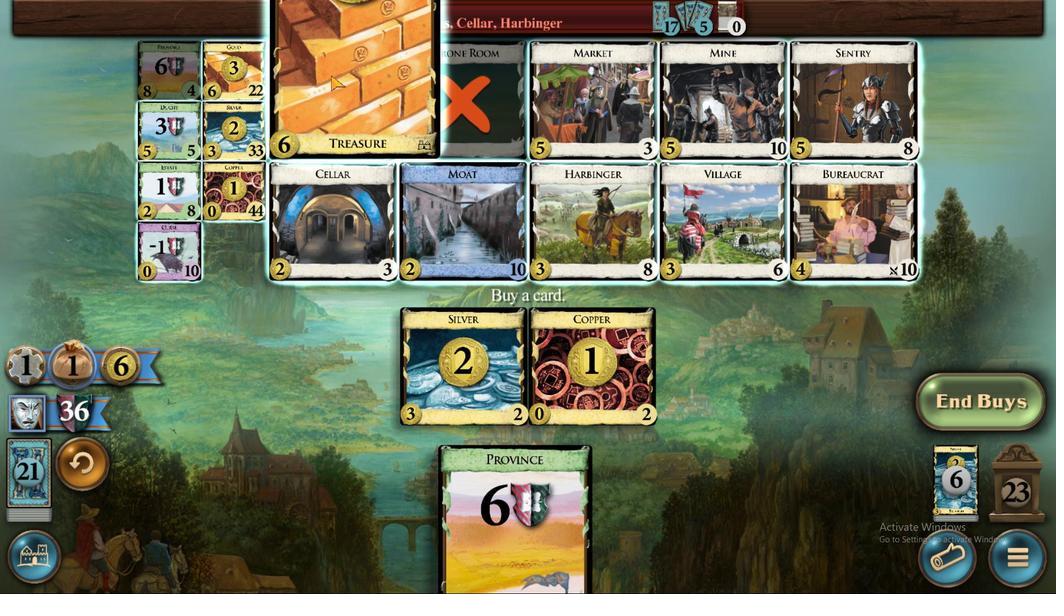 
Action: Mouse moved to (577, 427)
Screenshot: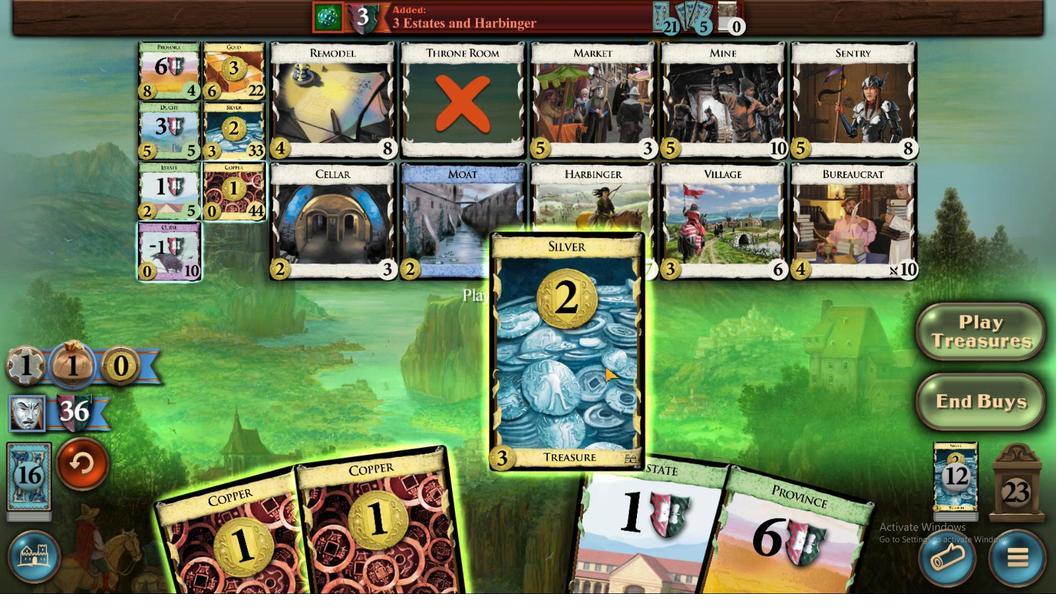 
Action: Mouse pressed left at (575, 423)
Screenshot: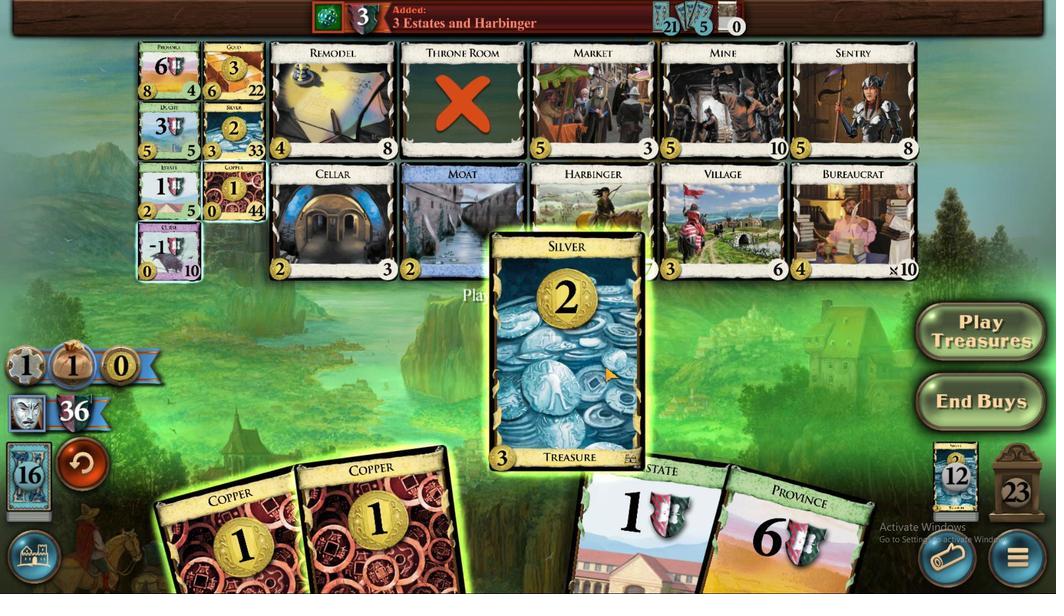 
Action: Mouse moved to (519, 424)
Screenshot: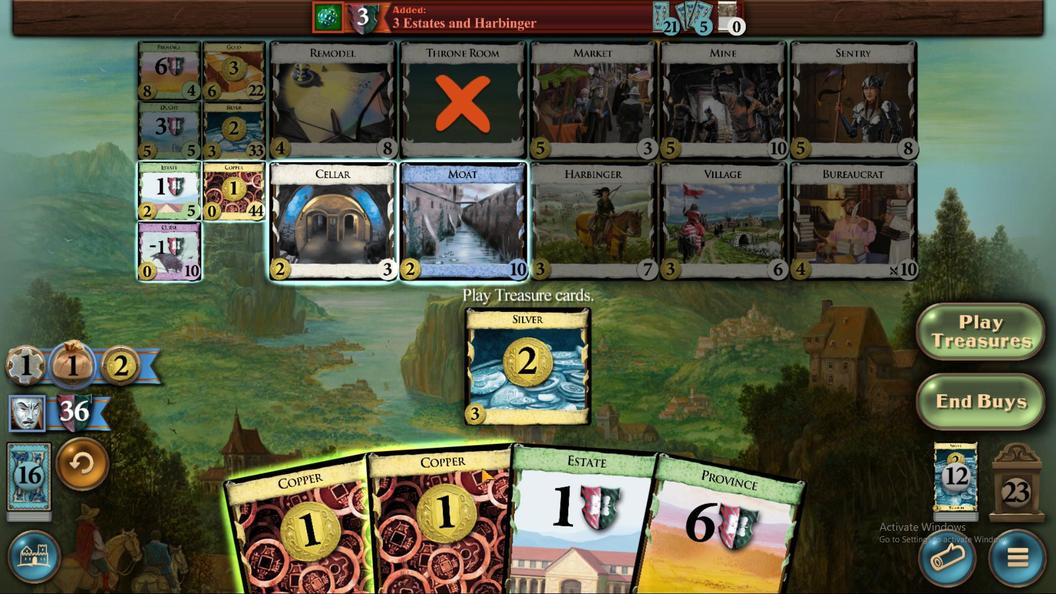 
Action: Mouse pressed left at (516, 422)
Screenshot: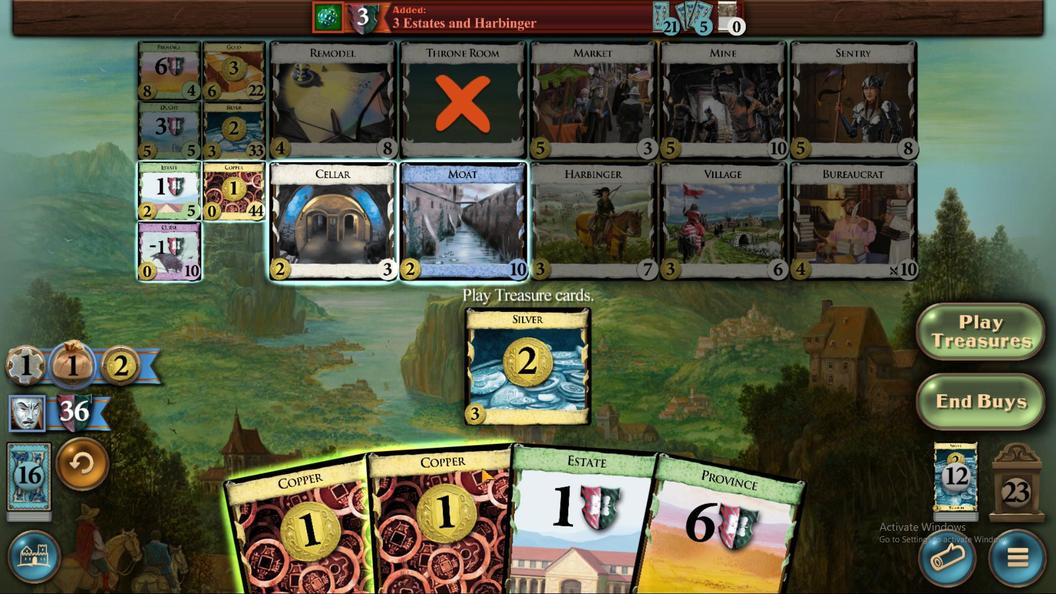 
Action: Mouse moved to (477, 425)
Screenshot: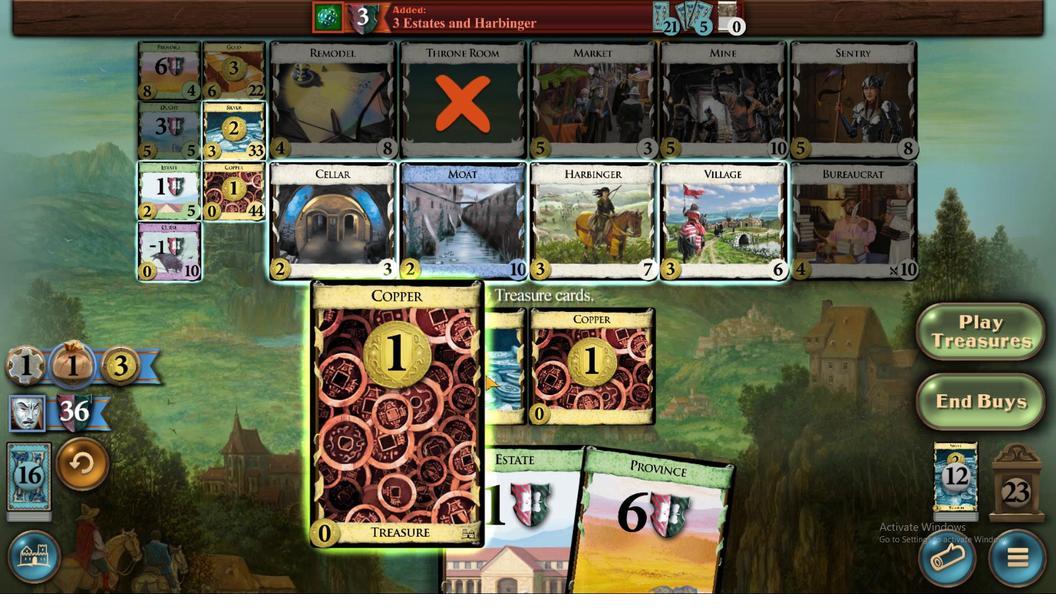 
Action: Mouse pressed left at (477, 425)
Screenshot: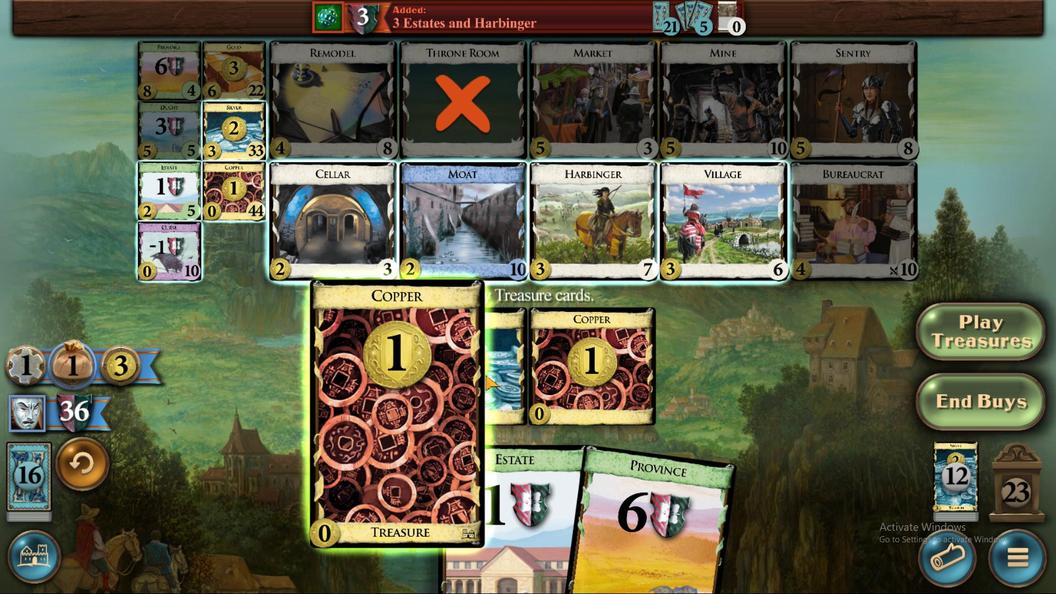 
Action: Mouse moved to (359, 559)
Screenshot: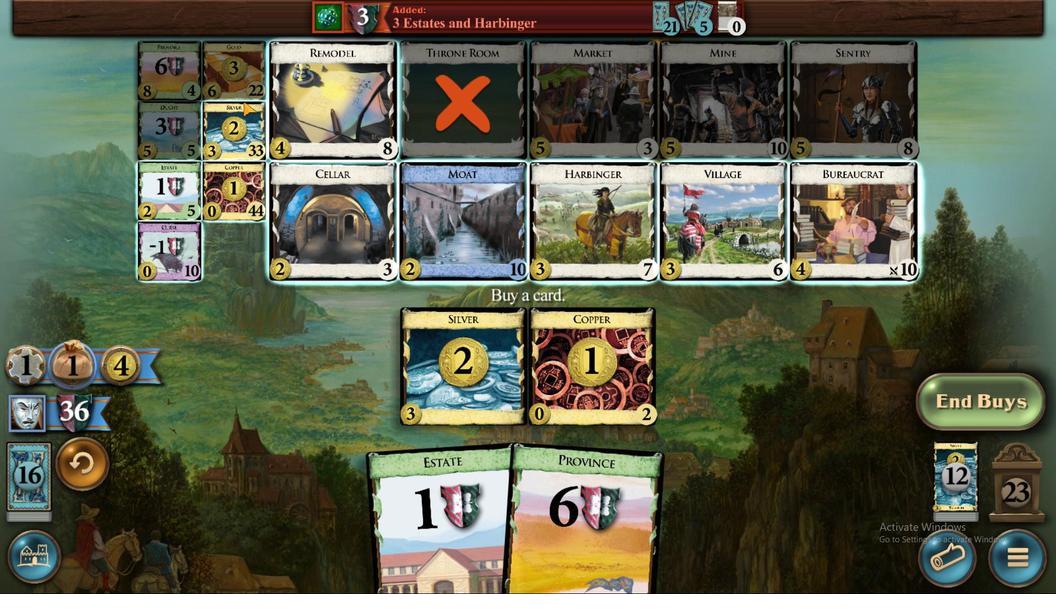 
Action: Mouse pressed left at (359, 559)
Screenshot: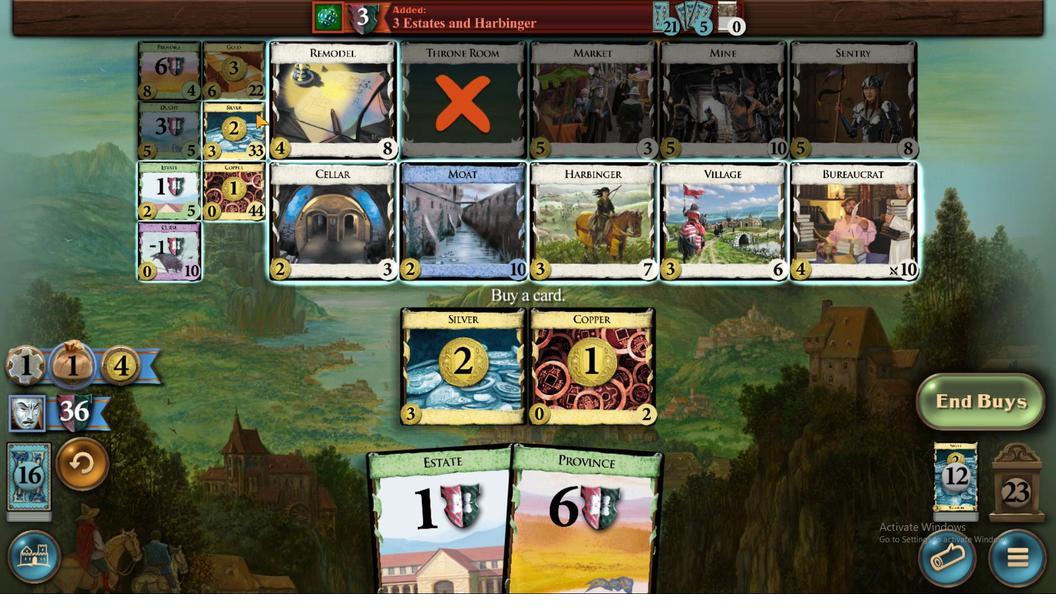 
Action: Mouse moved to (472, 424)
Screenshot: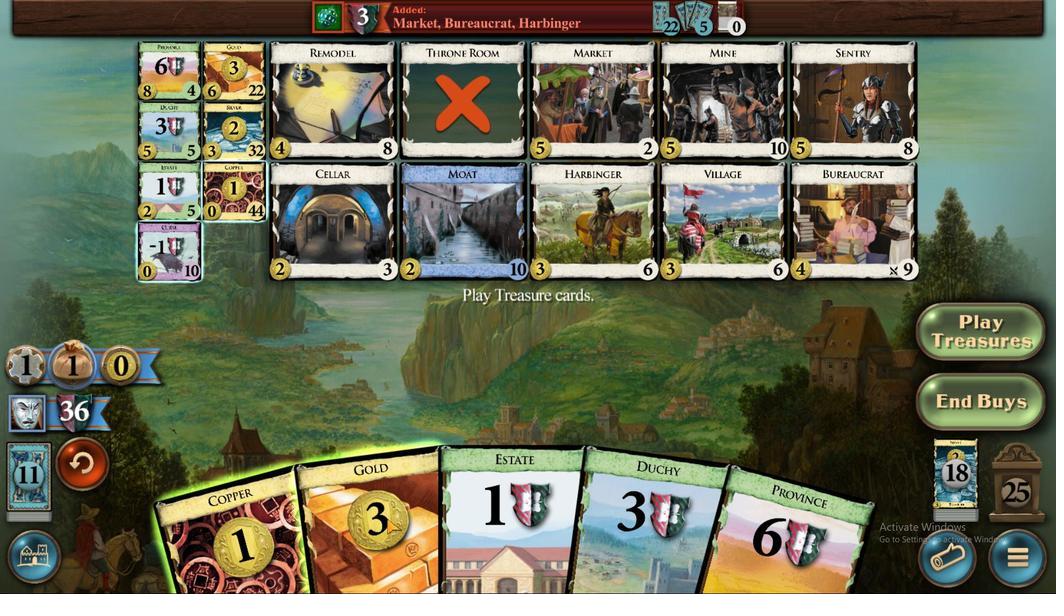 
Action: Mouse pressed left at (462, 416)
Screenshot: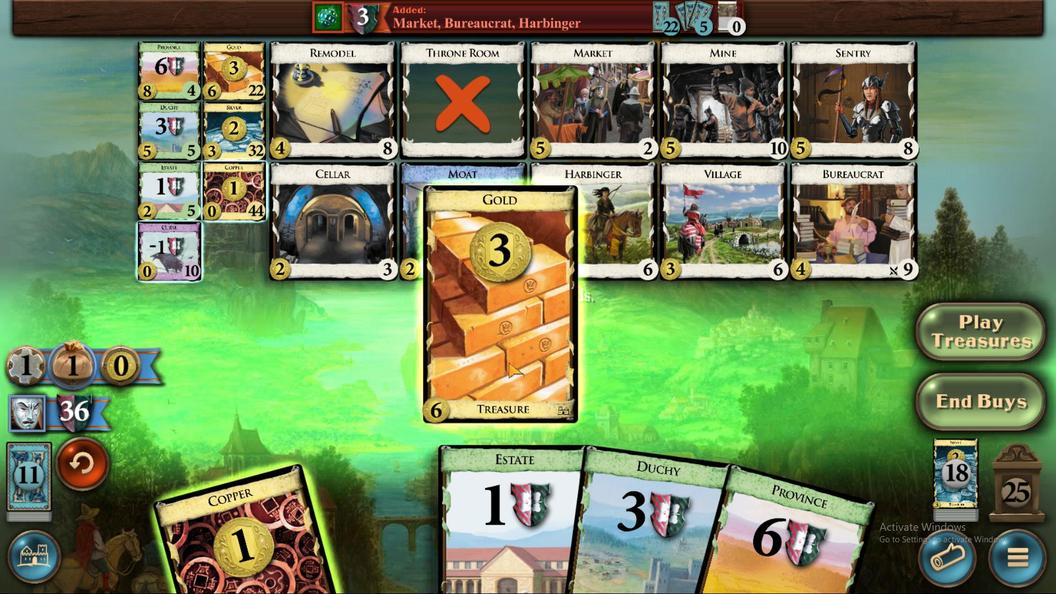 
Action: Mouse moved to (400, 400)
Screenshot: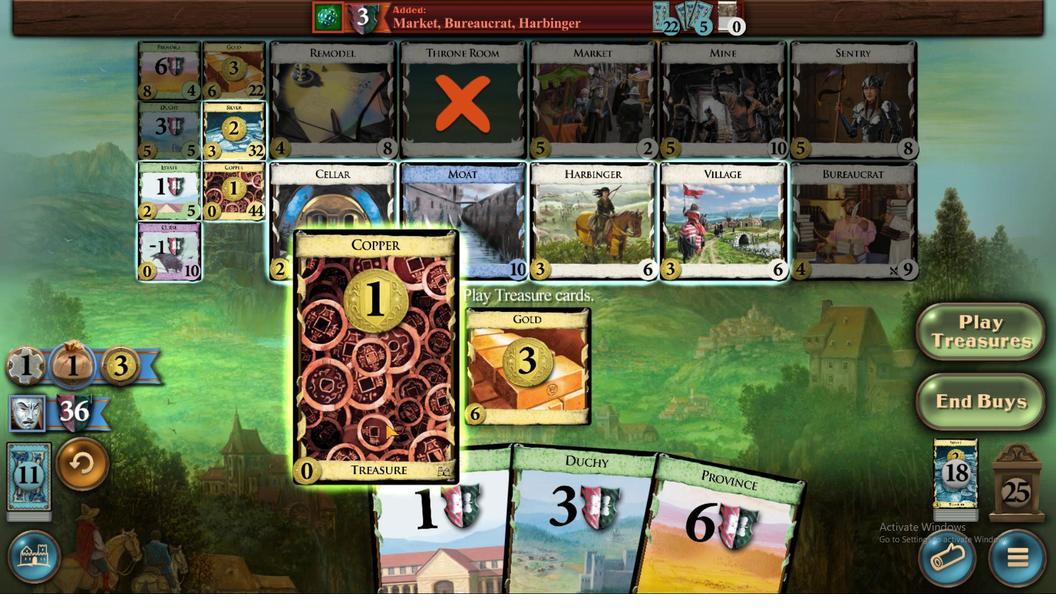 
Action: Mouse pressed left at (399, 400)
Screenshot: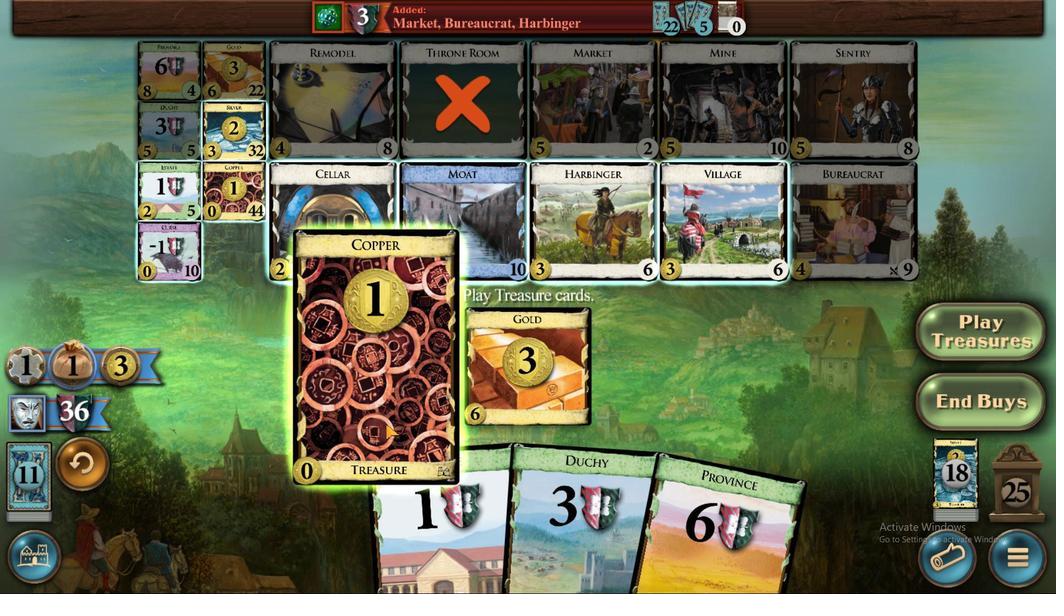 
Action: Mouse moved to (353, 553)
Screenshot: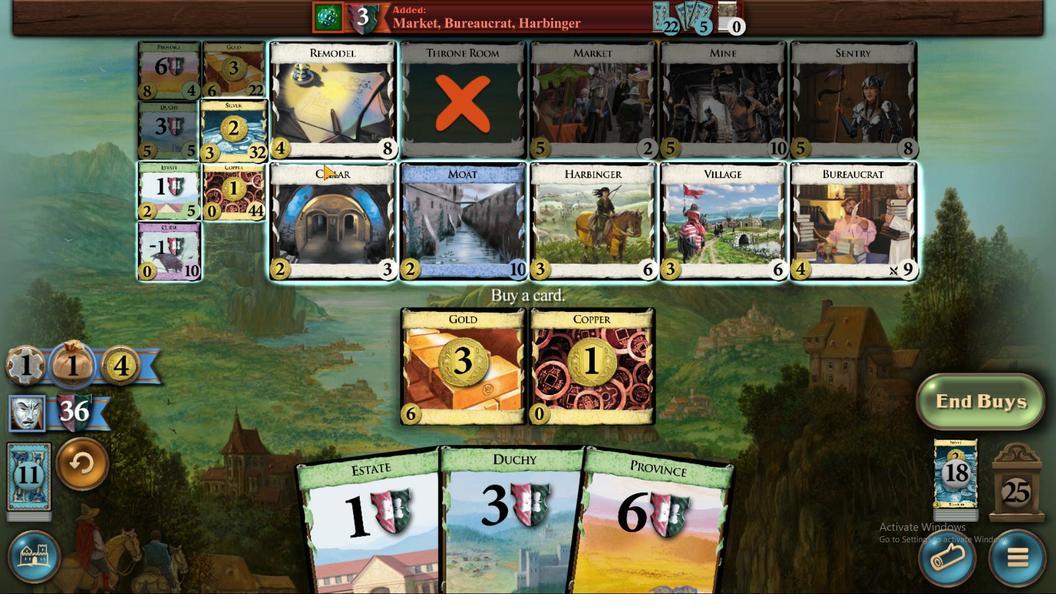 
Action: Mouse pressed left at (353, 553)
Screenshot: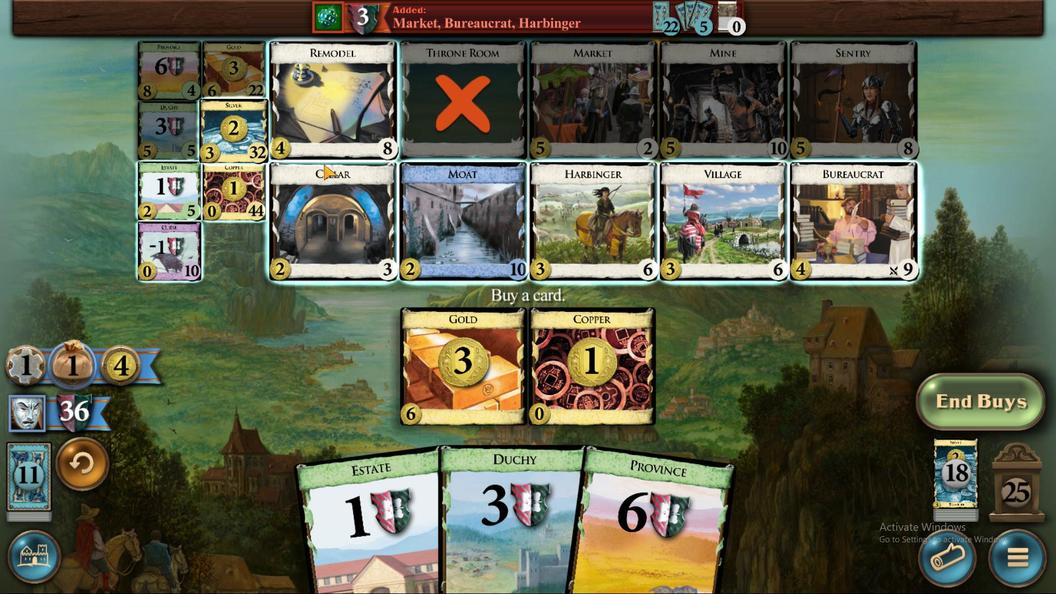 
Action: Mouse moved to (550, 411)
Screenshot: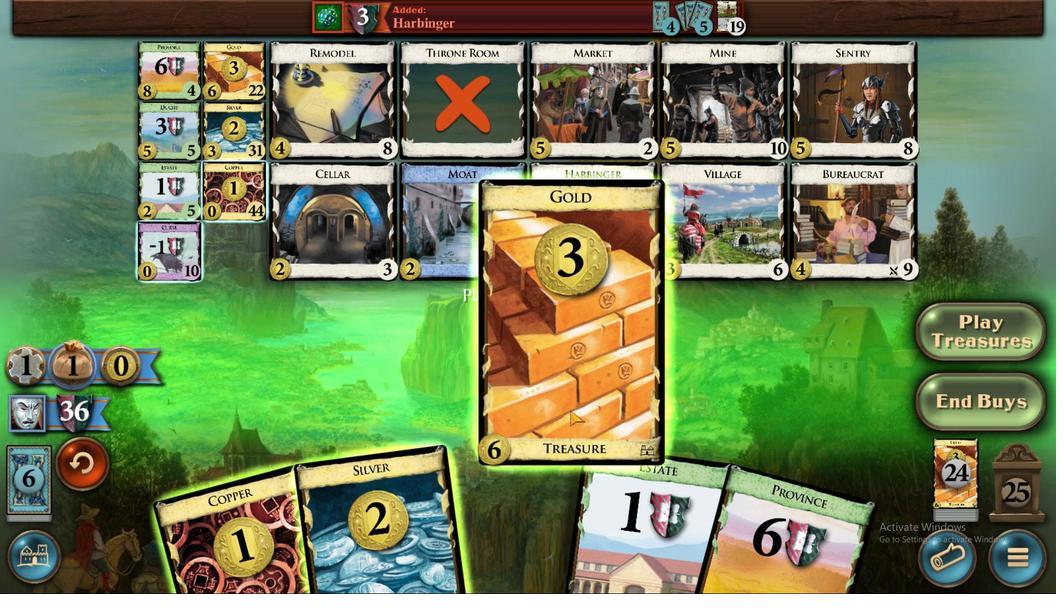 
Action: Mouse pressed left at (550, 411)
Screenshot: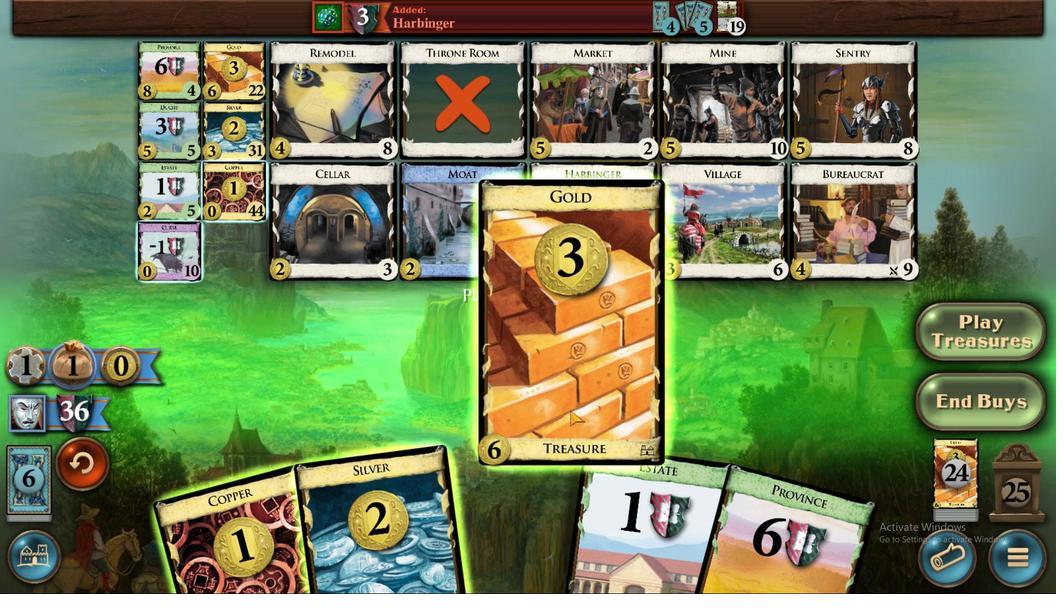
Action: Mouse moved to (533, 422)
Screenshot: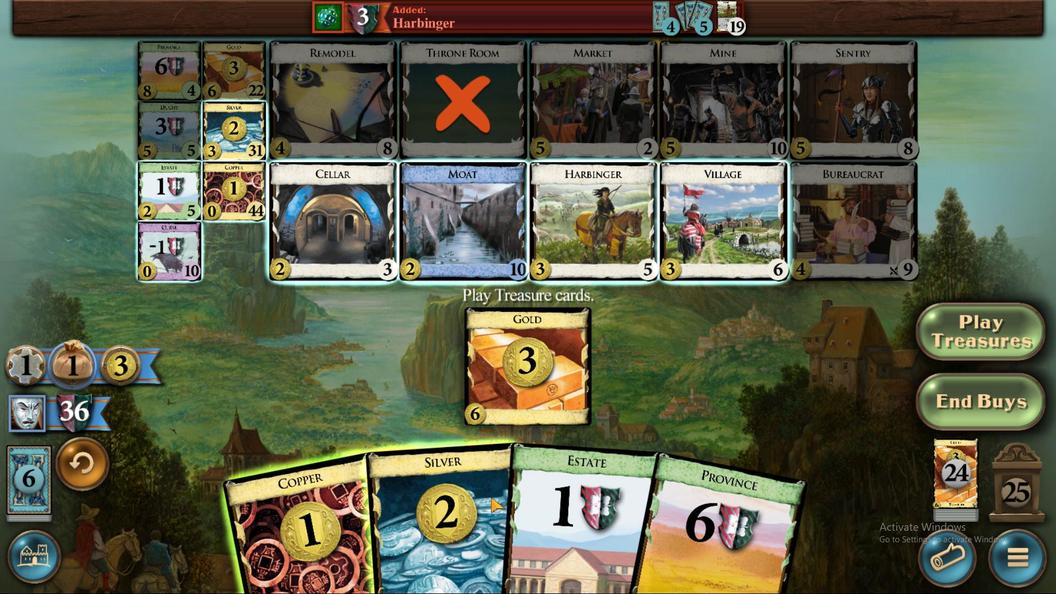 
Action: Mouse pressed left at (533, 422)
Screenshot: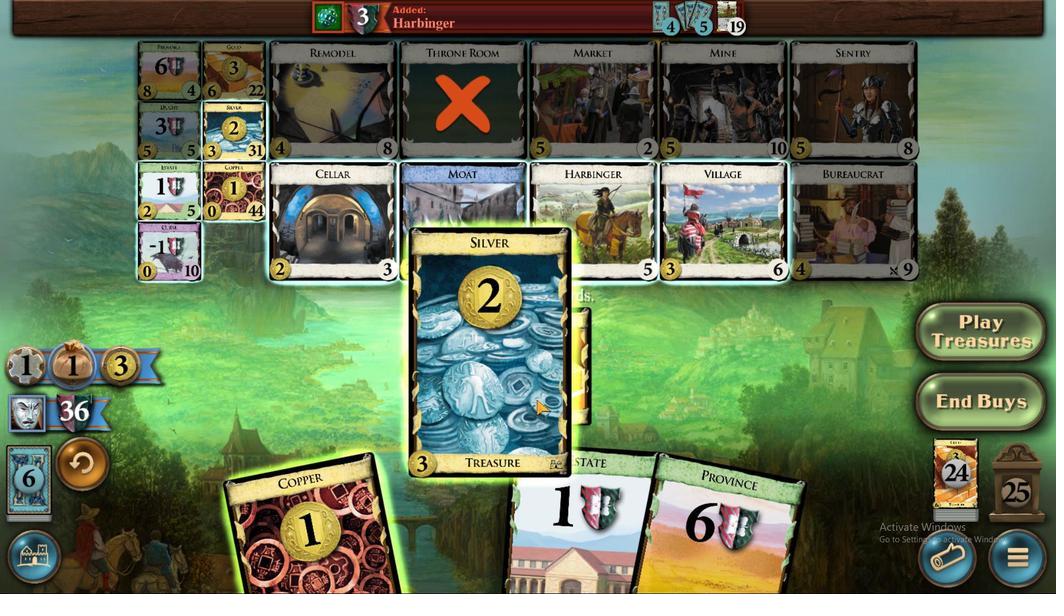 
Action: Mouse moved to (452, 405)
Screenshot: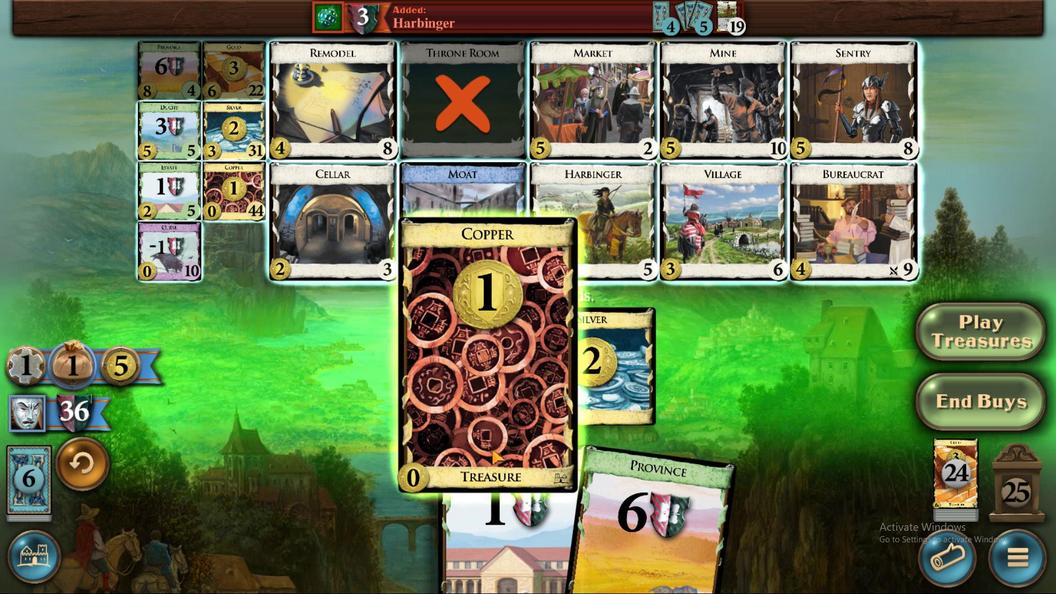 
Action: Mouse pressed left at (451, 405)
Screenshot: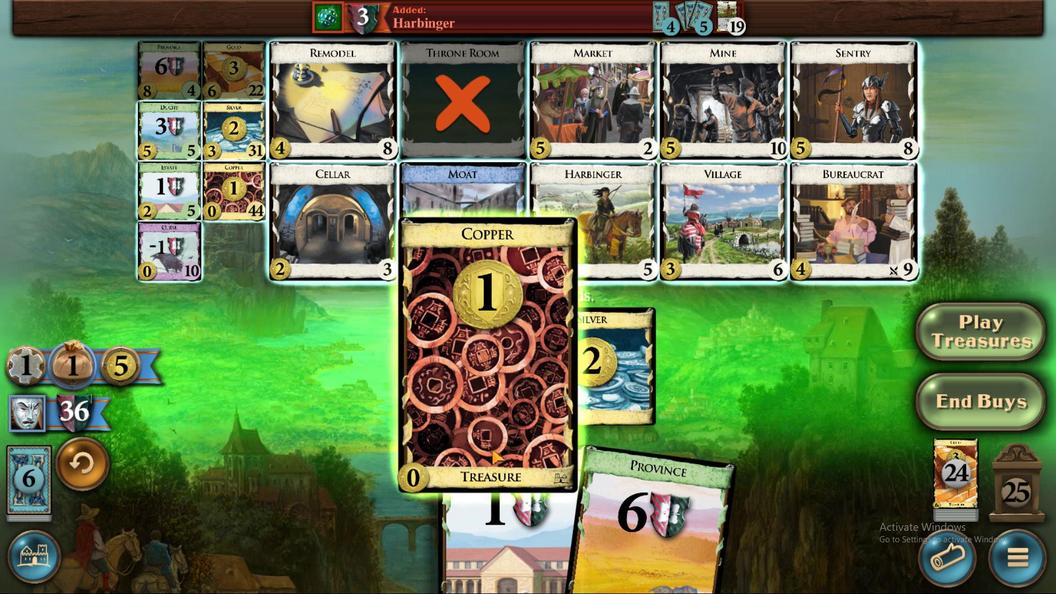 
Action: Mouse moved to (361, 570)
Screenshot: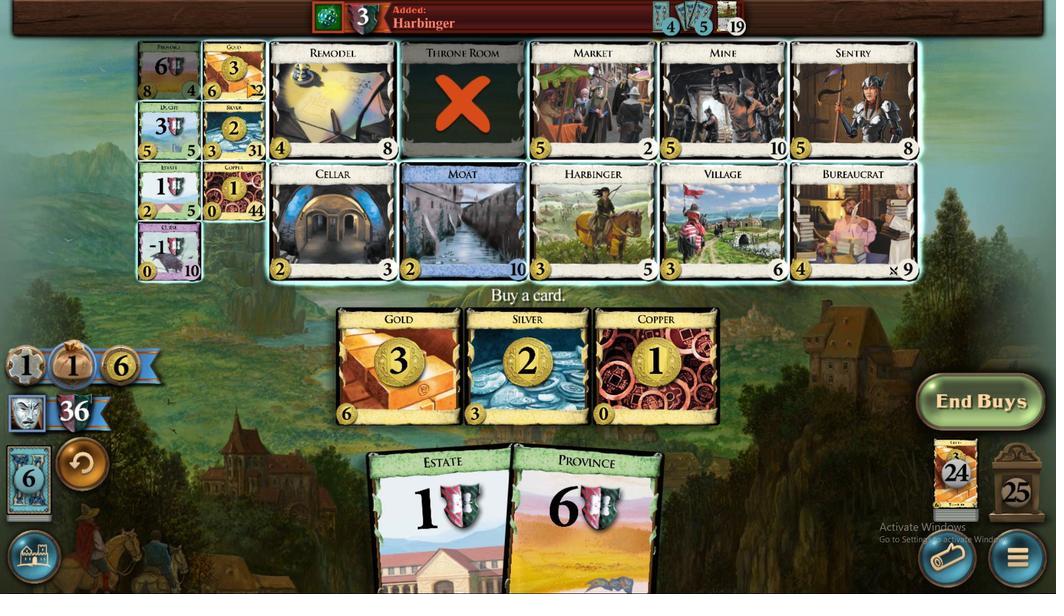 
Action: Mouse pressed left at (361, 570)
Screenshot: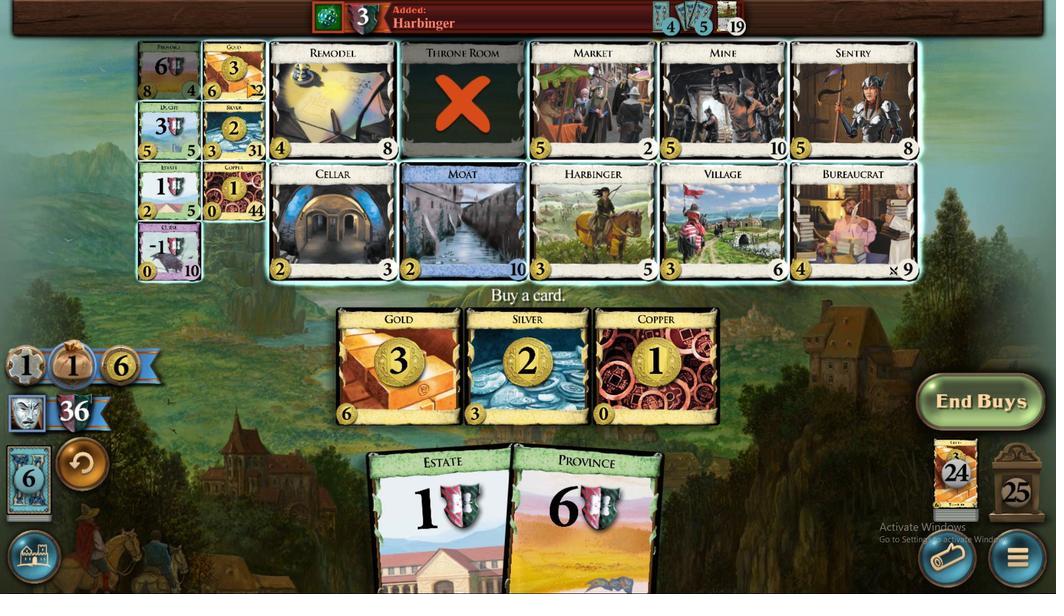 
Action: Mouse moved to (643, 416)
Screenshot: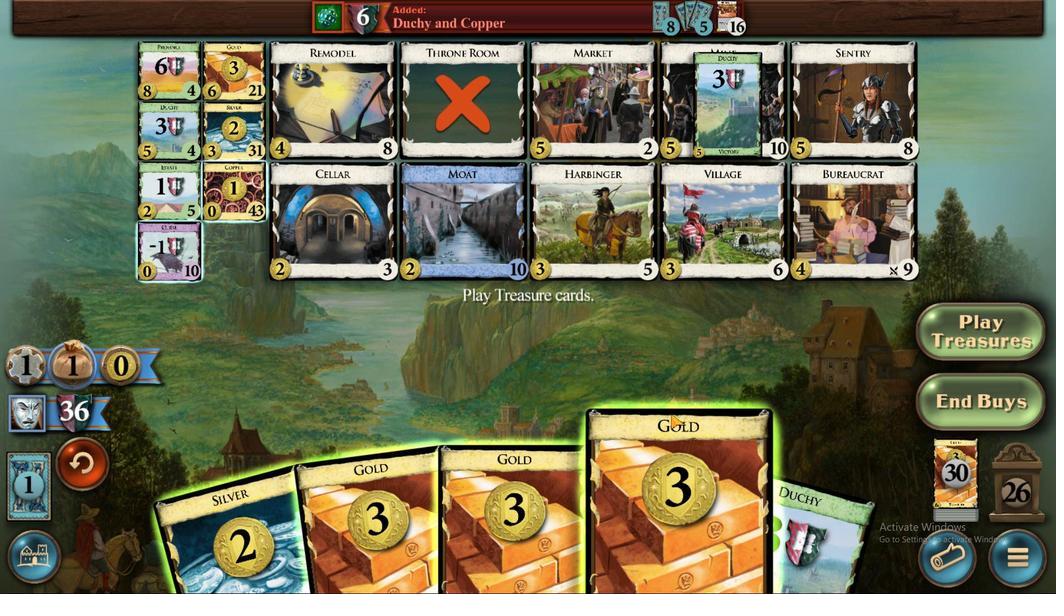
Action: Mouse pressed left at (643, 416)
Screenshot: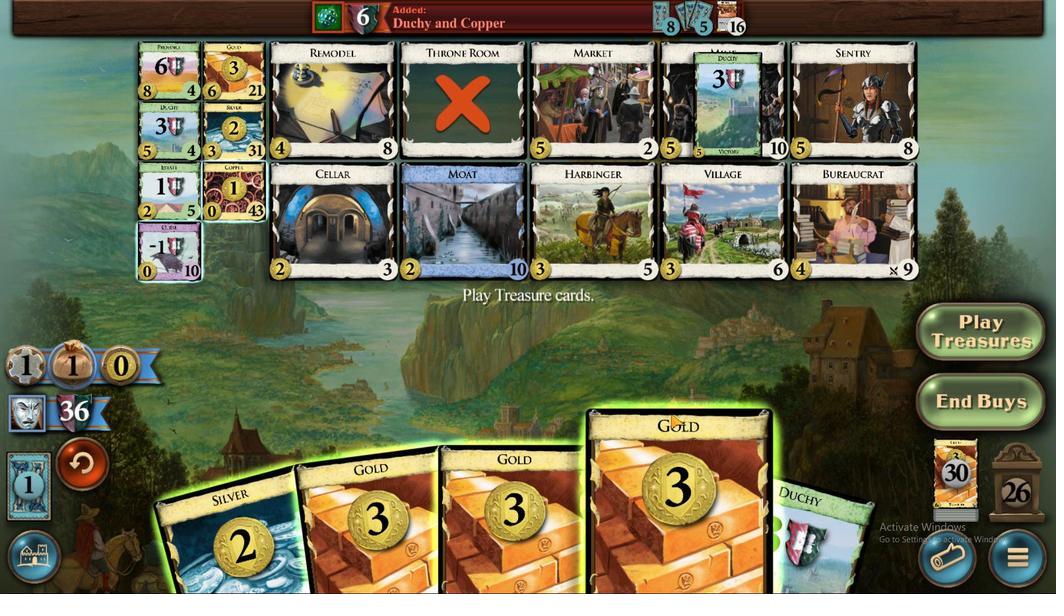 
Action: Mouse moved to (582, 408)
Screenshot: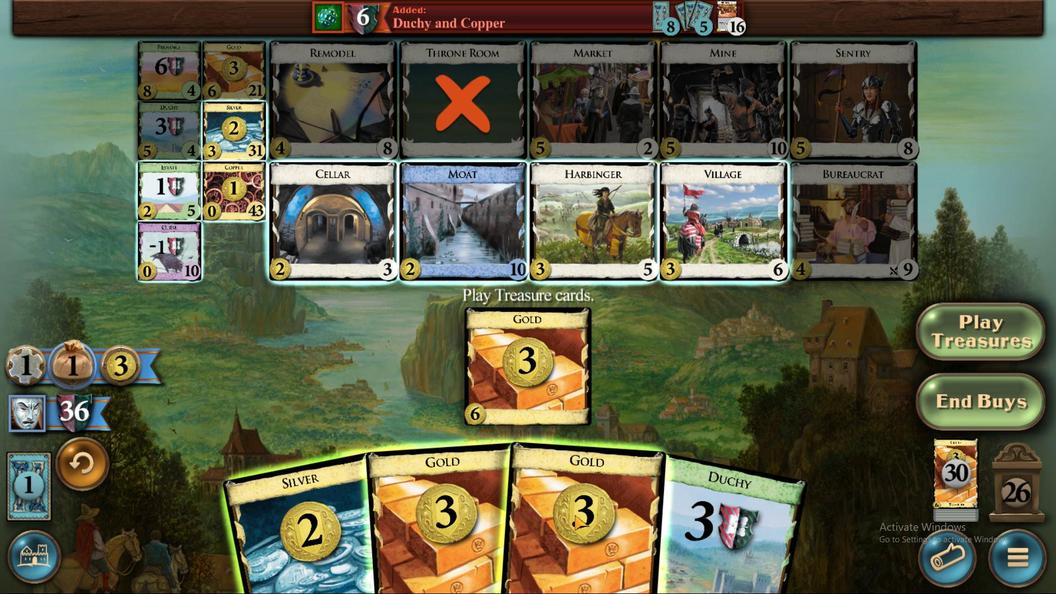 
Action: Mouse pressed left at (582, 408)
Screenshot: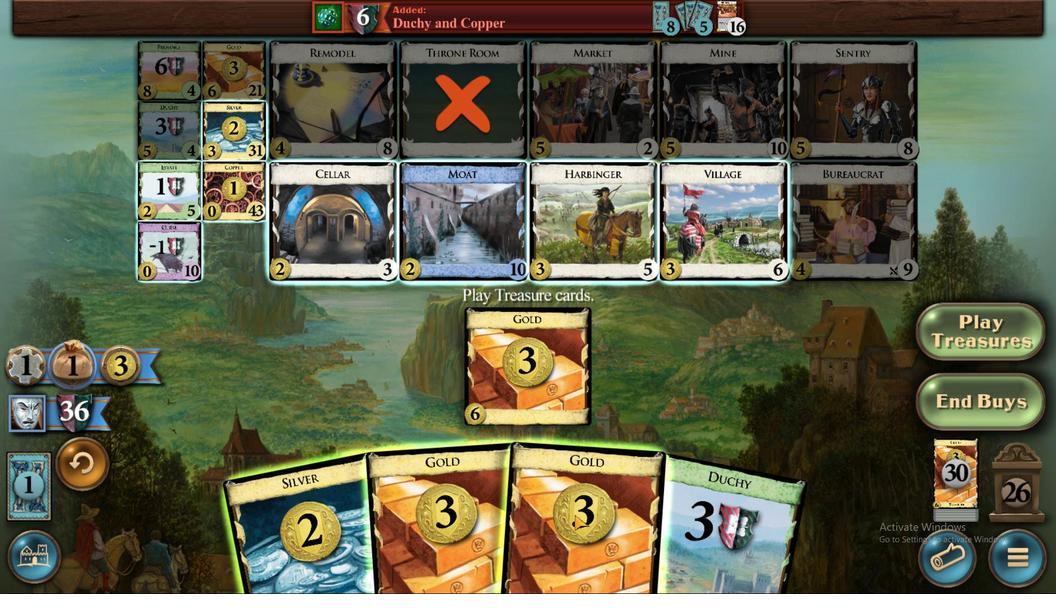 
Action: Mouse moved to (459, 421)
Screenshot: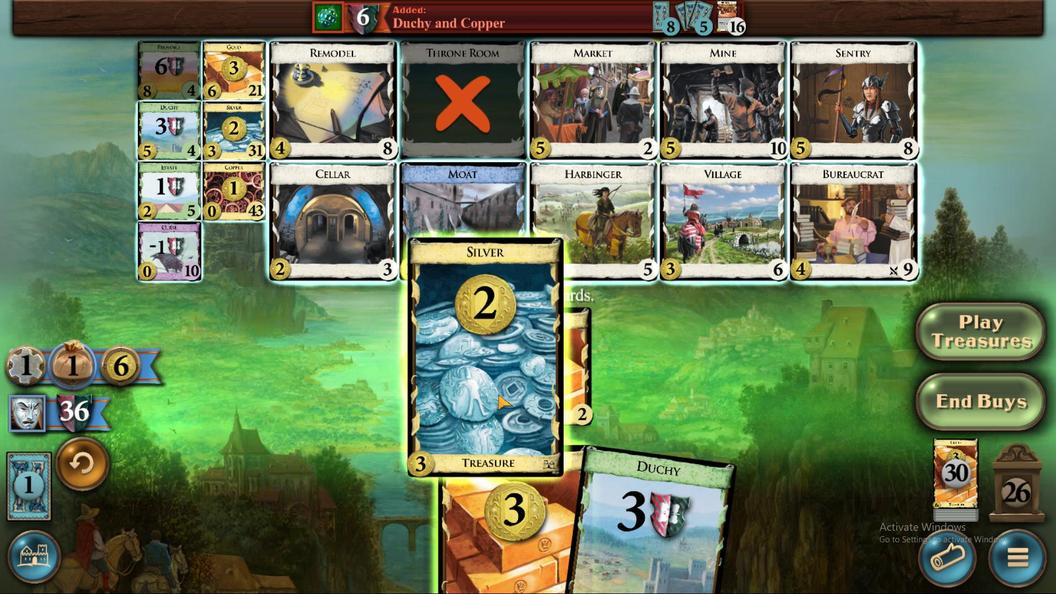 
Action: Mouse pressed left at (457, 421)
Screenshot: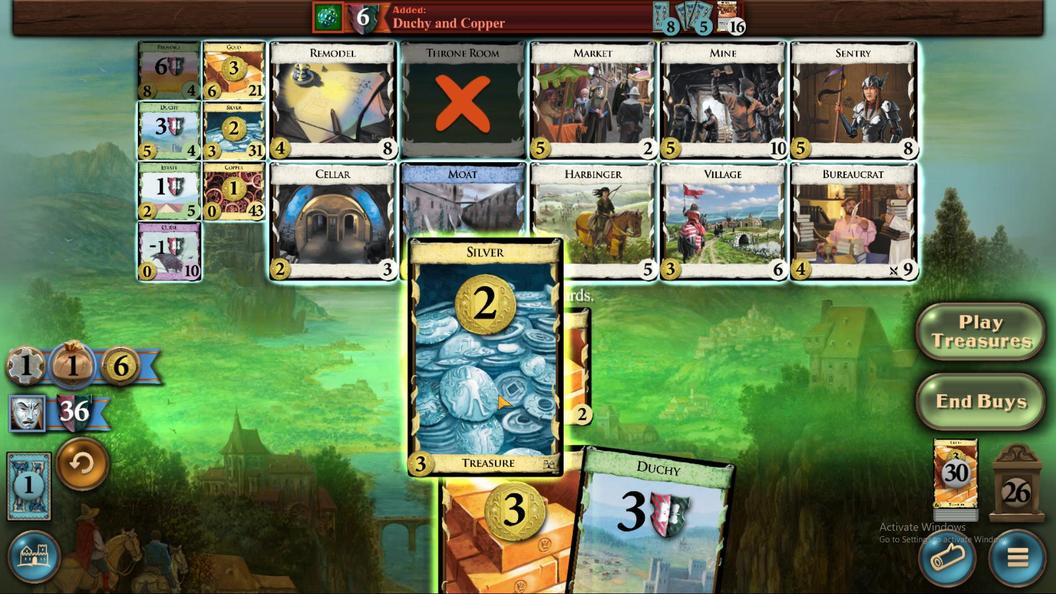 
Action: Mouse moved to (310, 575)
Screenshot: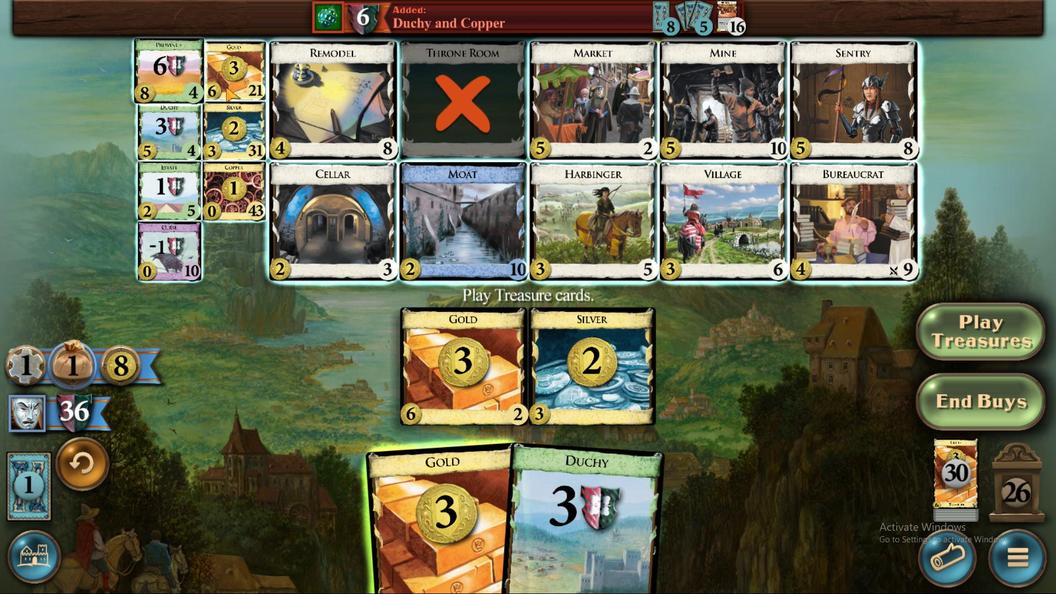 
Action: Mouse pressed left at (310, 575)
Screenshot: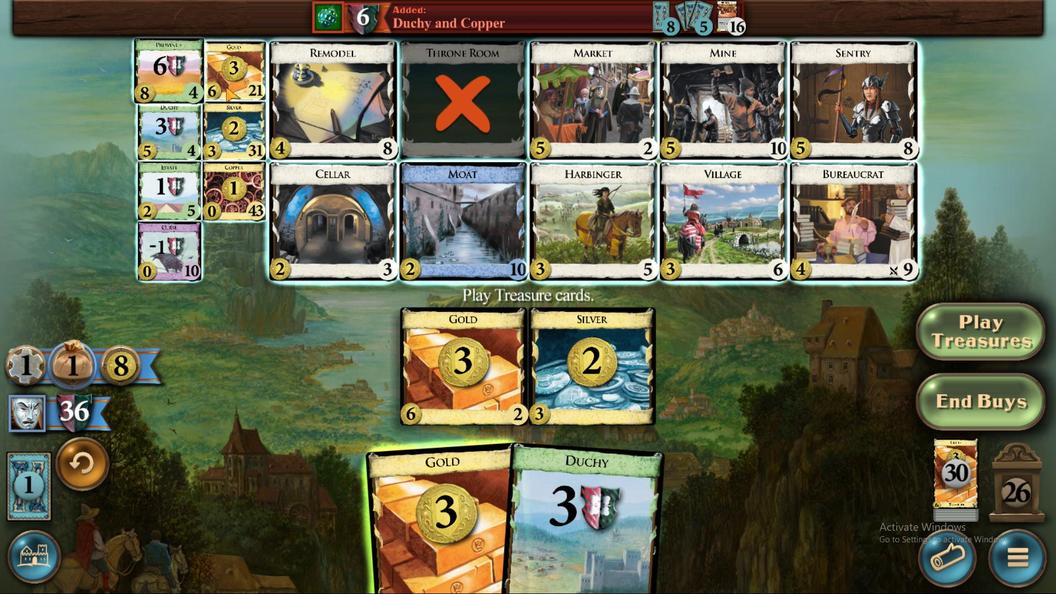
Action: Mouse moved to (651, 410)
Screenshot: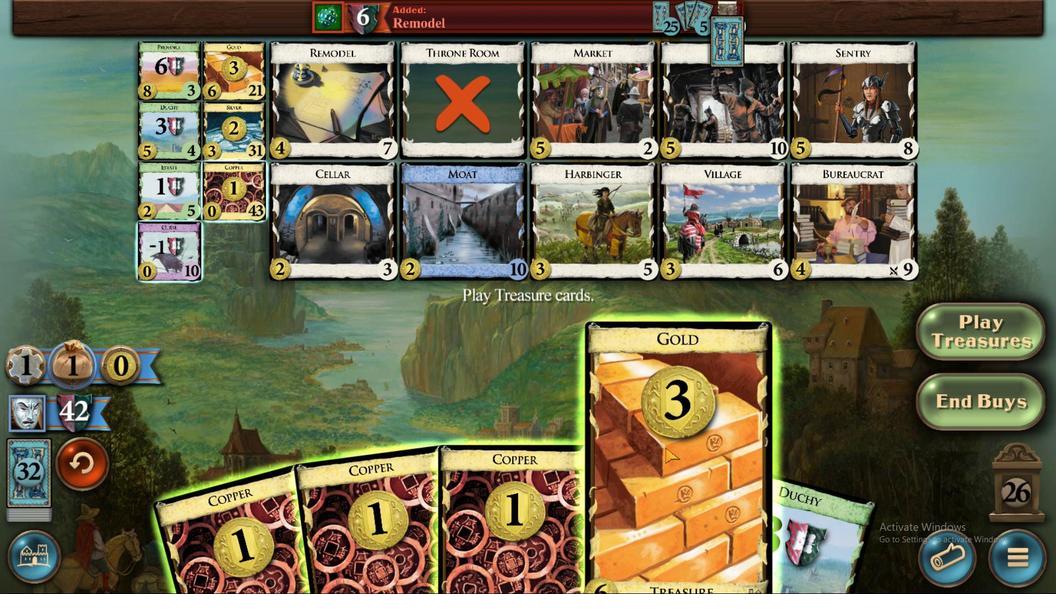 
Action: Mouse pressed left at (651, 410)
